 Task: 2.2.3 make all fields required for product rating
Action: Mouse moved to (40, 100)
Screenshot: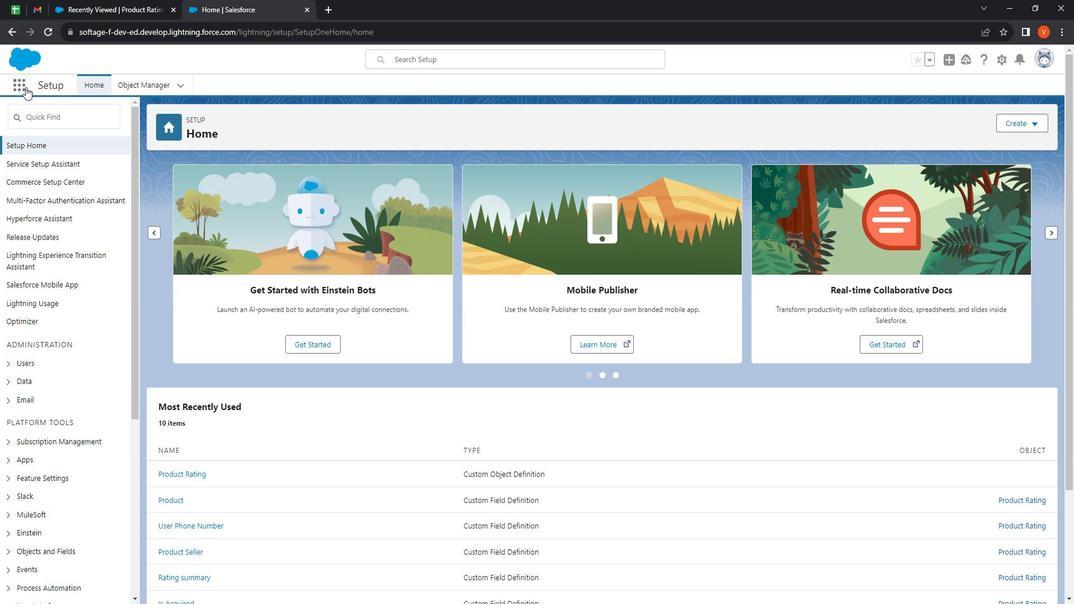 
Action: Mouse pressed left at (40, 100)
Screenshot: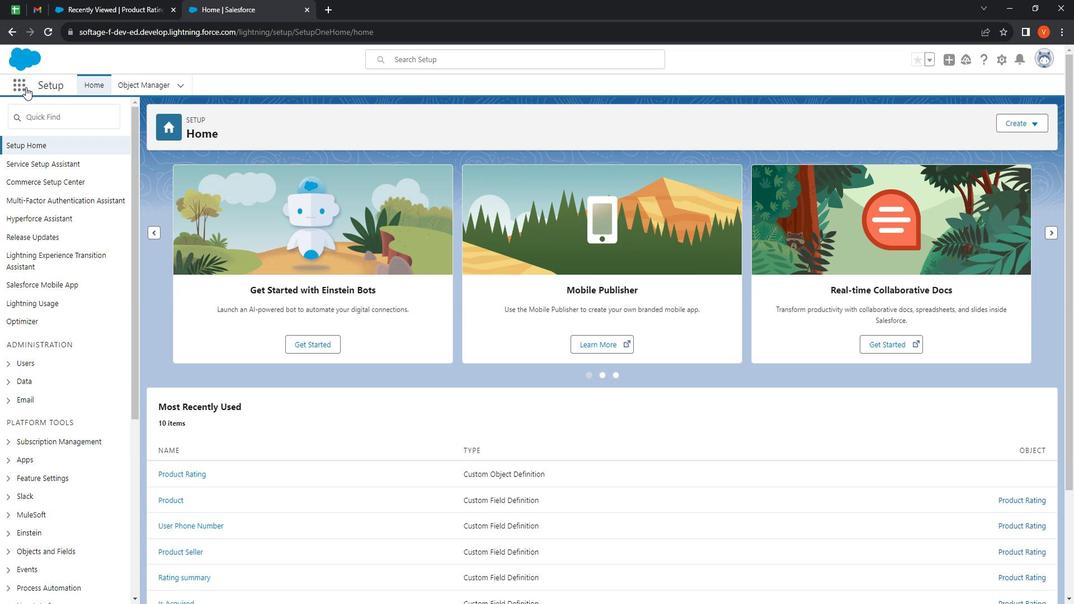 
Action: Mouse moved to (55, 294)
Screenshot: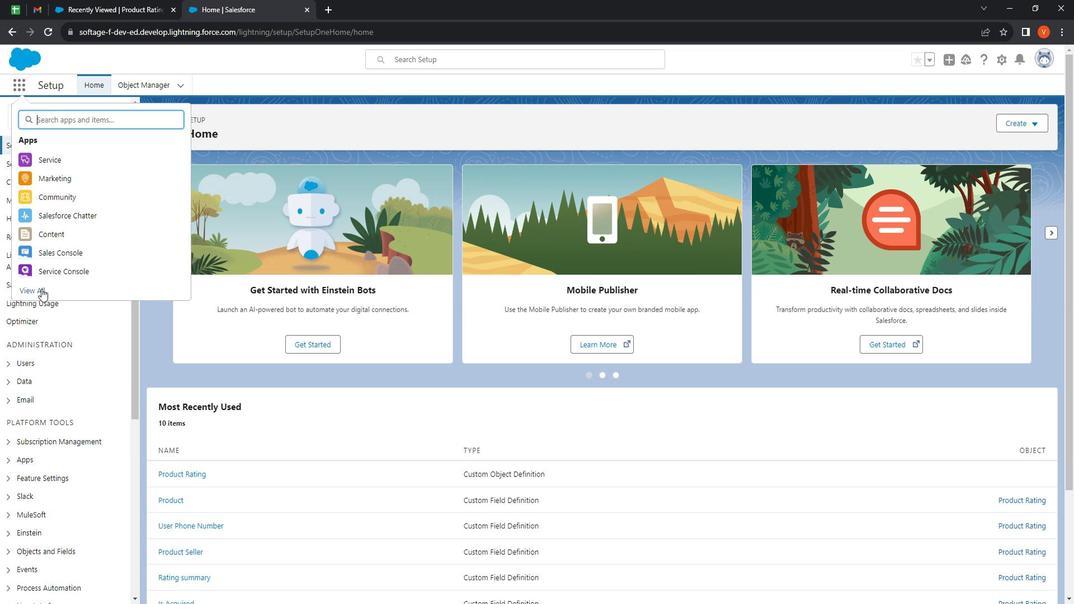 
Action: Mouse pressed left at (55, 294)
Screenshot: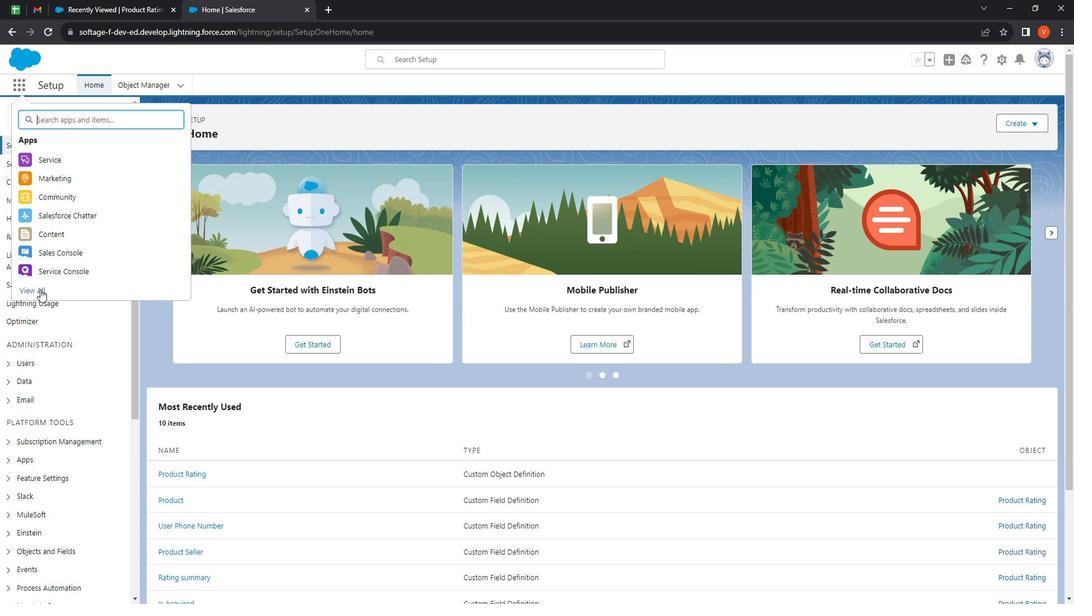 
Action: Mouse moved to (782, 419)
Screenshot: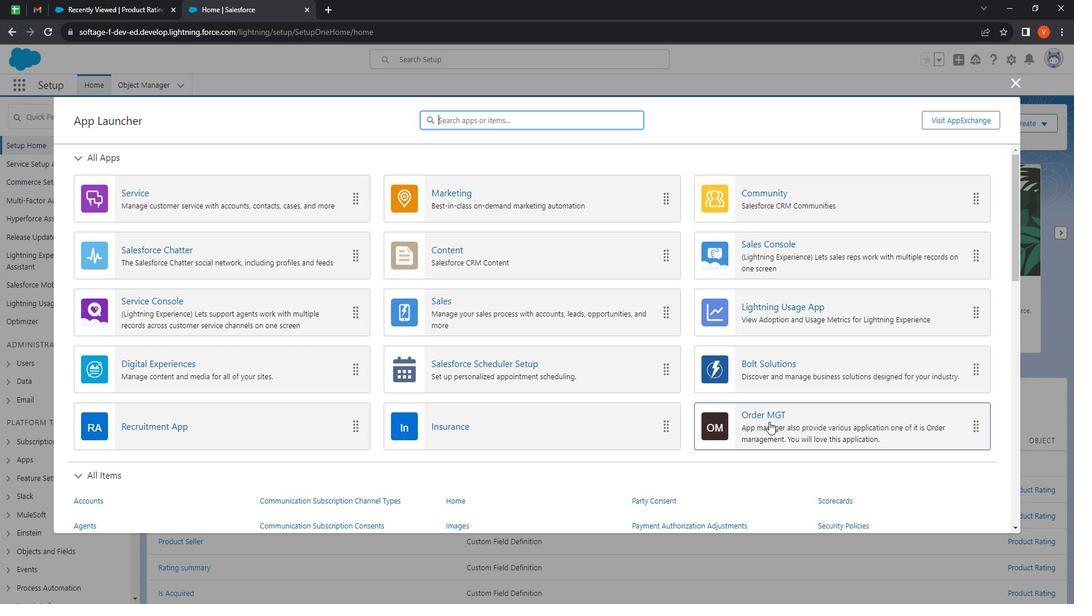 
Action: Mouse pressed left at (782, 419)
Screenshot: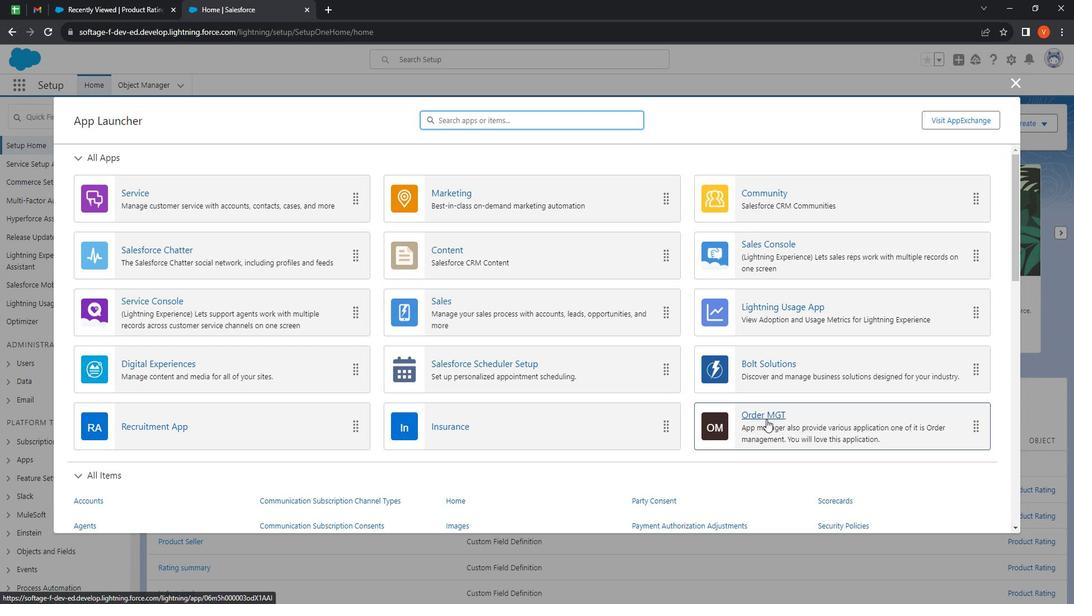 
Action: Mouse moved to (249, 99)
Screenshot: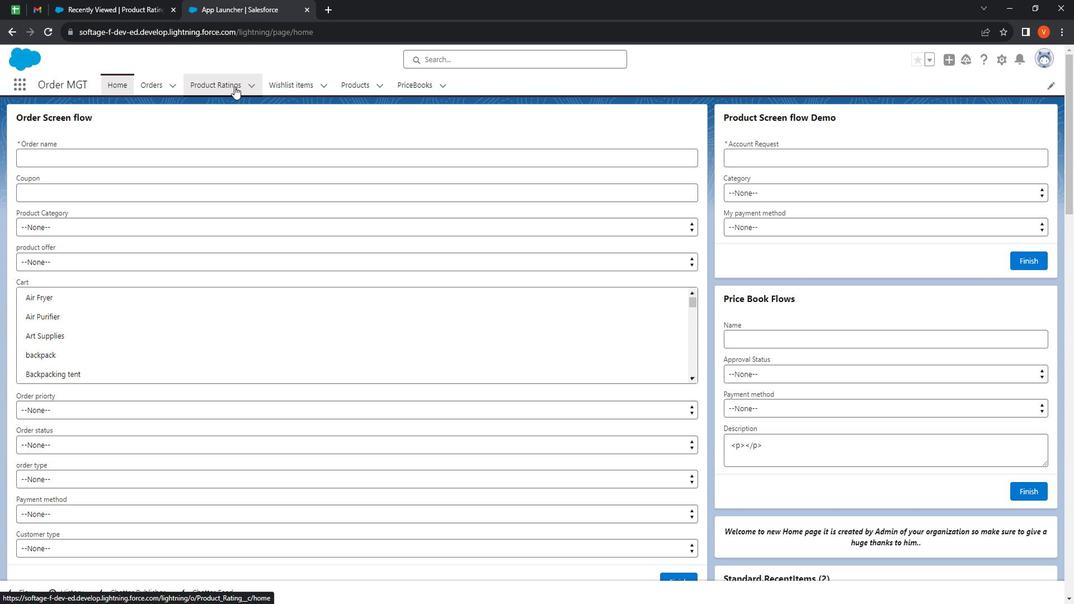 
Action: Mouse pressed left at (249, 99)
Screenshot: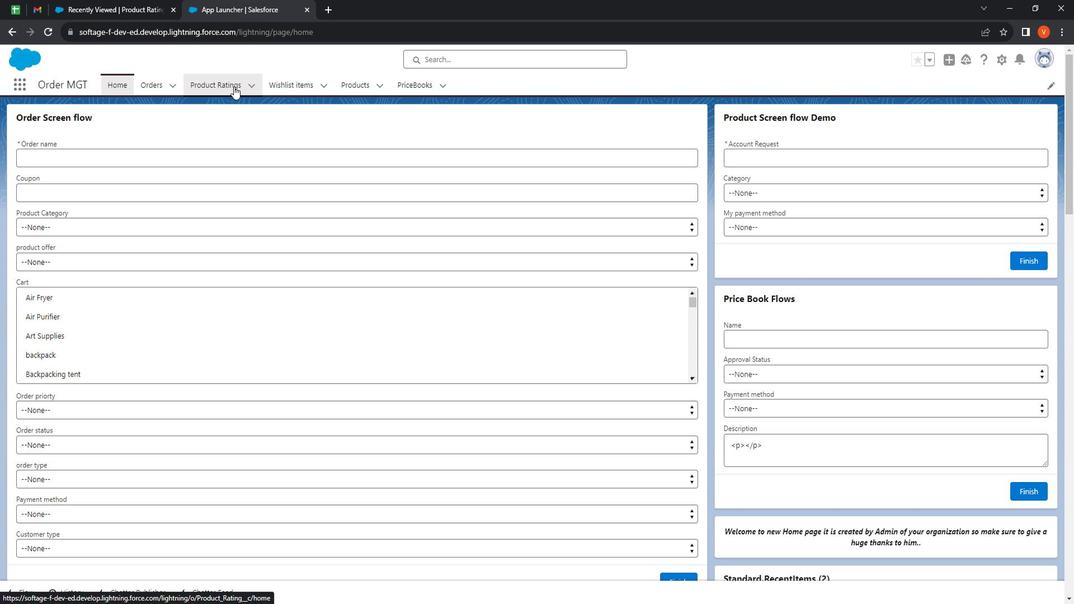 
Action: Mouse moved to (952, 133)
Screenshot: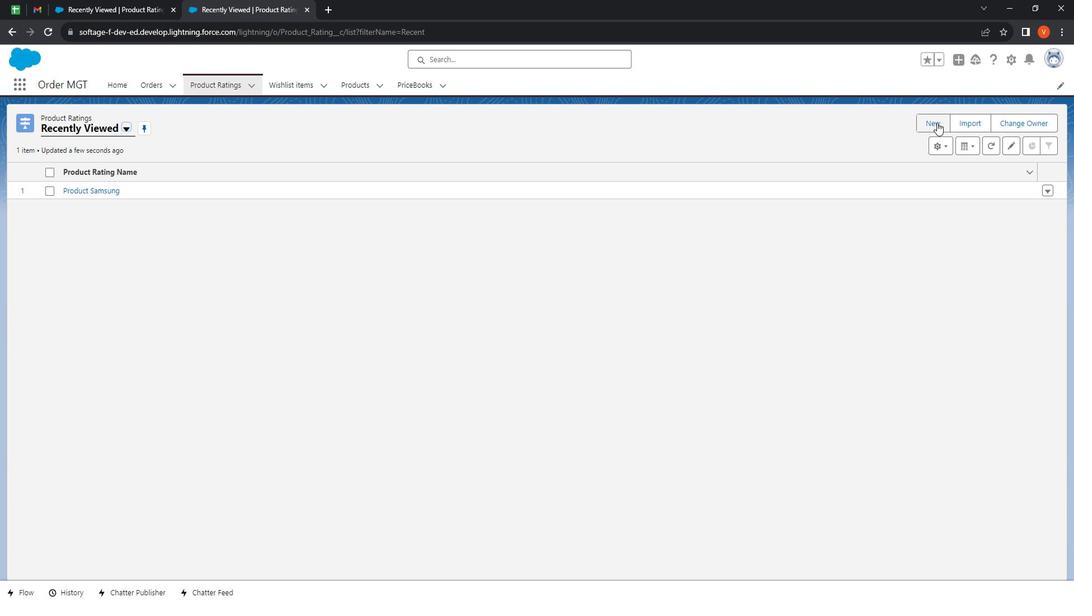
Action: Mouse pressed left at (952, 133)
Screenshot: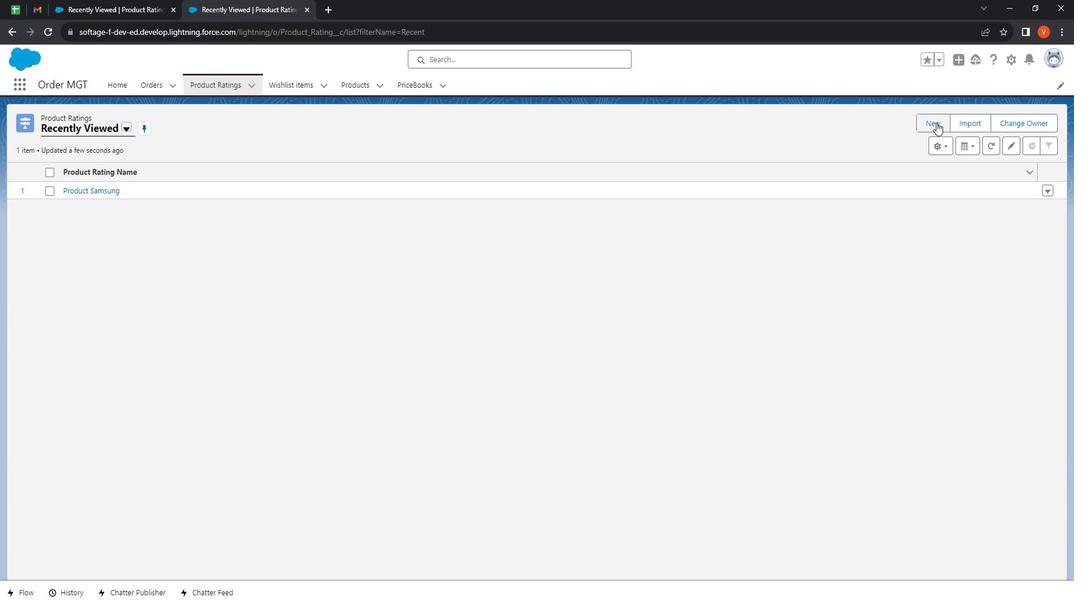 
Action: Mouse moved to (557, 477)
Screenshot: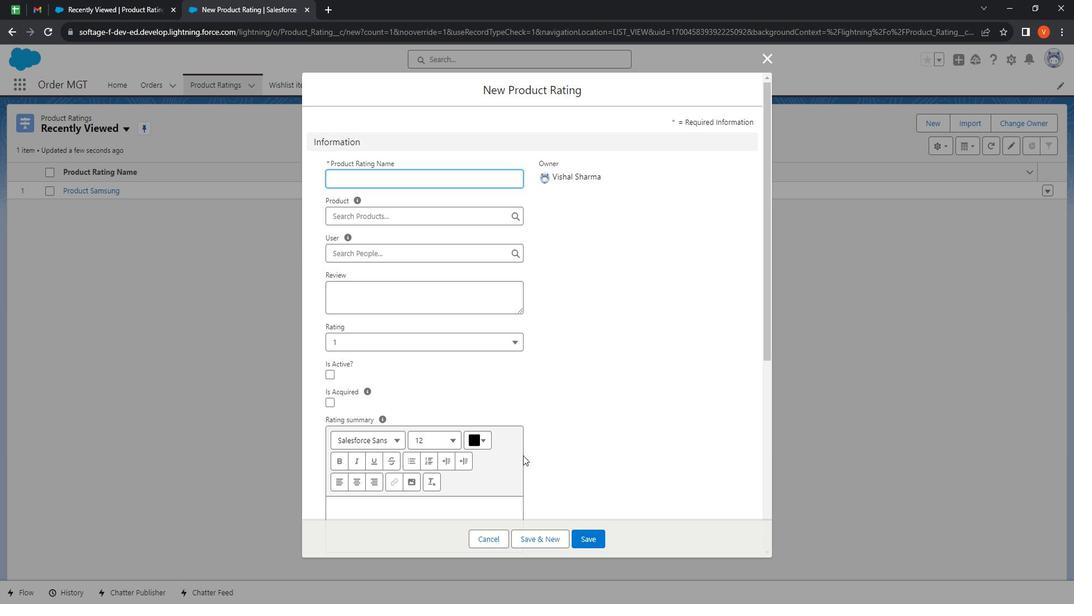 
Action: Mouse scrolled (557, 477) with delta (0, 0)
Screenshot: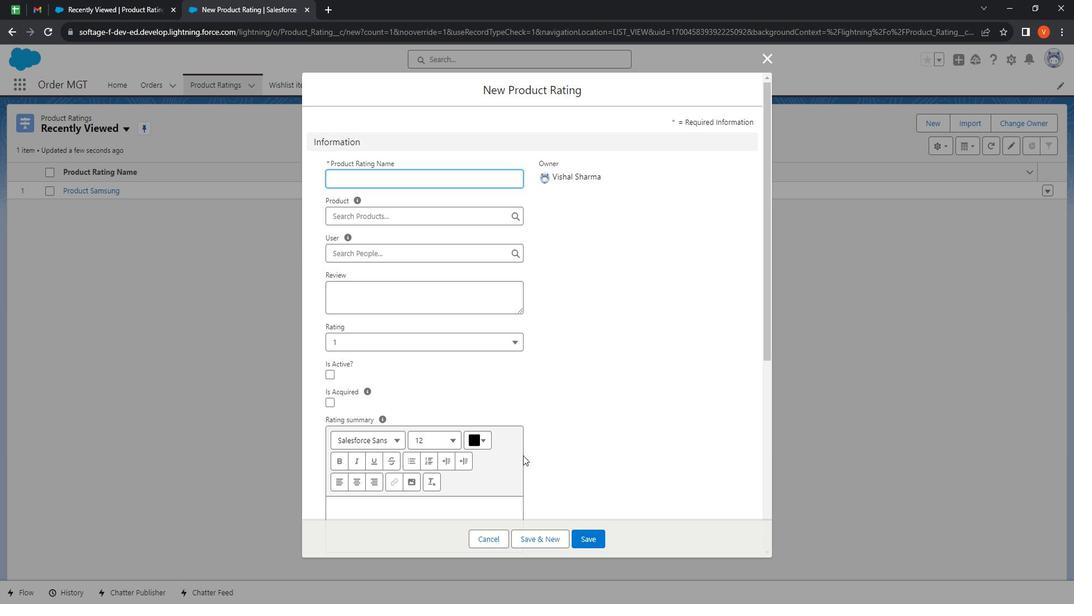 
Action: Mouse moved to (608, 532)
Screenshot: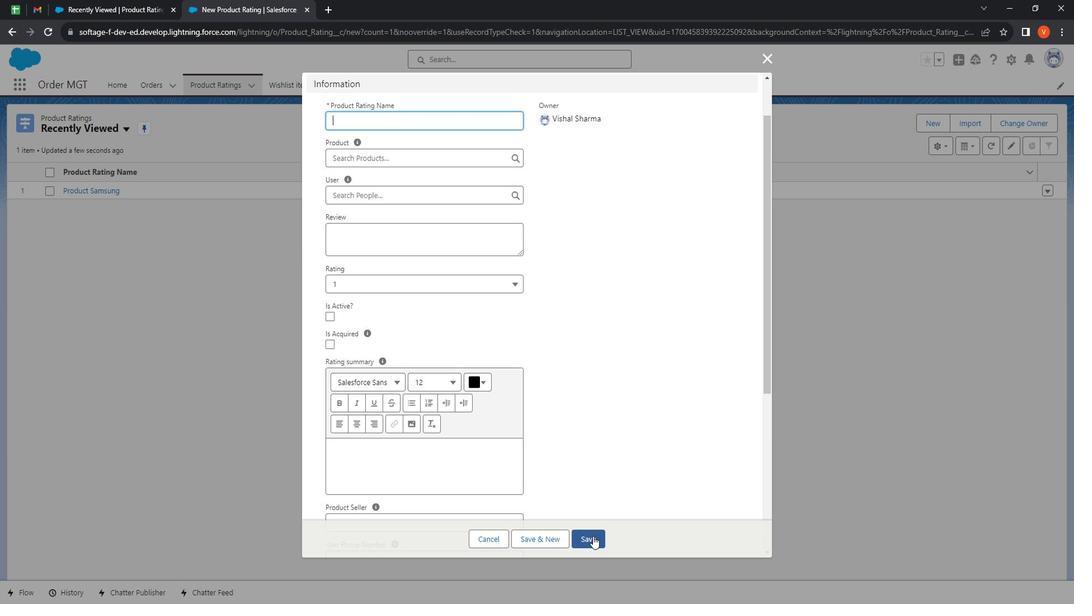 
Action: Mouse pressed left at (608, 532)
Screenshot: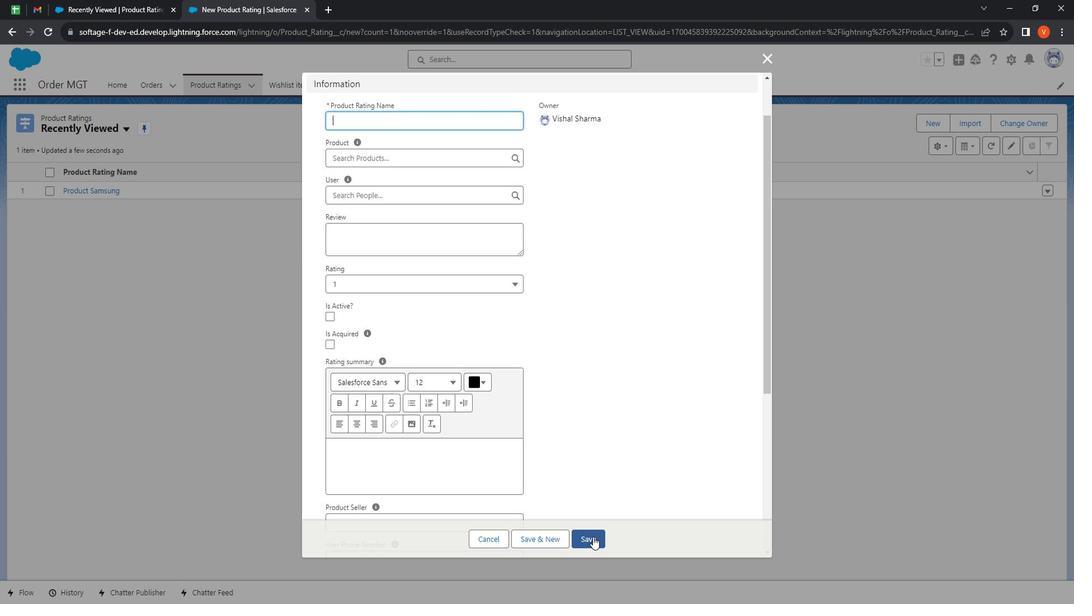 
Action: Mouse moved to (481, 294)
Screenshot: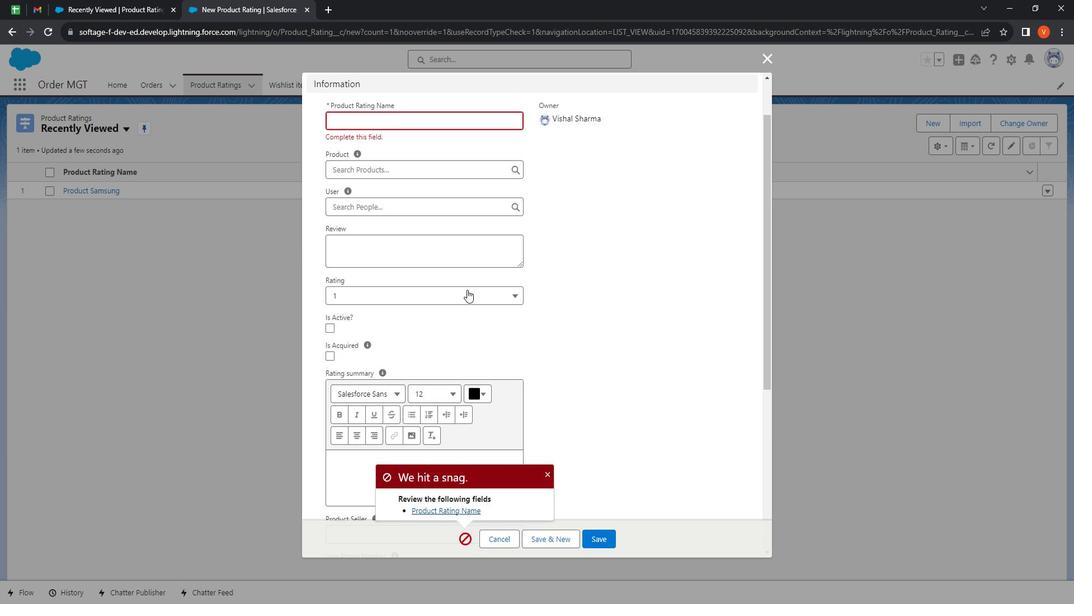 
Action: Mouse scrolled (481, 294) with delta (0, 0)
Screenshot: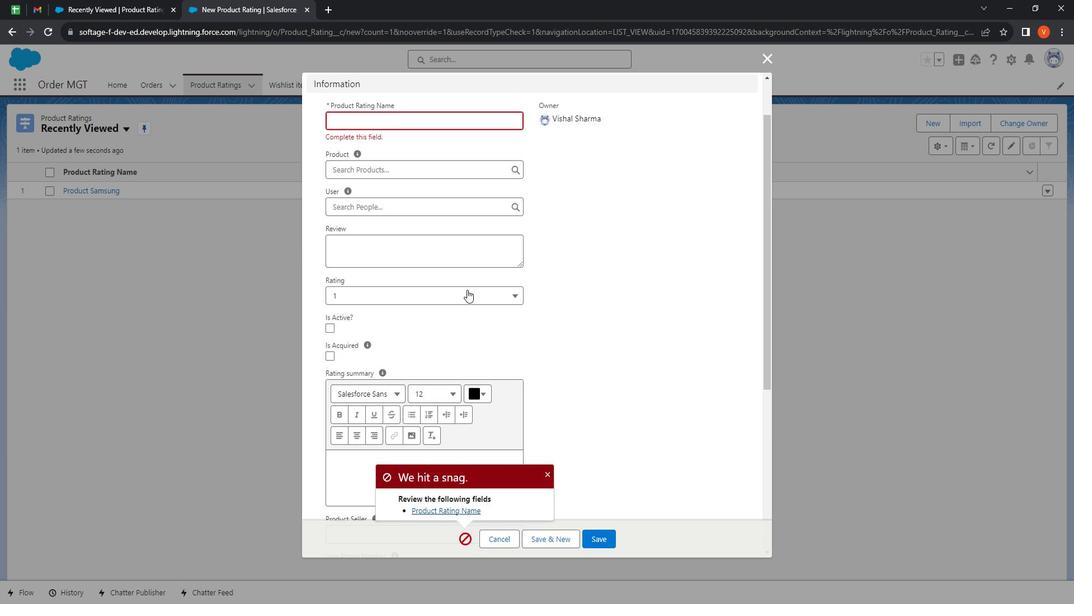 
Action: Mouse scrolled (481, 294) with delta (0, 0)
Screenshot: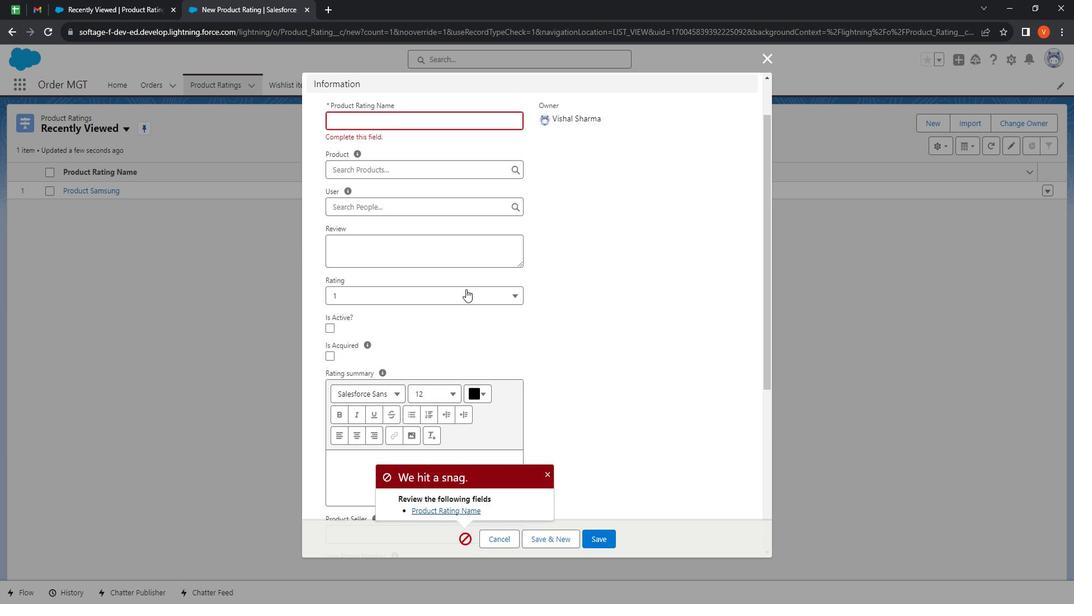
Action: Mouse scrolled (481, 294) with delta (0, 0)
Screenshot: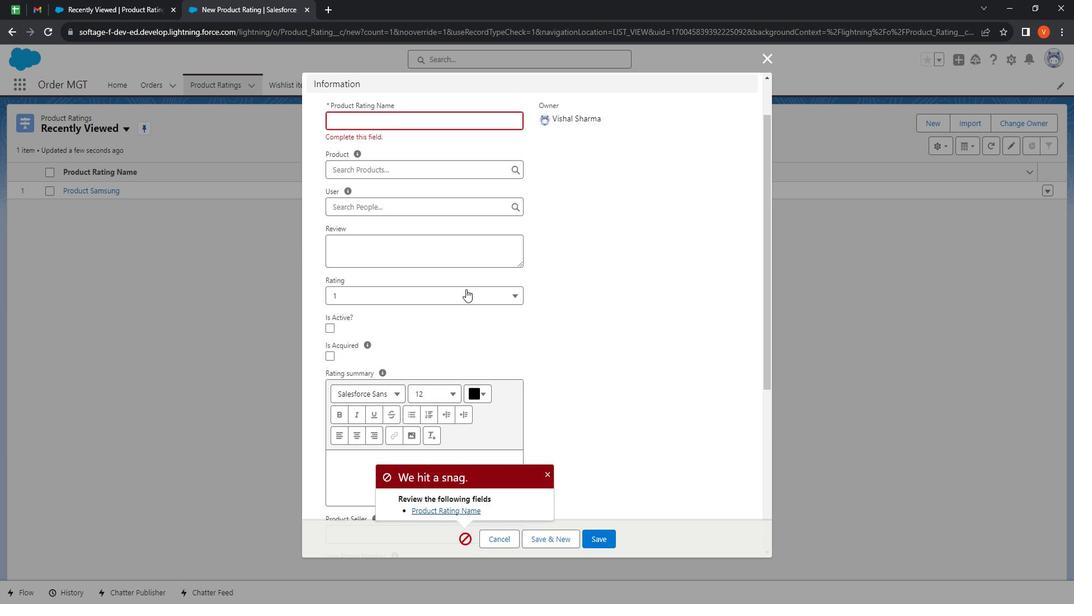 
Action: Mouse moved to (394, 189)
Screenshot: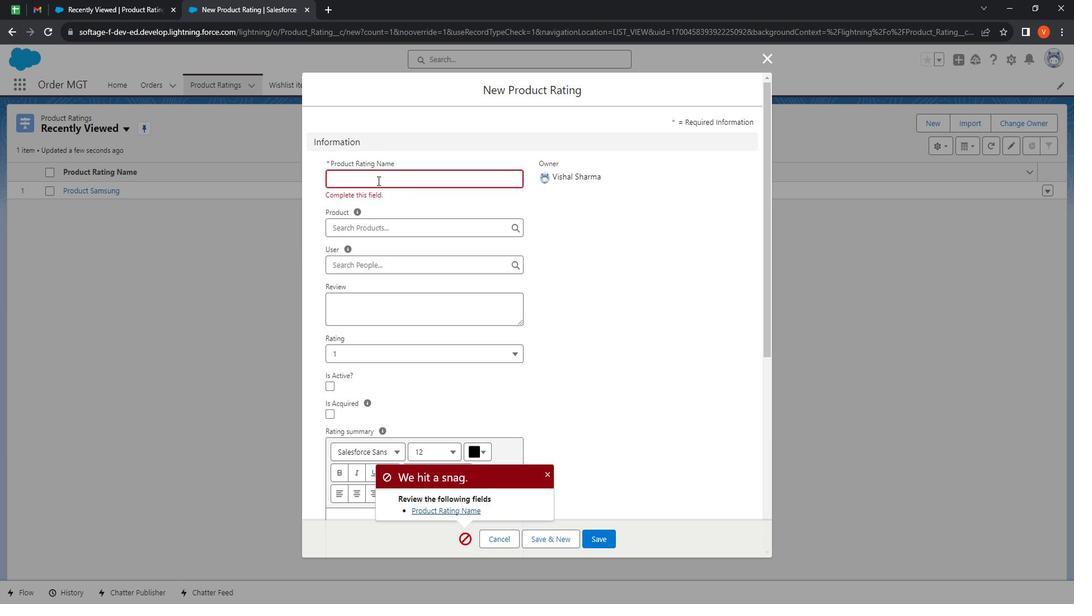 
Action: Mouse pressed left at (394, 189)
Screenshot: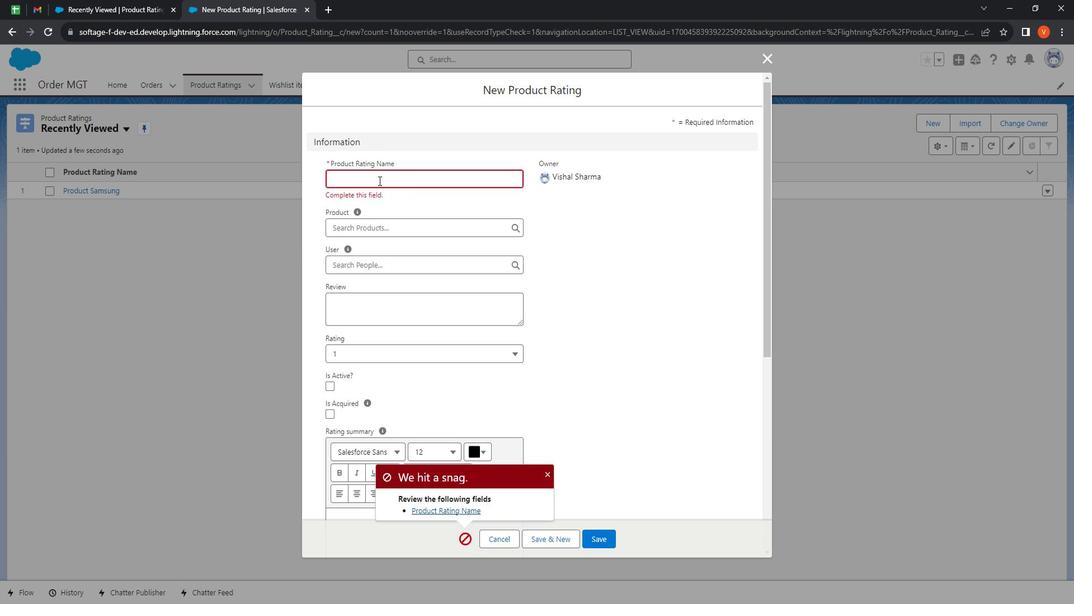 
Action: Mouse moved to (394, 188)
Screenshot: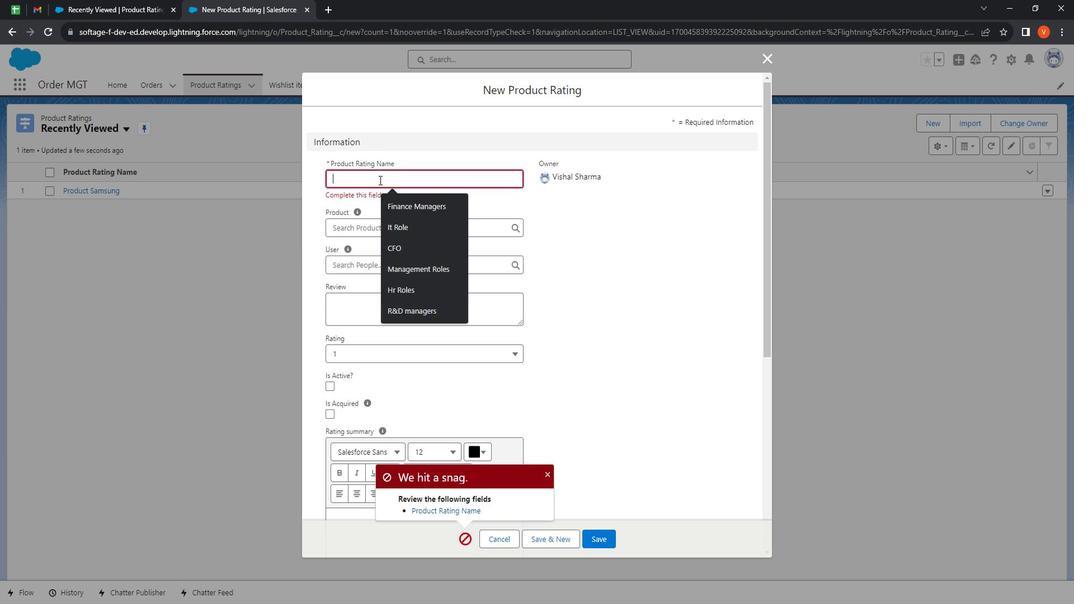
Action: Key pressed <Key.shift><Key.shift><Key.shift><Key.shift><Key.shift><Key.shift><Key.shift><Key.shift><Key.shift><Key.shift><Key.shift><Key.shift><Key.shift><Key.shift>Sam<Key.space><Key.shift><Key.shift><Key.shift><Key.shift>For<Key.space><Key.shift>Sons<Key.space>rating
Screenshot: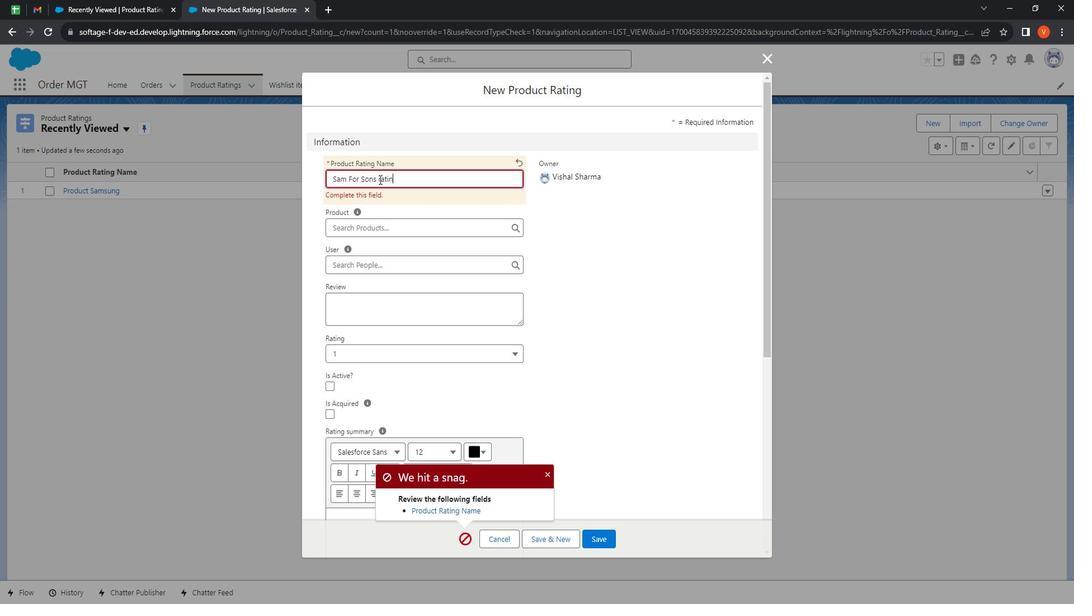 
Action: Mouse moved to (617, 543)
Screenshot: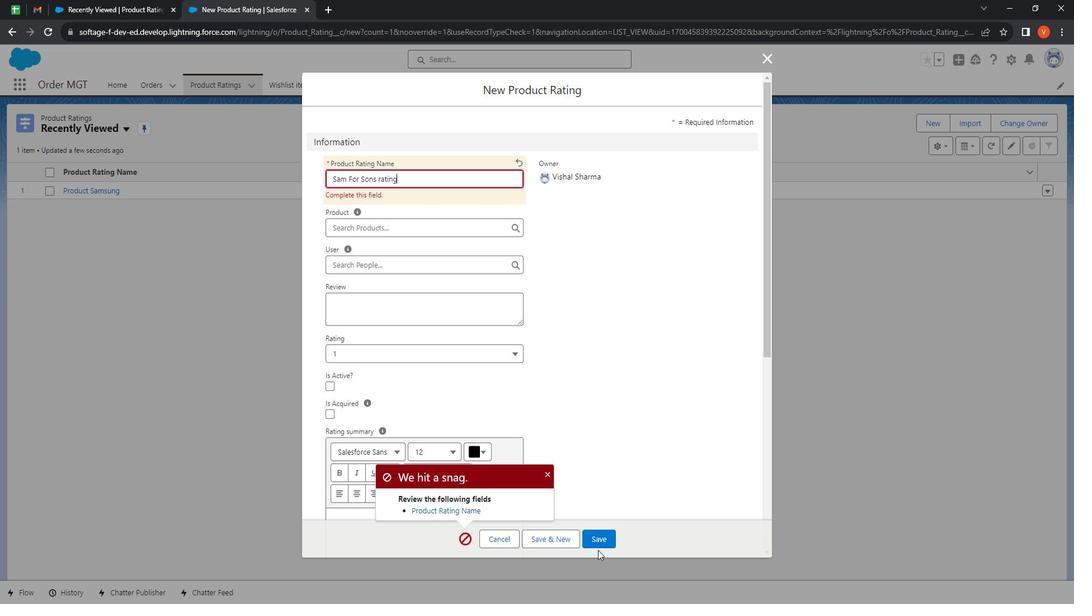 
Action: Mouse pressed left at (617, 543)
Screenshot: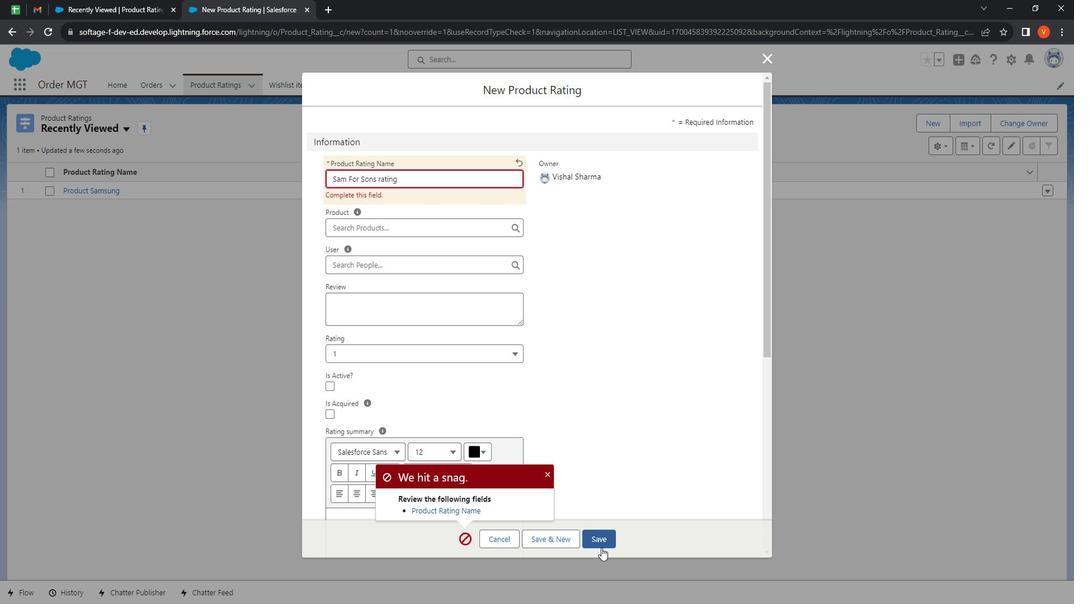 
Action: Mouse moved to (240, 102)
Screenshot: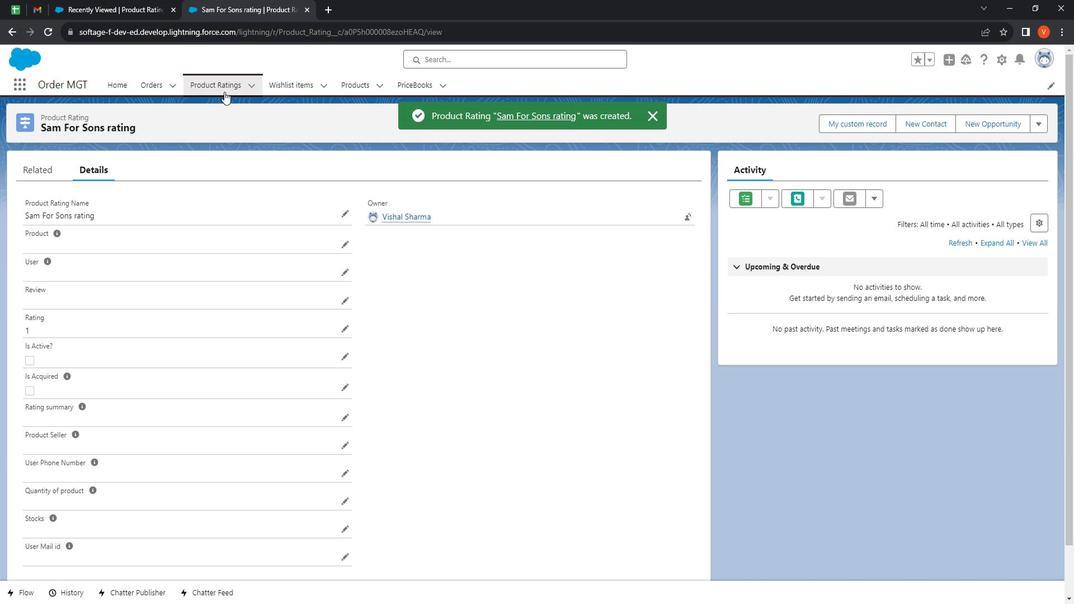 
Action: Mouse pressed left at (240, 102)
Screenshot: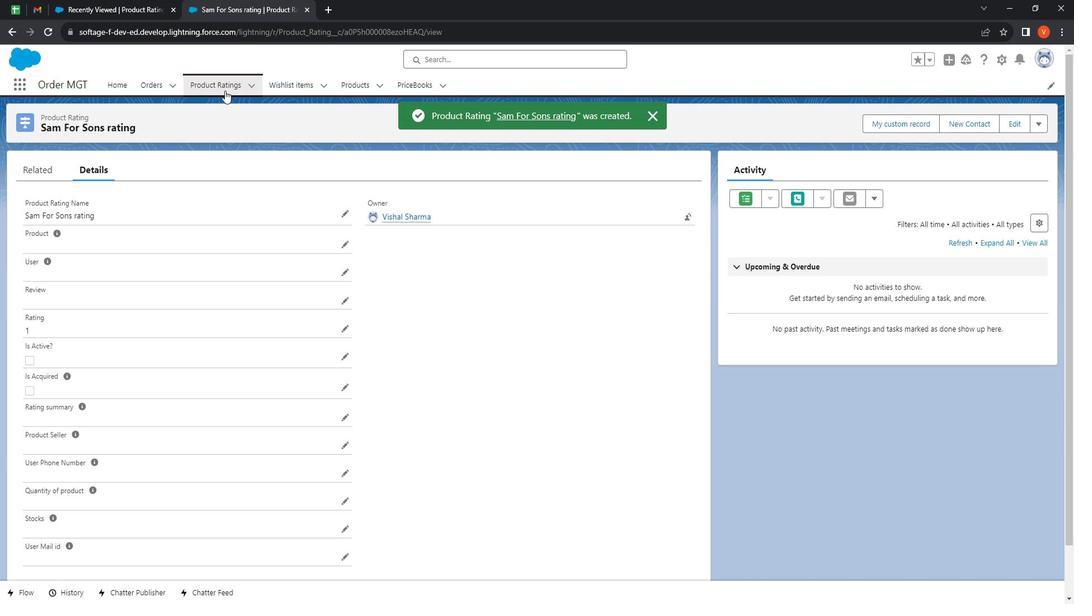 
Action: Mouse moved to (1029, 72)
Screenshot: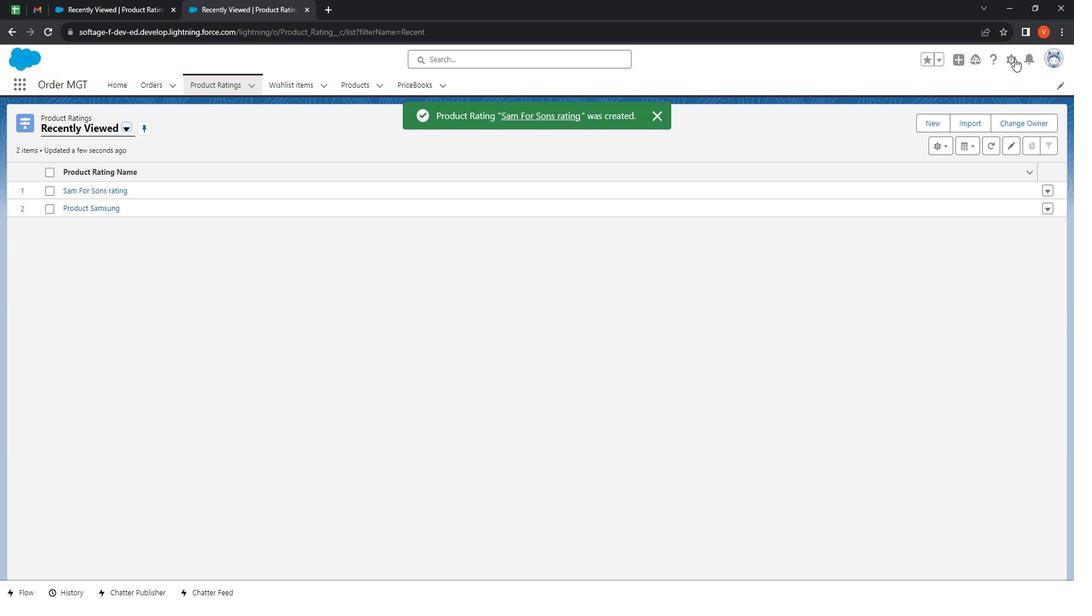 
Action: Mouse pressed left at (1029, 72)
Screenshot: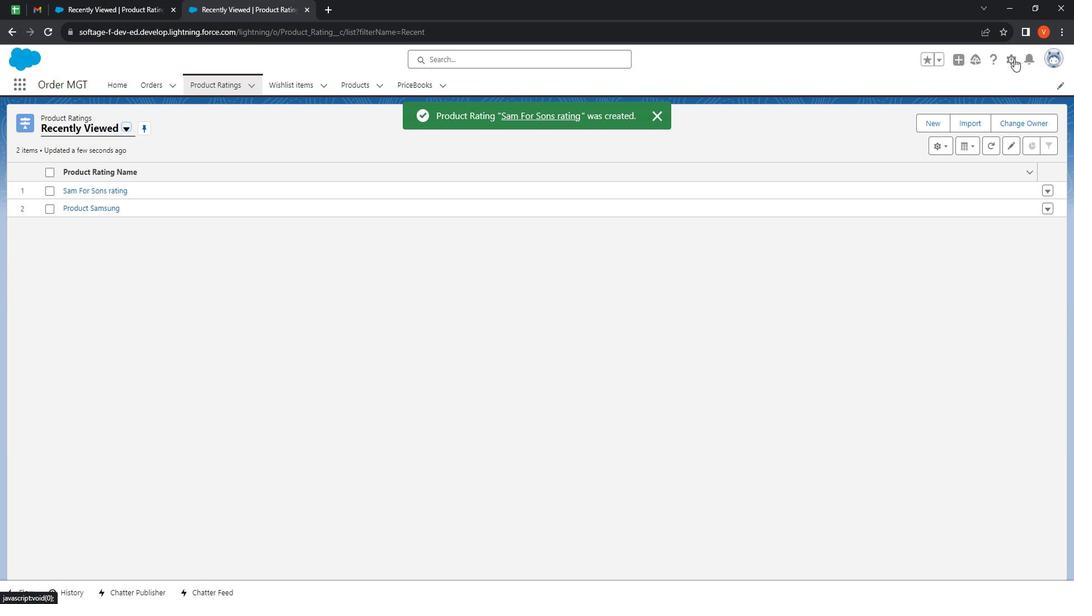 
Action: Mouse moved to (1001, 110)
Screenshot: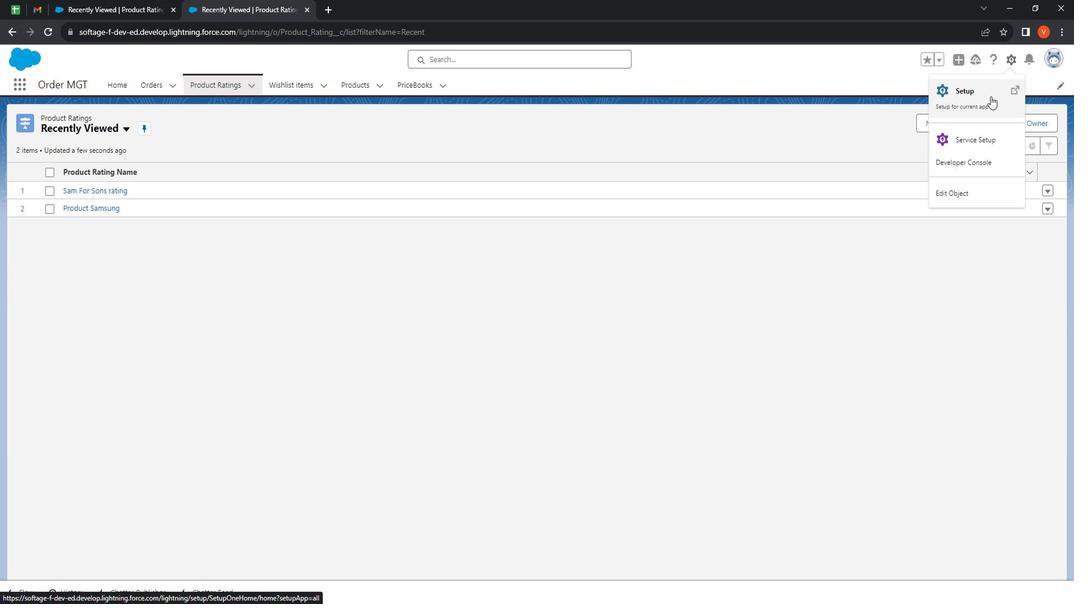 
Action: Mouse pressed left at (1001, 110)
Screenshot: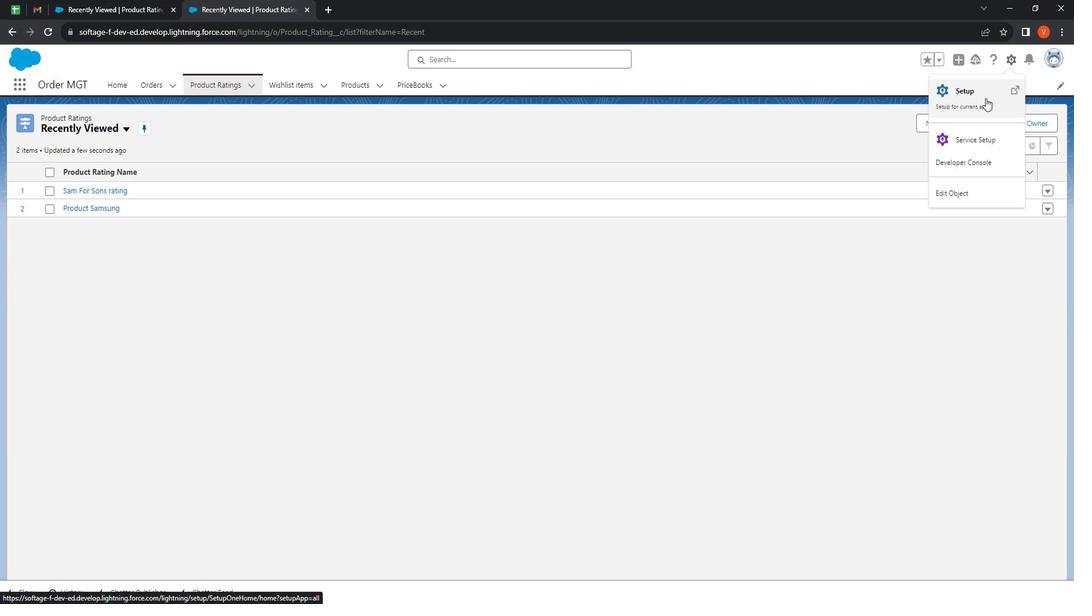 
Action: Mouse moved to (176, 96)
Screenshot: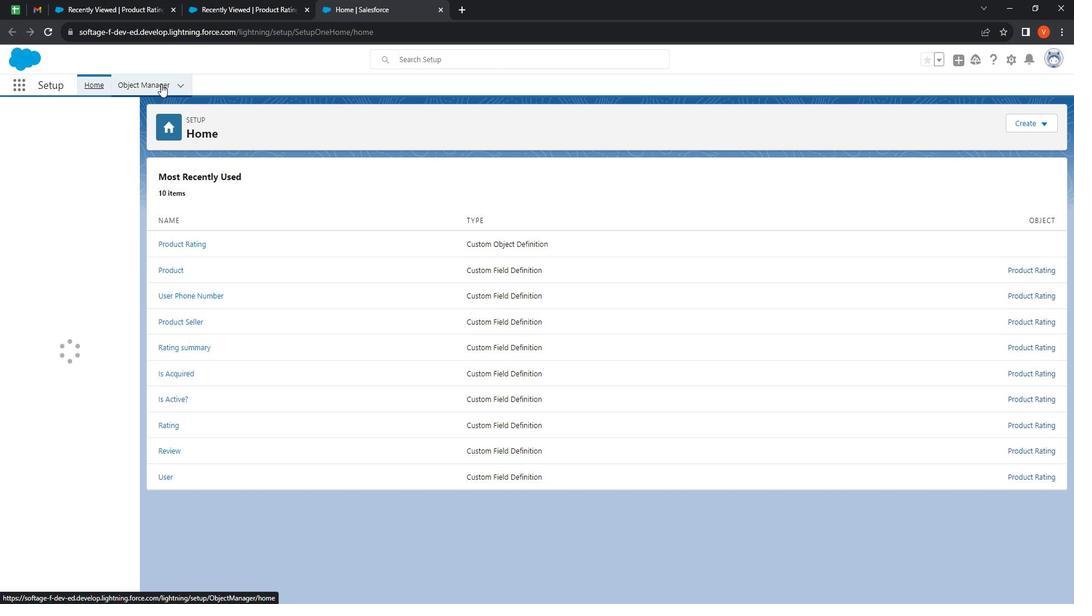 
Action: Mouse pressed left at (176, 96)
Screenshot: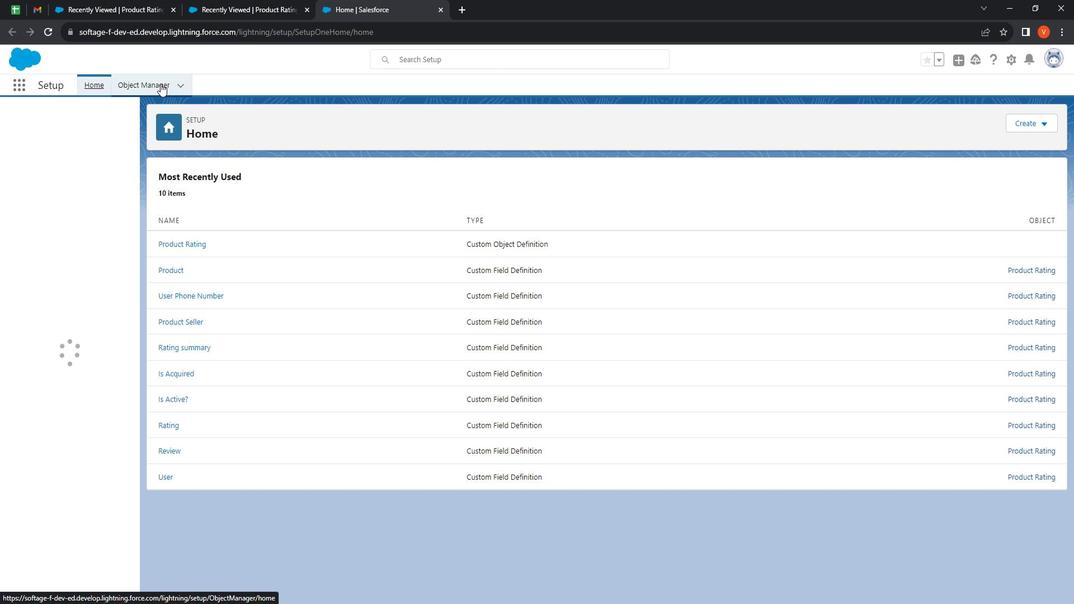 
Action: Mouse moved to (192, 288)
Screenshot: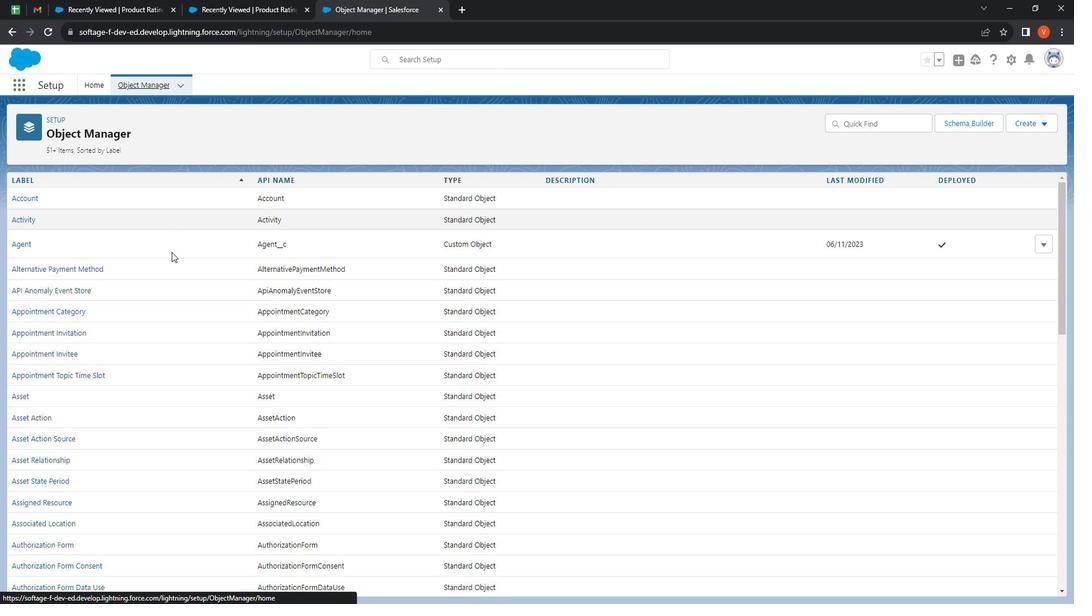 
Action: Mouse scrolled (192, 287) with delta (0, 0)
Screenshot: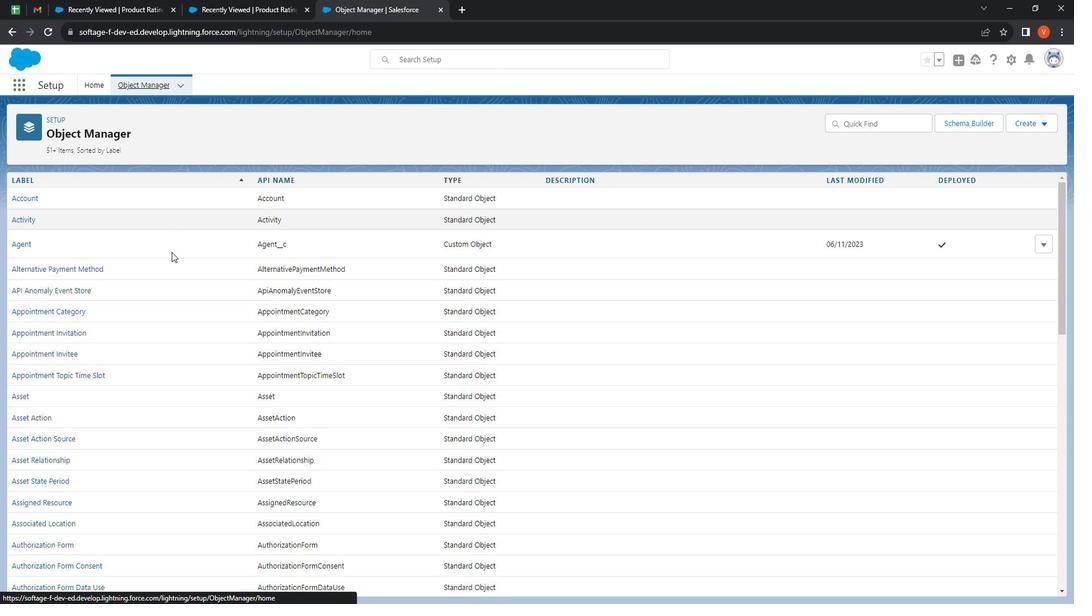
Action: Mouse moved to (193, 300)
Screenshot: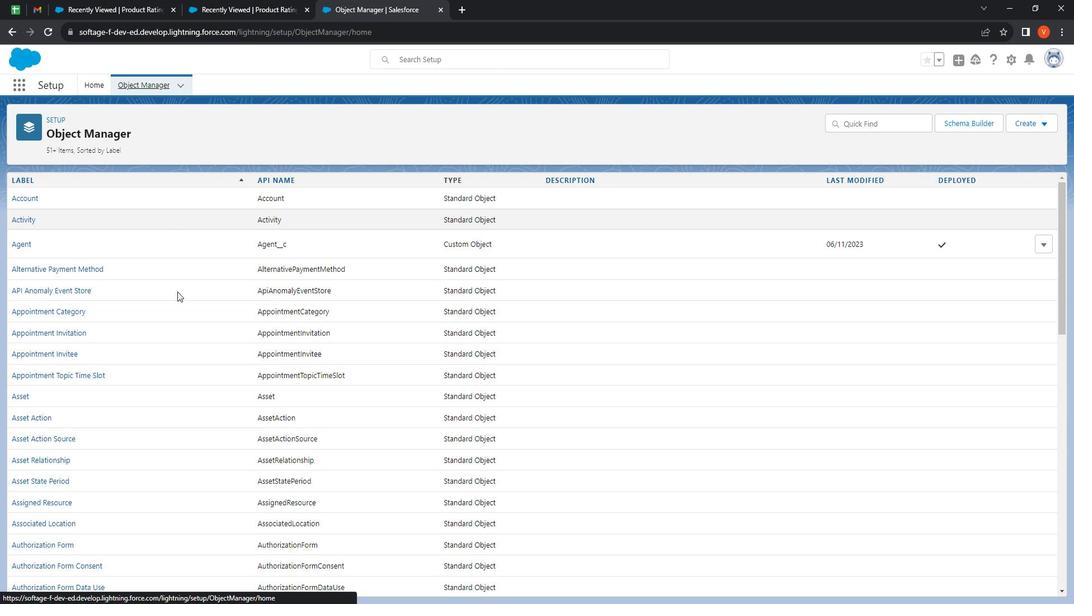 
Action: Mouse scrolled (193, 299) with delta (0, 0)
Screenshot: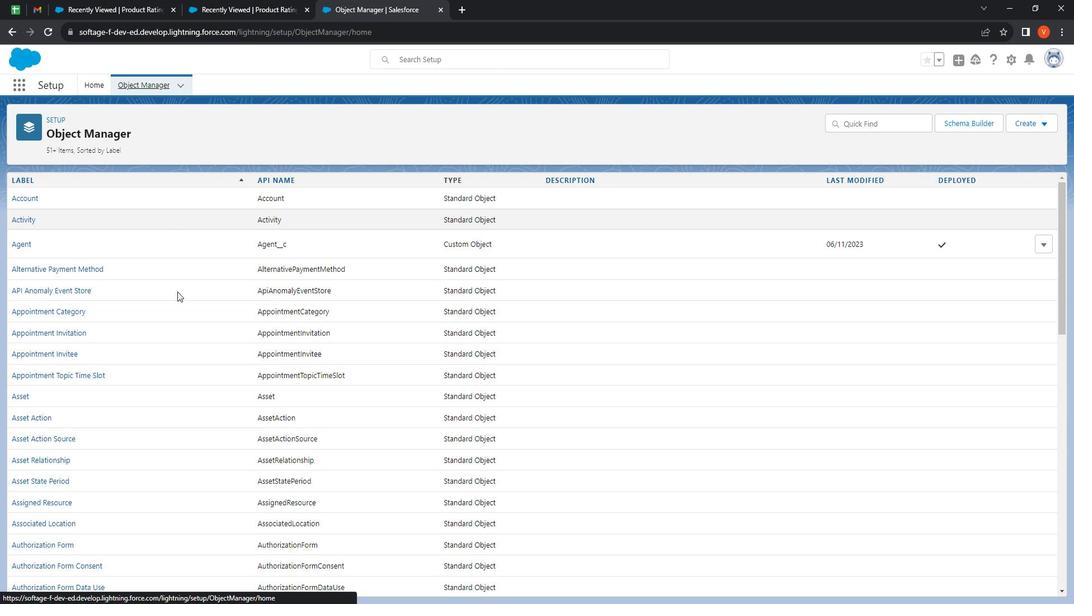 
Action: Mouse moved to (193, 309)
Screenshot: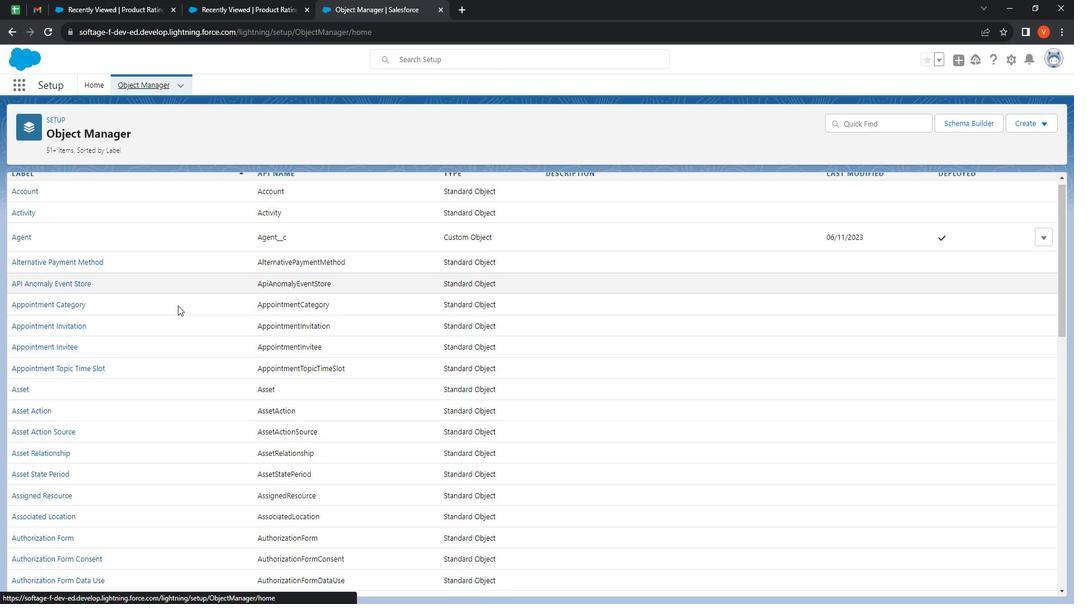 
Action: Mouse scrolled (193, 309) with delta (0, 0)
Screenshot: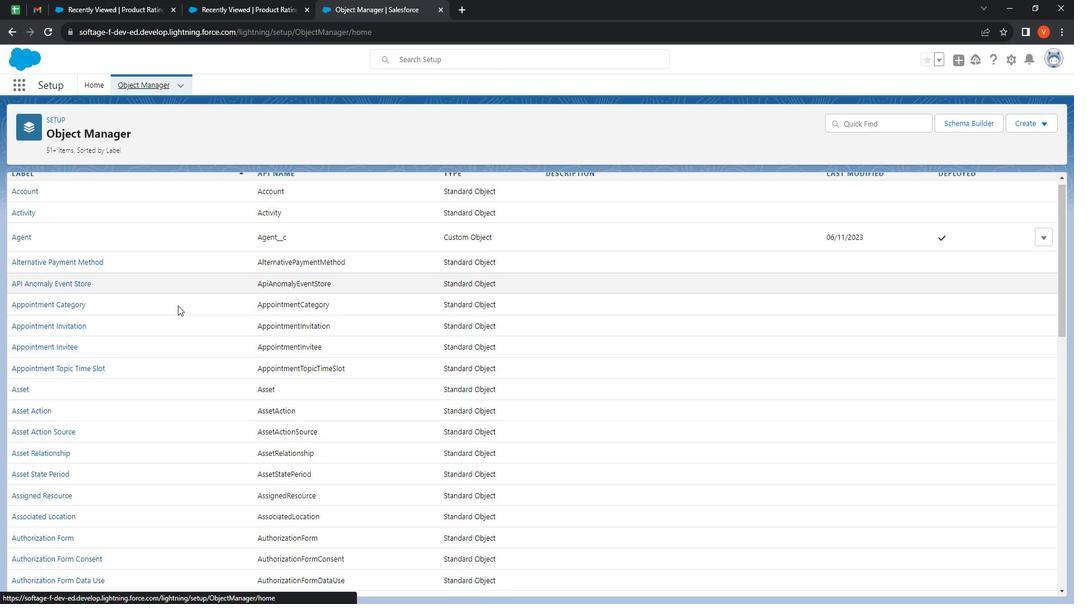 
Action: Mouse moved to (193, 312)
Screenshot: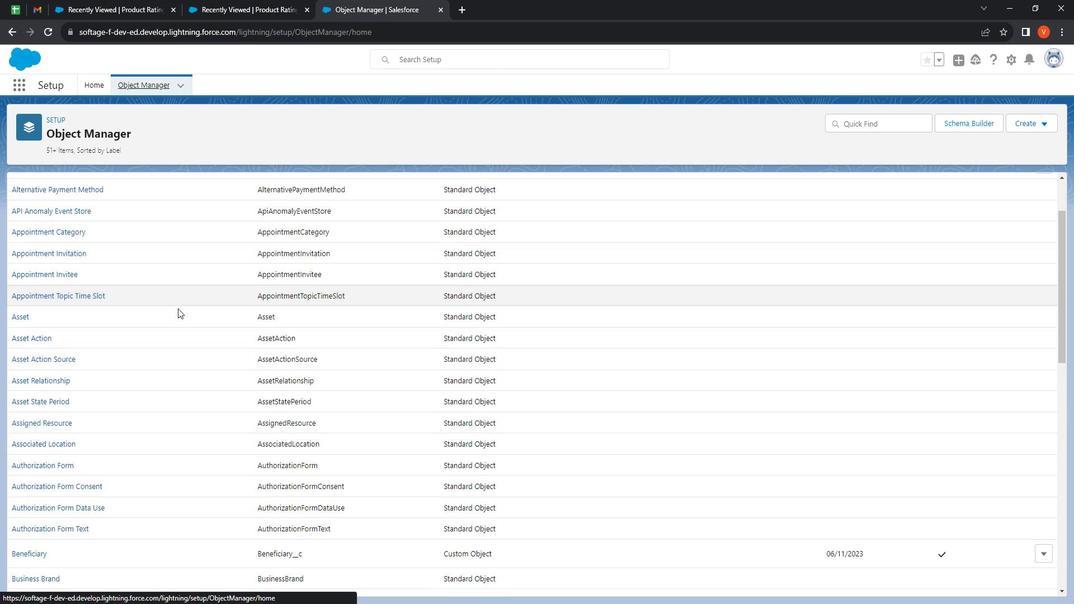 
Action: Mouse scrolled (193, 312) with delta (0, 0)
Screenshot: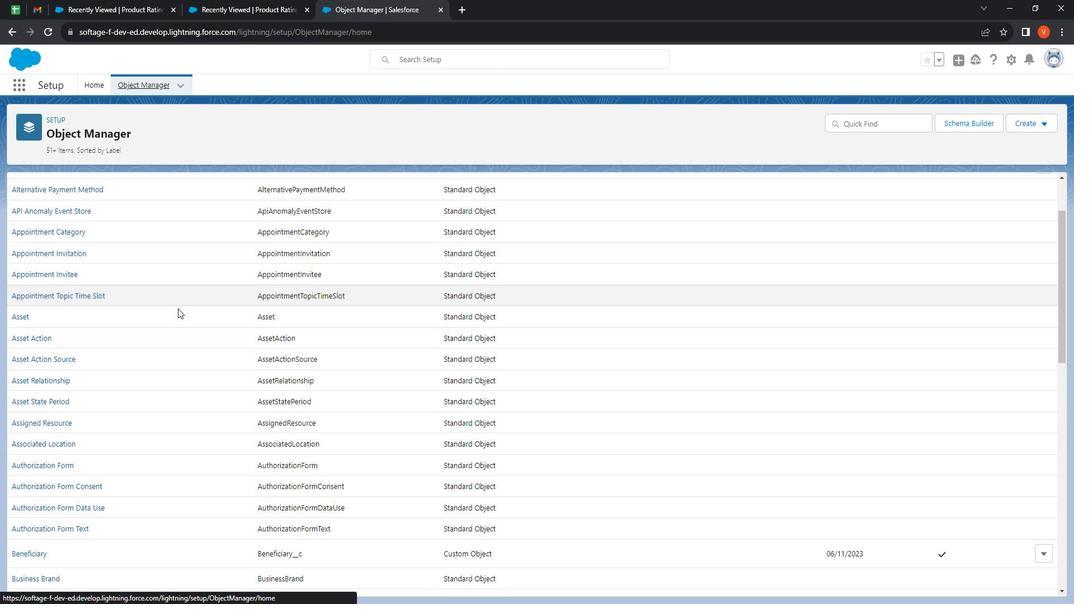 
Action: Mouse moved to (194, 313)
Screenshot: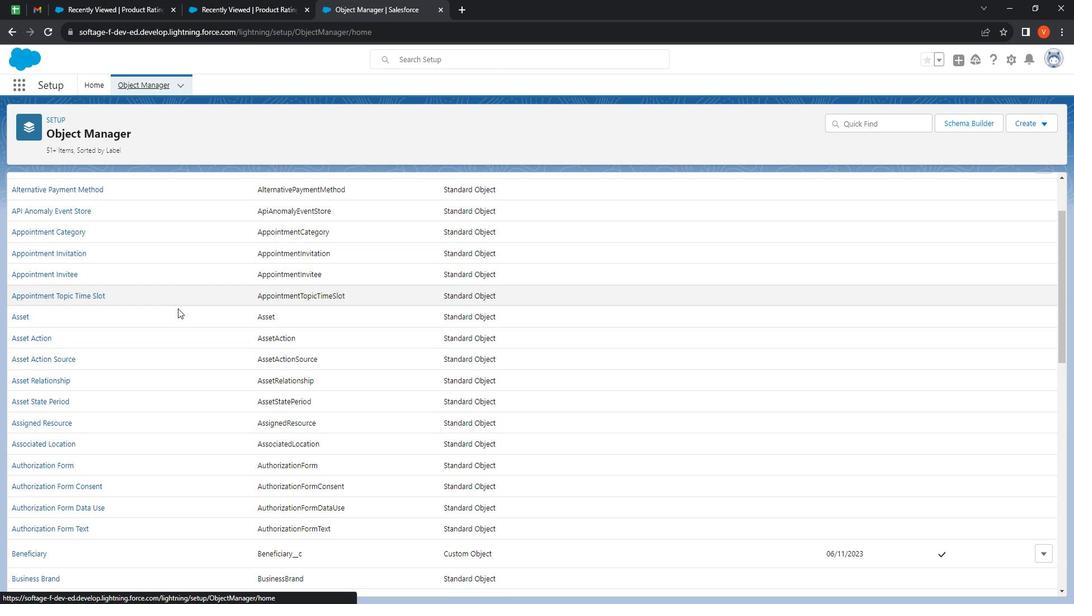 
Action: Mouse scrolled (194, 312) with delta (0, 0)
Screenshot: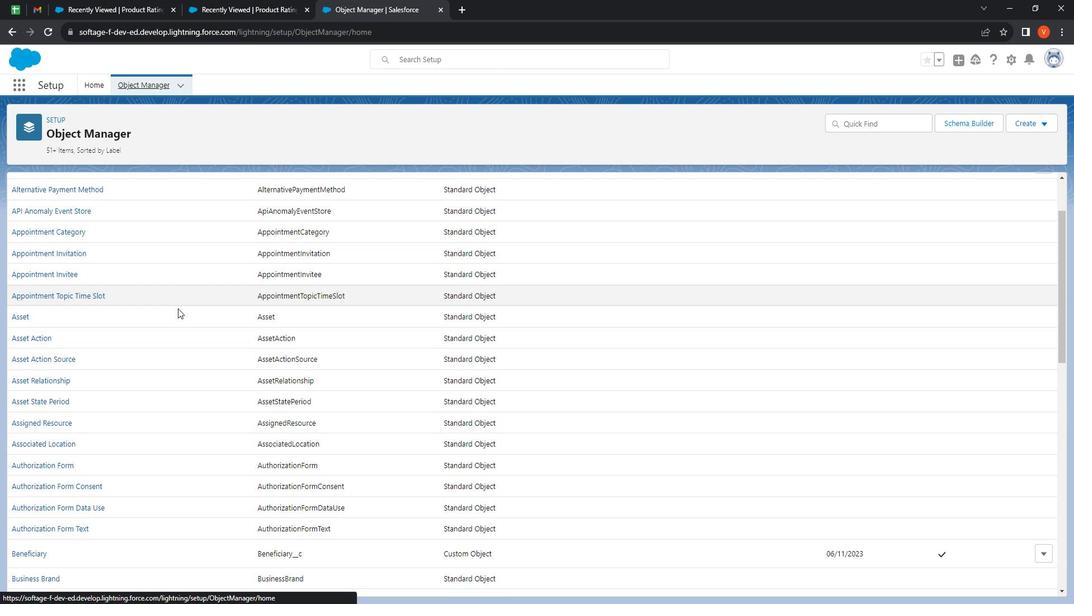 
Action: Mouse moved to (194, 313)
Screenshot: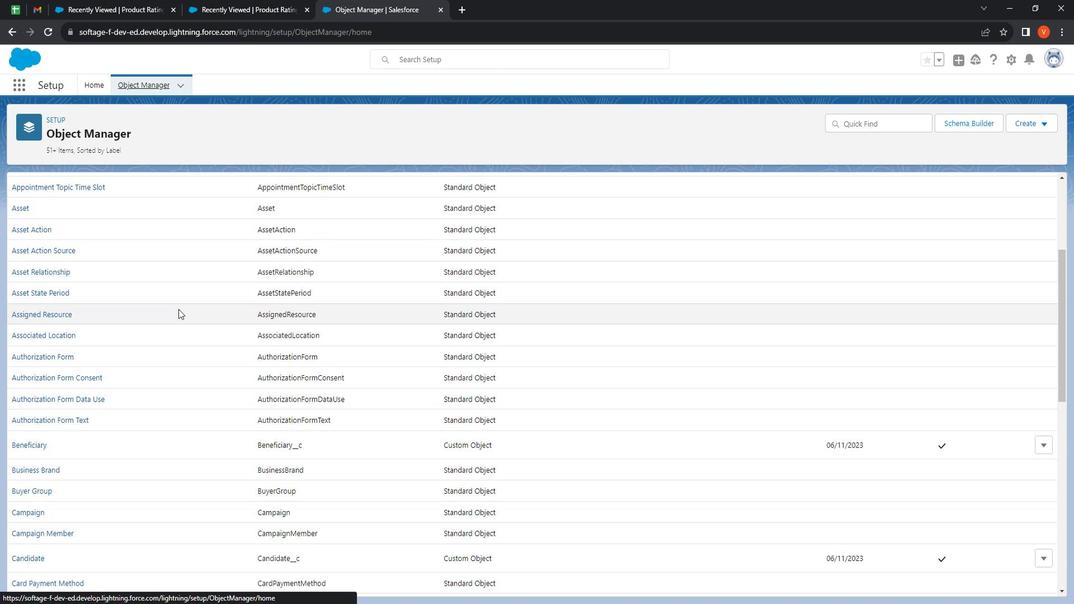 
Action: Mouse scrolled (194, 313) with delta (0, 0)
Screenshot: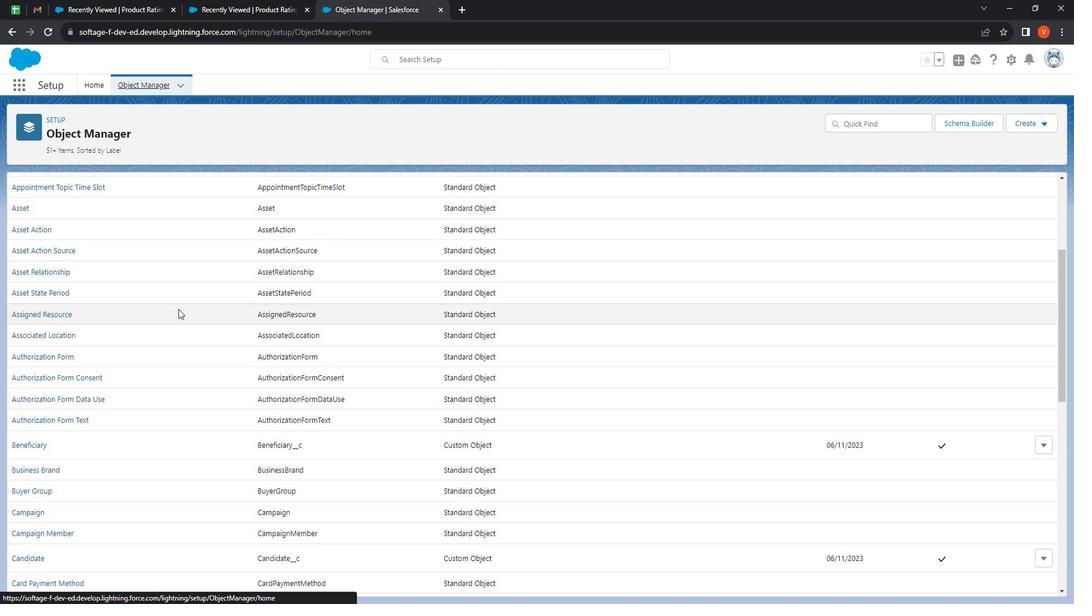 
Action: Mouse moved to (191, 319)
Screenshot: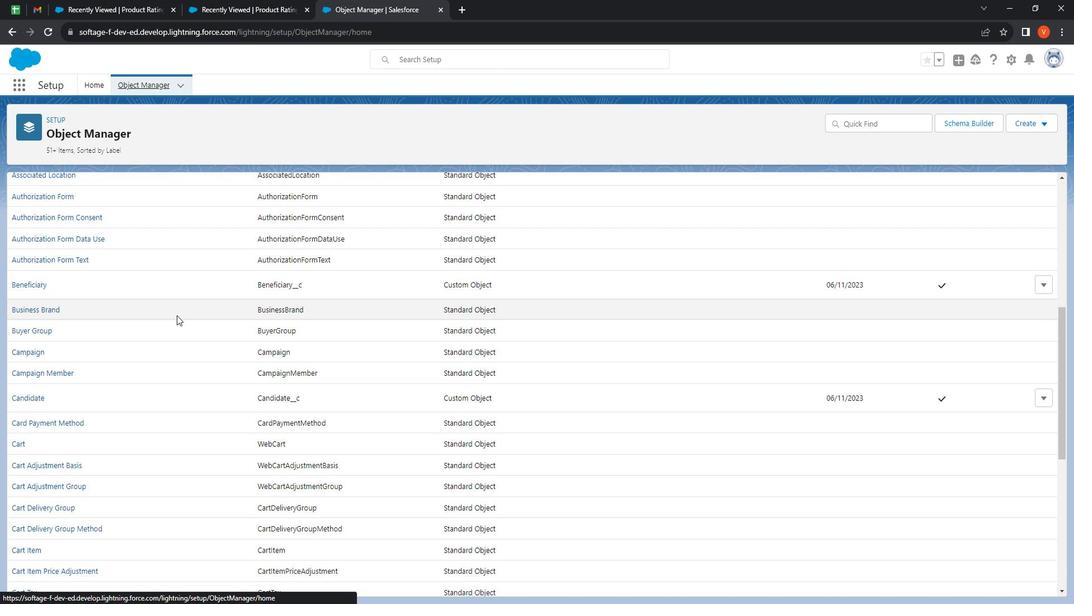 
Action: Mouse scrolled (191, 319) with delta (0, 0)
Screenshot: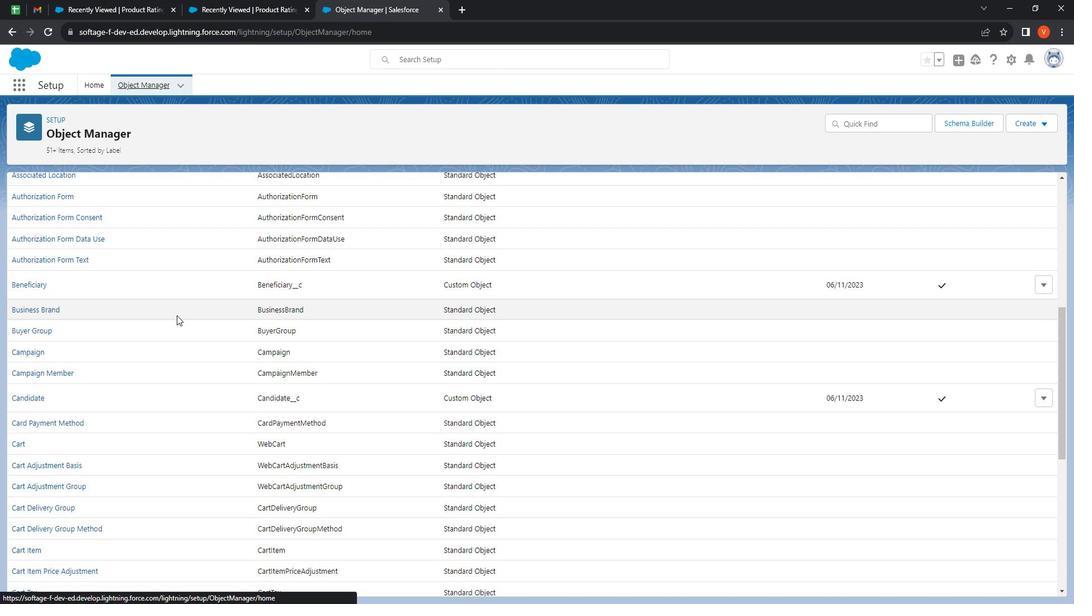 
Action: Mouse scrolled (191, 319) with delta (0, 0)
Screenshot: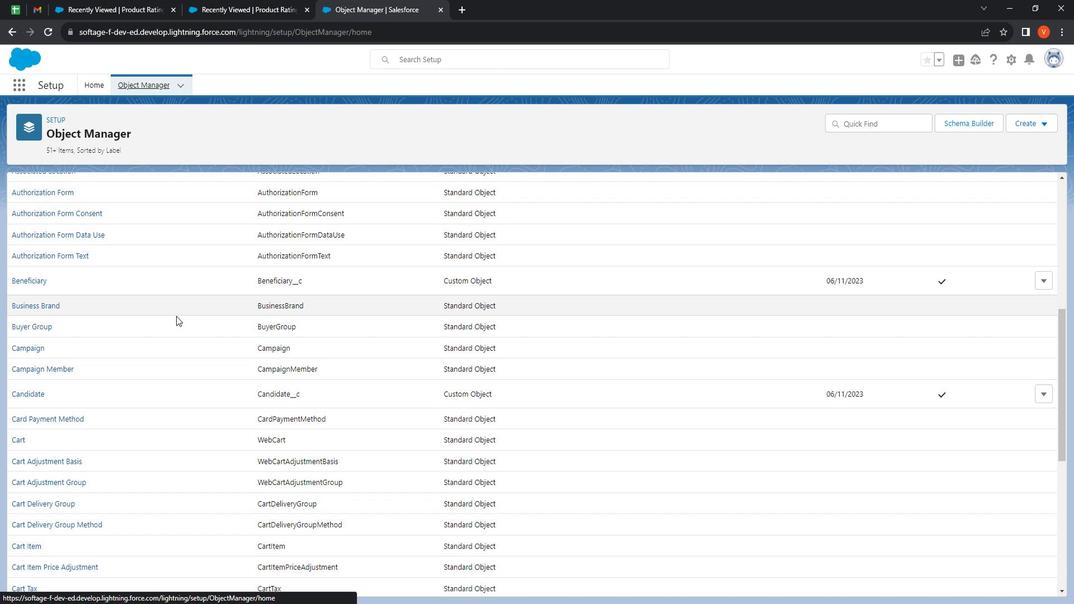 
Action: Mouse scrolled (191, 319) with delta (0, 0)
Screenshot: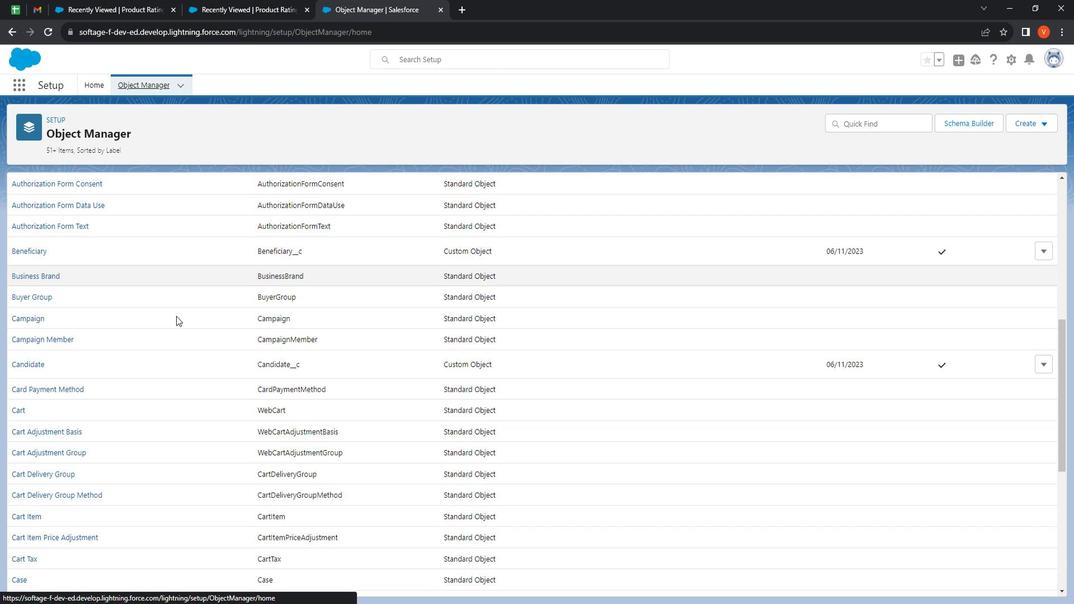 
Action: Mouse scrolled (191, 319) with delta (0, 0)
Screenshot: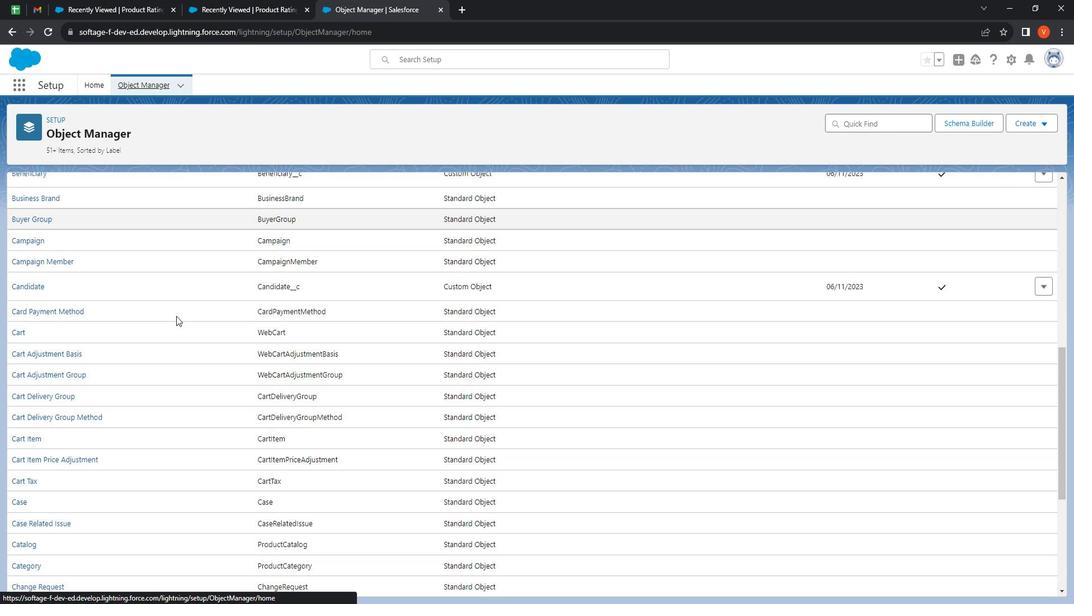 
Action: Mouse scrolled (191, 319) with delta (0, 0)
Screenshot: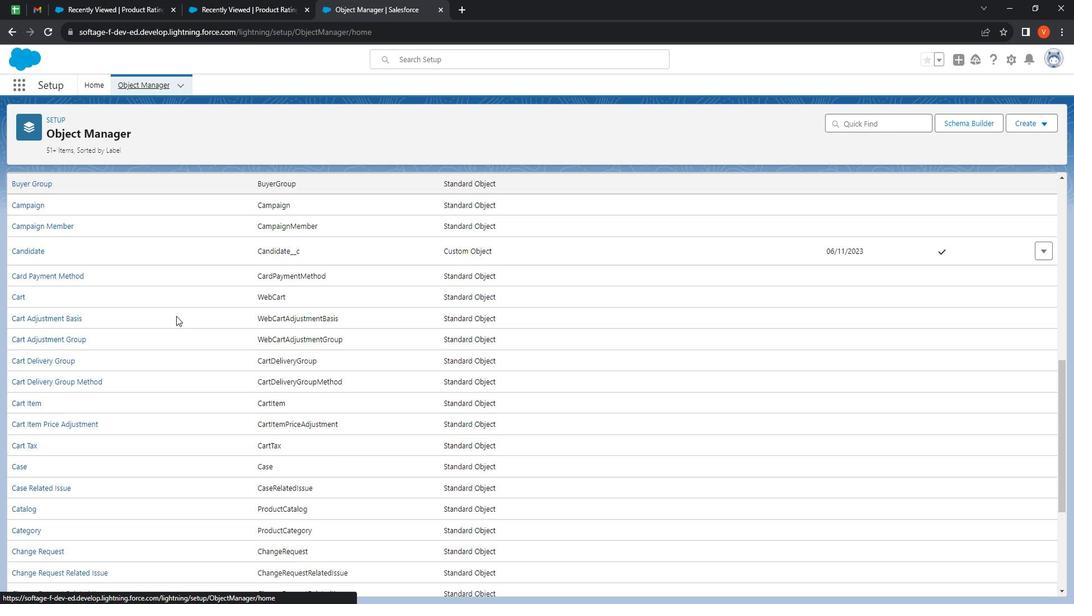 
Action: Mouse moved to (191, 321)
Screenshot: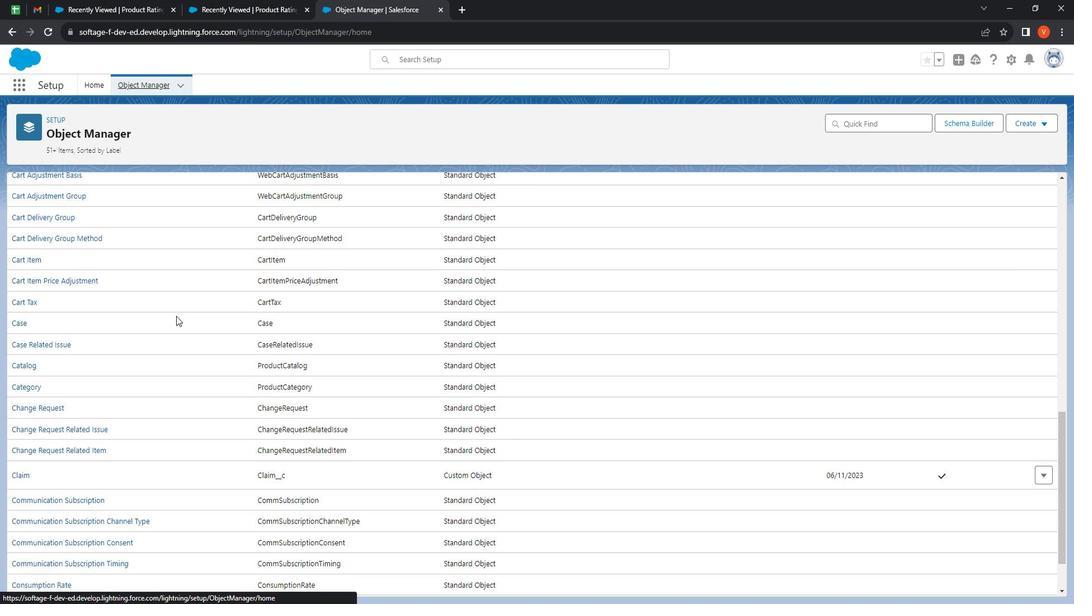 
Action: Mouse scrolled (191, 320) with delta (0, 0)
Screenshot: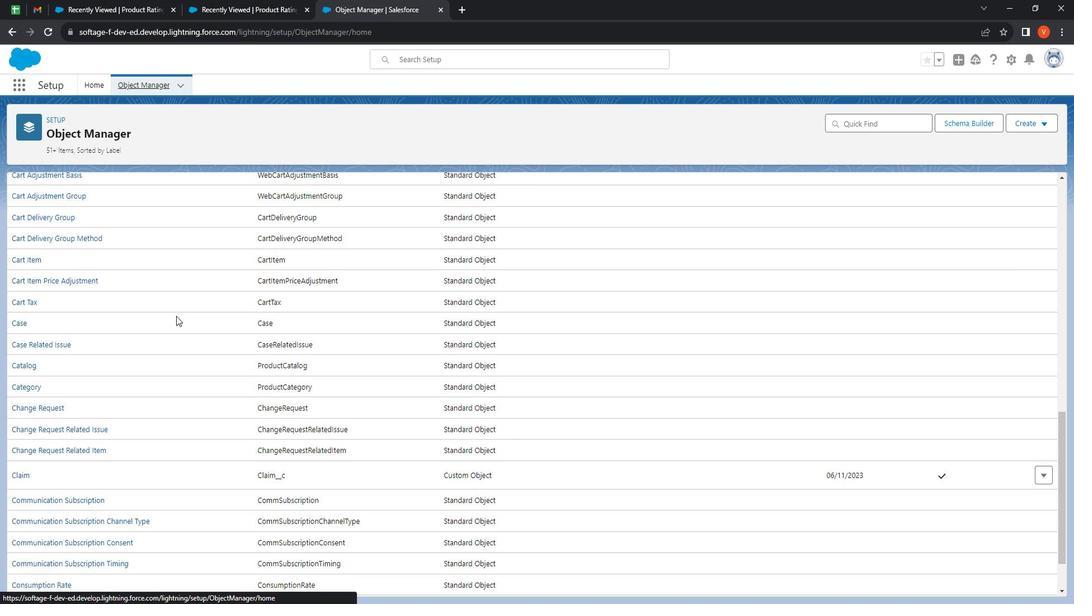 
Action: Mouse moved to (191, 322)
Screenshot: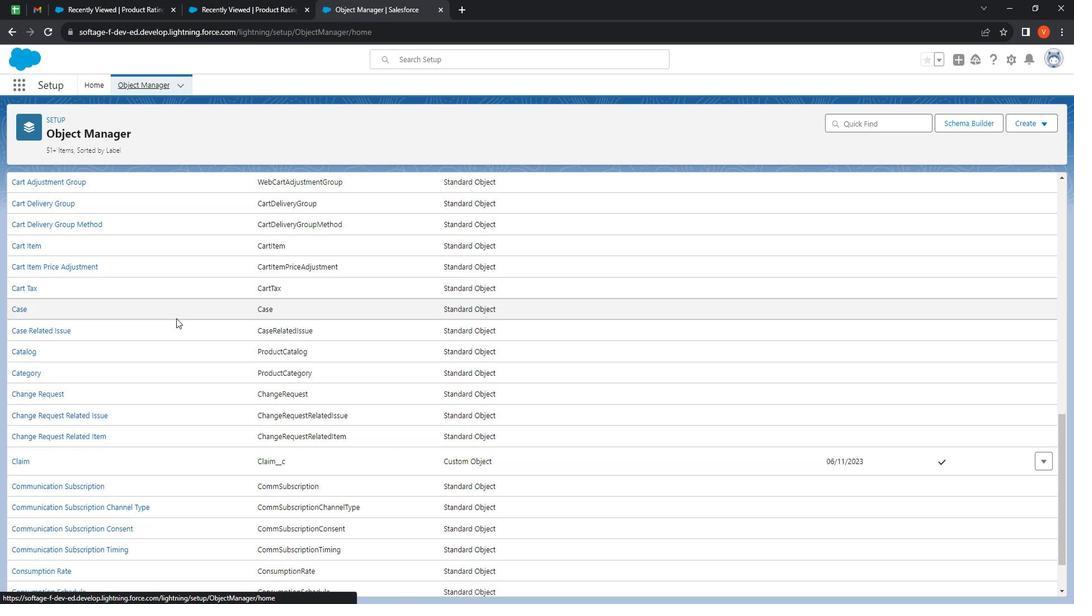 
Action: Mouse scrolled (191, 321) with delta (0, 0)
Screenshot: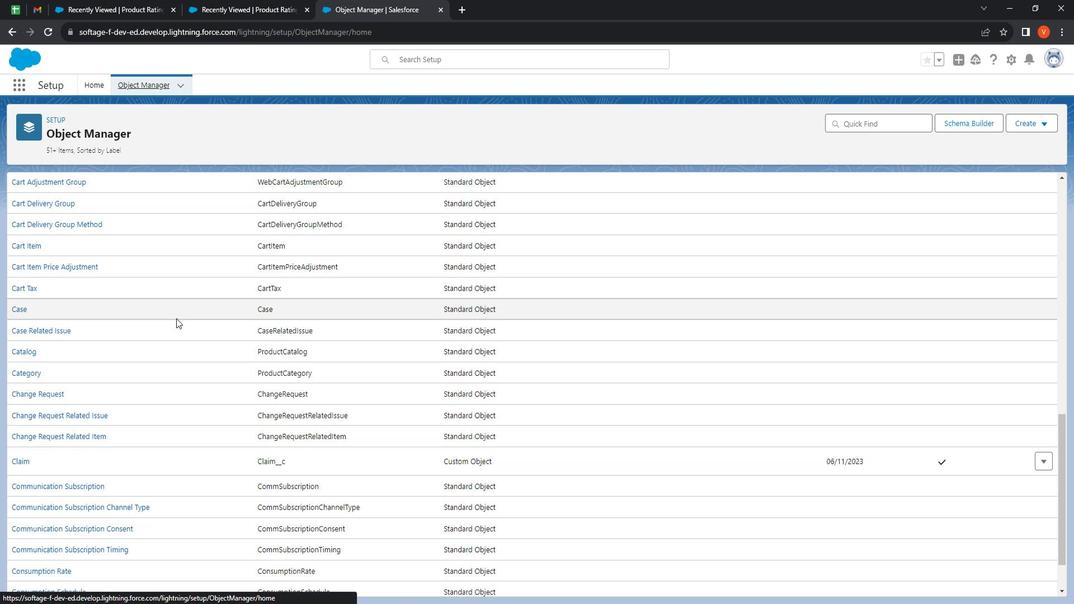 
Action: Mouse moved to (191, 323)
Screenshot: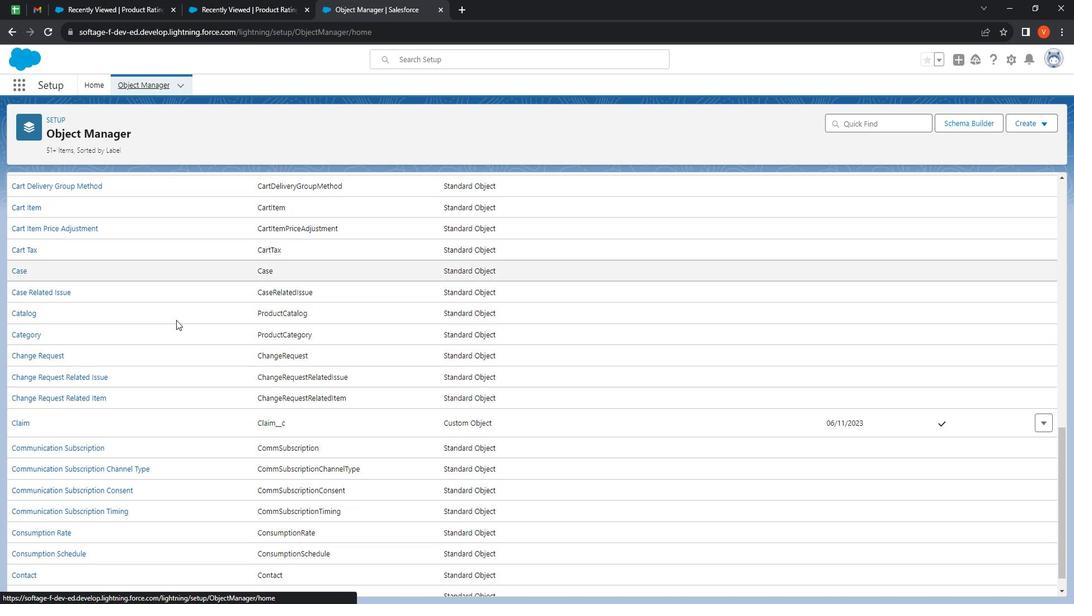 
Action: Mouse scrolled (191, 323) with delta (0, 0)
Screenshot: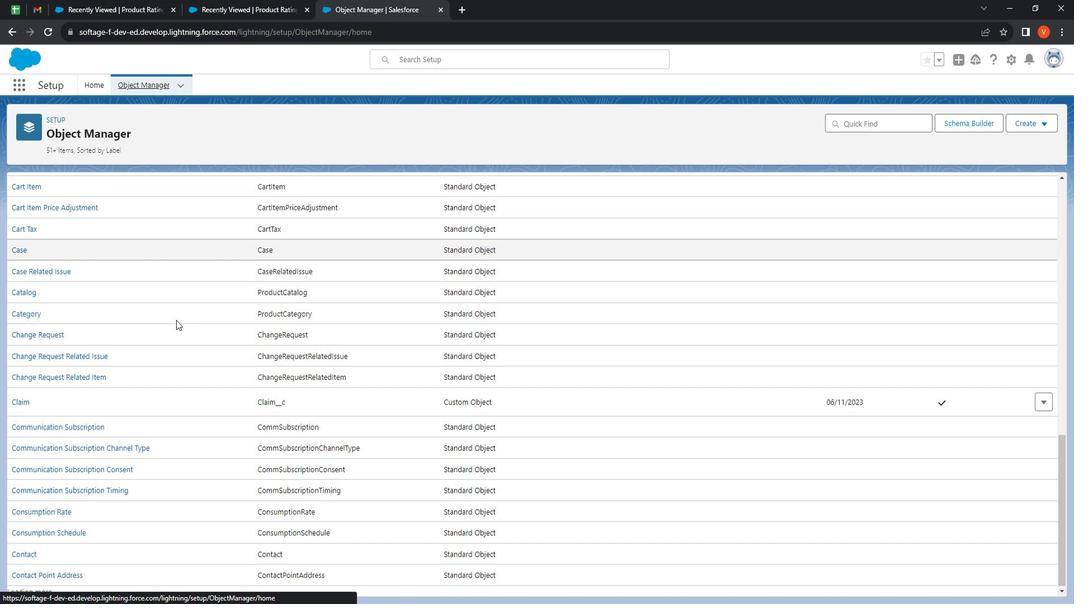 
Action: Mouse moved to (192, 325)
Screenshot: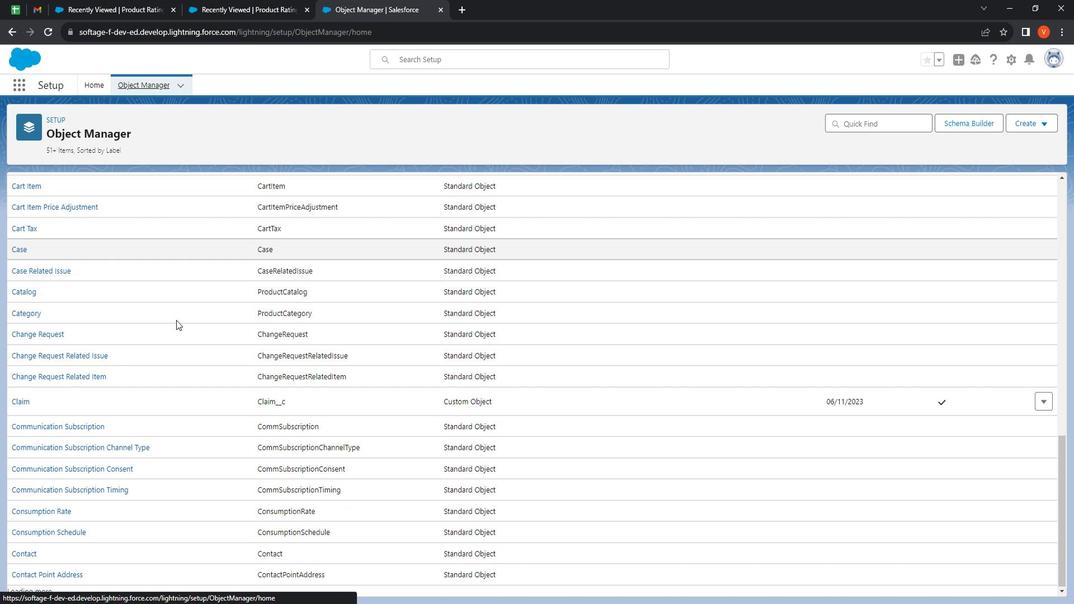 
Action: Mouse scrolled (192, 324) with delta (0, 0)
Screenshot: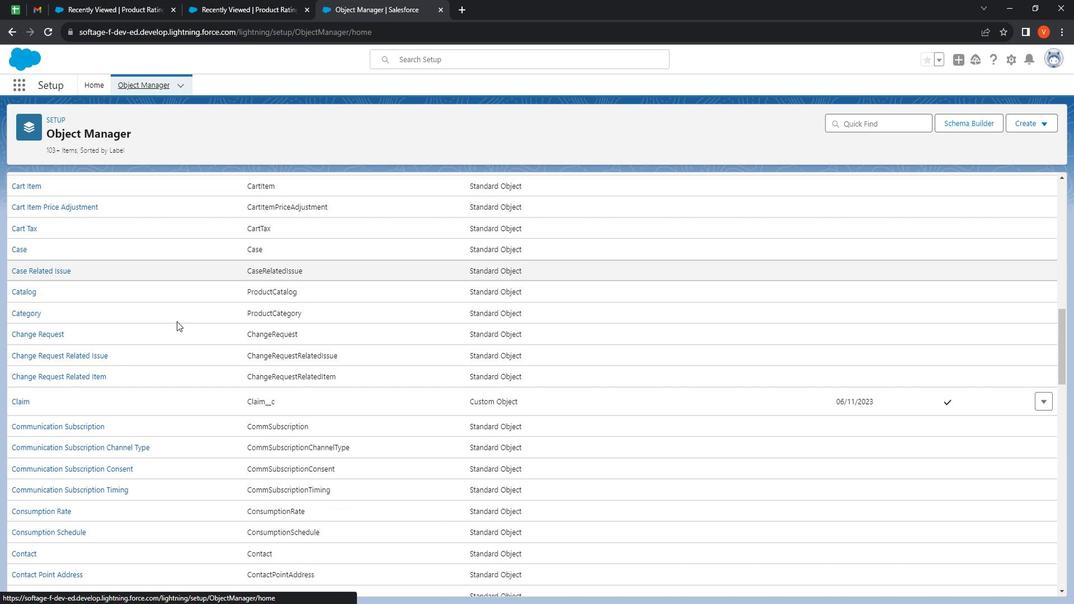 
Action: Mouse moved to (192, 325)
Screenshot: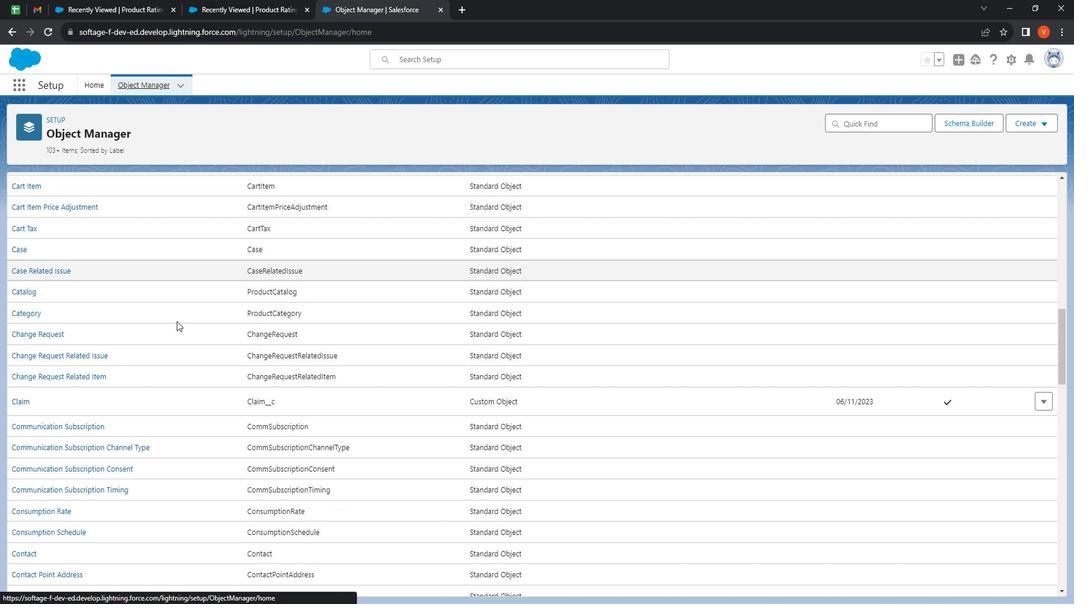 
Action: Mouse scrolled (192, 325) with delta (0, 0)
Screenshot: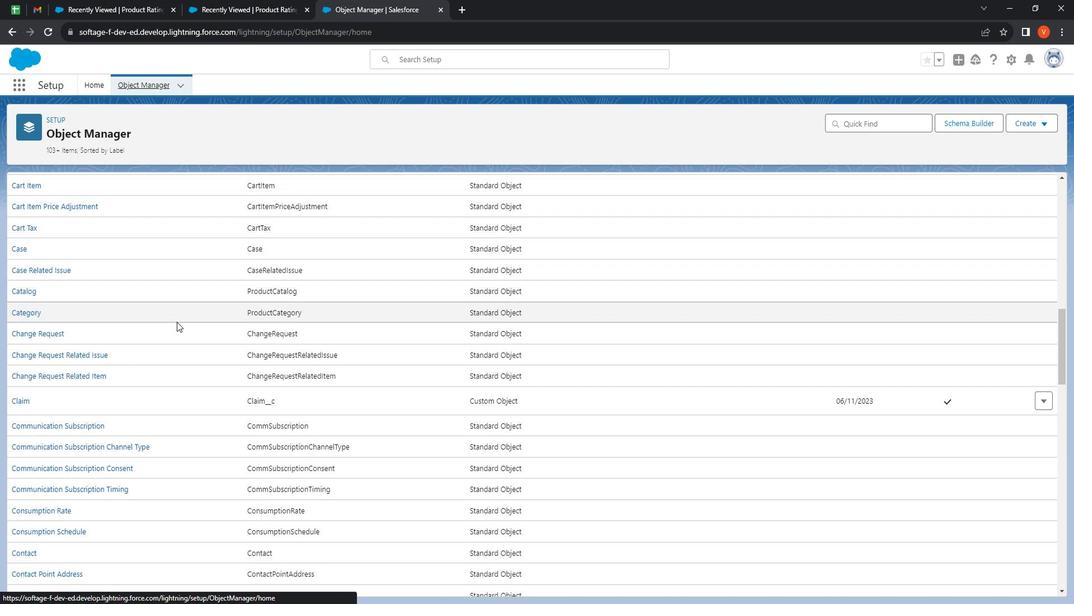 
Action: Mouse scrolled (192, 325) with delta (0, 0)
Screenshot: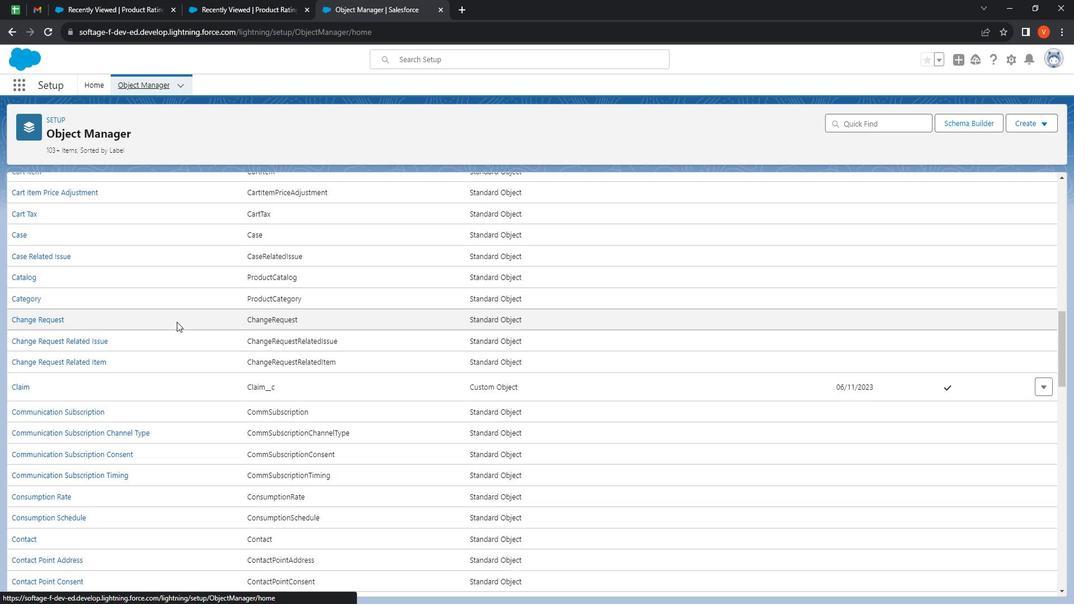 
Action: Mouse scrolled (192, 325) with delta (0, 0)
Screenshot: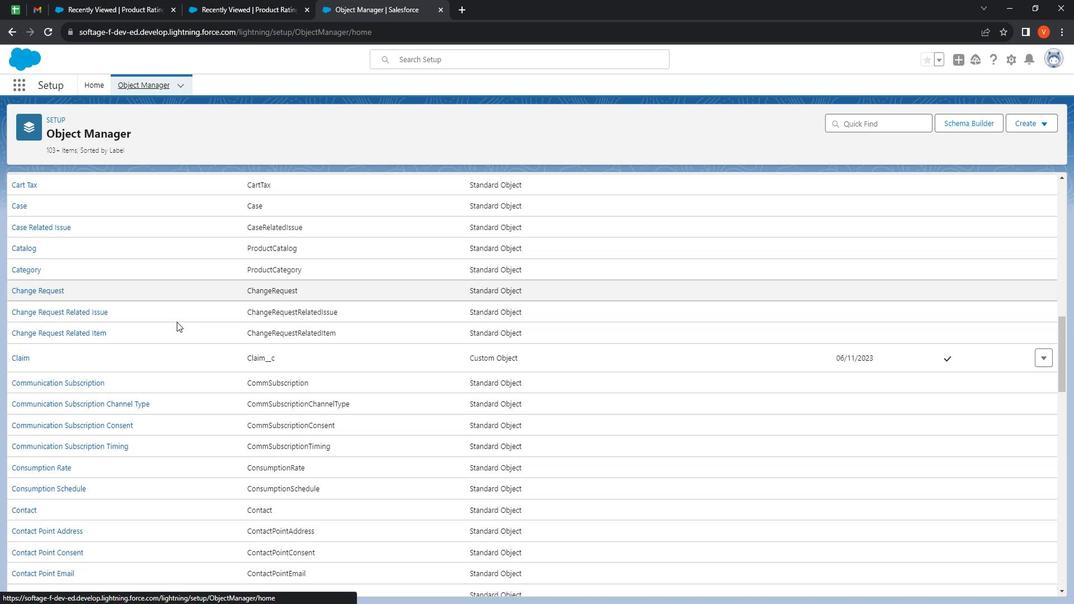 
Action: Mouse scrolled (192, 325) with delta (0, 0)
Screenshot: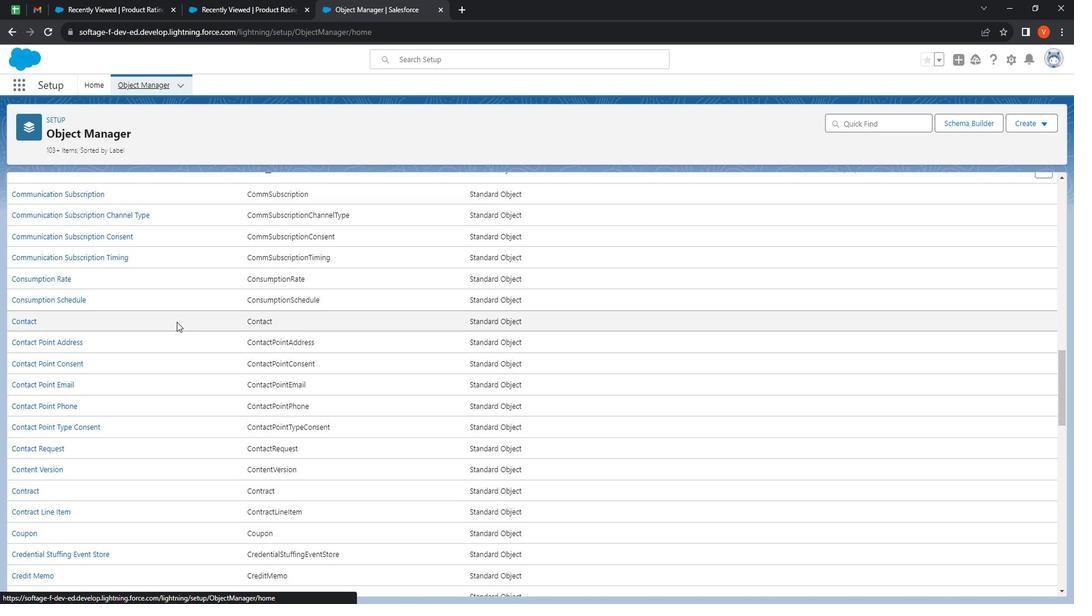 
Action: Mouse moved to (191, 325)
Screenshot: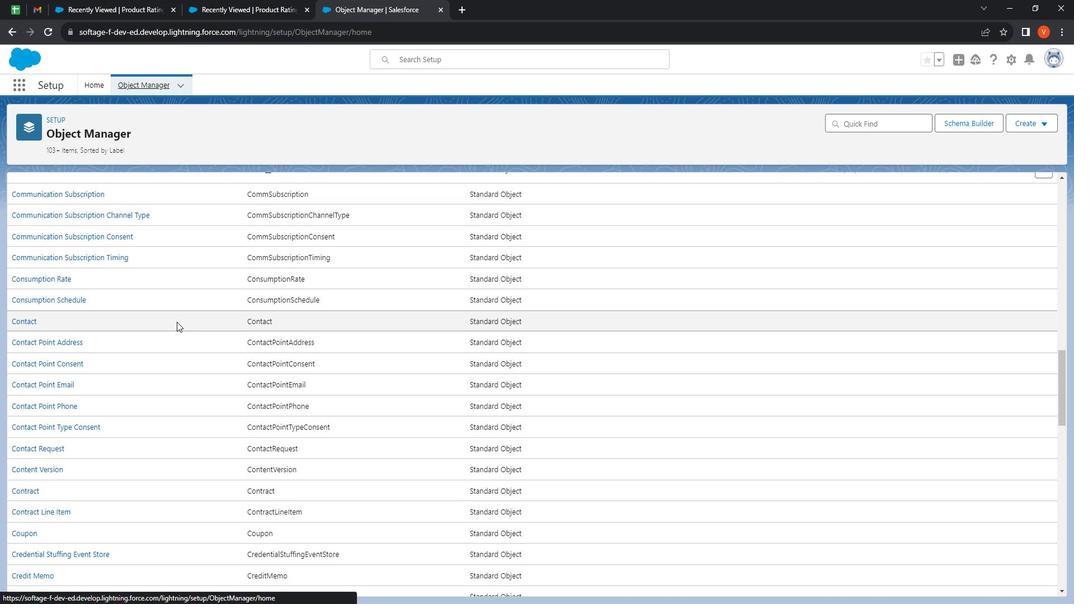 
Action: Mouse scrolled (191, 325) with delta (0, 0)
Screenshot: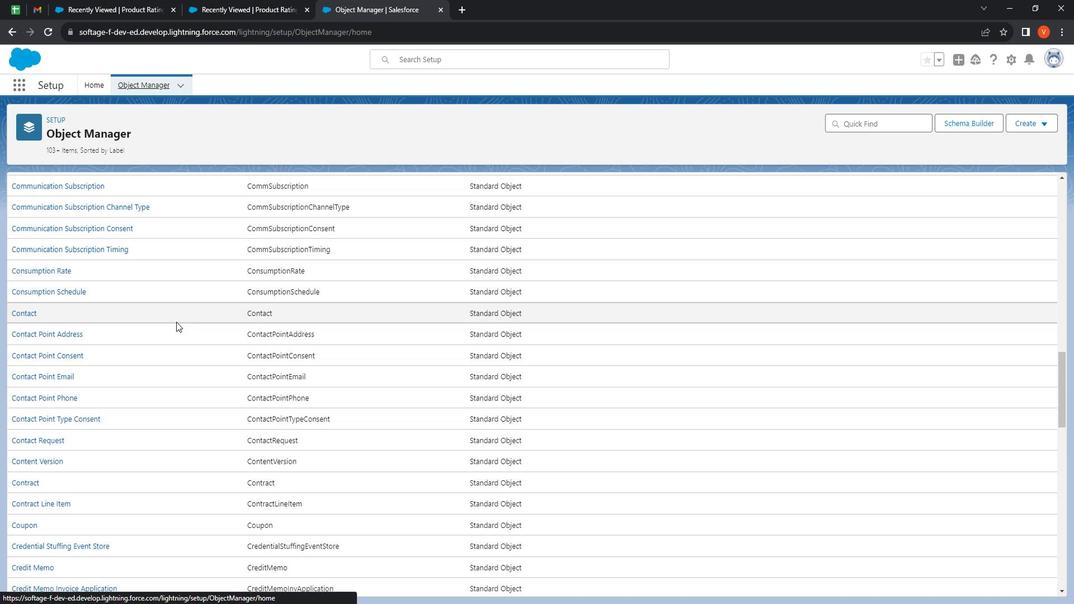 
Action: Mouse moved to (191, 327)
Screenshot: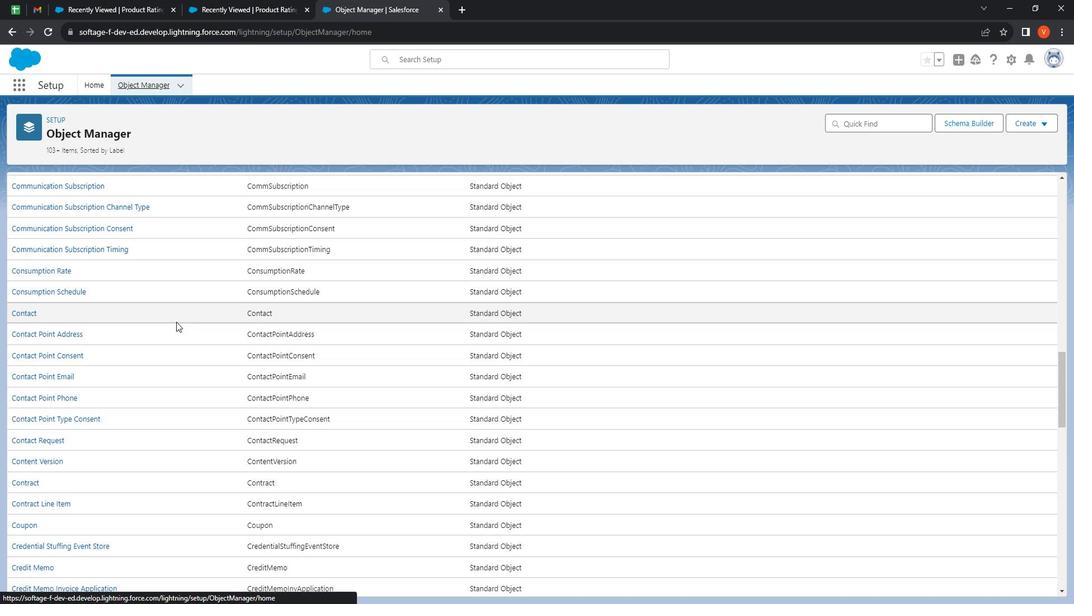 
Action: Mouse scrolled (191, 326) with delta (0, 0)
Screenshot: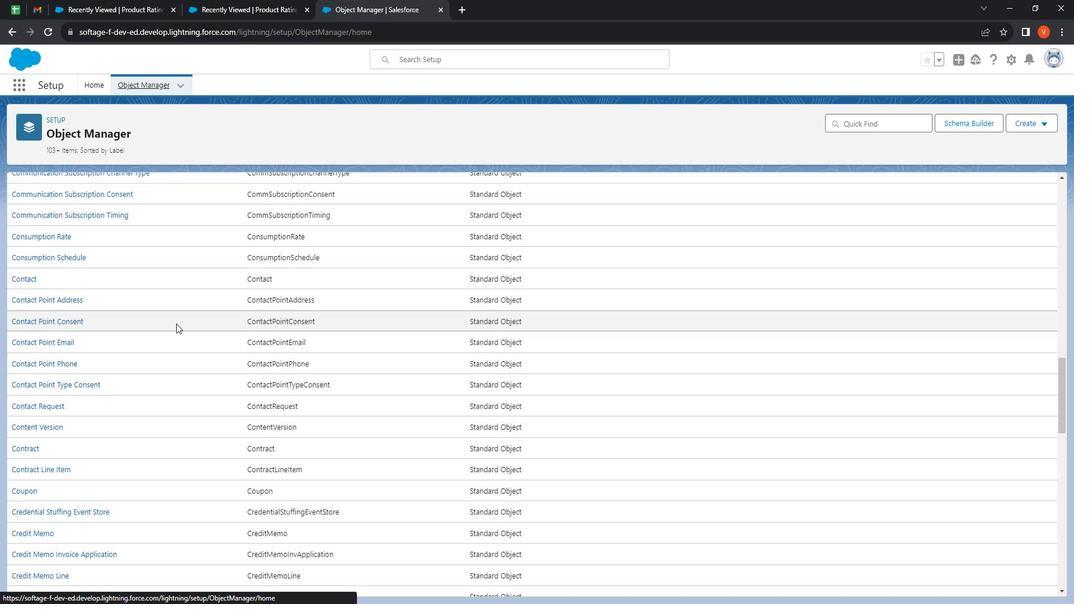 
Action: Mouse scrolled (191, 326) with delta (0, 0)
Screenshot: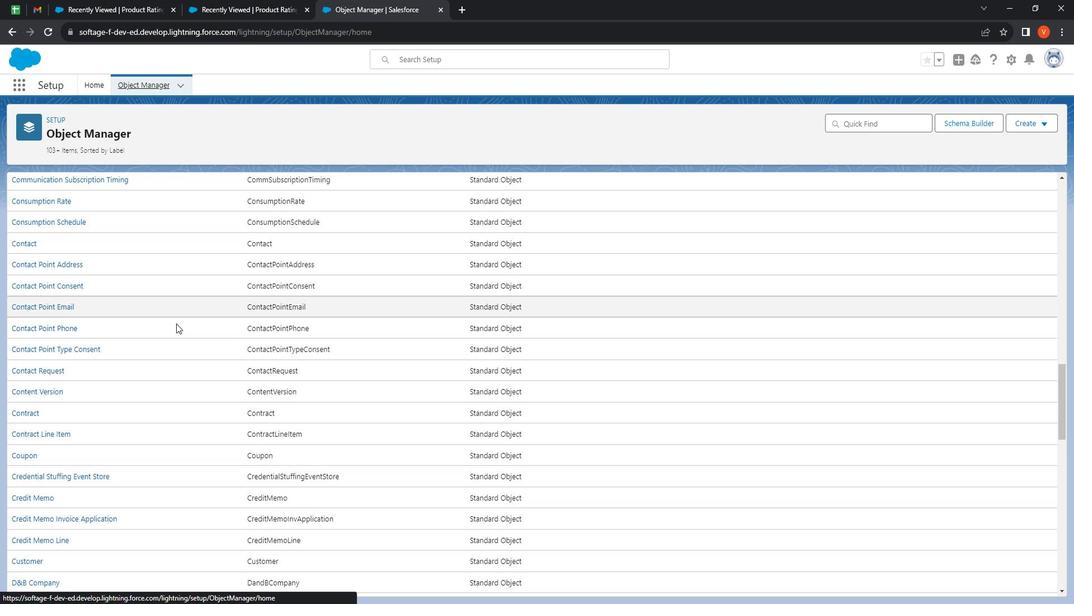 
Action: Mouse scrolled (191, 326) with delta (0, 0)
Screenshot: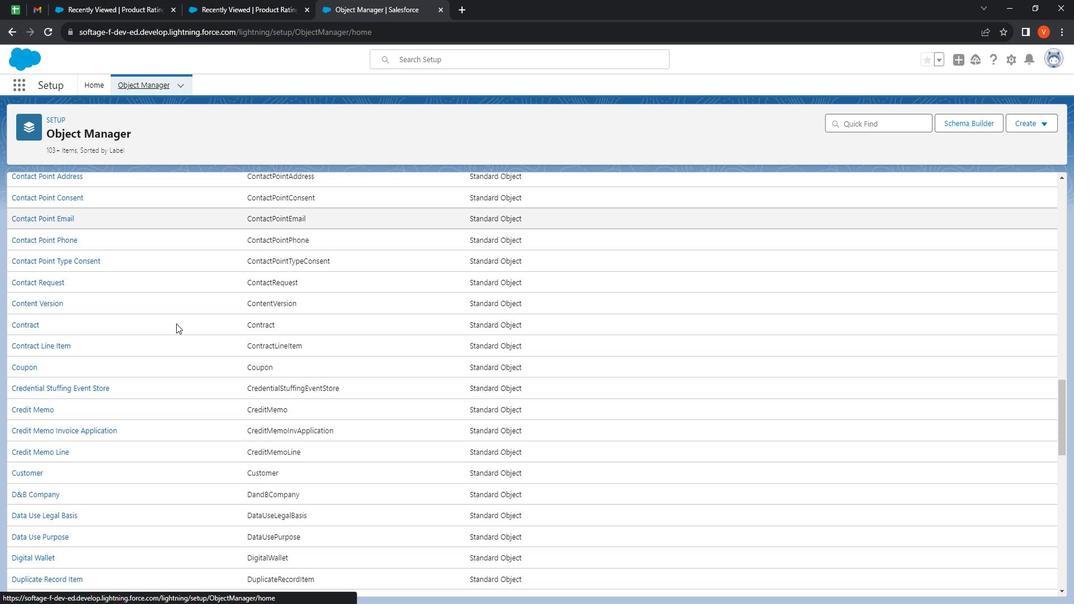 
Action: Mouse scrolled (191, 326) with delta (0, 0)
Screenshot: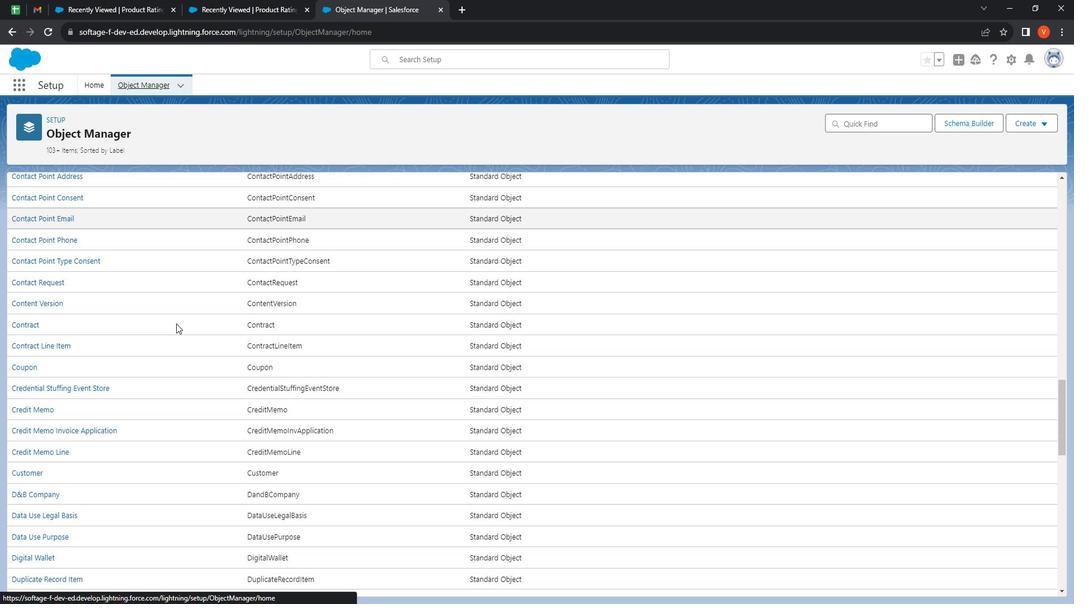 
Action: Mouse scrolled (191, 326) with delta (0, 0)
Screenshot: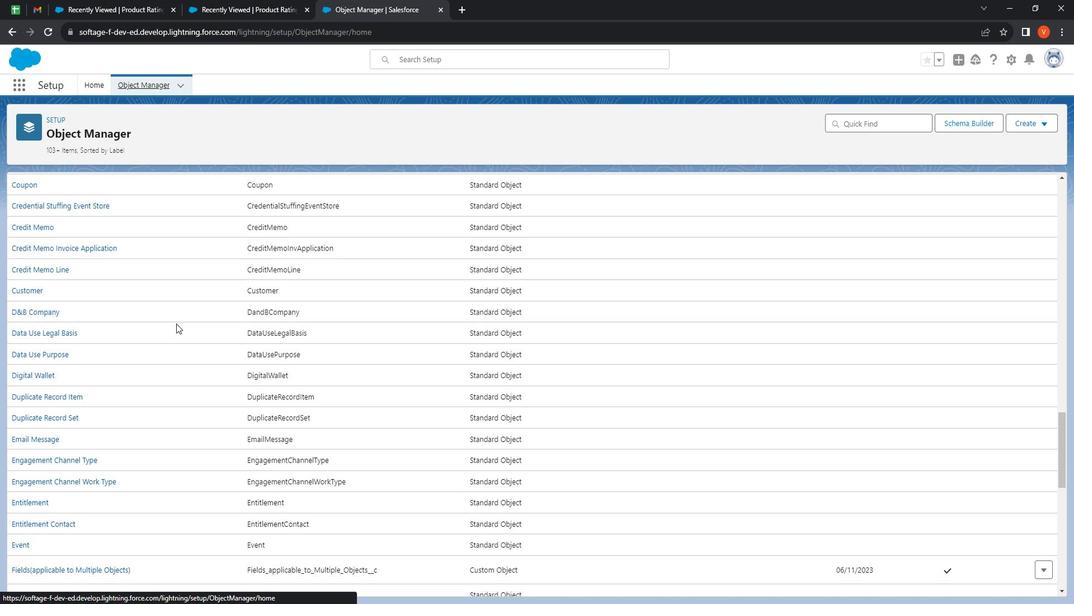 
Action: Mouse scrolled (191, 326) with delta (0, 0)
Screenshot: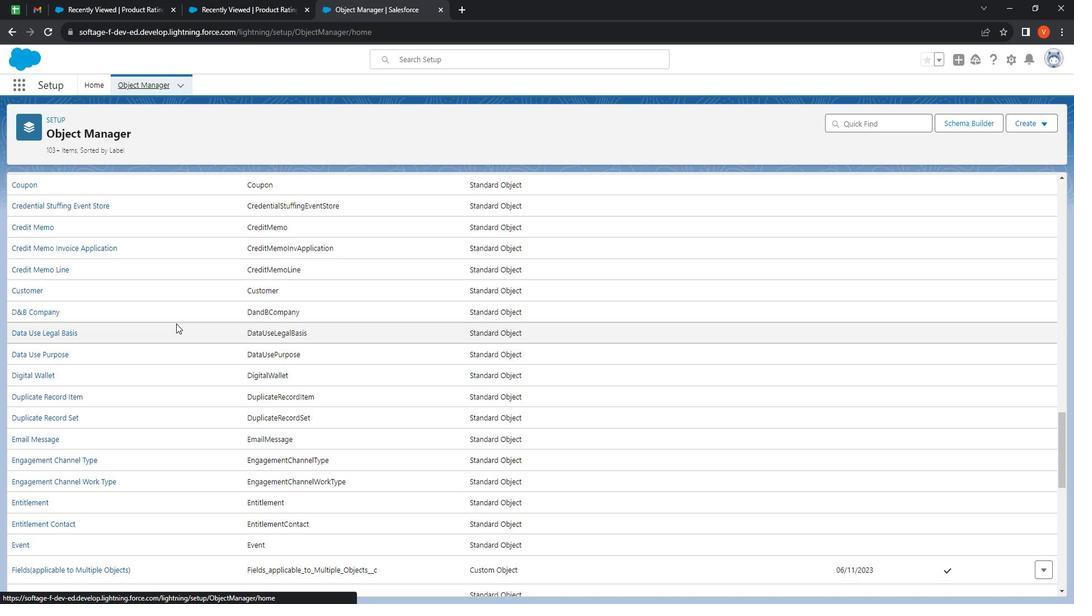 
Action: Mouse scrolled (191, 326) with delta (0, 0)
Screenshot: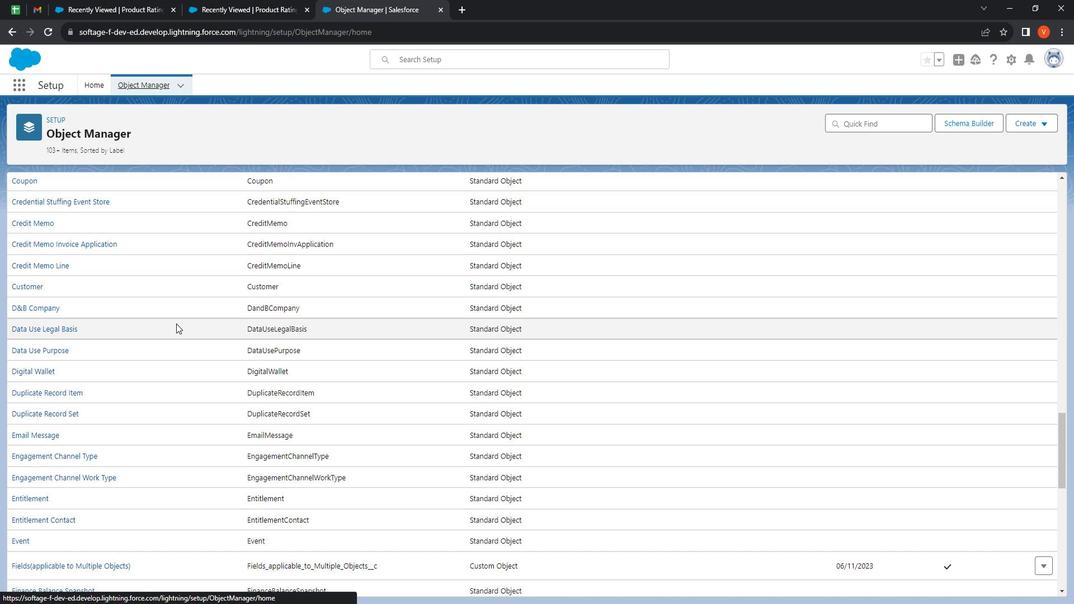 
Action: Mouse scrolled (191, 326) with delta (0, 0)
Screenshot: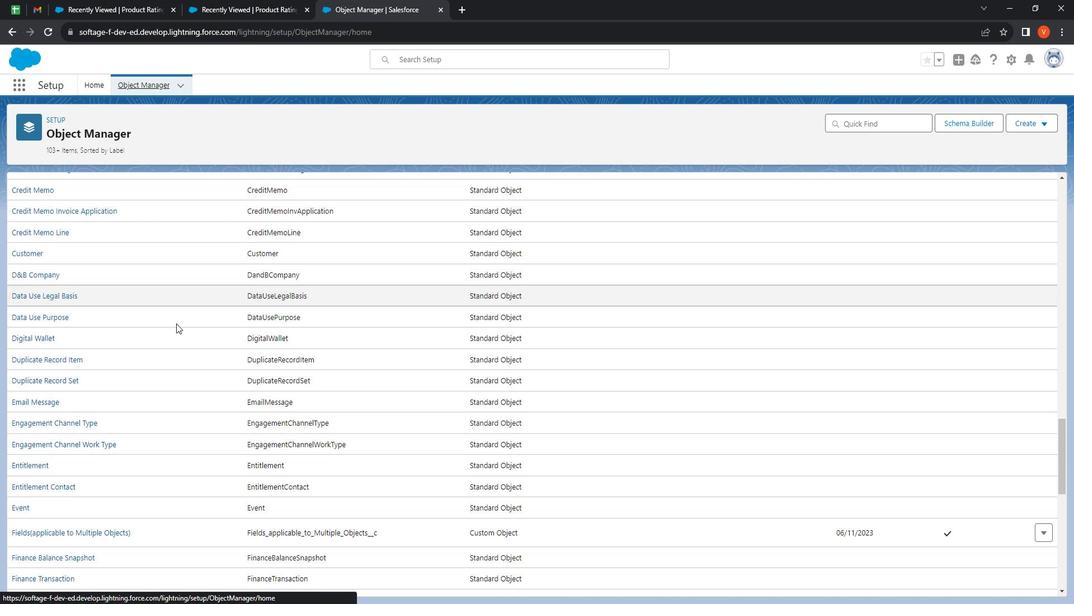 
Action: Mouse scrolled (191, 326) with delta (0, 0)
Screenshot: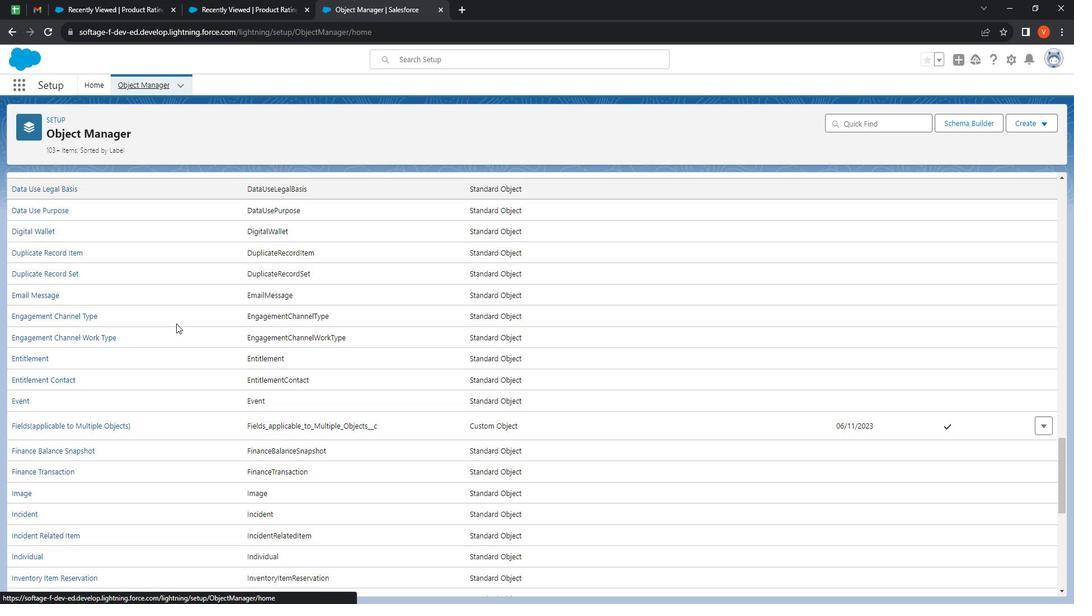 
Action: Mouse moved to (191, 327)
Screenshot: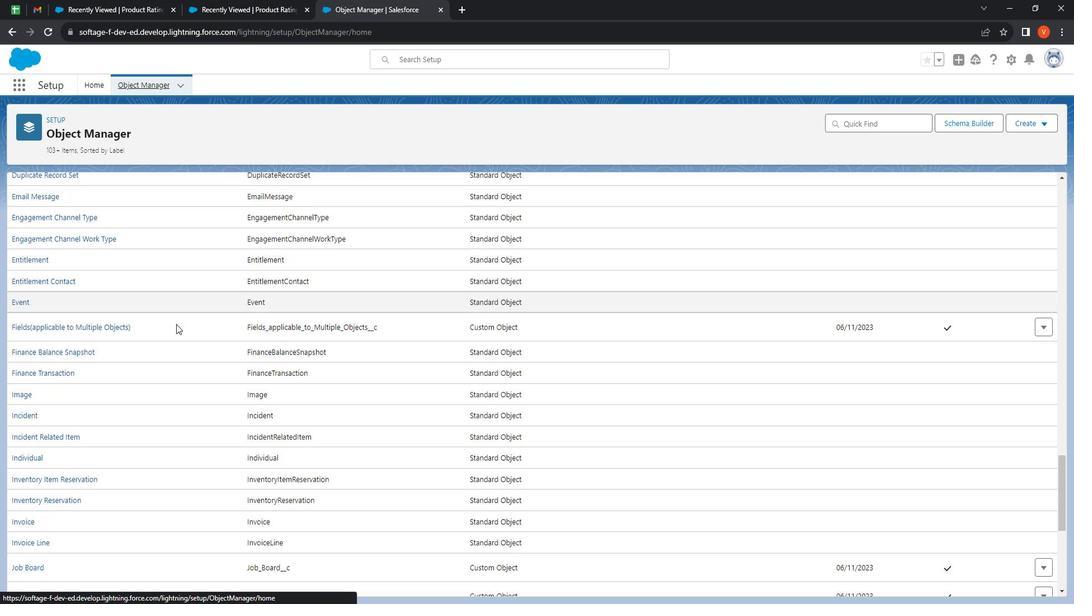 
Action: Mouse scrolled (191, 327) with delta (0, 0)
Screenshot: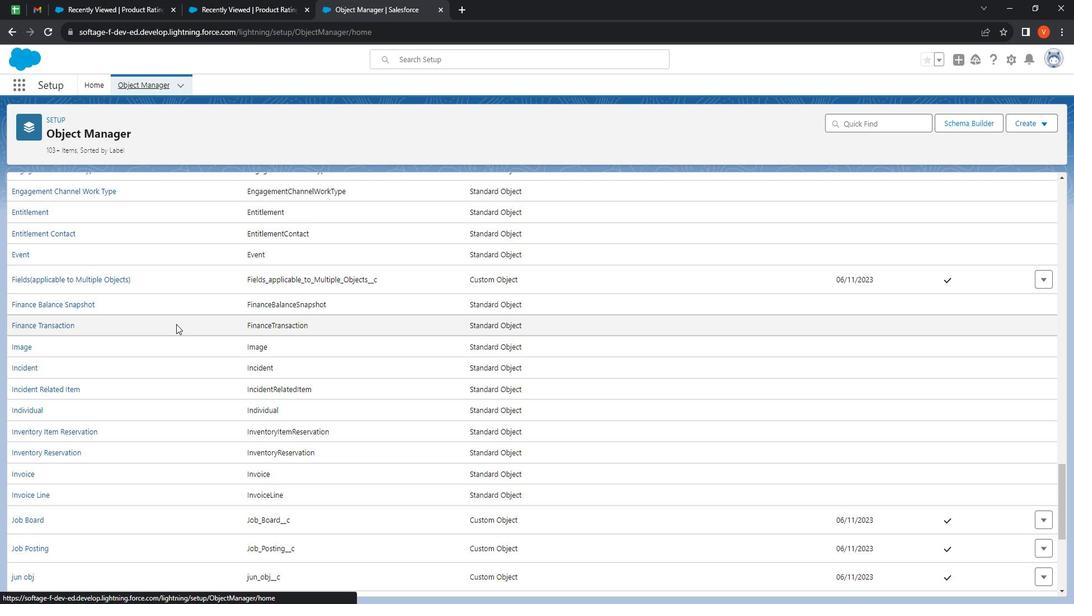 
Action: Mouse moved to (191, 328)
Screenshot: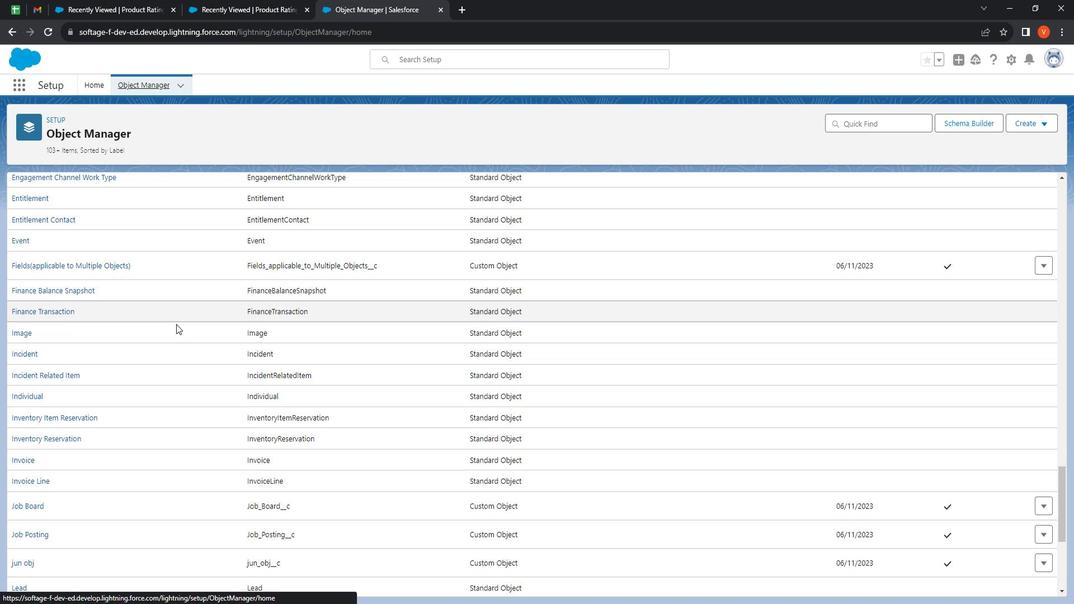 
Action: Mouse scrolled (191, 327) with delta (0, 0)
Screenshot: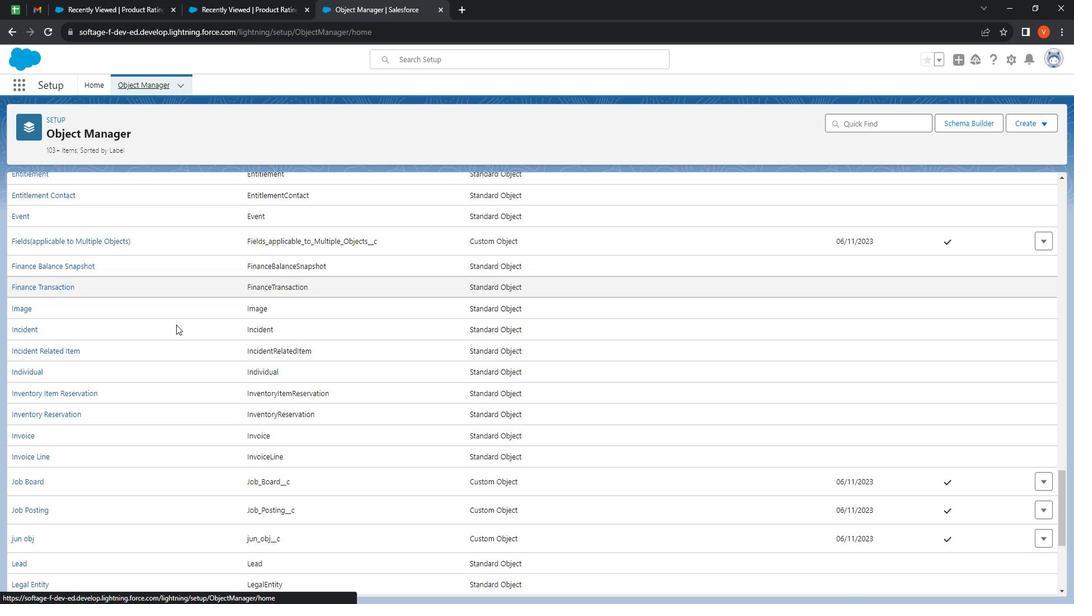 
Action: Mouse moved to (191, 328)
Screenshot: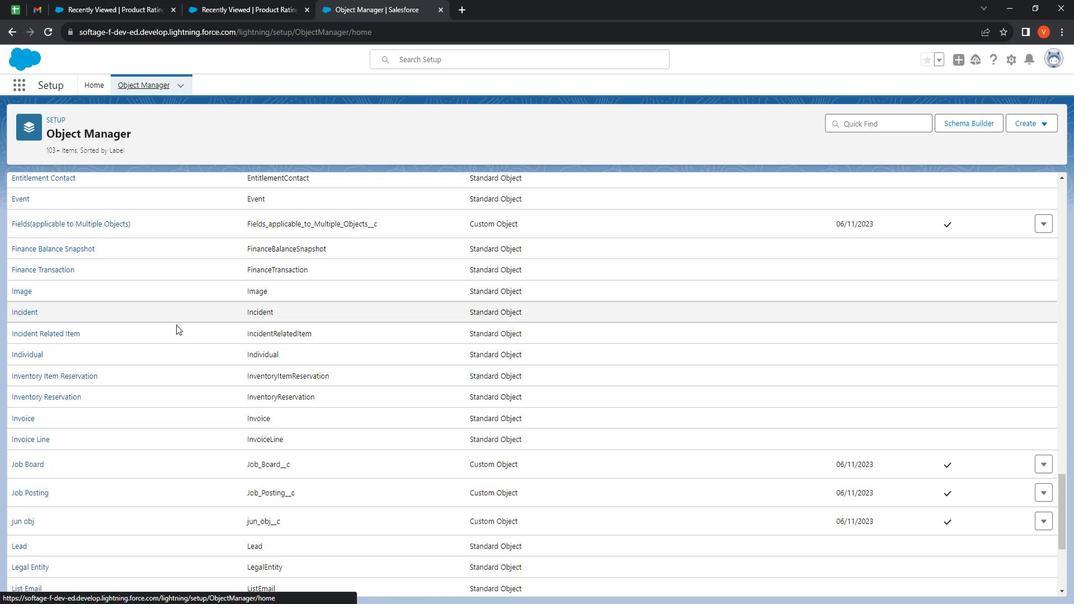 
Action: Mouse scrolled (191, 328) with delta (0, 0)
Screenshot: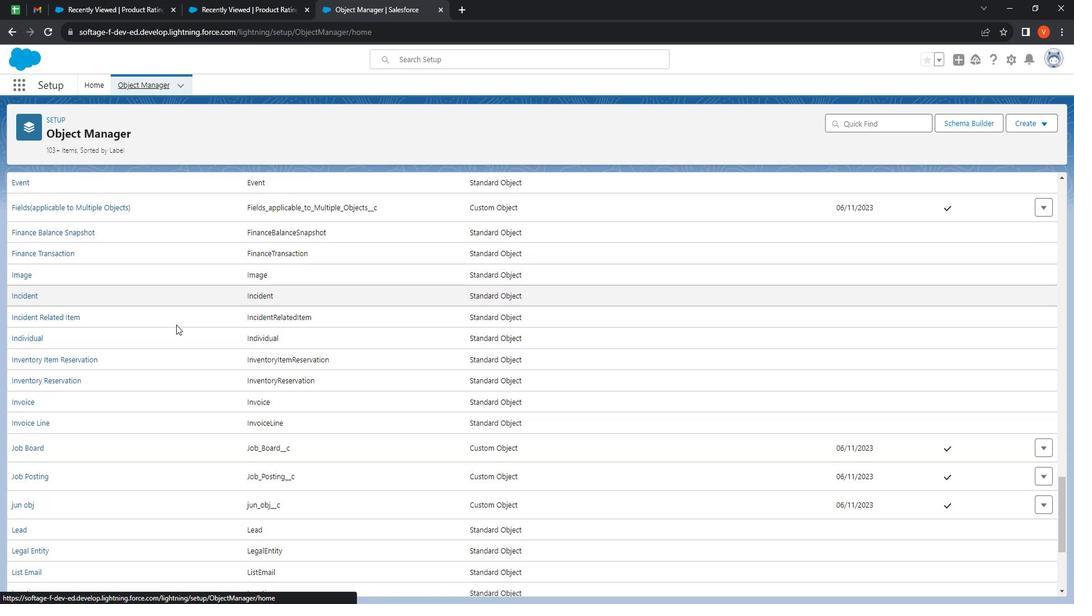 
Action: Mouse moved to (191, 329)
Screenshot: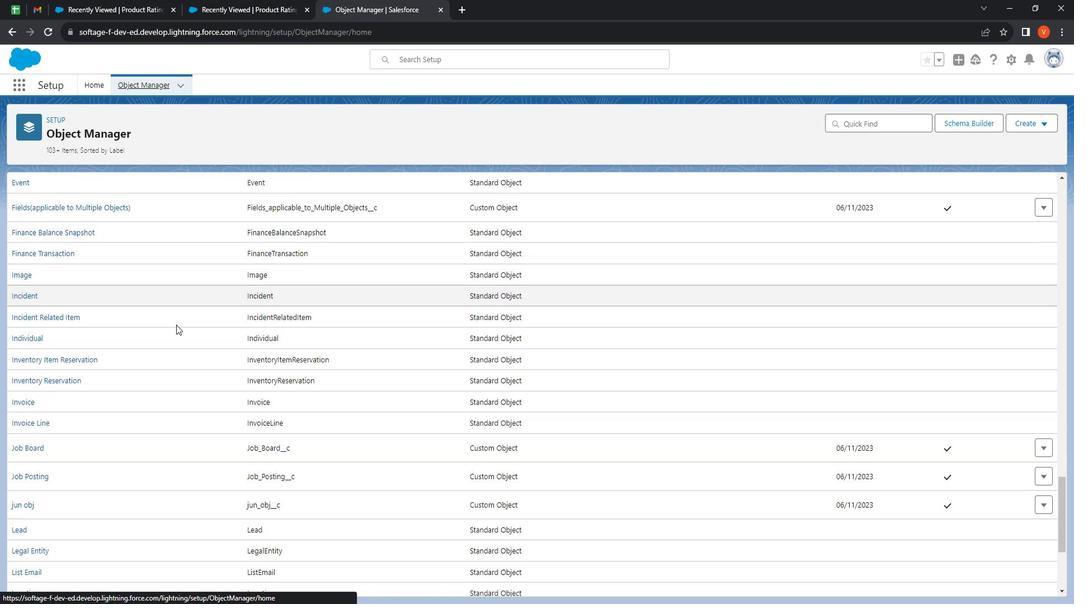 
Action: Mouse scrolled (191, 328) with delta (0, 0)
Screenshot: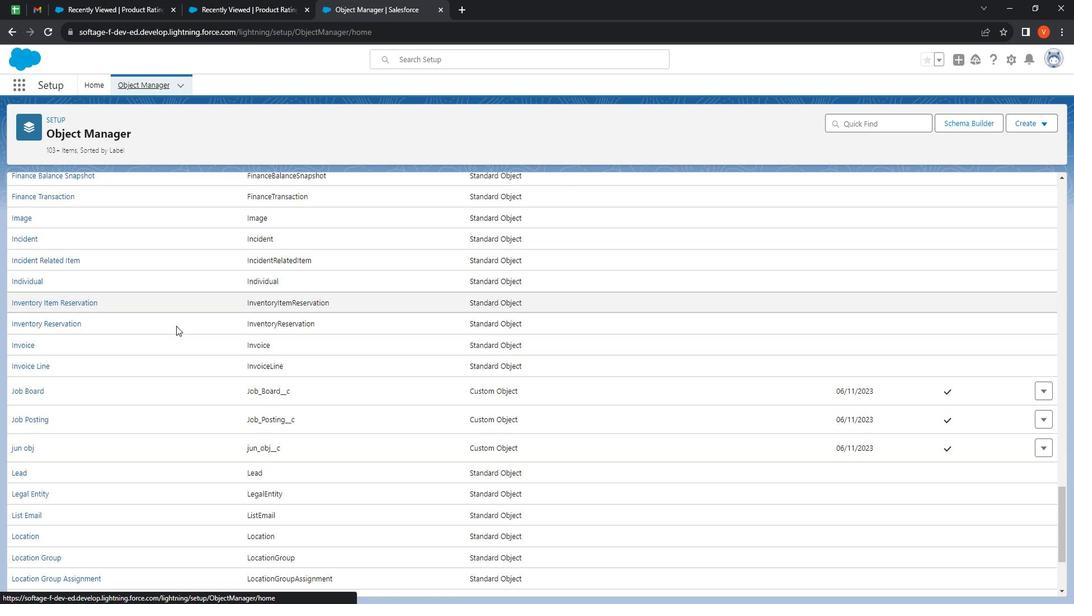 
Action: Mouse moved to (191, 330)
Screenshot: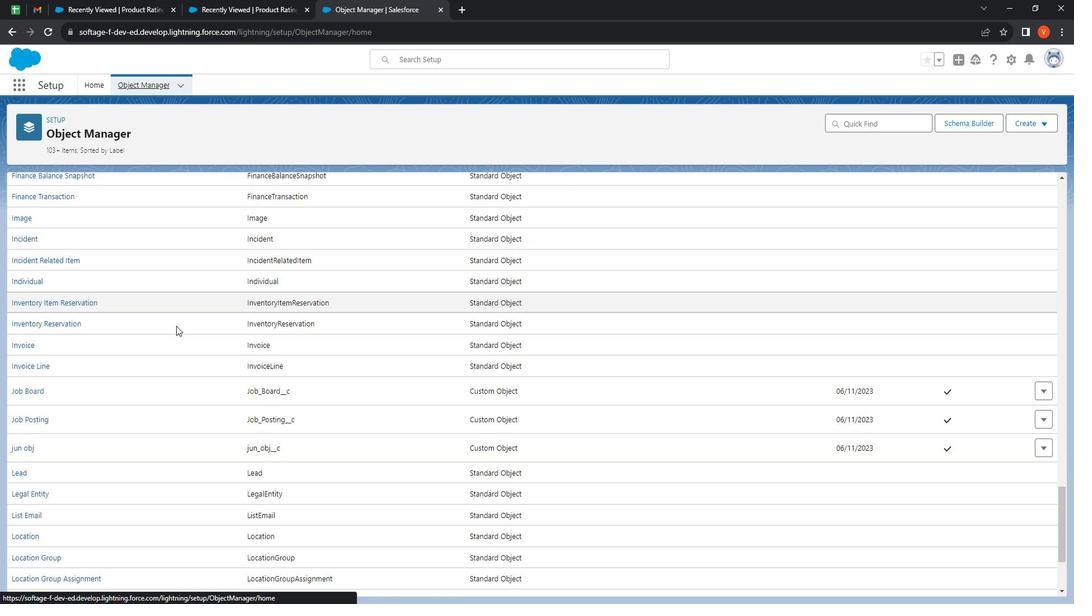 
Action: Mouse scrolled (191, 329) with delta (0, 0)
Screenshot: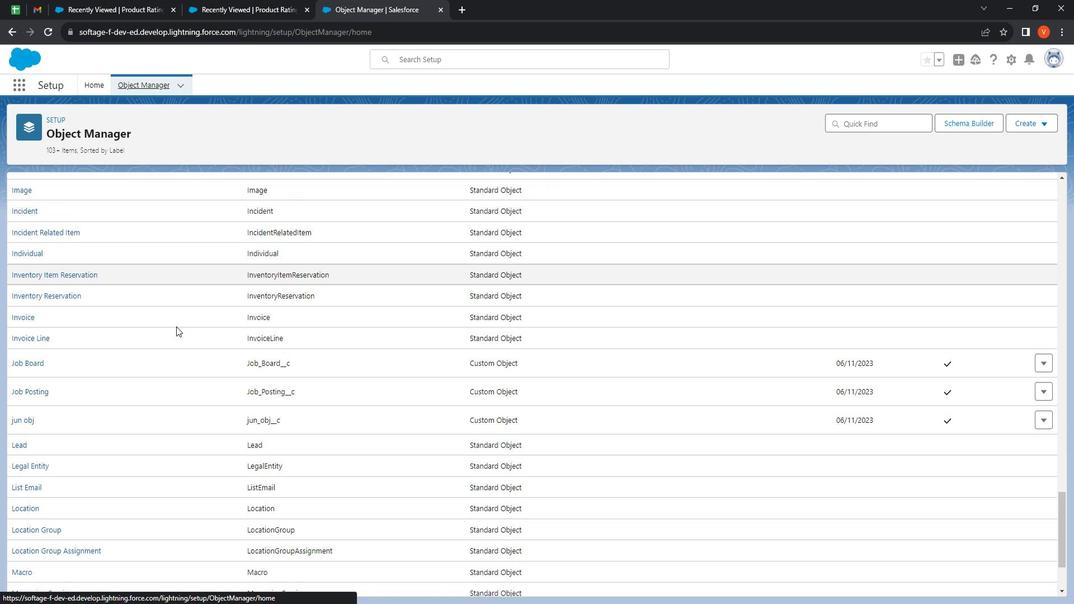 
Action: Mouse moved to (190, 333)
Screenshot: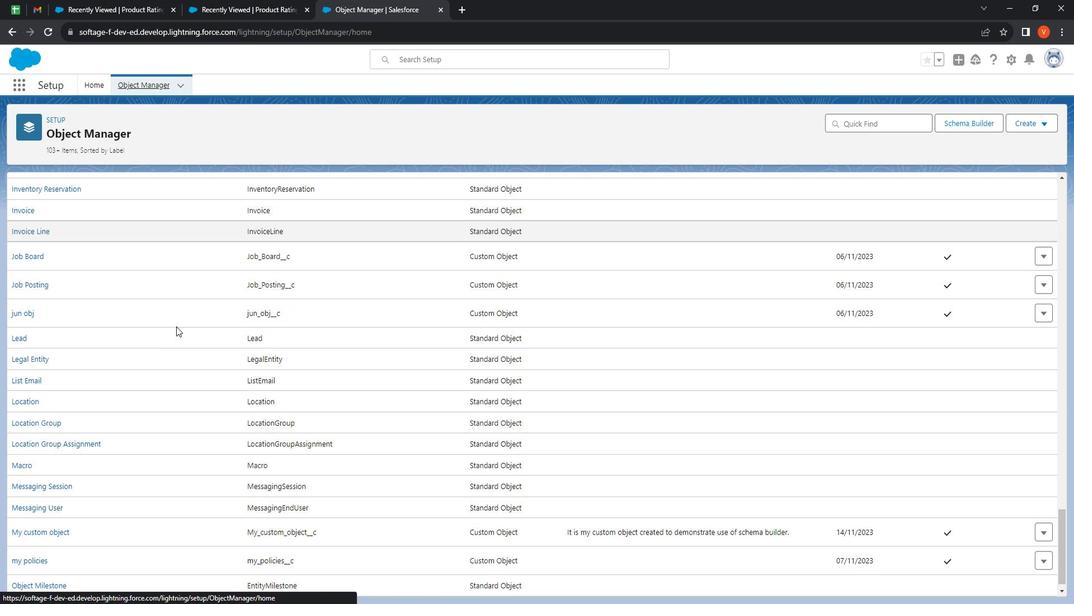
Action: Mouse scrolled (190, 332) with delta (0, 0)
Screenshot: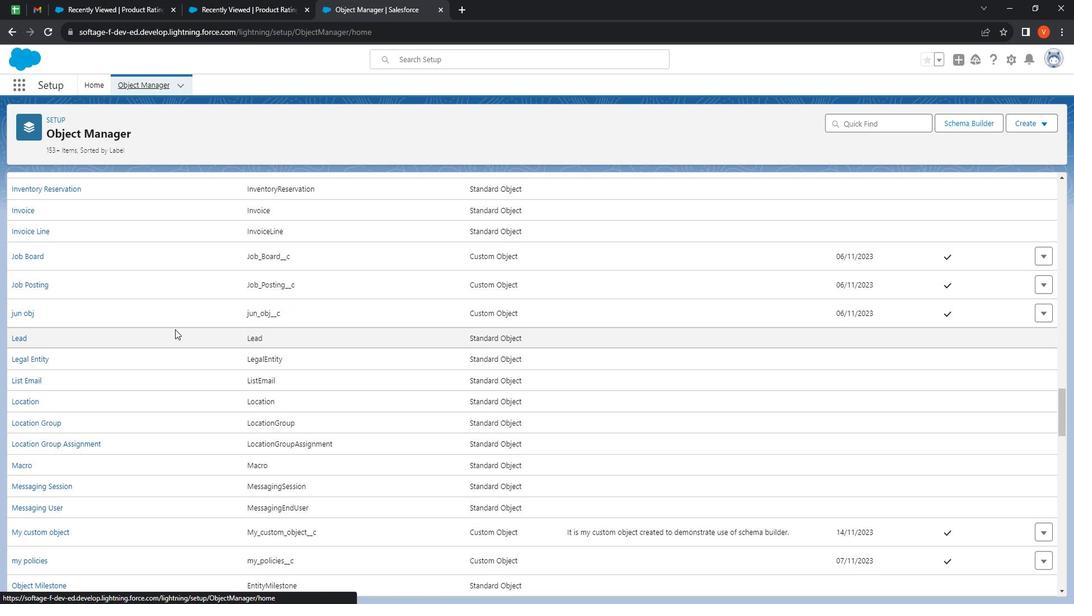 
Action: Mouse moved to (190, 334)
Screenshot: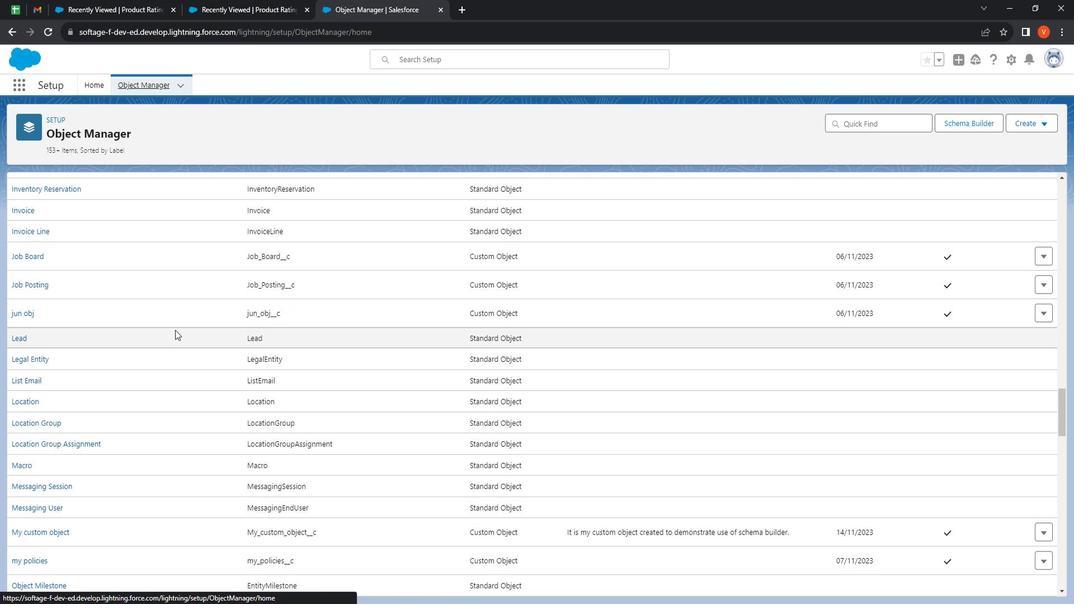 
Action: Mouse scrolled (190, 333) with delta (0, 0)
Screenshot: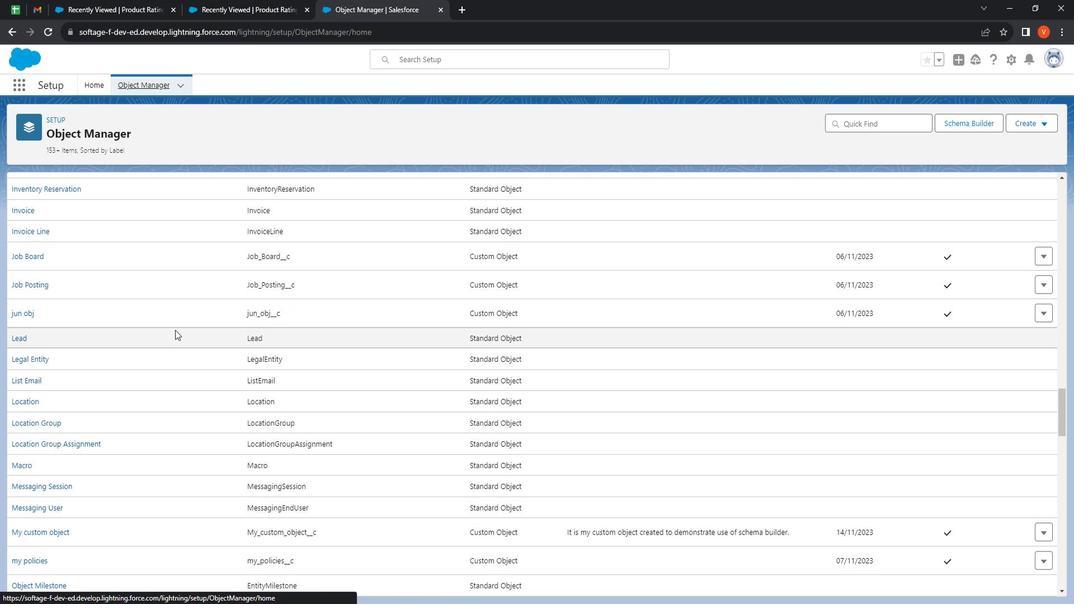 
Action: Mouse scrolled (190, 333) with delta (0, 0)
Screenshot: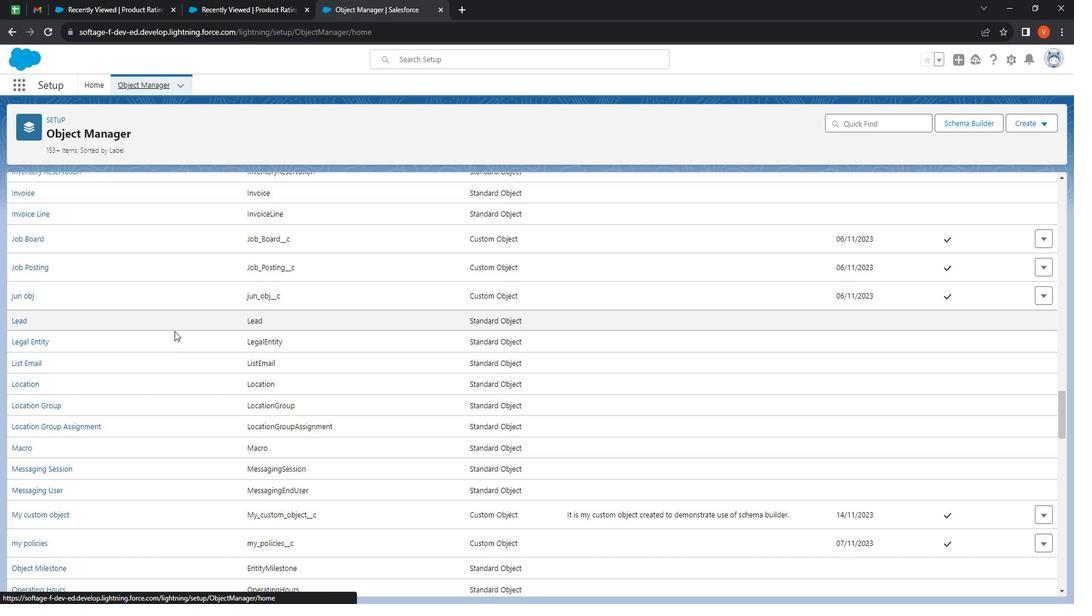 
Action: Mouse moved to (189, 333)
Screenshot: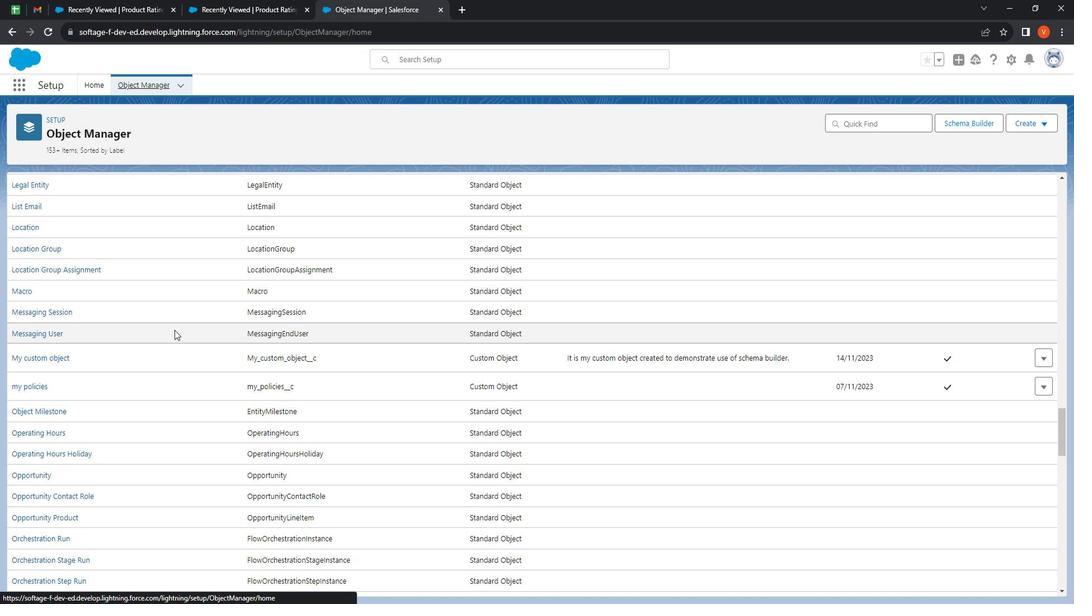 
Action: Mouse scrolled (189, 332) with delta (0, 0)
Screenshot: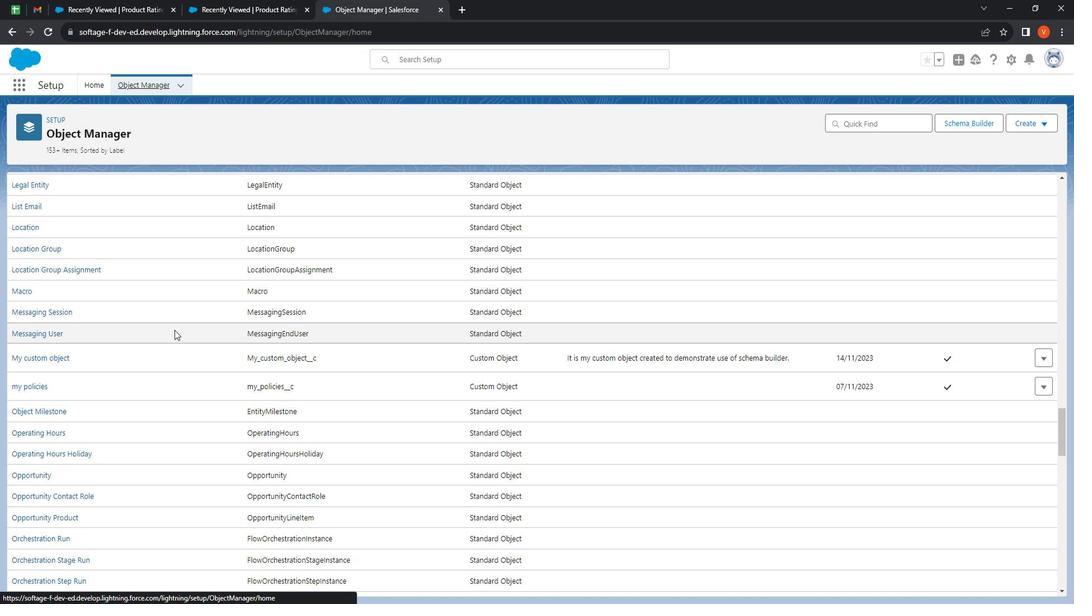 
Action: Mouse moved to (187, 336)
Screenshot: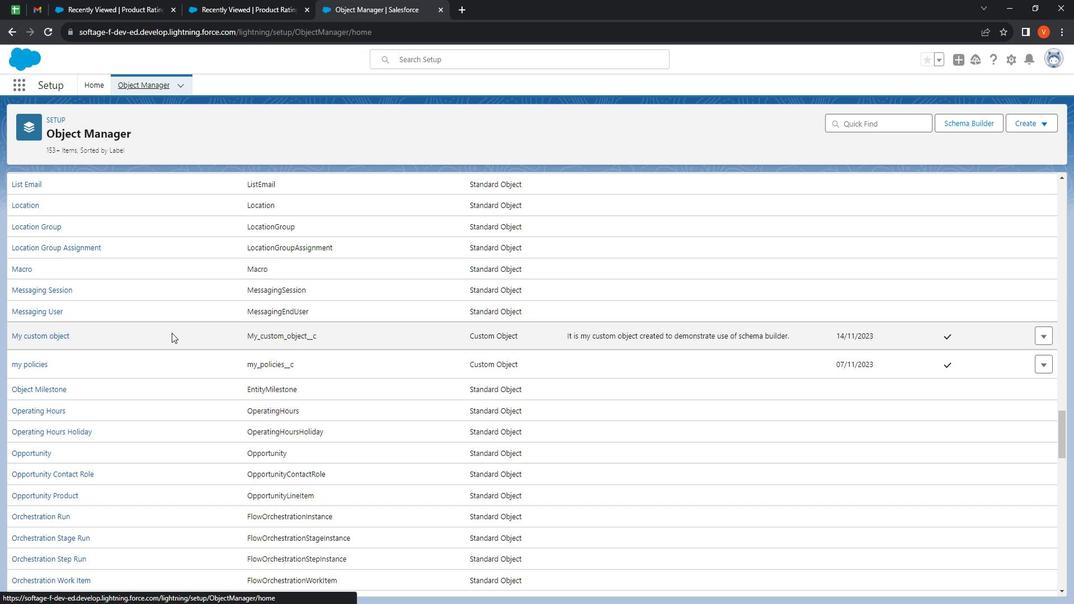 
Action: Mouse scrolled (187, 336) with delta (0, 0)
Screenshot: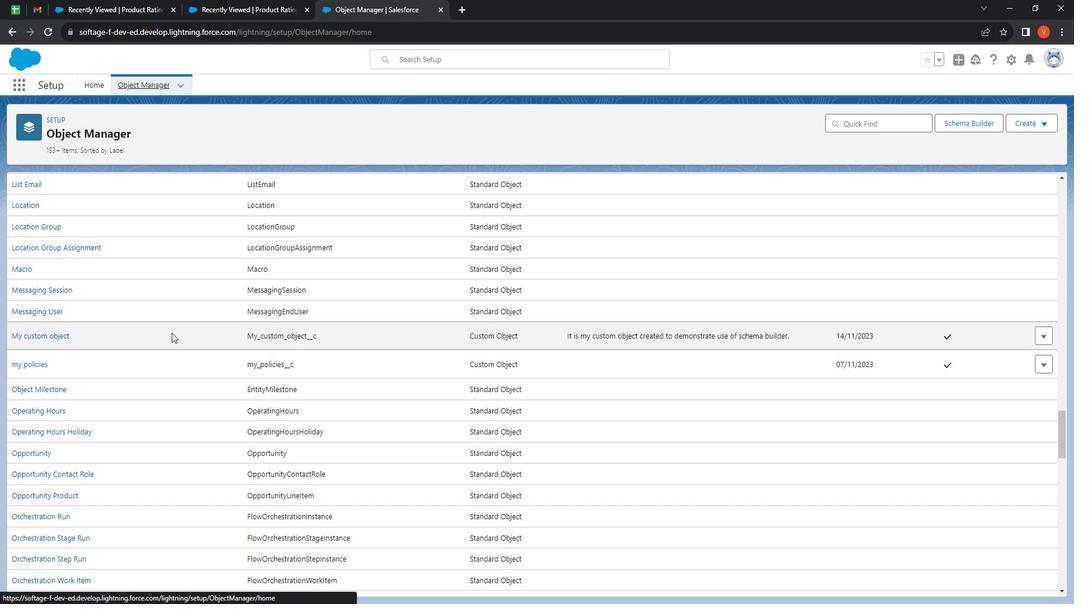 
Action: Mouse moved to (186, 339)
Screenshot: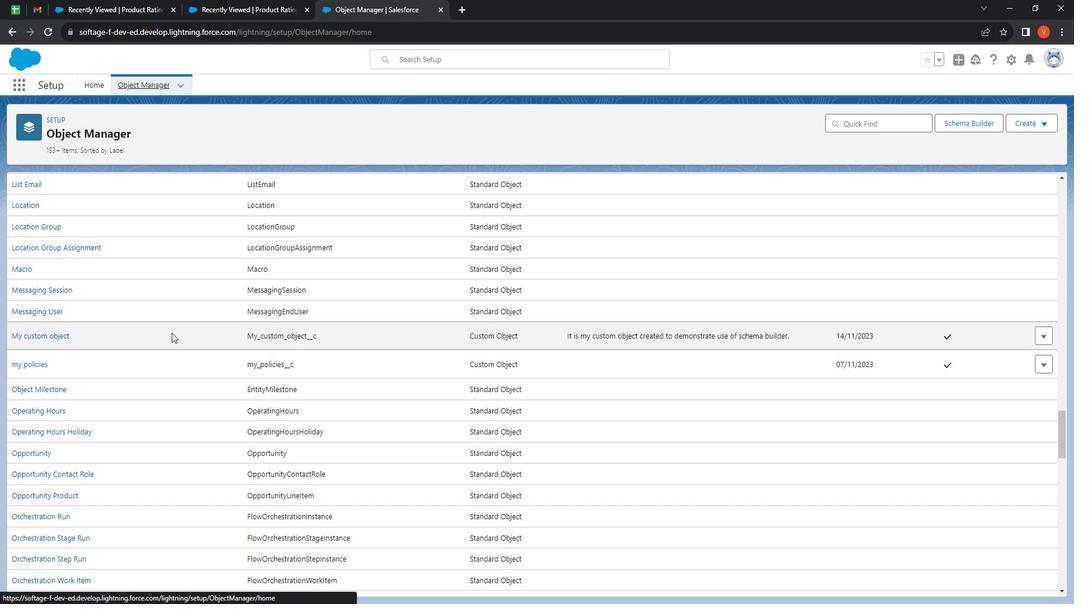 
Action: Mouse scrolled (186, 338) with delta (0, 0)
Screenshot: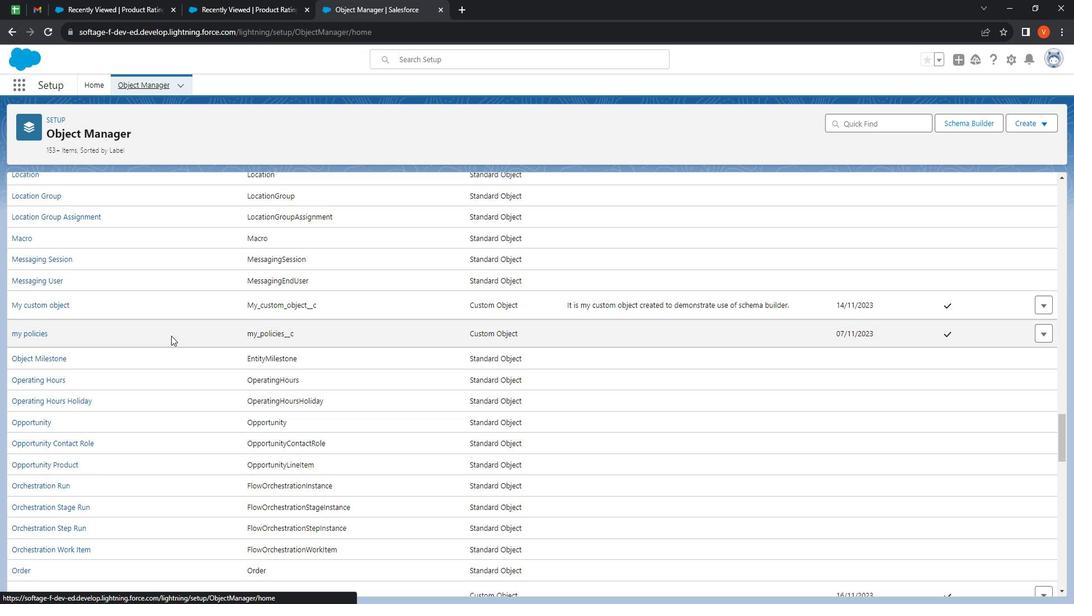
Action: Mouse moved to (186, 340)
Screenshot: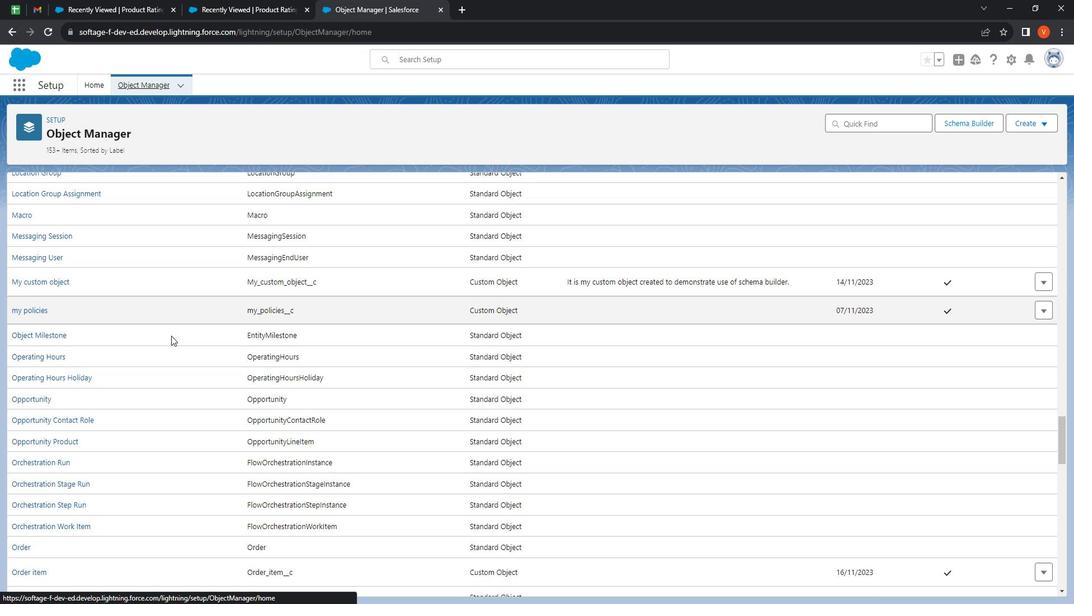 
Action: Mouse scrolled (186, 339) with delta (0, 0)
Screenshot: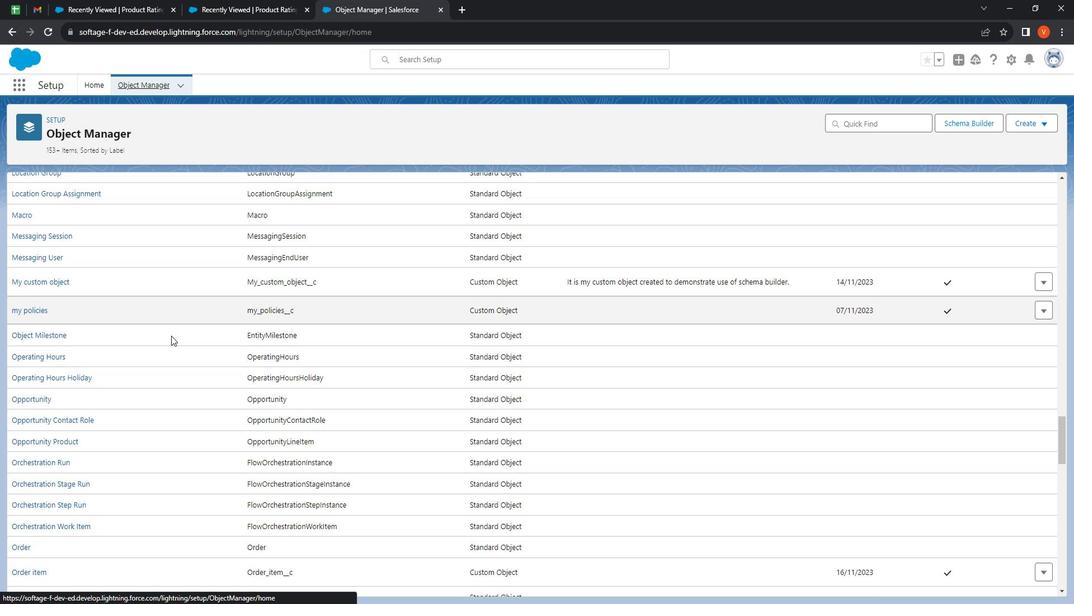 
Action: Mouse moved to (178, 350)
Screenshot: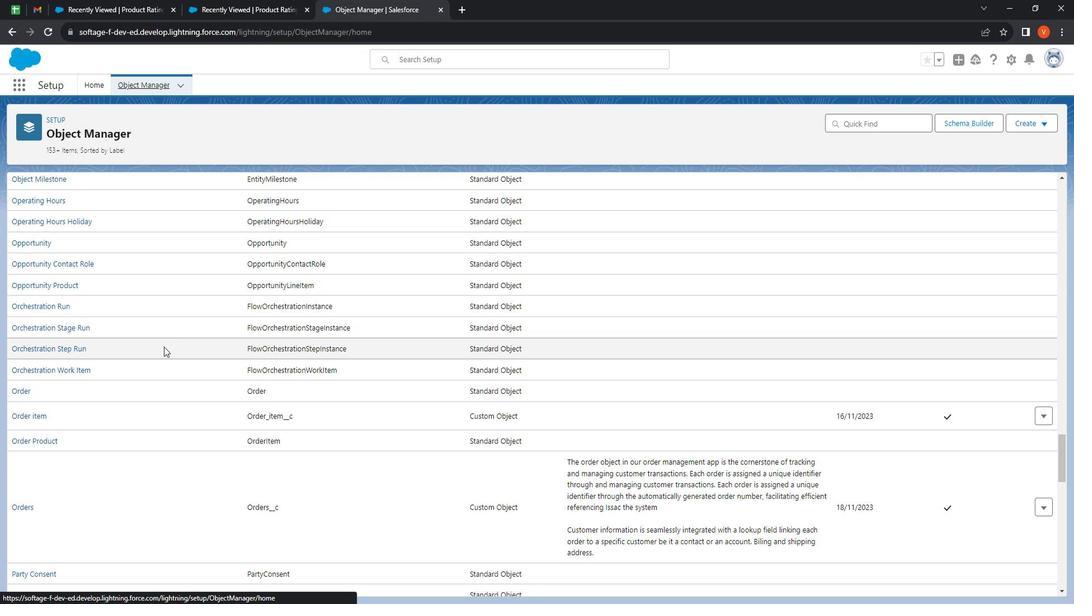 
Action: Mouse scrolled (178, 350) with delta (0, 0)
Screenshot: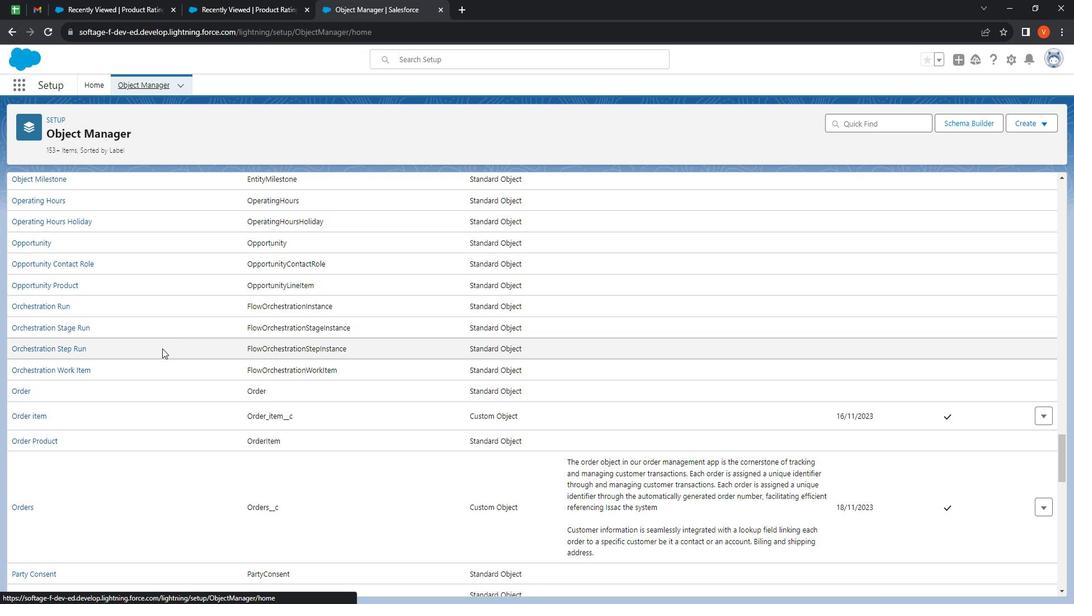 
Action: Mouse moved to (174, 358)
Screenshot: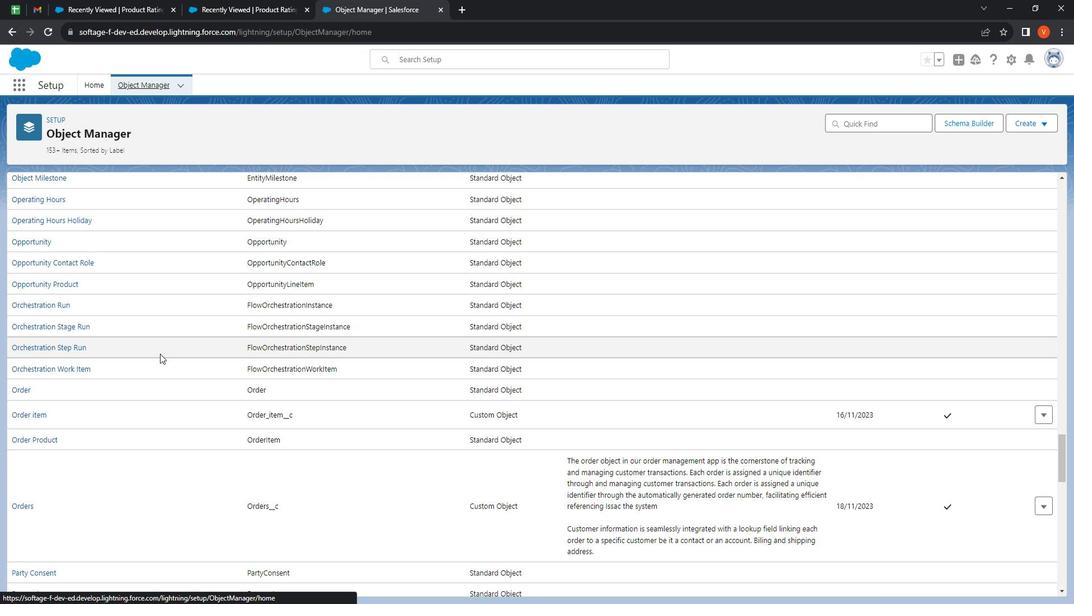 
Action: Mouse scrolled (174, 358) with delta (0, 0)
Screenshot: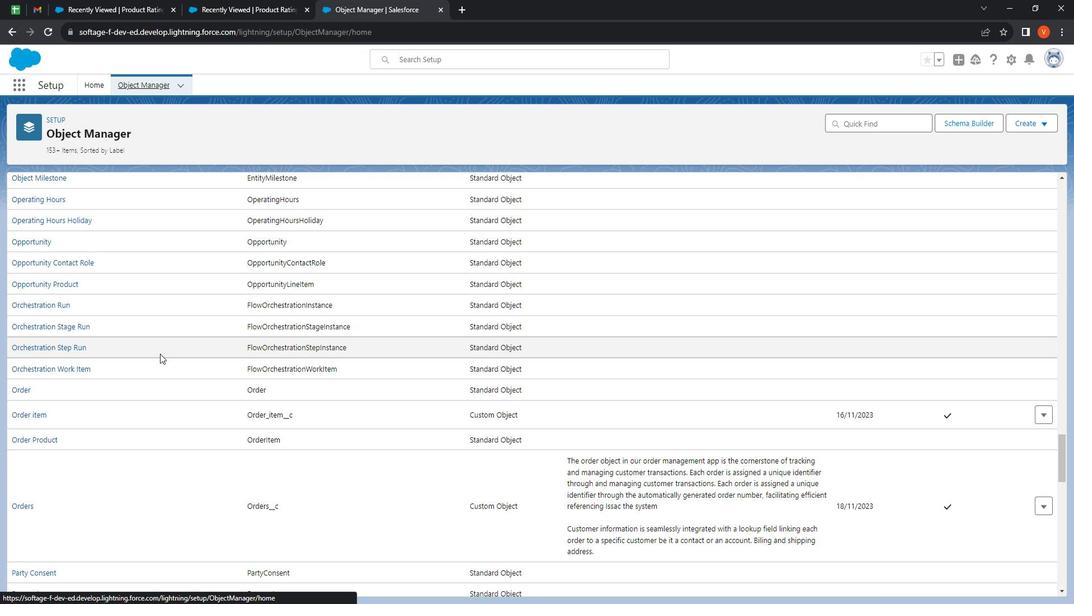 
Action: Mouse moved to (166, 365)
Screenshot: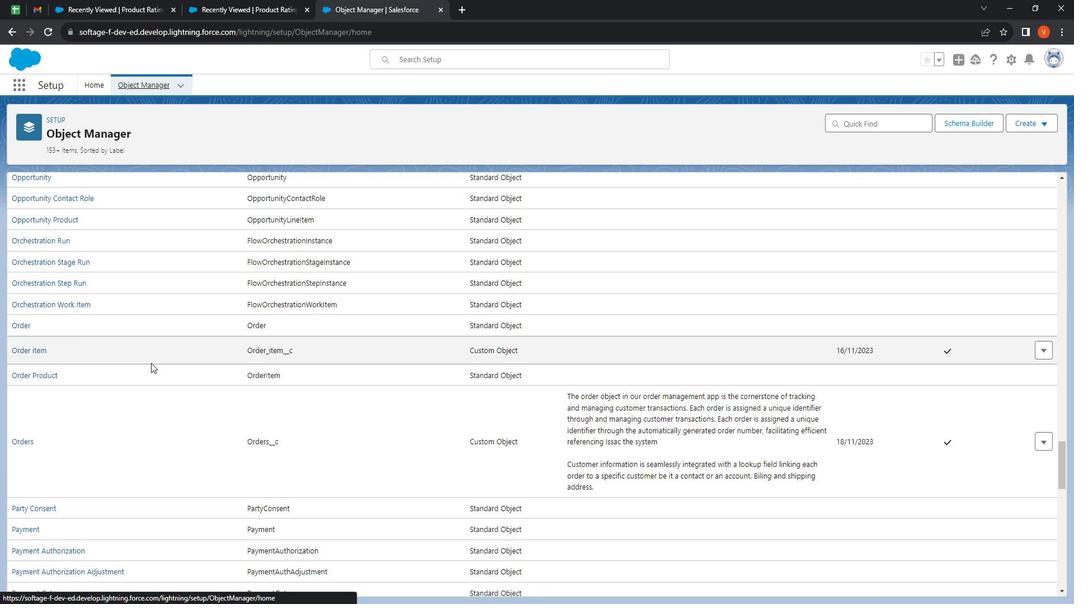
Action: Mouse scrolled (166, 364) with delta (0, 0)
Screenshot: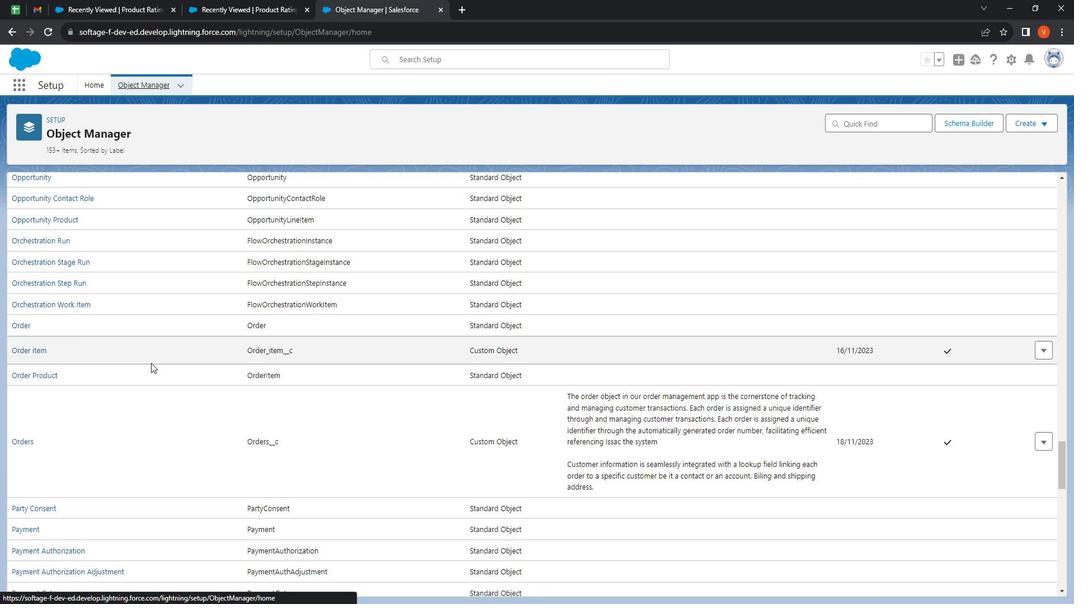 
Action: Mouse moved to (156, 368)
Screenshot: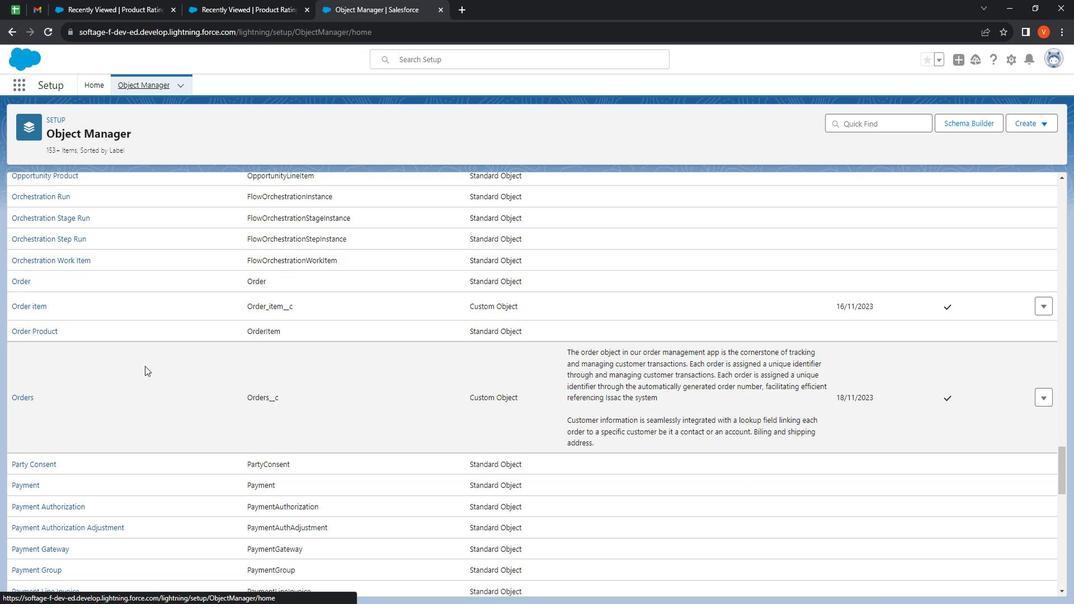 
Action: Mouse scrolled (156, 367) with delta (0, 0)
Screenshot: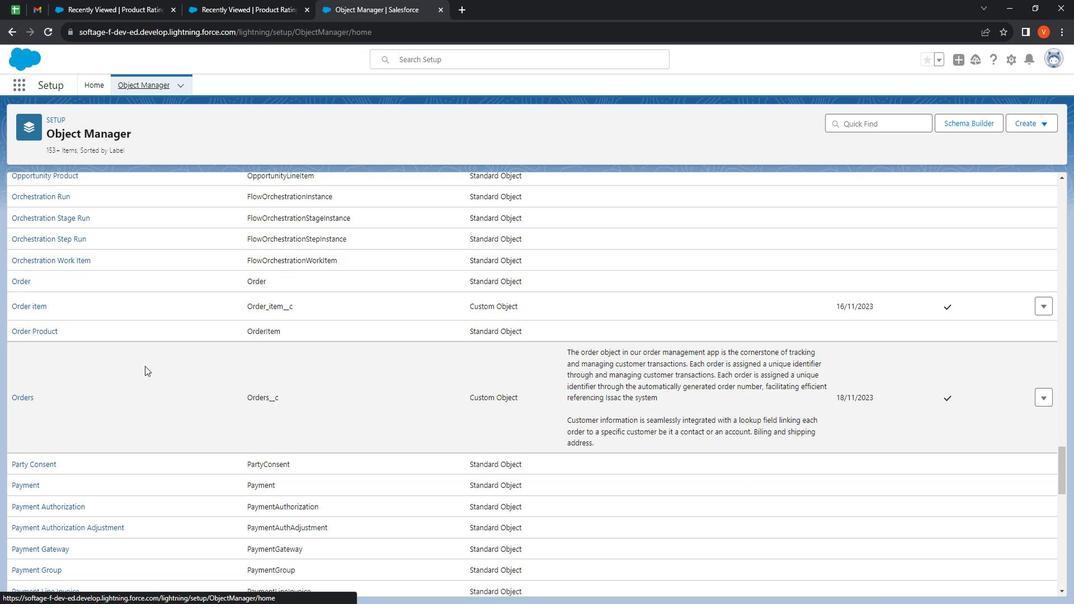 
Action: Mouse moved to (149, 369)
Screenshot: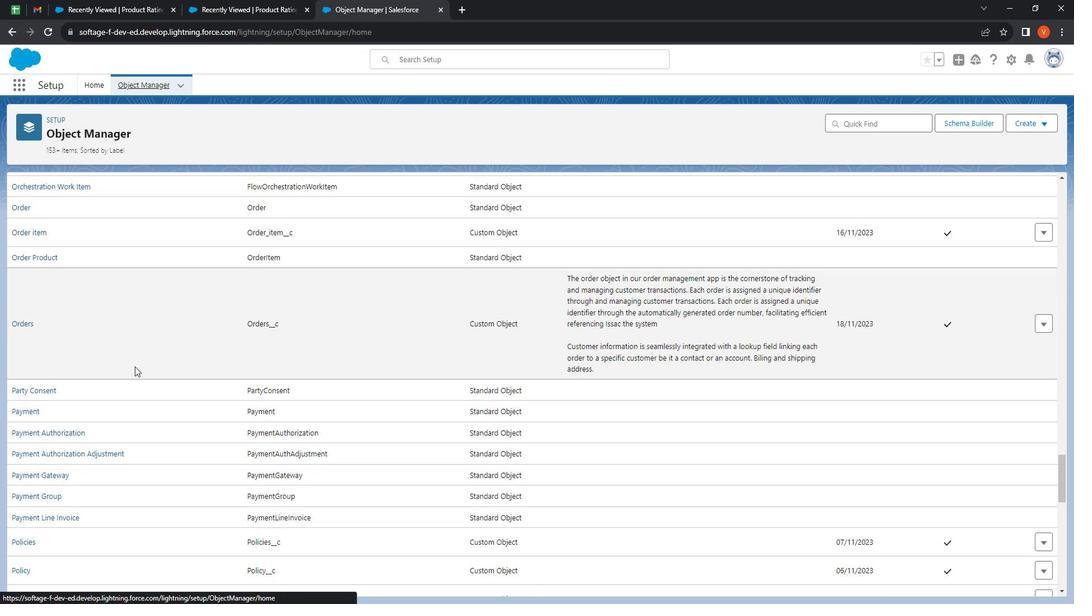 
Action: Mouse scrolled (149, 368) with delta (0, 0)
Screenshot: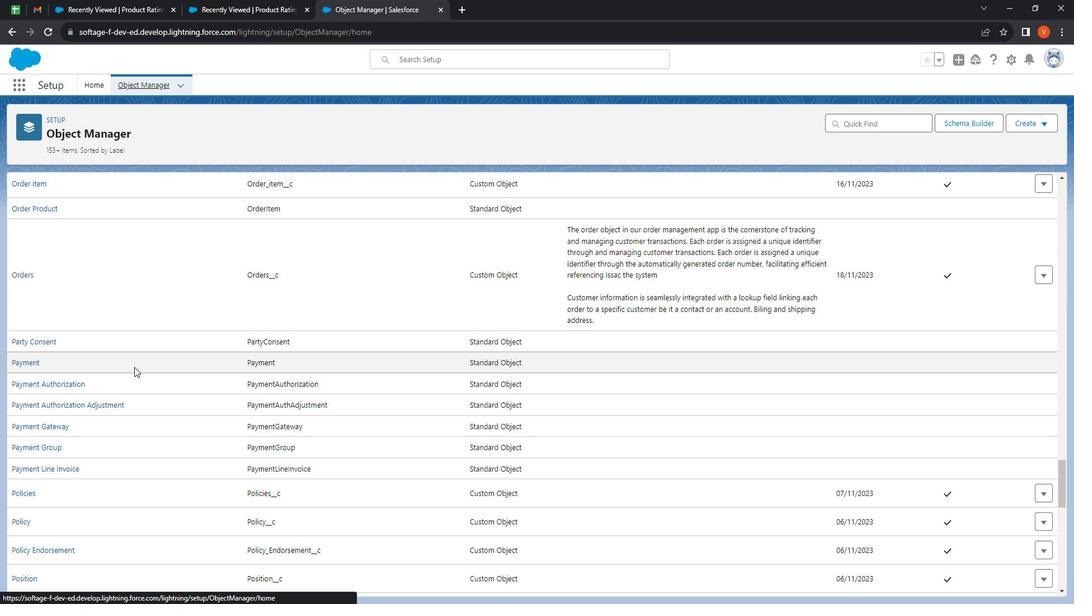 
Action: Mouse moved to (149, 370)
Screenshot: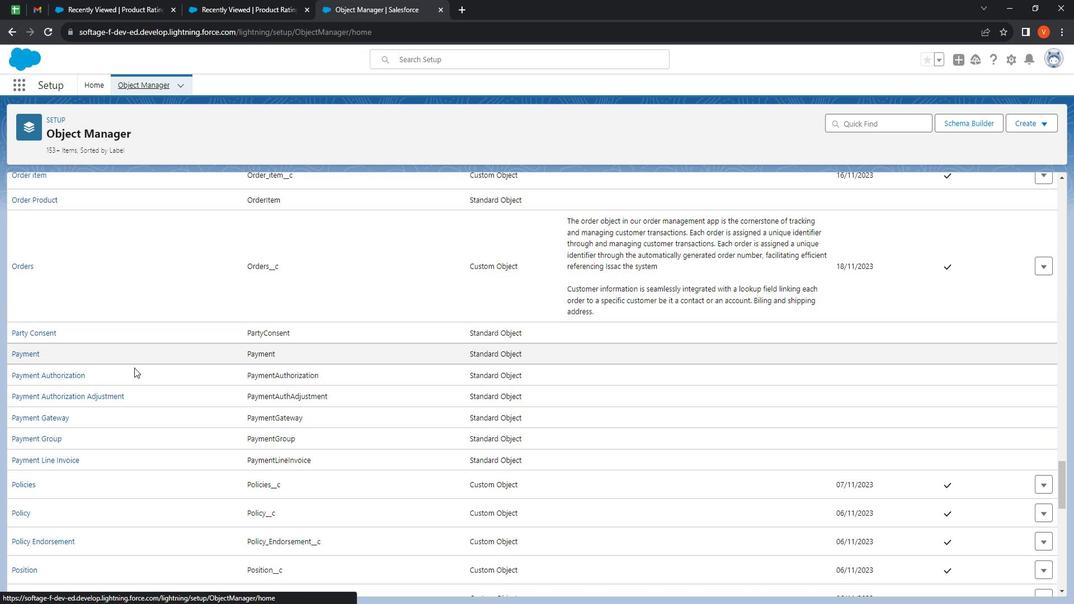 
Action: Mouse scrolled (149, 369) with delta (0, 0)
Screenshot: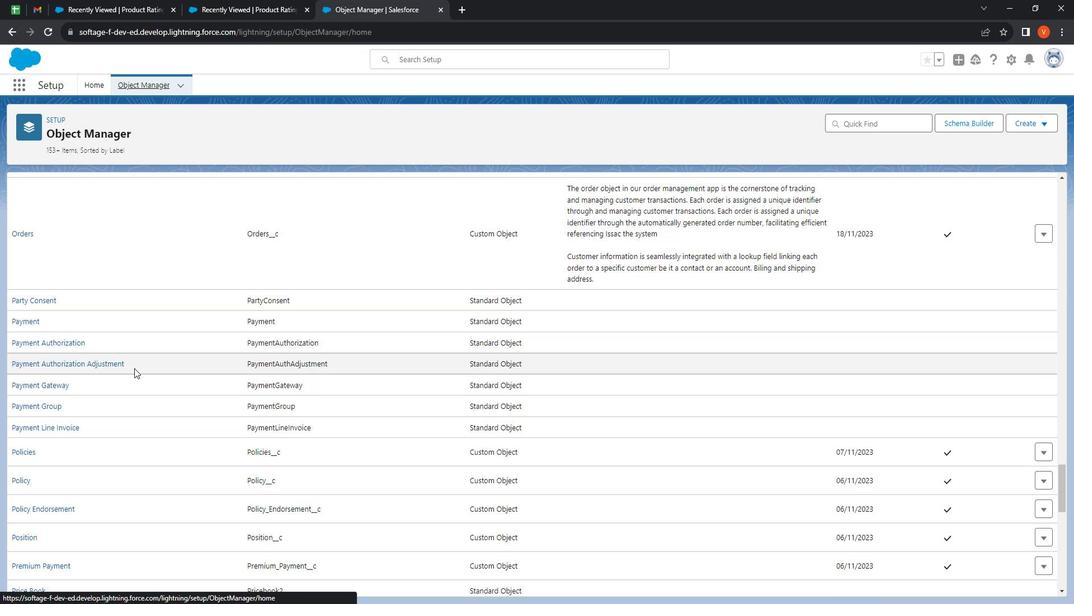 
Action: Mouse scrolled (149, 369) with delta (0, 0)
Screenshot: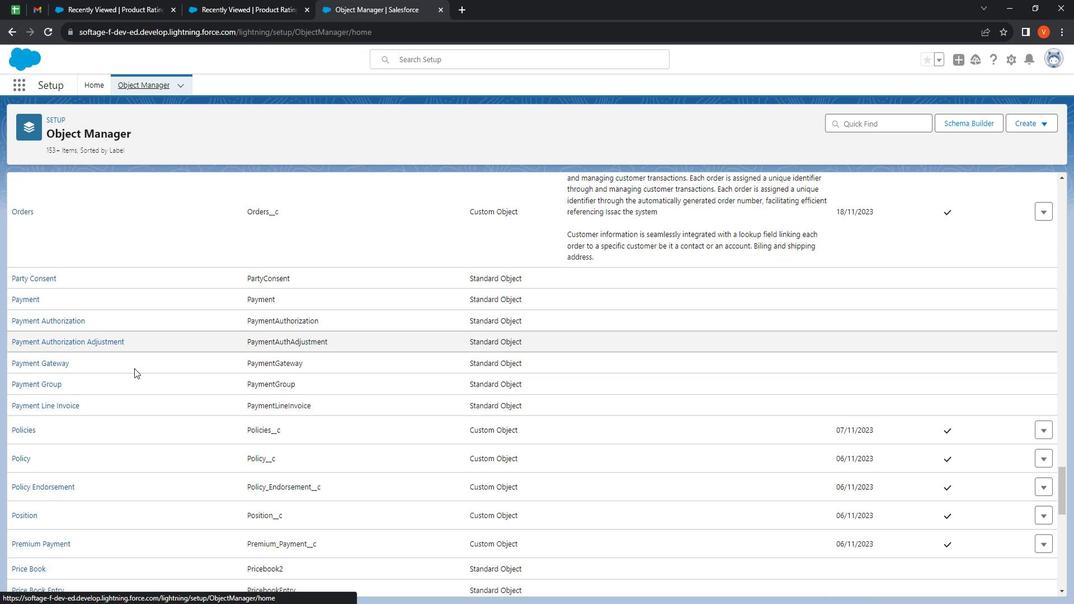
Action: Mouse scrolled (149, 369) with delta (0, 0)
Screenshot: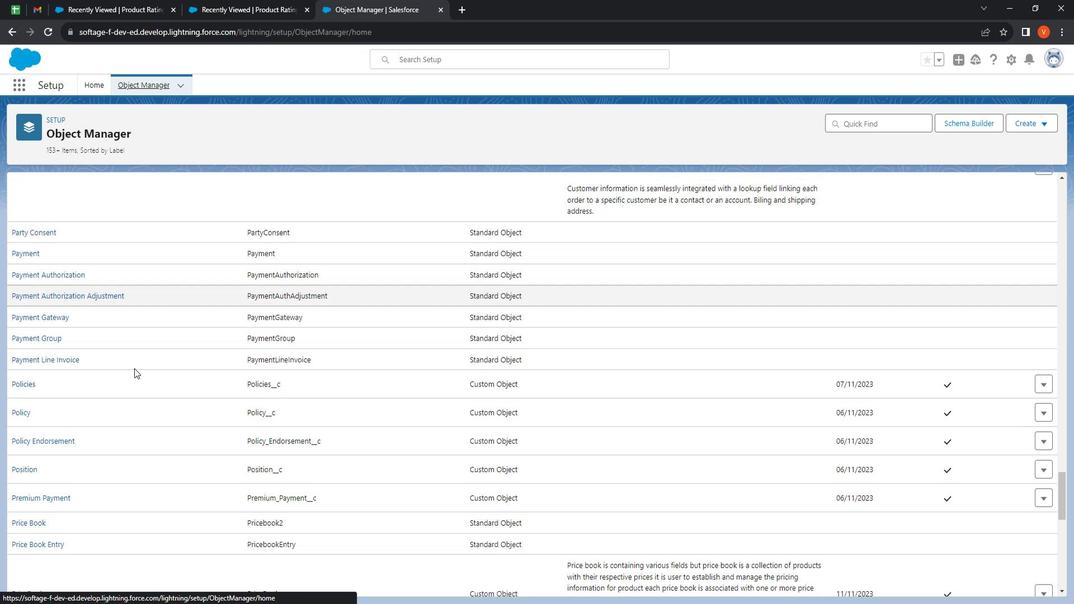 
Action: Mouse scrolled (149, 369) with delta (0, 0)
Screenshot: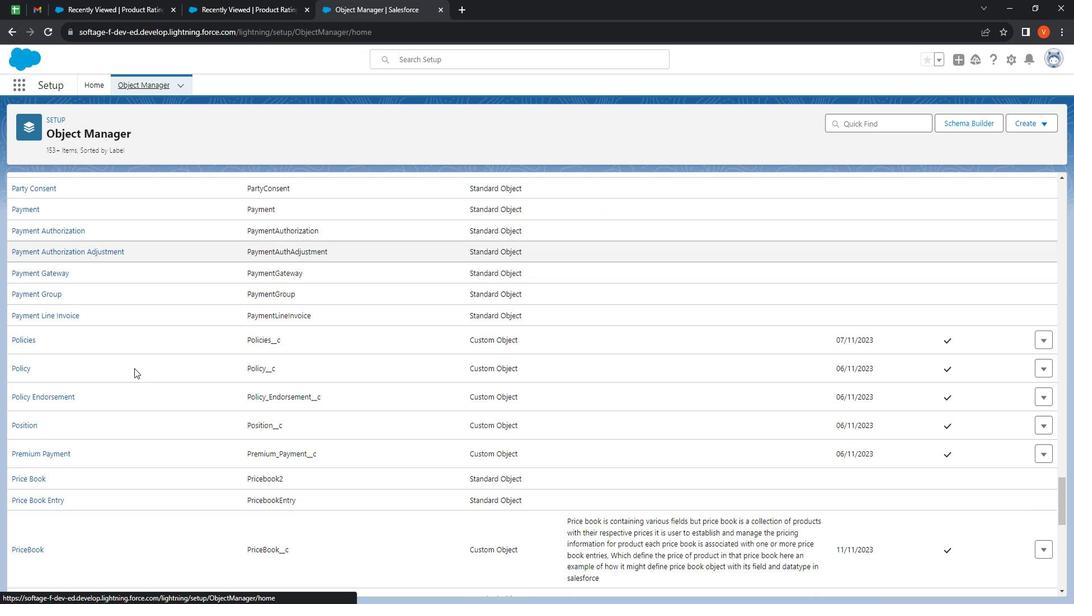
Action: Mouse moved to (149, 378)
Screenshot: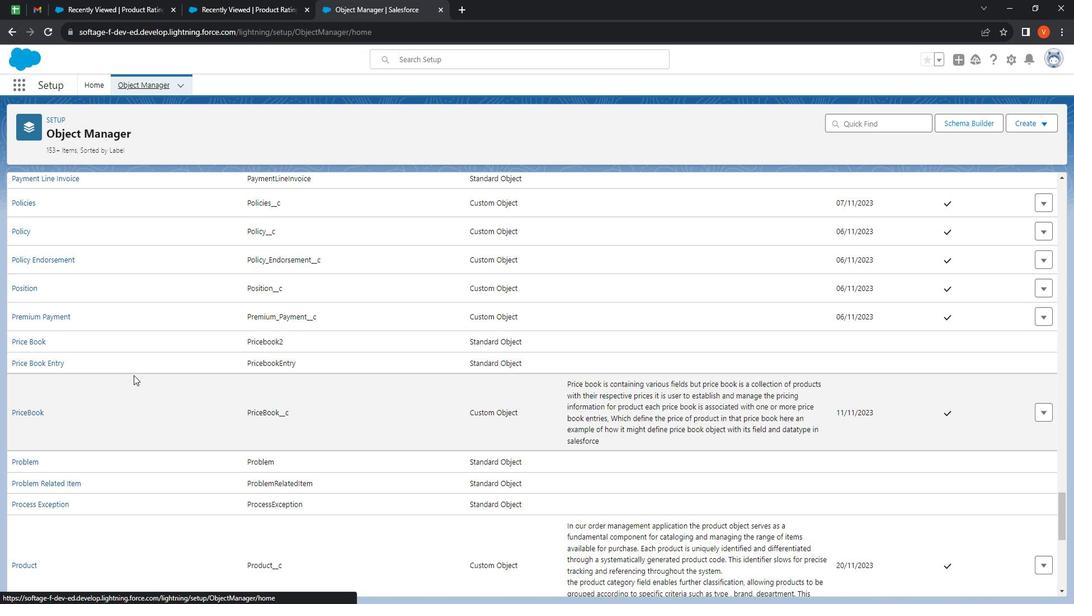 
Action: Mouse scrolled (149, 377) with delta (0, 0)
Screenshot: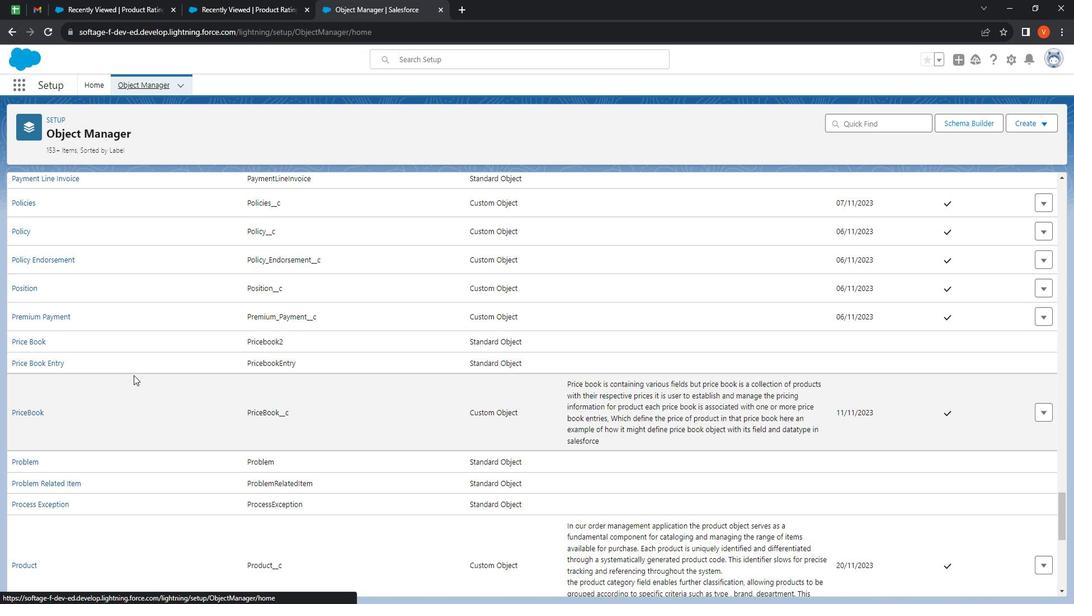 
Action: Mouse moved to (147, 385)
Screenshot: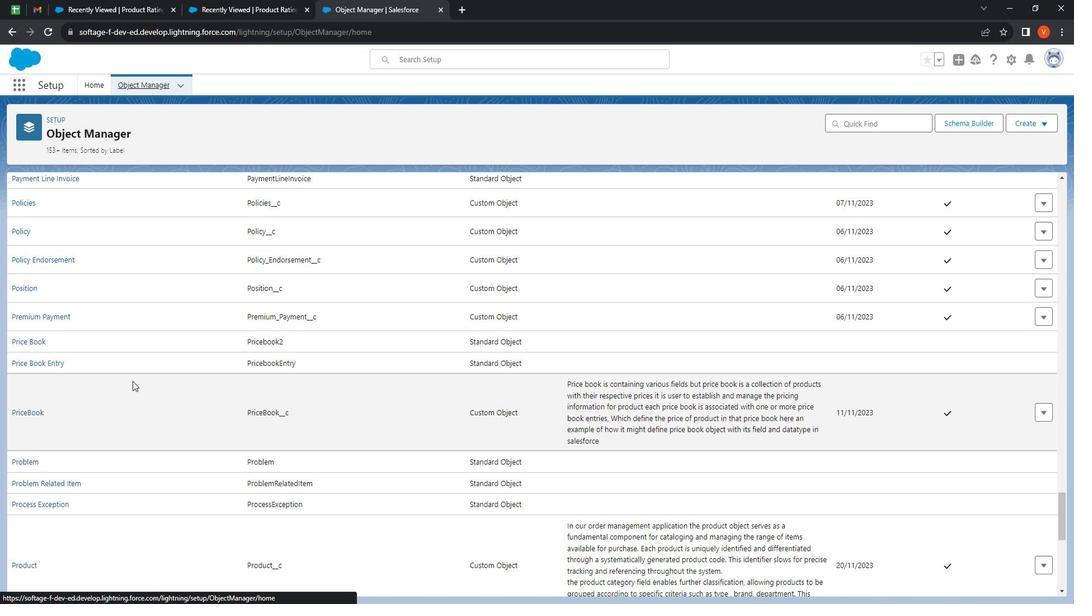 
Action: Mouse scrolled (147, 385) with delta (0, 0)
Screenshot: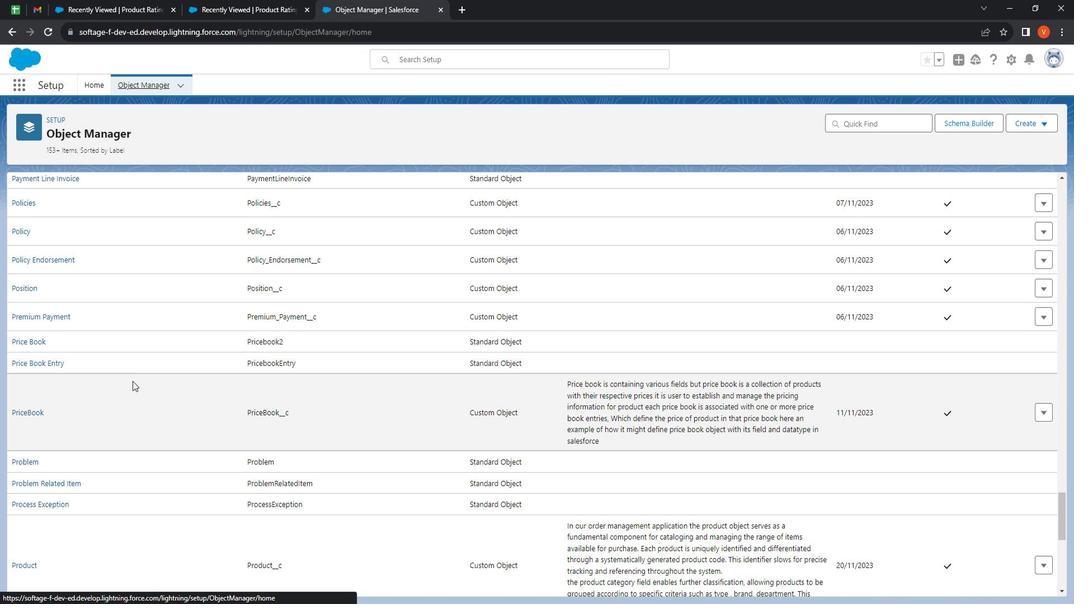 
Action: Mouse moved to (146, 391)
Screenshot: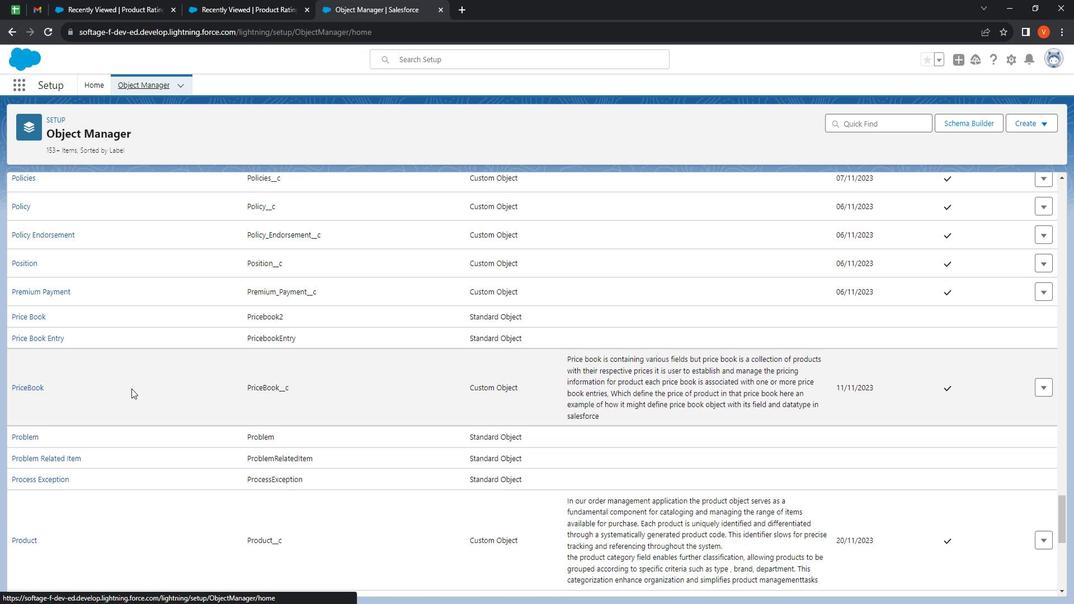 
Action: Mouse scrolled (146, 390) with delta (0, 0)
Screenshot: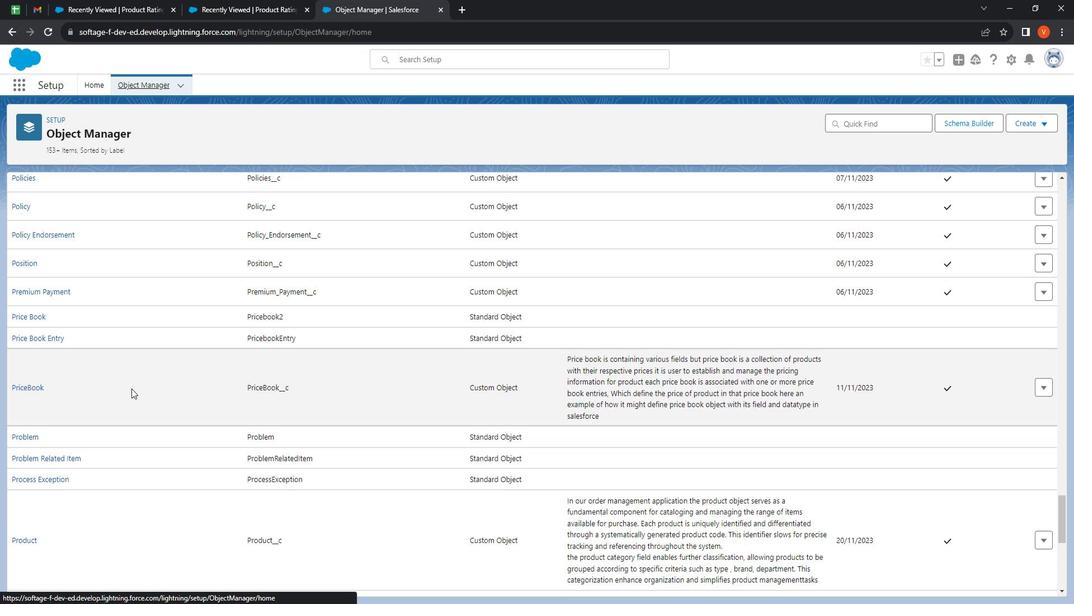 
Action: Mouse moved to (146, 391)
Screenshot: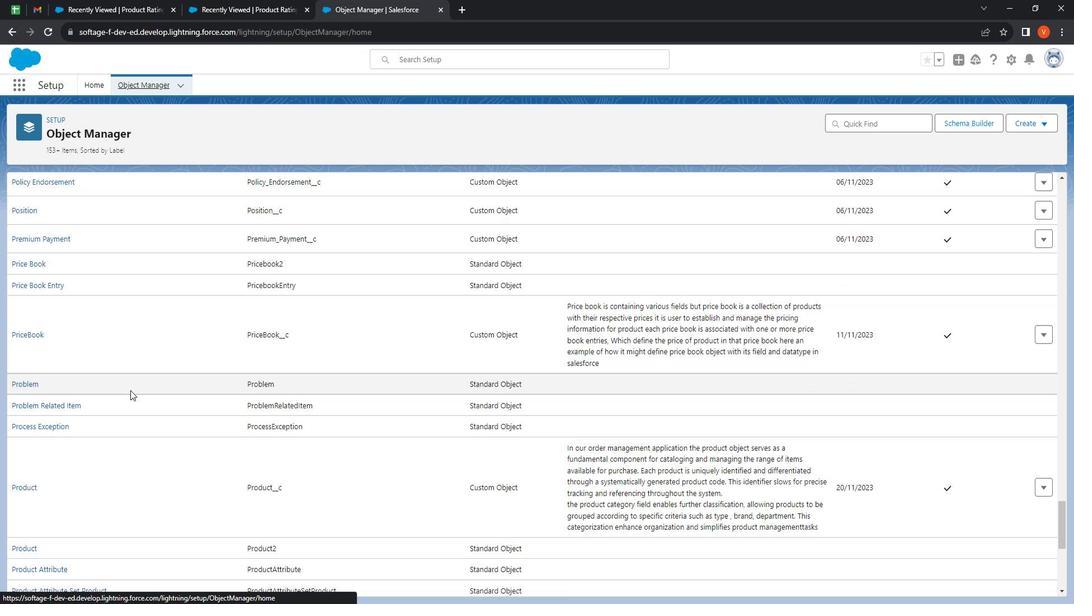 
Action: Mouse scrolled (146, 391) with delta (0, 0)
Screenshot: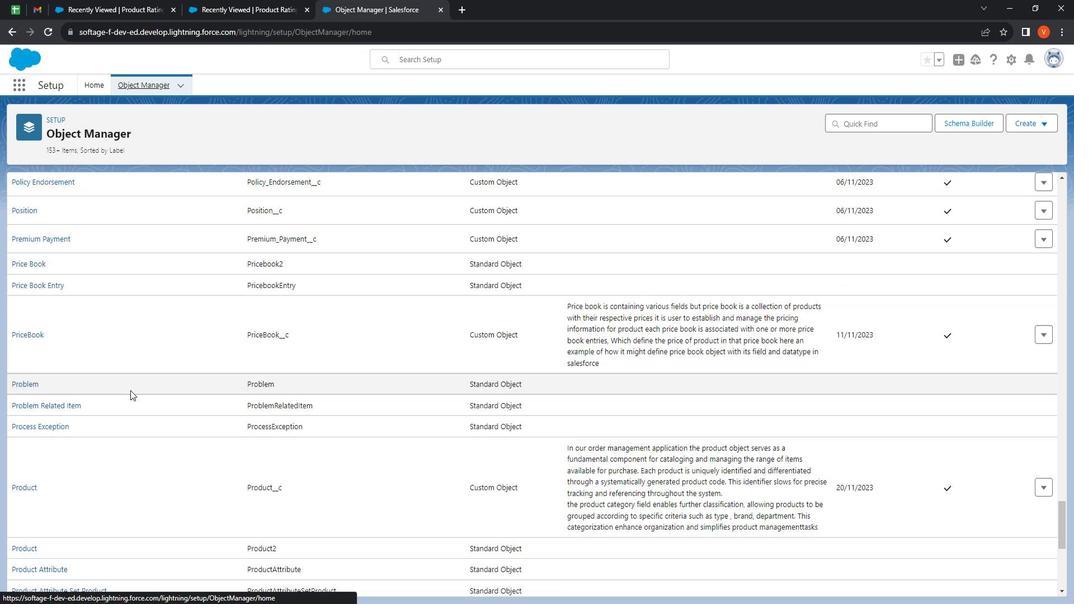 
Action: Mouse moved to (145, 392)
Screenshot: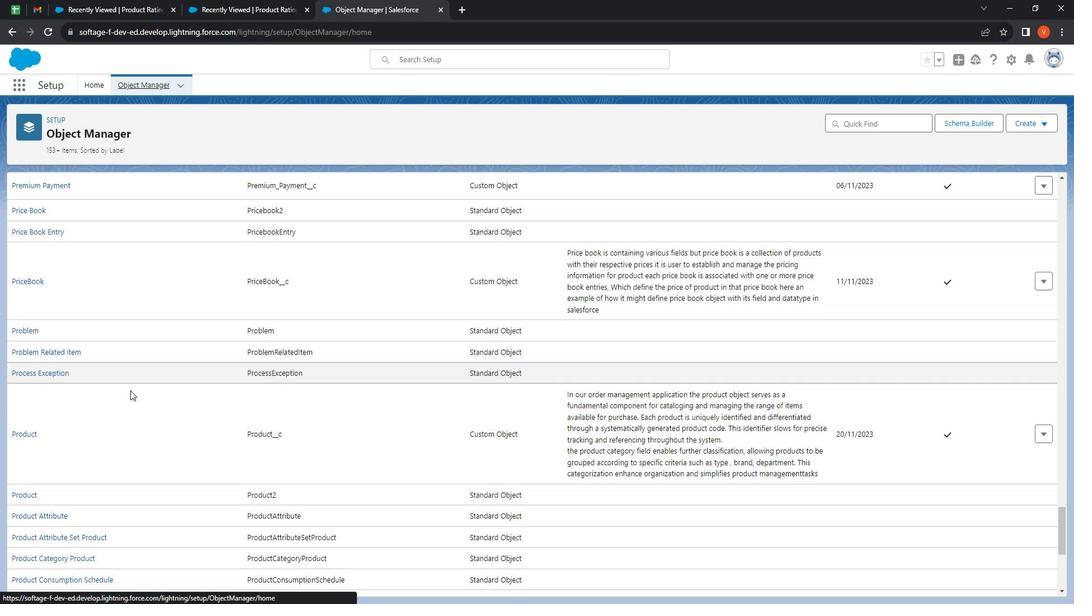 
Action: Mouse scrolled (145, 392) with delta (0, 0)
Screenshot: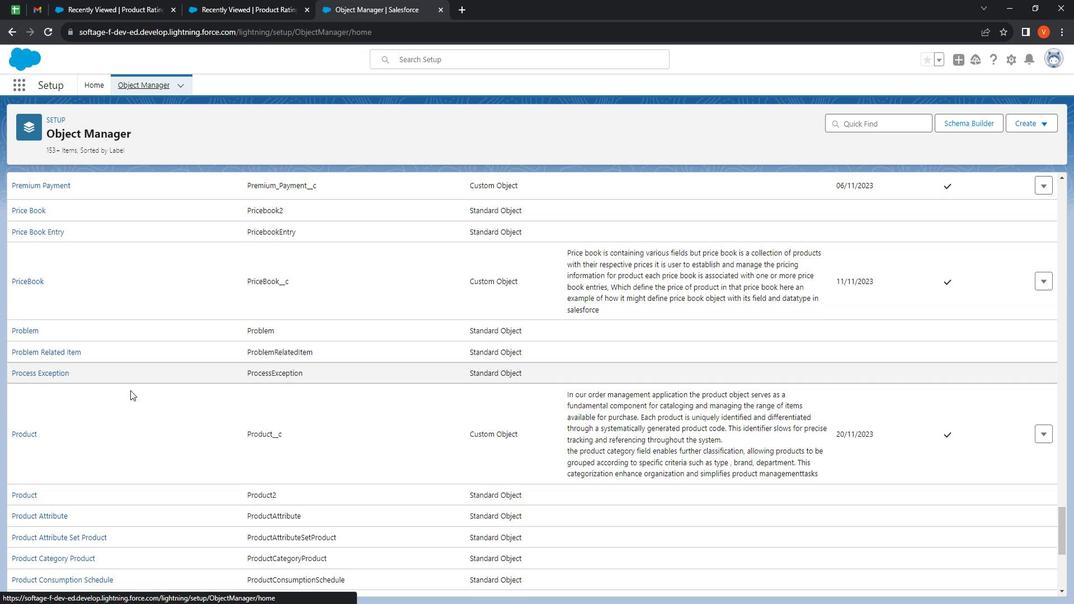 
Action: Mouse moved to (70, 357)
Screenshot: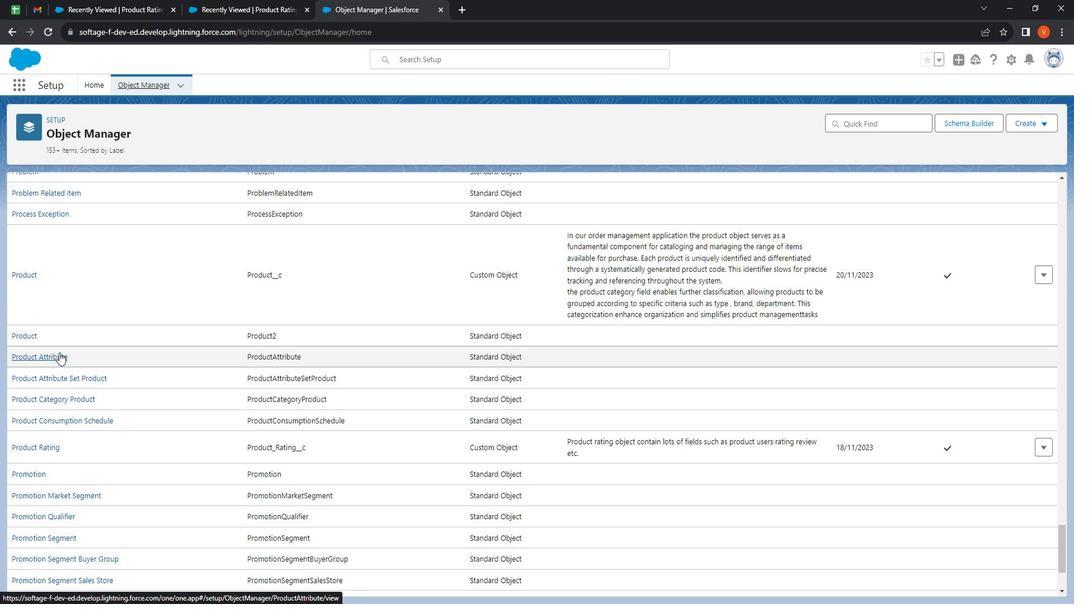 
Action: Mouse scrolled (70, 356) with delta (0, 0)
Screenshot: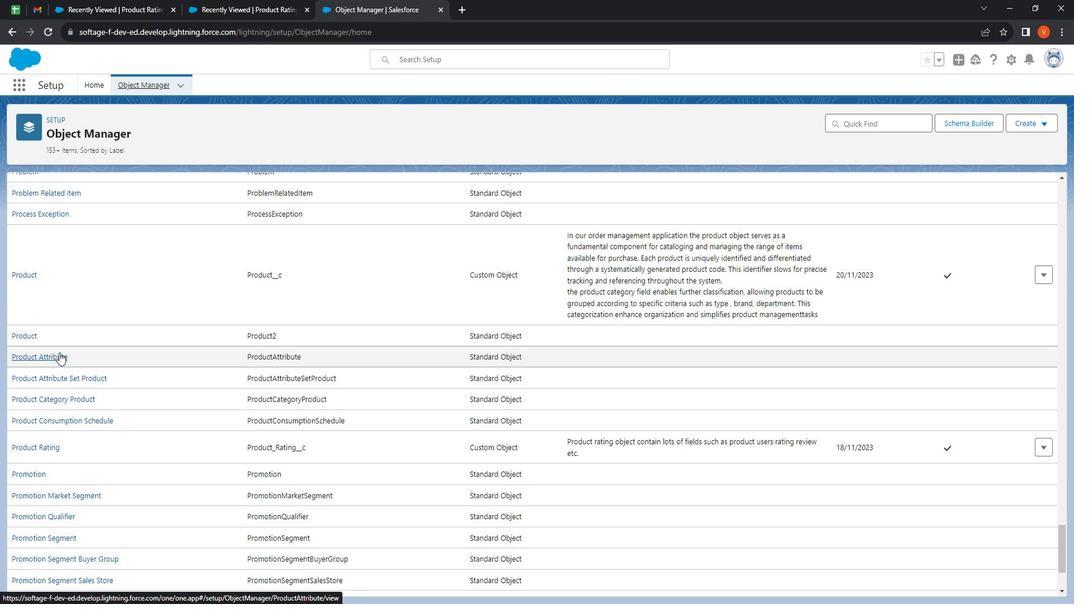 
Action: Mouse moved to (58, 388)
Screenshot: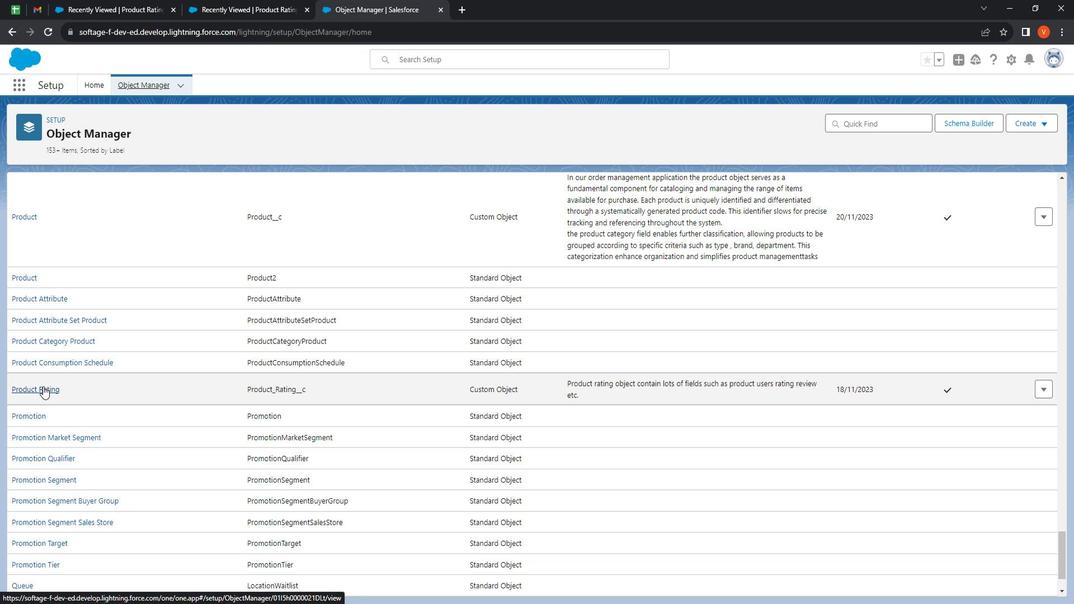 
Action: Mouse pressed left at (58, 388)
Screenshot: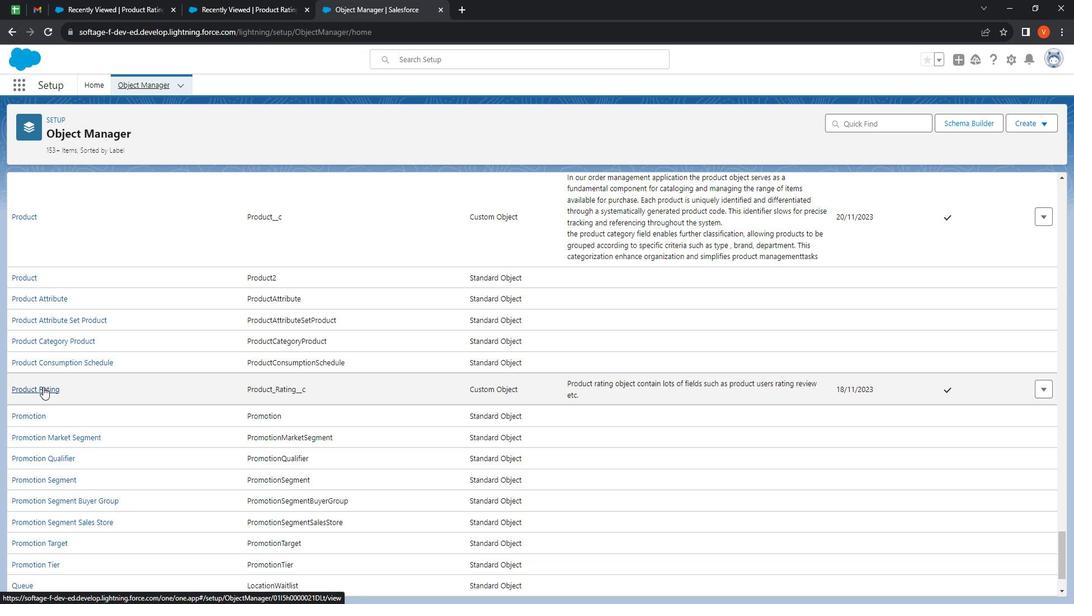 
Action: Mouse moved to (69, 203)
Screenshot: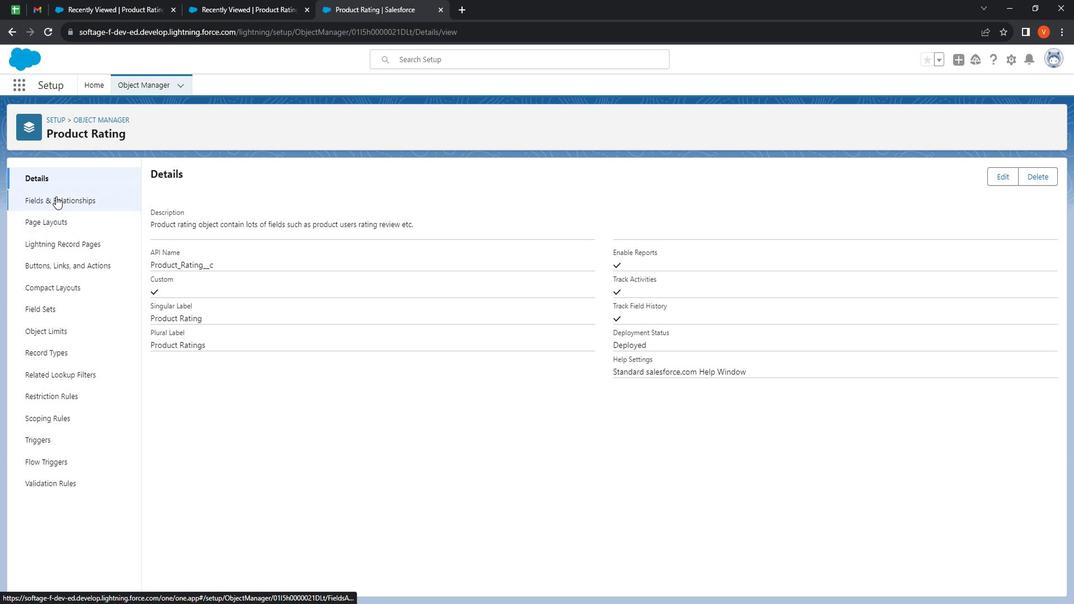 
Action: Mouse pressed left at (69, 203)
Screenshot: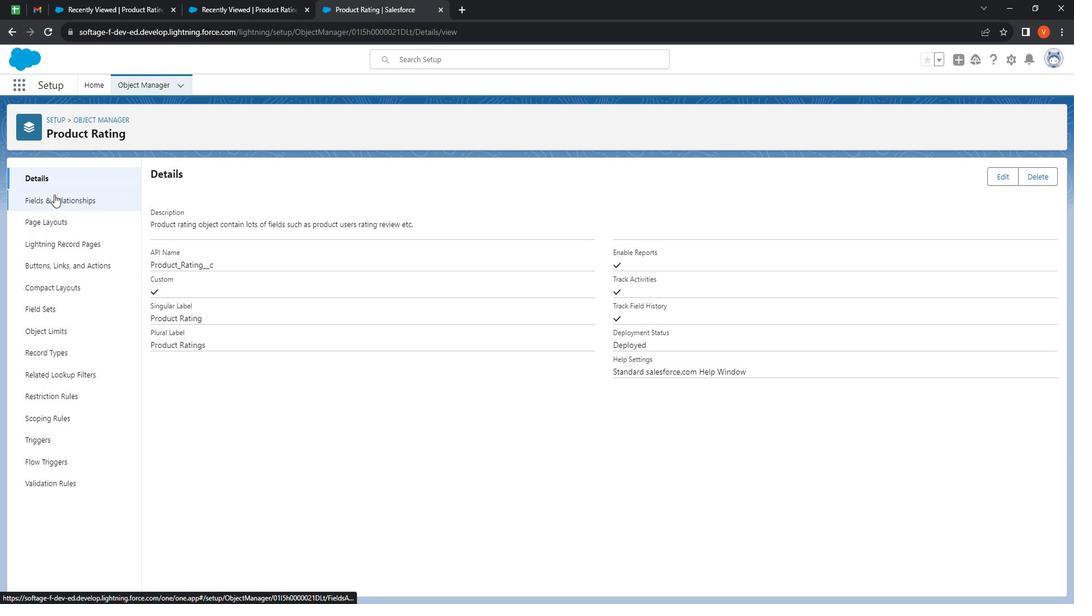 
Action: Mouse moved to (225, 511)
Screenshot: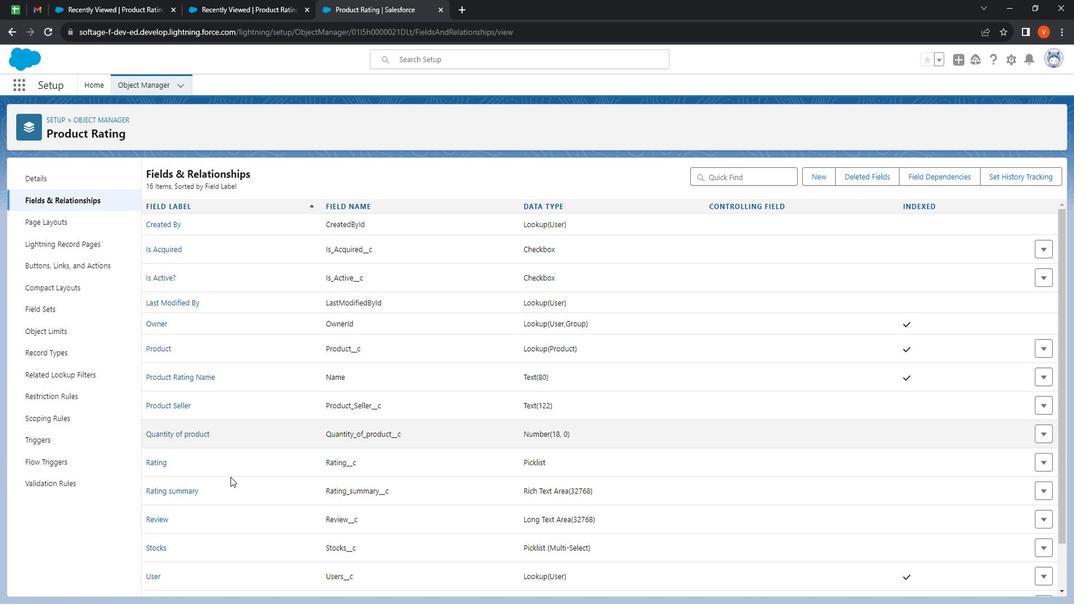
Action: Mouse scrolled (225, 511) with delta (0, 0)
Screenshot: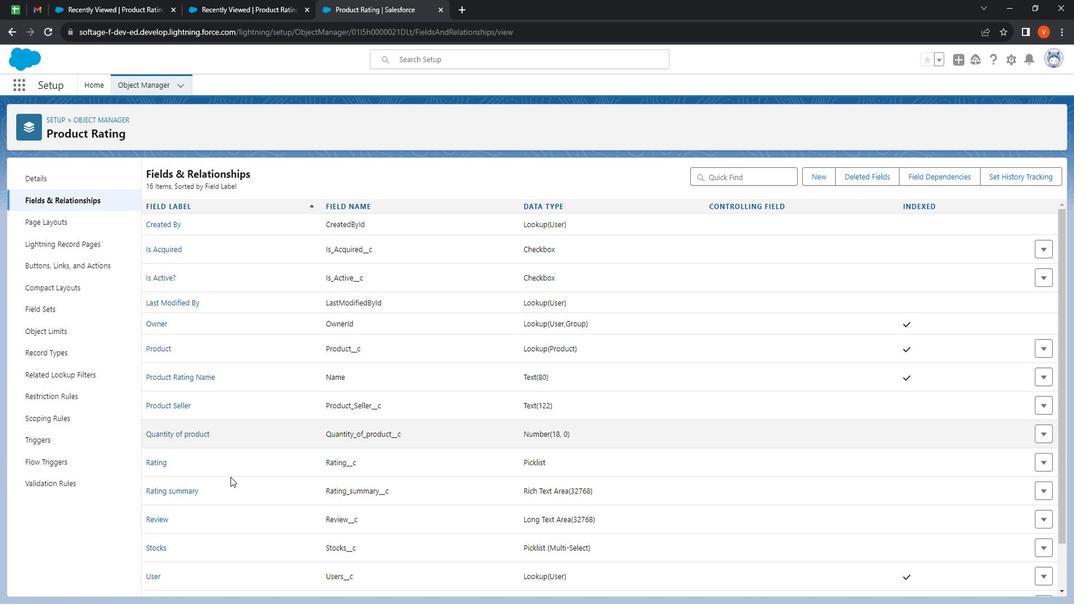 
Action: Mouse moved to (222, 515)
Screenshot: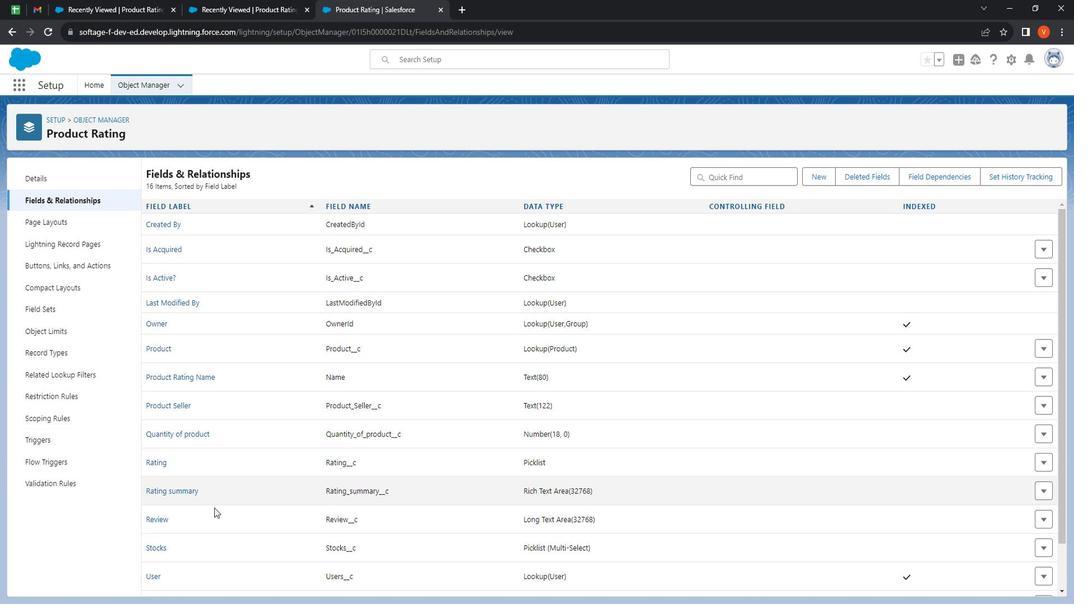 
Action: Mouse scrolled (222, 515) with delta (0, 0)
Screenshot: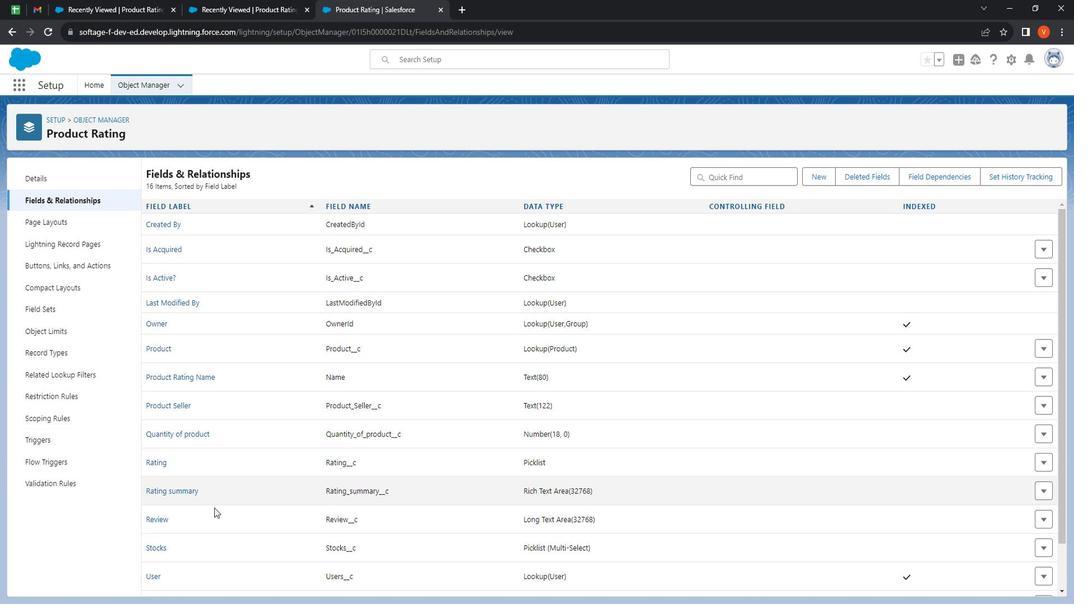 
Action: Mouse moved to (222, 516)
Screenshot: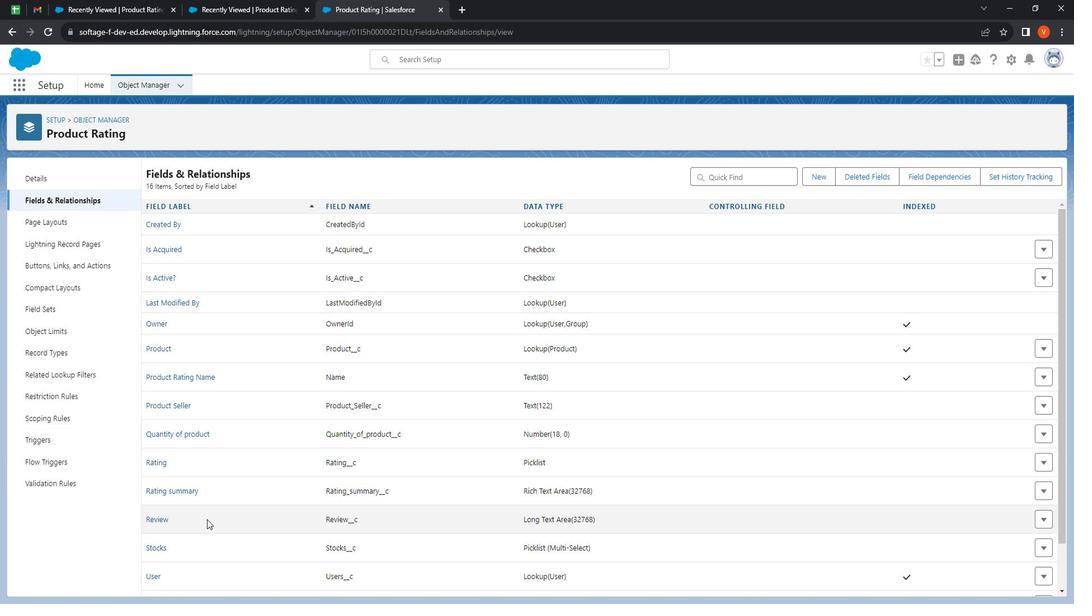 
Action: Mouse scrolled (222, 515) with delta (0, 0)
Screenshot: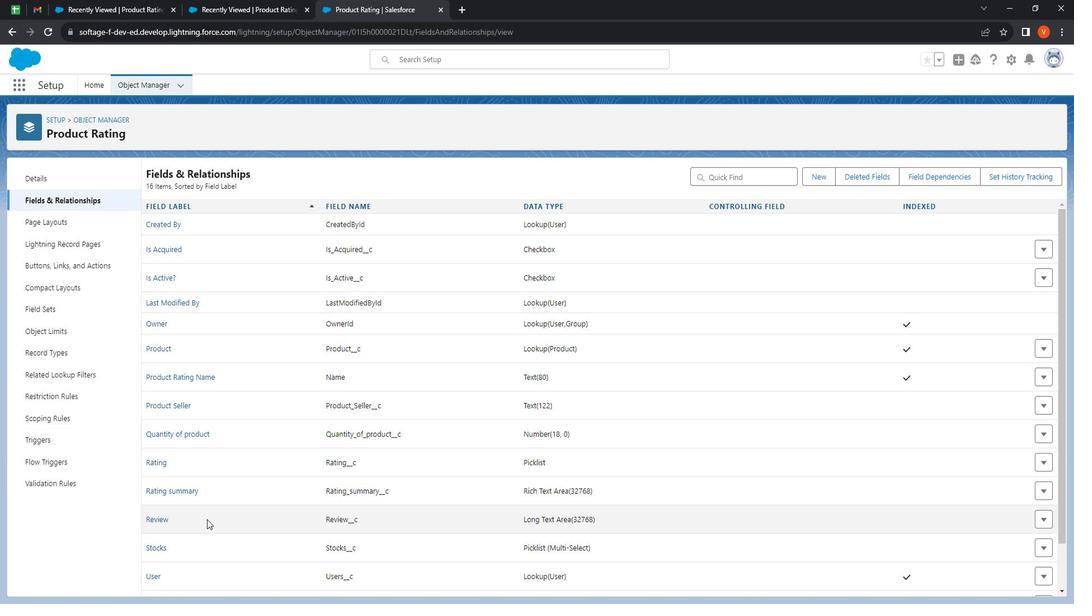 
Action: Mouse moved to (220, 517)
Screenshot: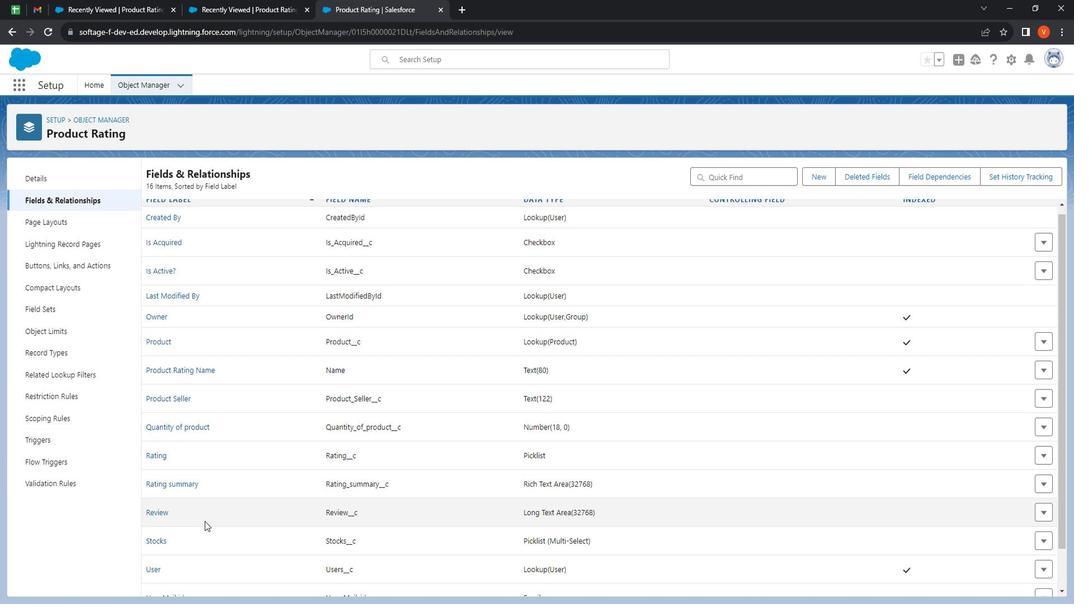 
Action: Mouse scrolled (220, 516) with delta (0, 0)
Screenshot: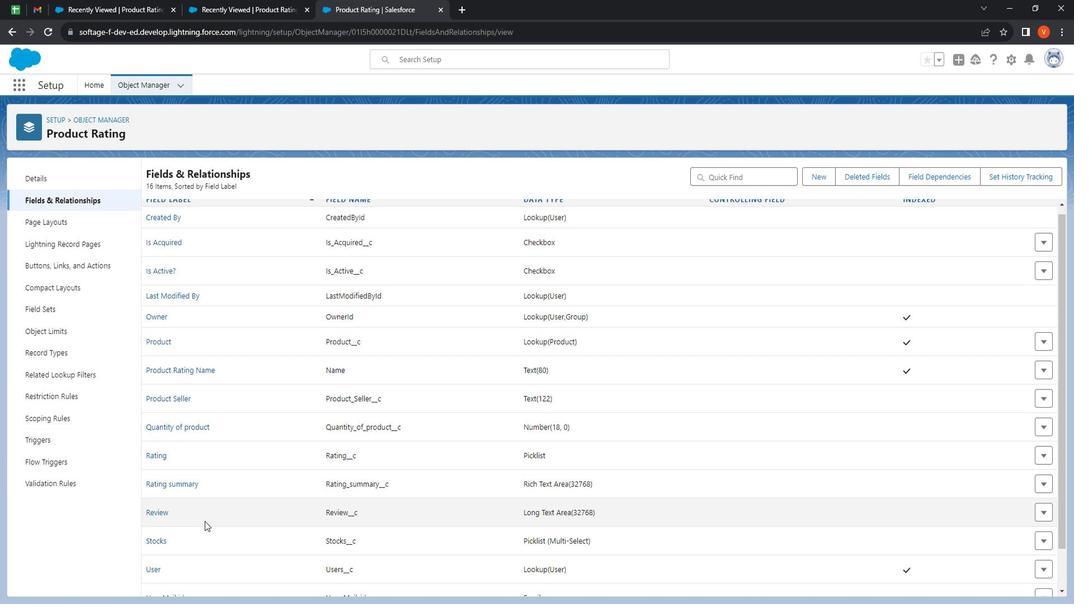 
Action: Mouse moved to (218, 520)
Screenshot: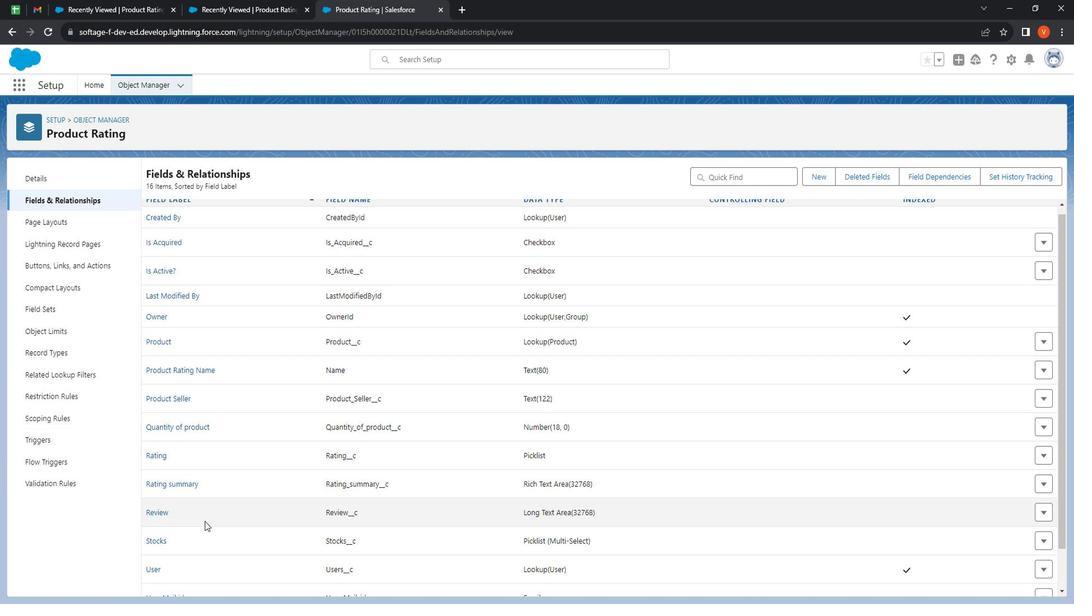 
Action: Mouse scrolled (218, 520) with delta (0, 0)
Screenshot: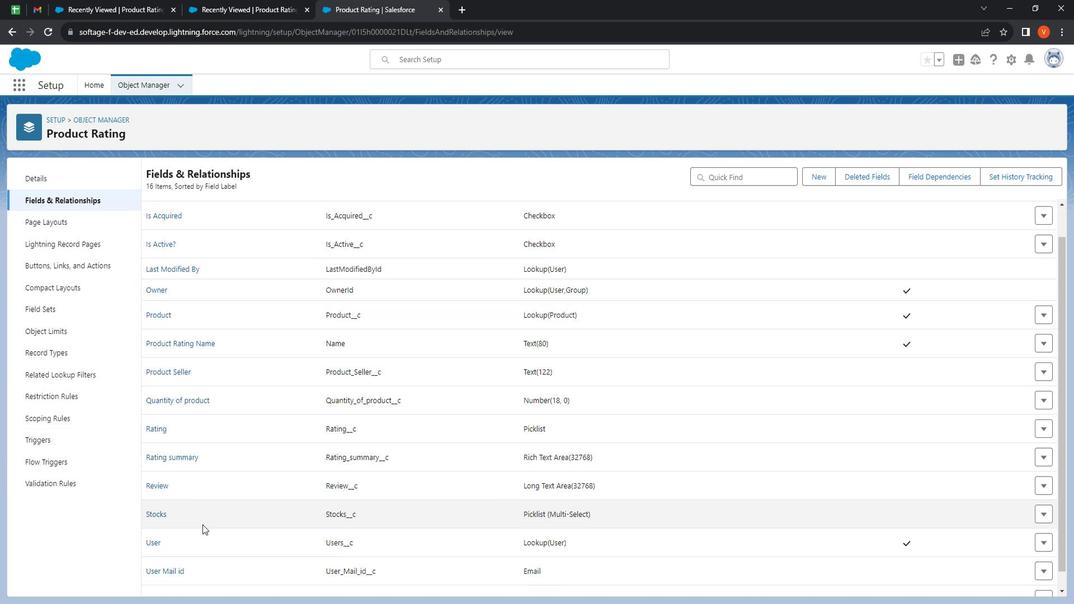 
Action: Mouse moved to (73, 478)
Screenshot: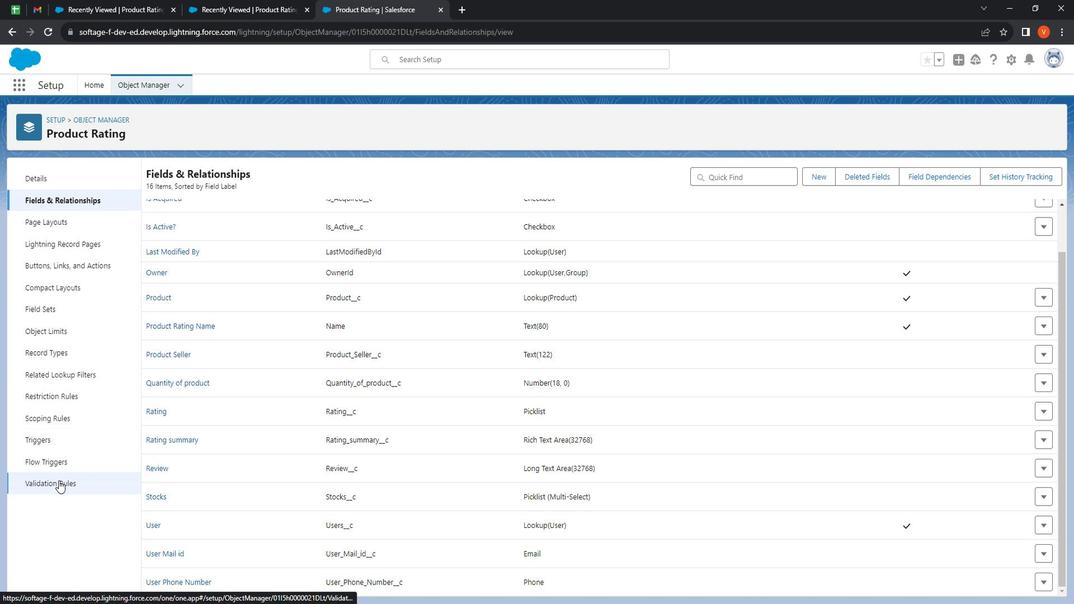 
Action: Mouse pressed left at (73, 478)
Screenshot: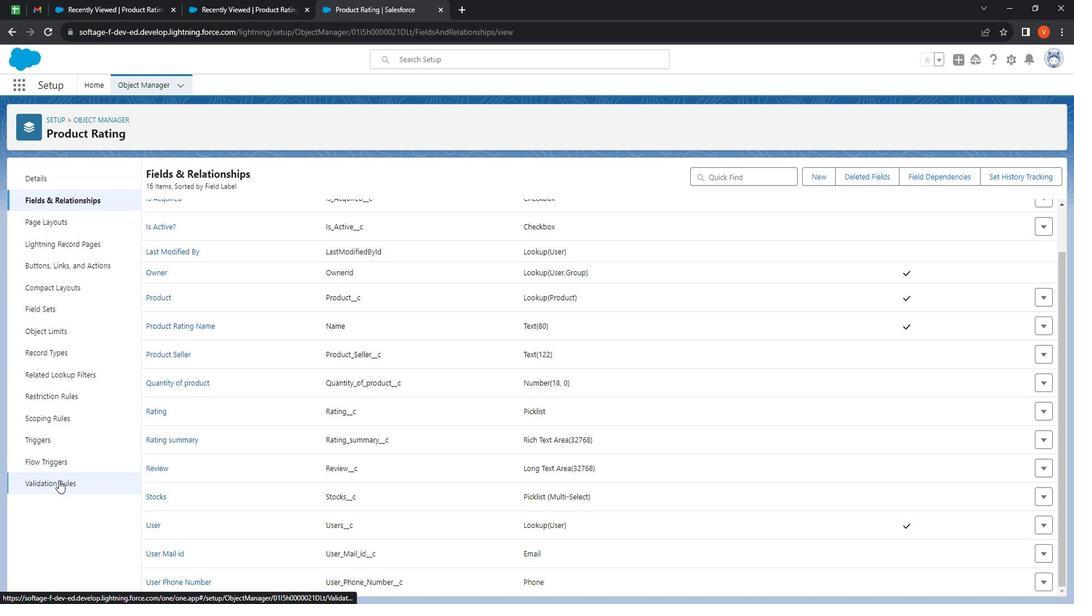 
Action: Mouse moved to (1076, 179)
Screenshot: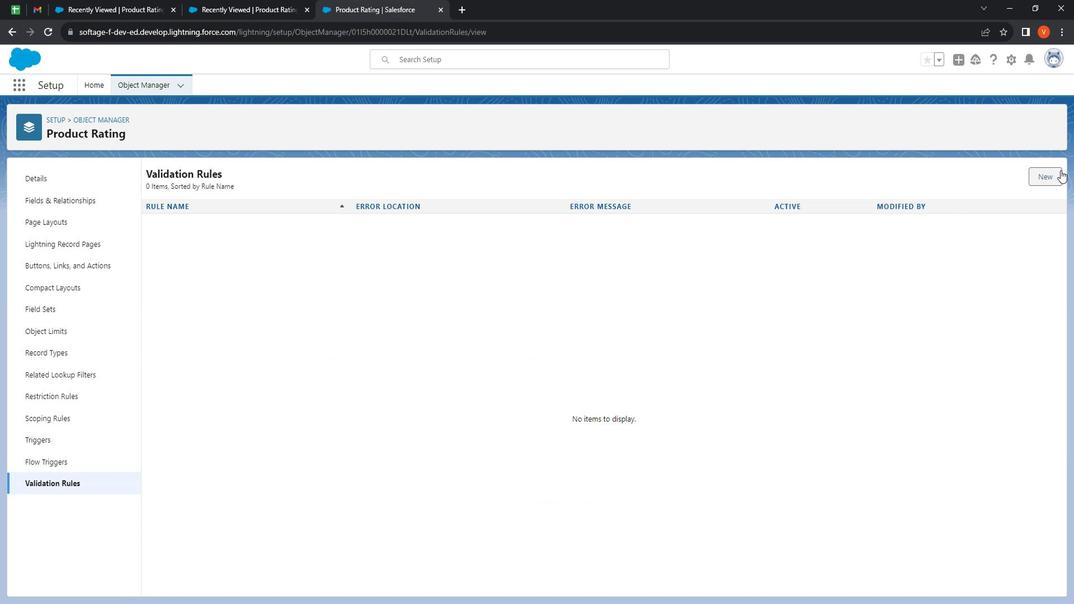 
Action: Mouse pressed left at (1076, 179)
Screenshot: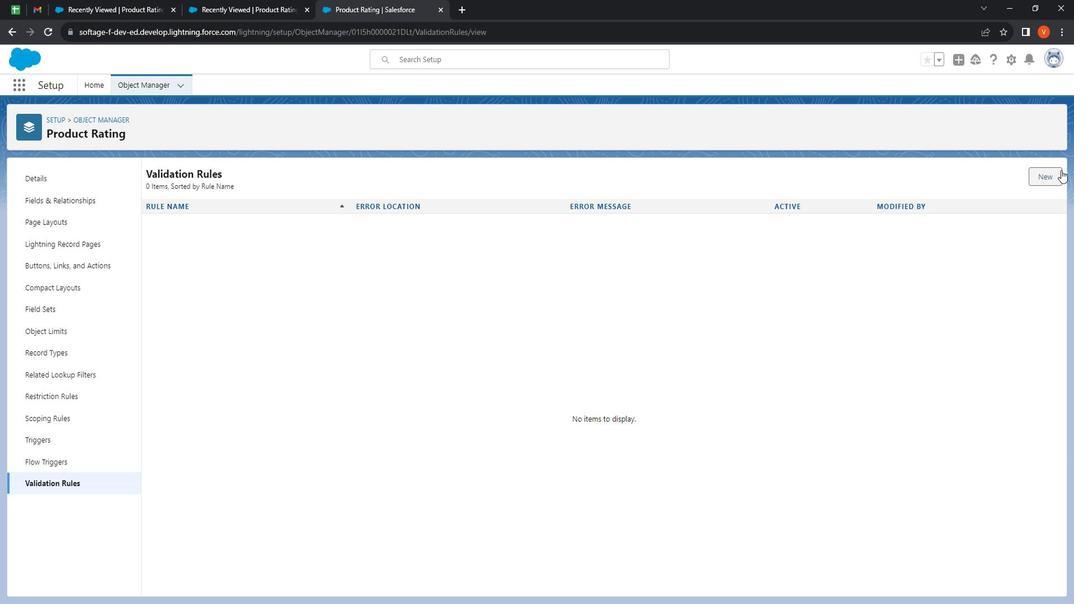 
Action: Mouse moved to (486, 393)
Screenshot: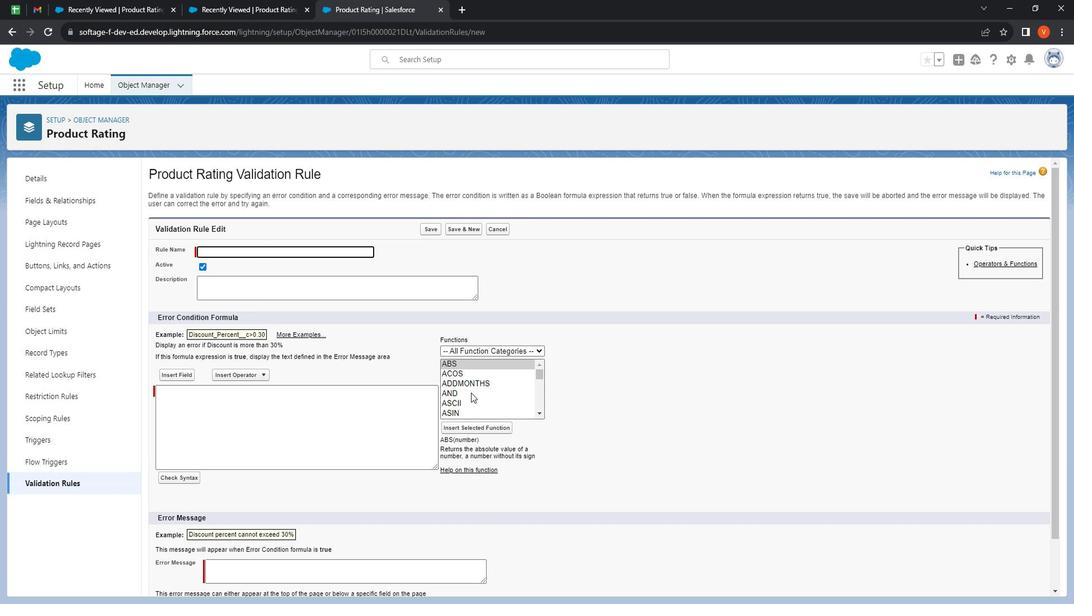 
Action: Mouse pressed left at (486, 393)
Screenshot: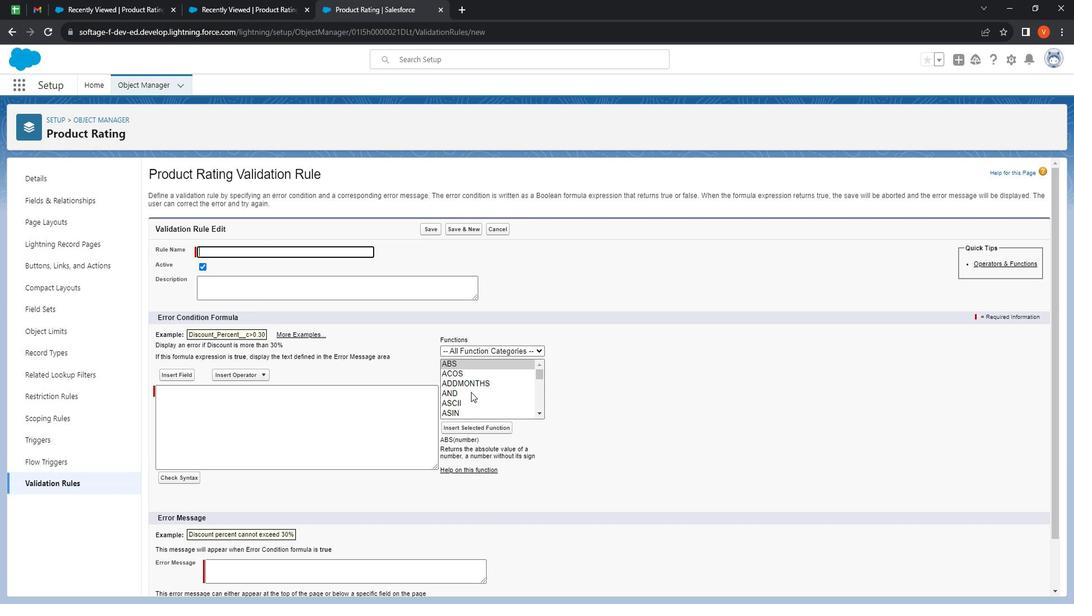 
Action: Mouse moved to (455, 401)
Screenshot: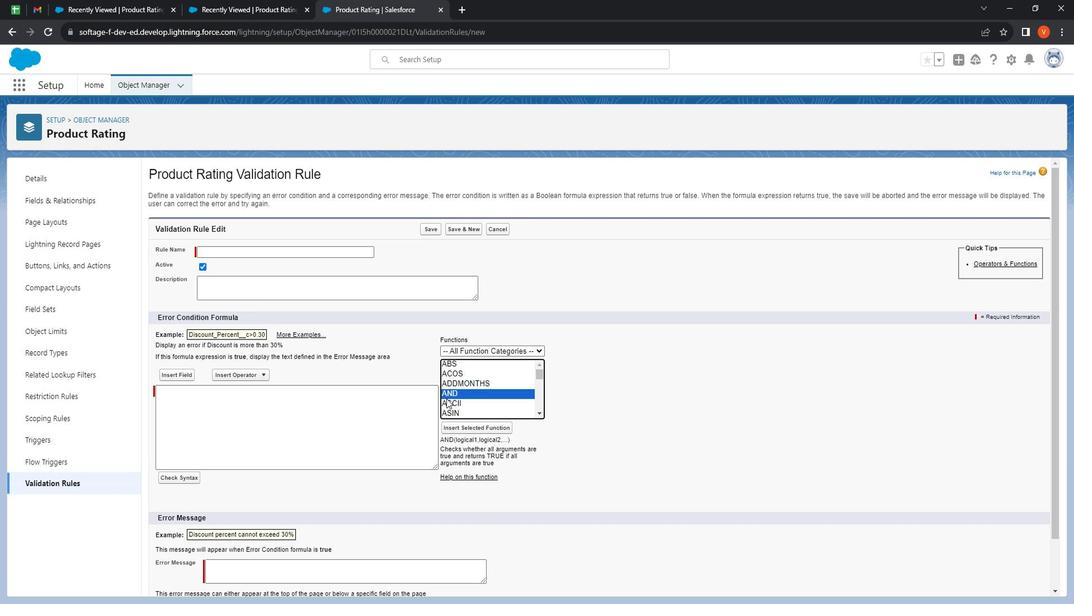 
Action: Key pressed <Key.down><Key.down><Key.down><Key.down><Key.down><Key.down><Key.down><Key.down><Key.down><Key.down><Key.down><Key.down><Key.down><Key.down><Key.down><Key.down><Key.down><Key.down><Key.down><Key.down><Key.down><Key.down><Key.down><Key.down><Key.down><Key.down><Key.down><Key.down><Key.down><Key.down><Key.down><Key.down>
Screenshot: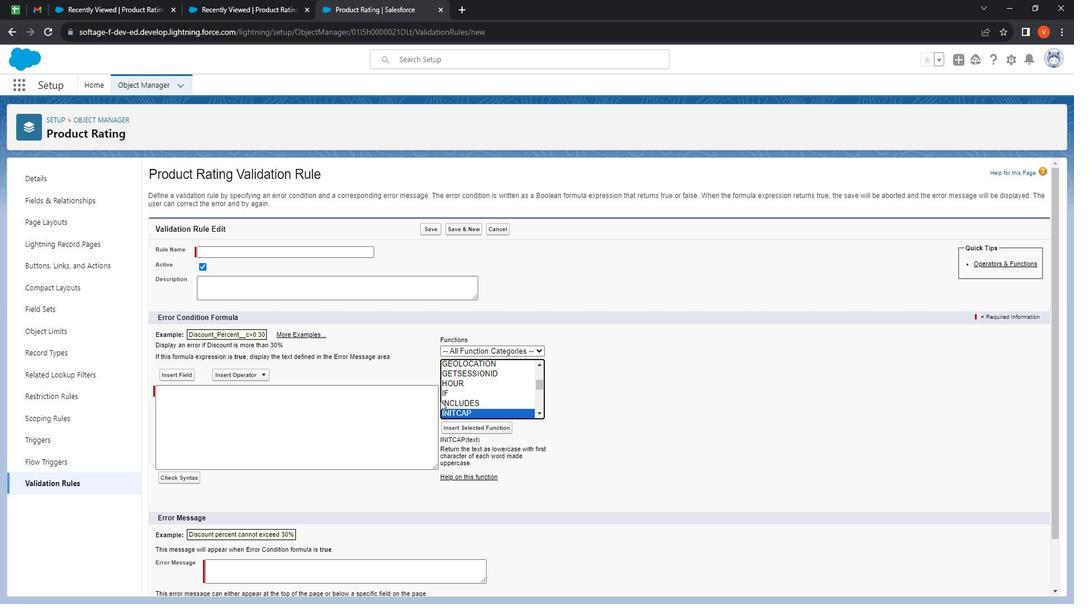
Action: Mouse moved to (475, 426)
Screenshot: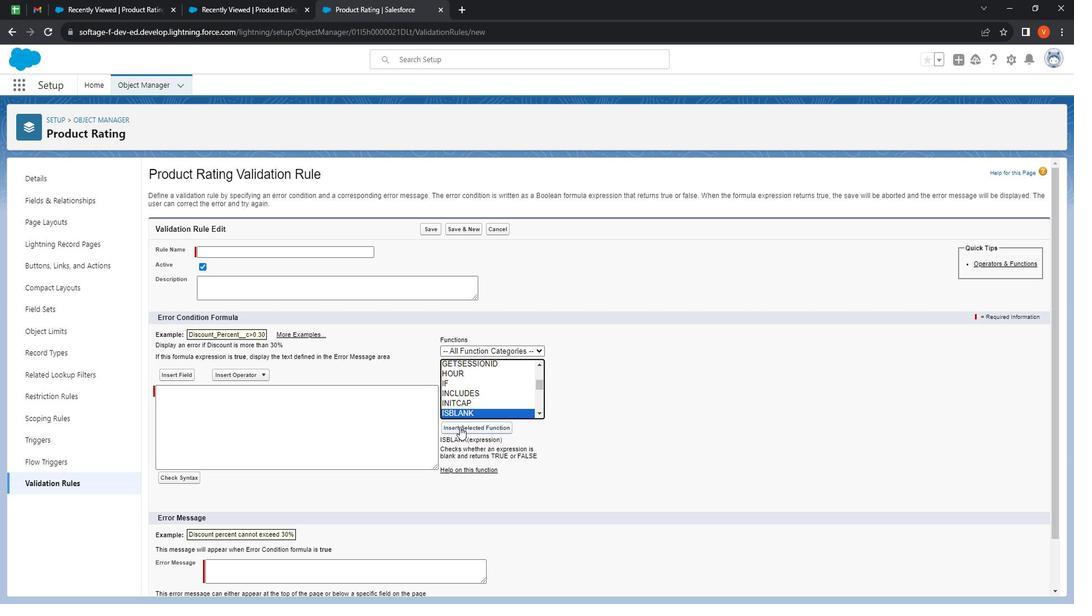 
Action: Mouse pressed left at (475, 426)
Screenshot: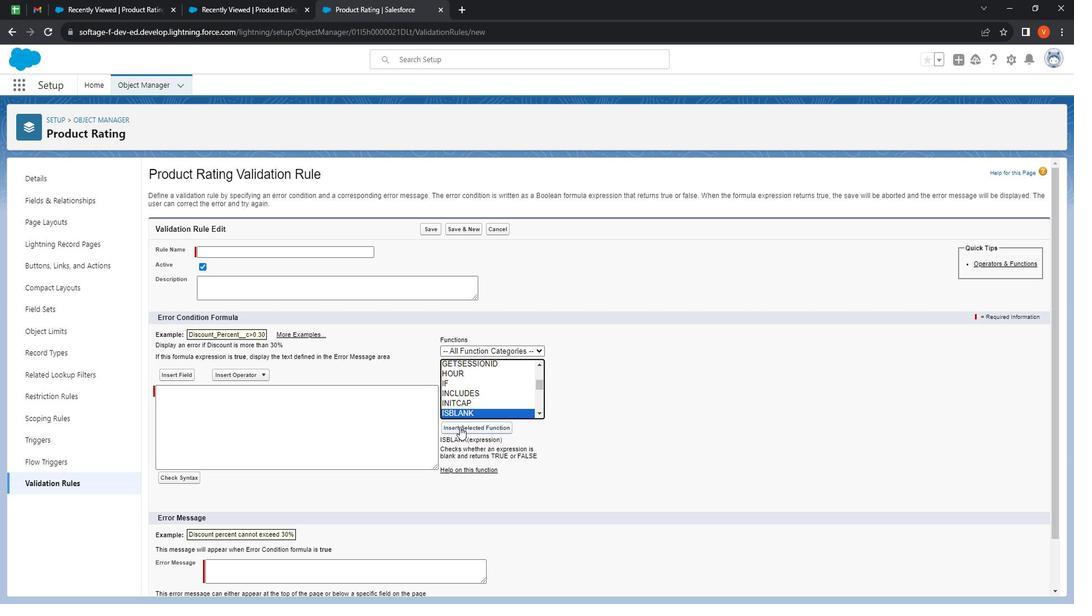
Action: Mouse moved to (229, 396)
Screenshot: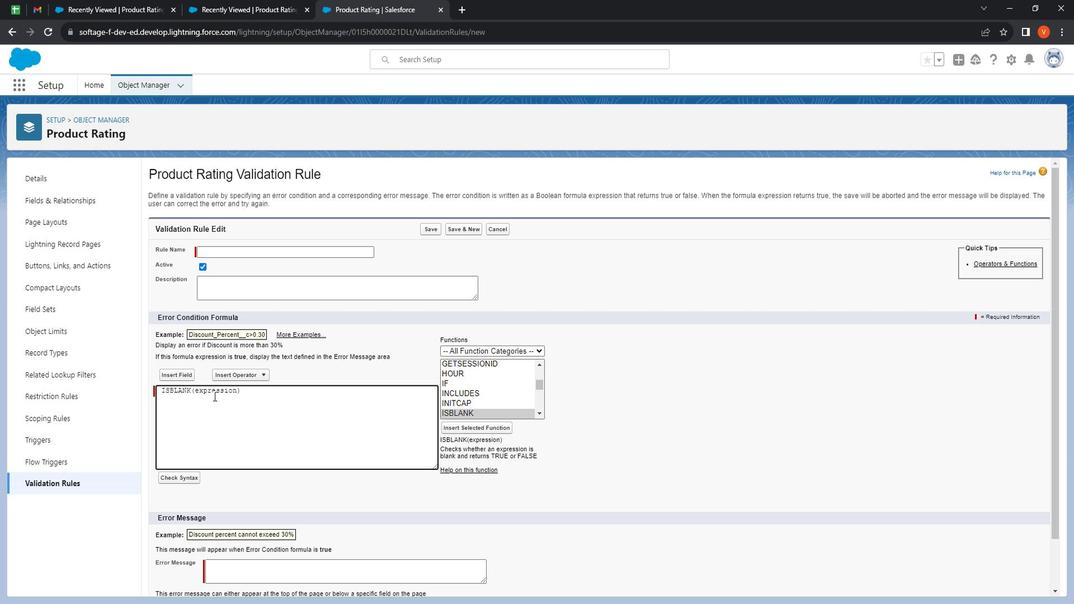 
Action: Mouse pressed left at (229, 396)
Screenshot: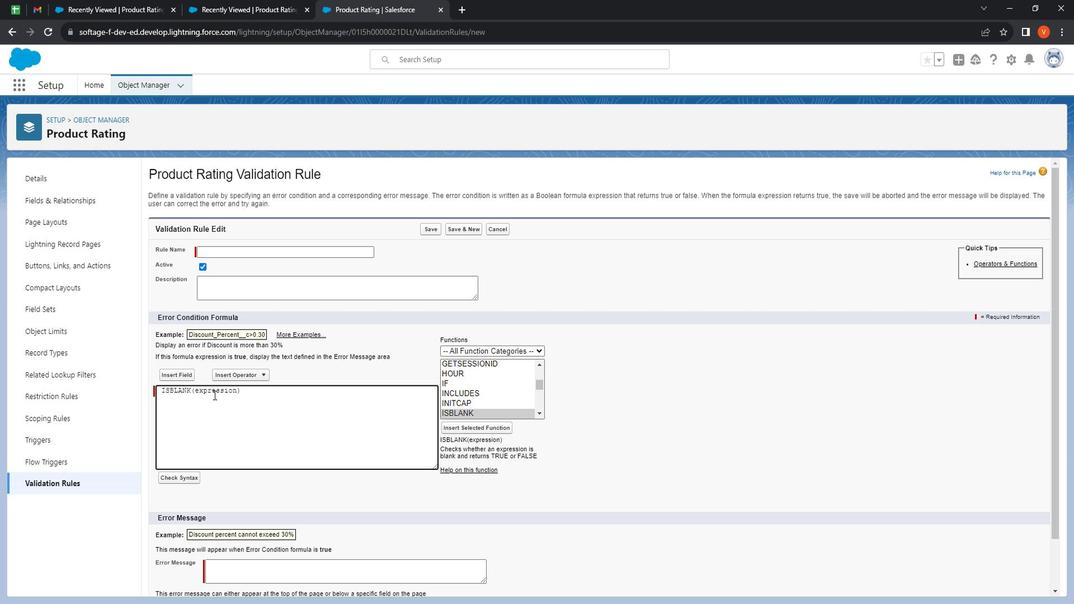 
Action: Mouse pressed left at (229, 396)
Screenshot: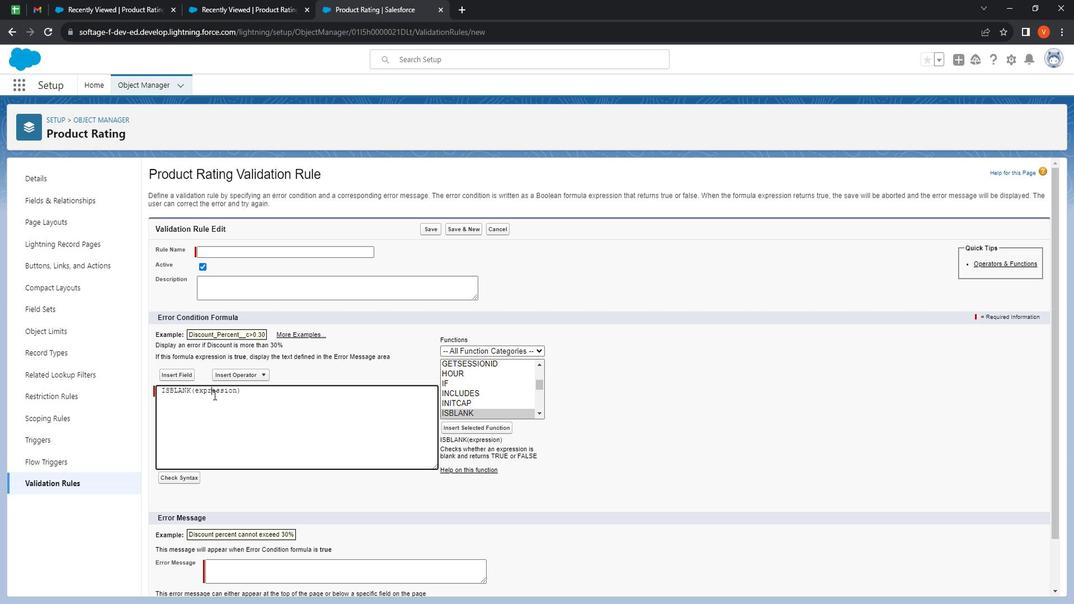 
Action: Mouse moved to (196, 376)
Screenshot: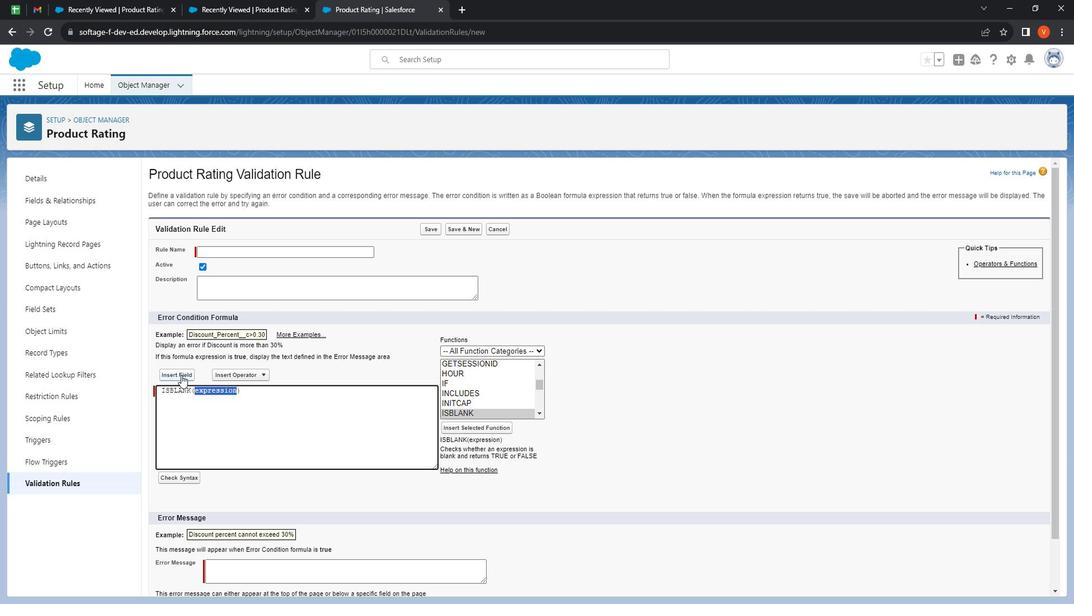 
Action: Mouse pressed left at (196, 376)
Screenshot: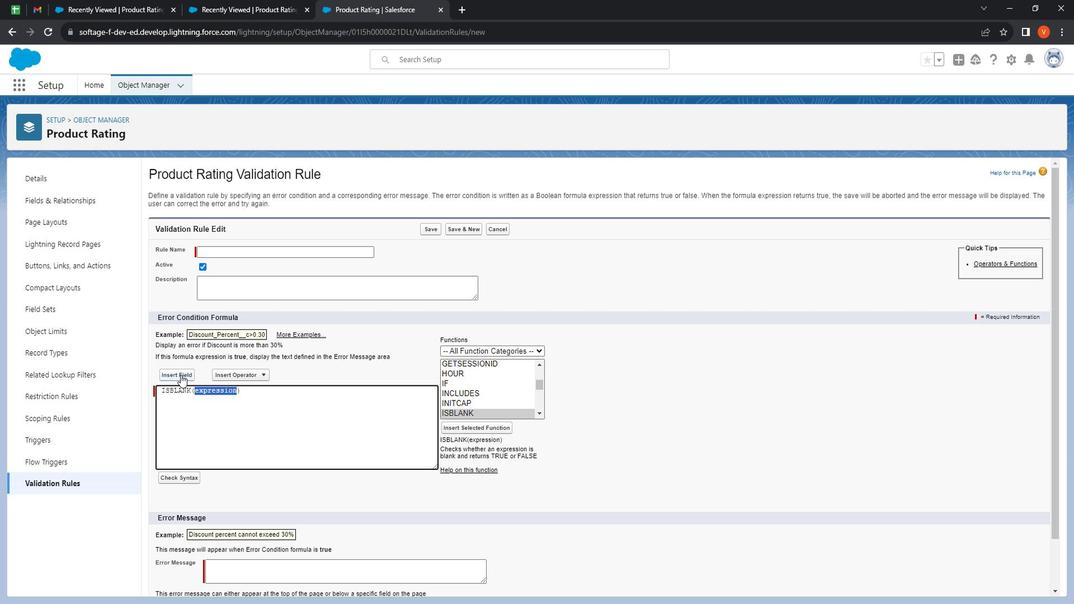 
Action: Mouse moved to (521, 356)
Screenshot: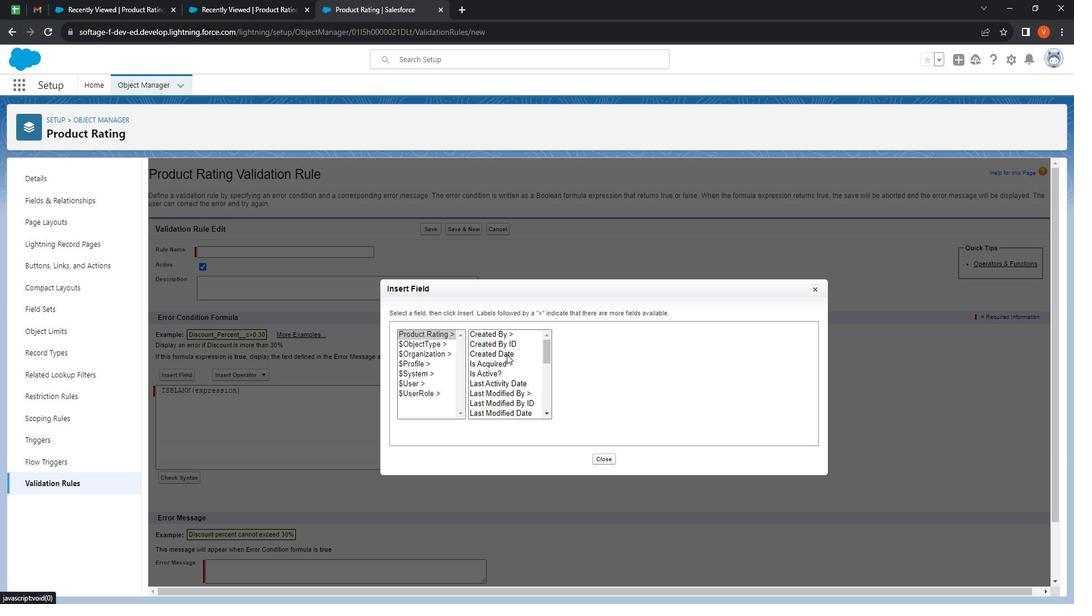 
Action: Mouse pressed left at (521, 356)
Screenshot: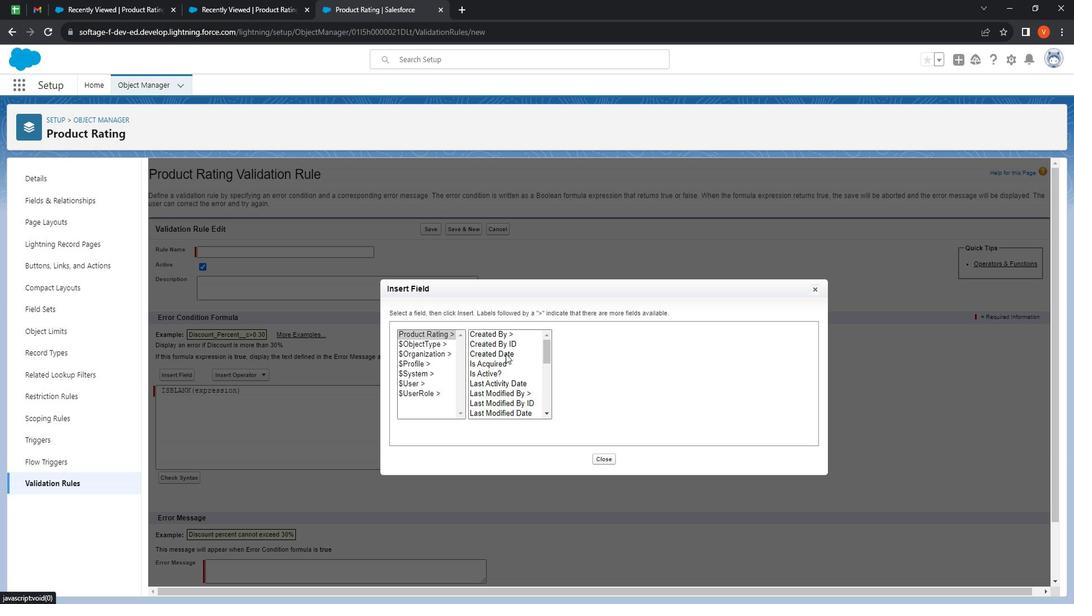 
Action: Mouse moved to (516, 356)
Screenshot: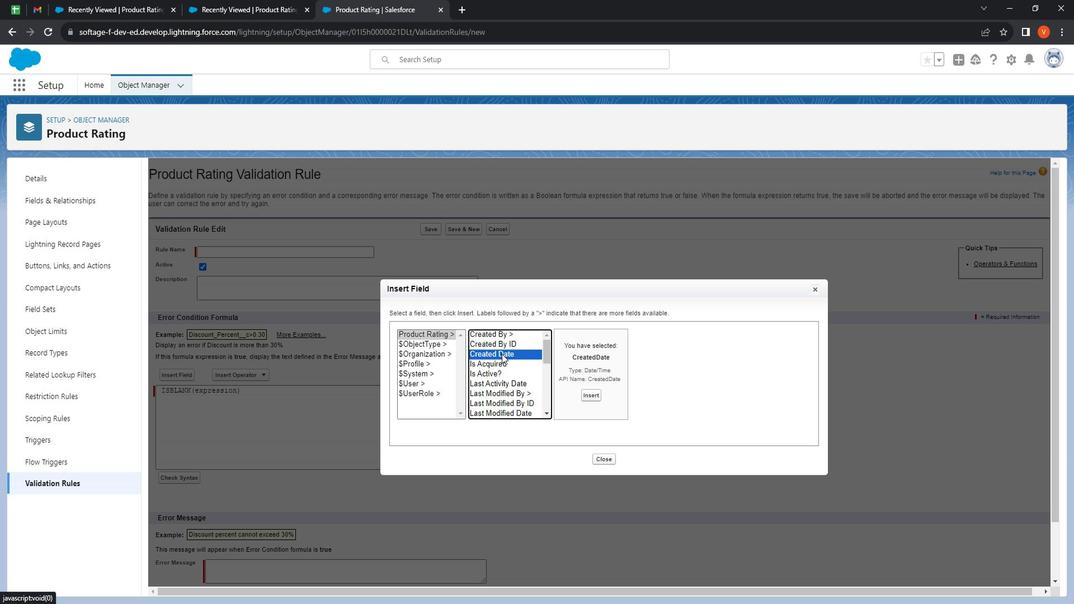 
Action: Key pressed <Key.down><Key.down><Key.down><Key.down><Key.down><Key.down><Key.down><Key.down><Key.down><Key.down><Key.down><Key.down><Key.down>
Screenshot: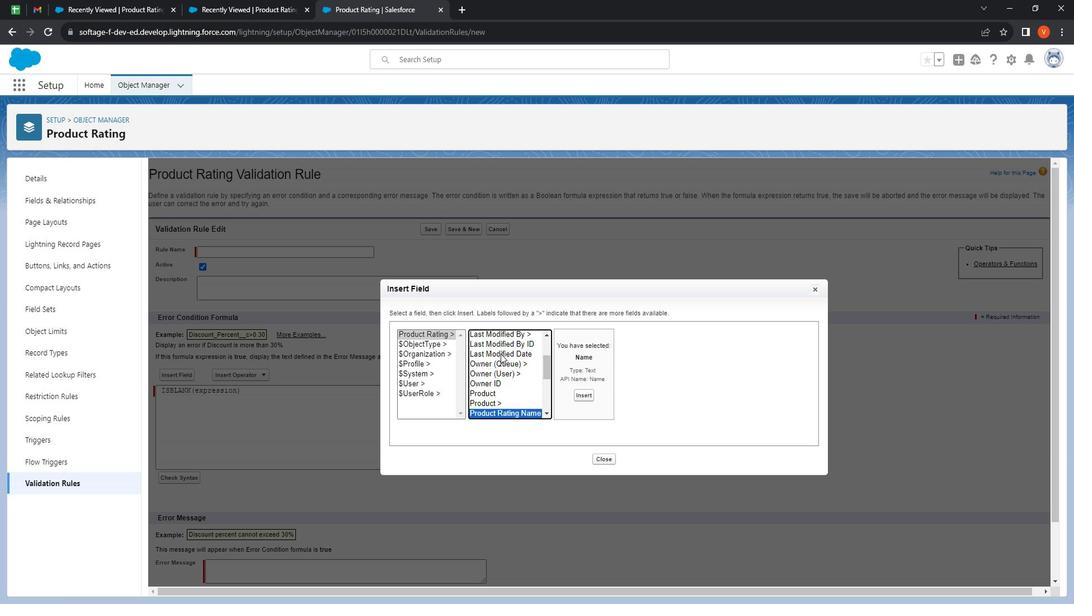 
Action: Mouse moved to (617, 399)
Screenshot: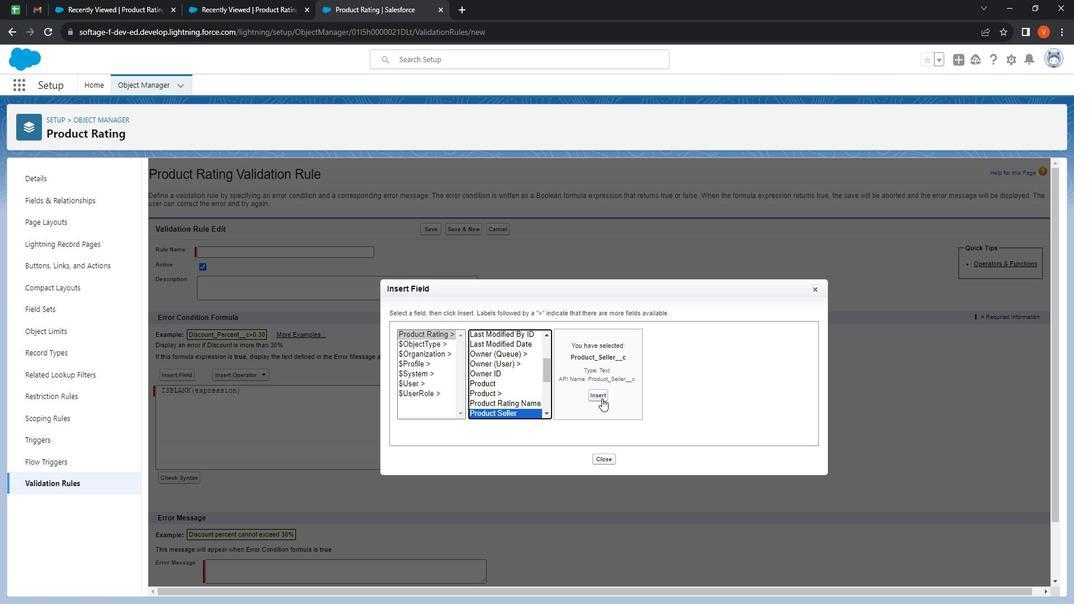 
Action: Mouse pressed left at (617, 399)
Screenshot: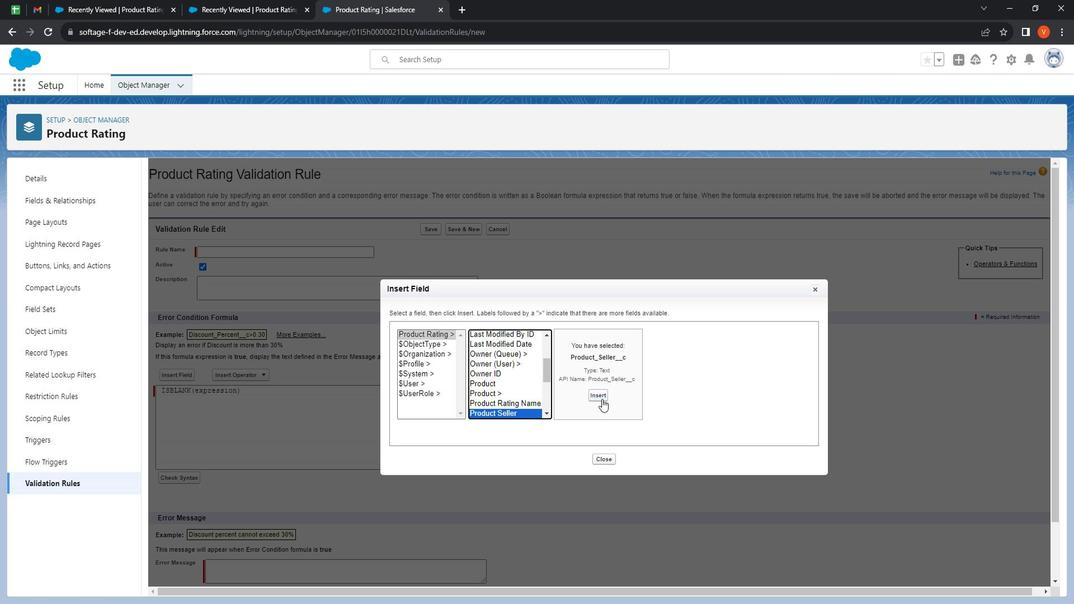
Action: Mouse moved to (313, 392)
Screenshot: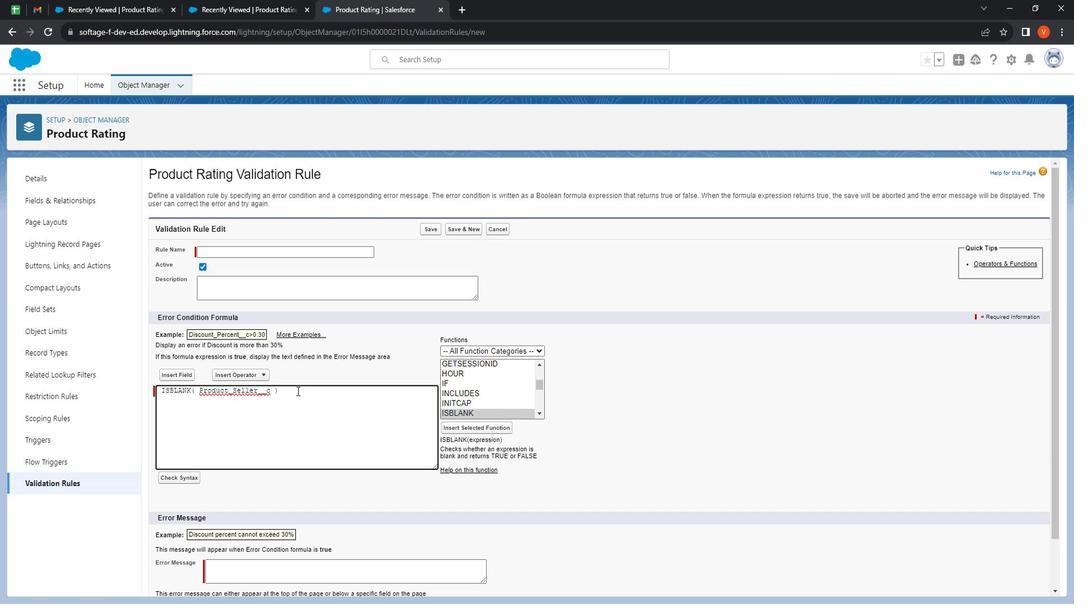 
Action: Mouse pressed left at (313, 392)
Screenshot: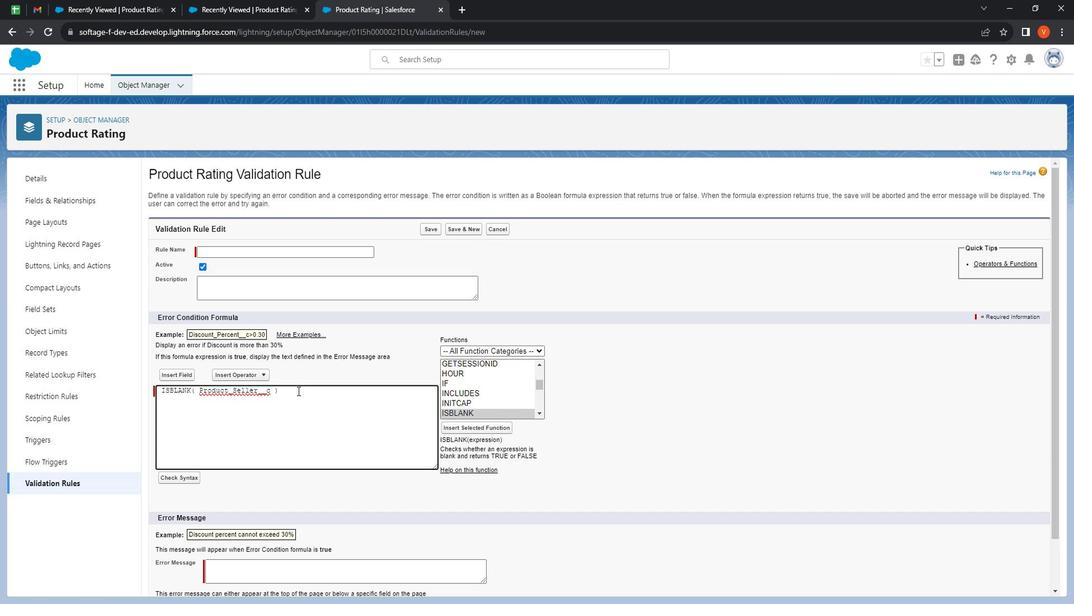 
Action: Mouse moved to (195, 477)
Screenshot: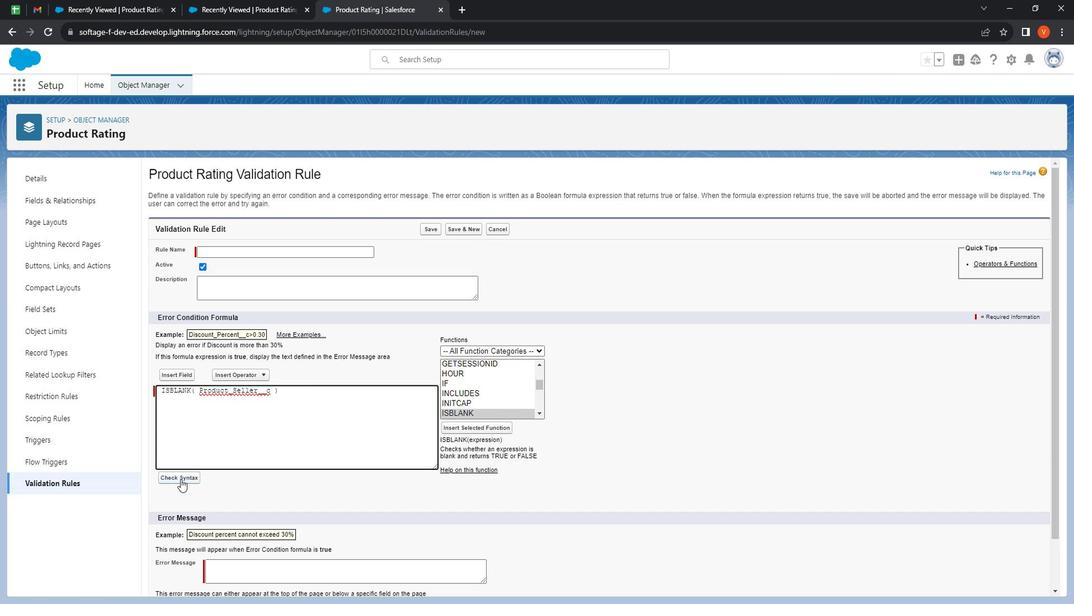 
Action: Mouse pressed left at (195, 477)
Screenshot: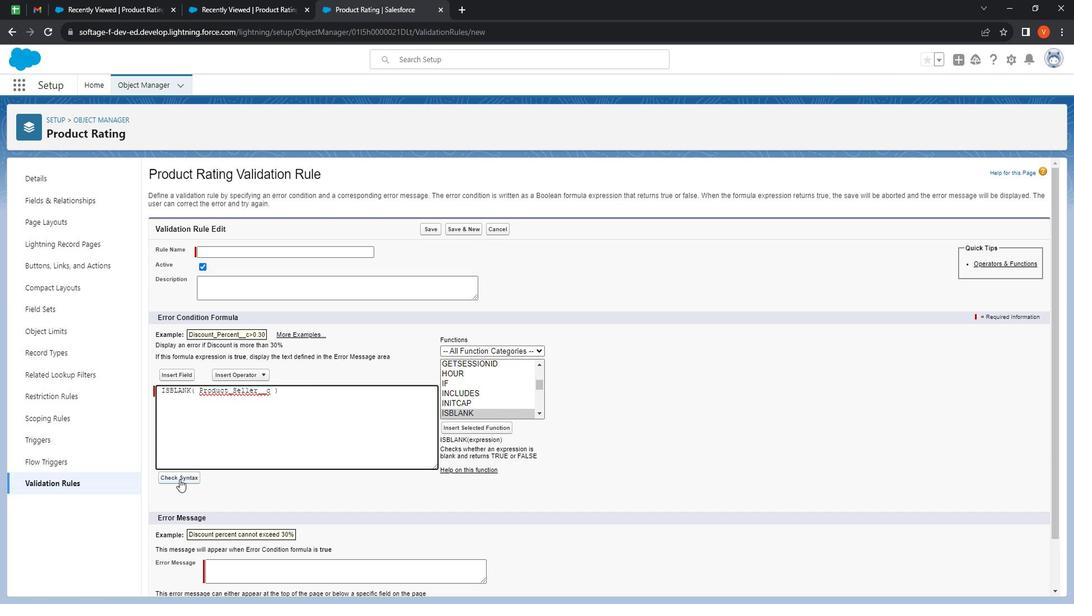 
Action: Mouse moved to (280, 477)
Screenshot: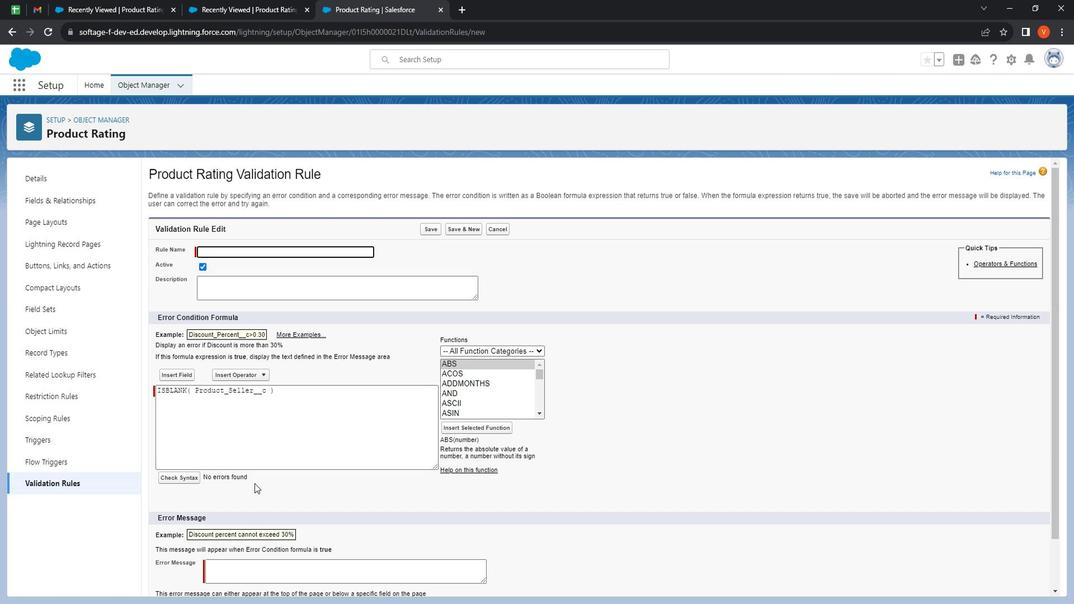 
Action: Mouse pressed left at (280, 477)
Screenshot: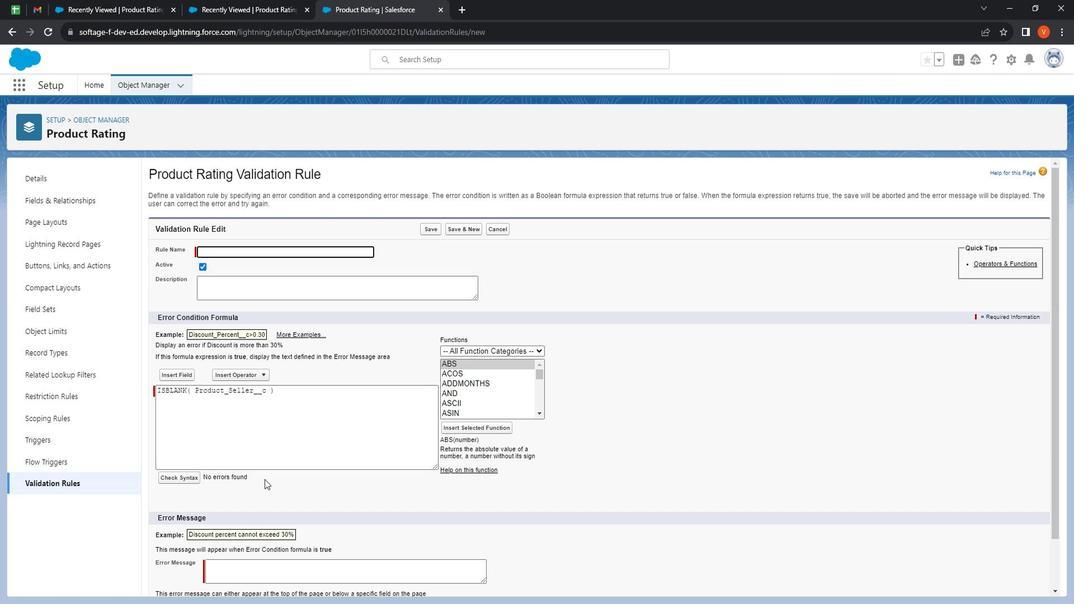 
Action: Mouse moved to (323, 251)
Screenshot: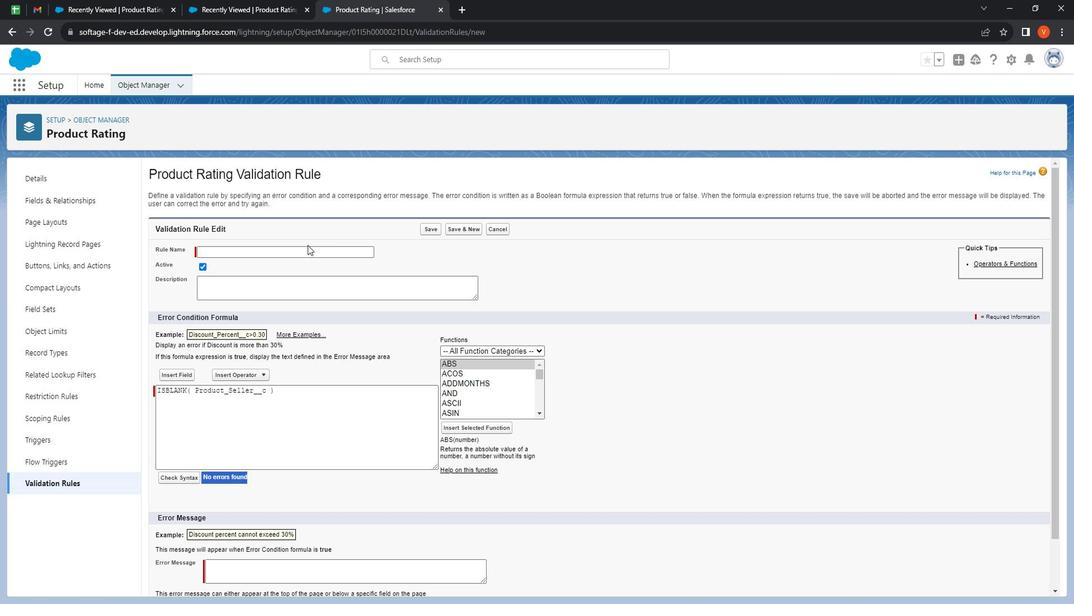 
Action: Mouse pressed left at (323, 251)
Screenshot: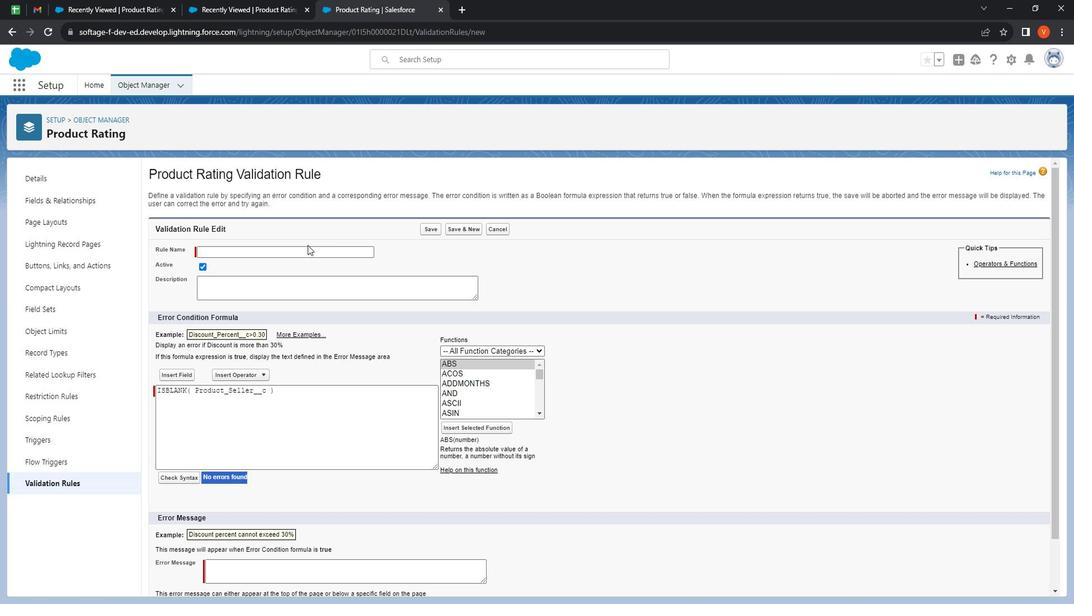 
Action: Mouse moved to (317, 260)
Screenshot: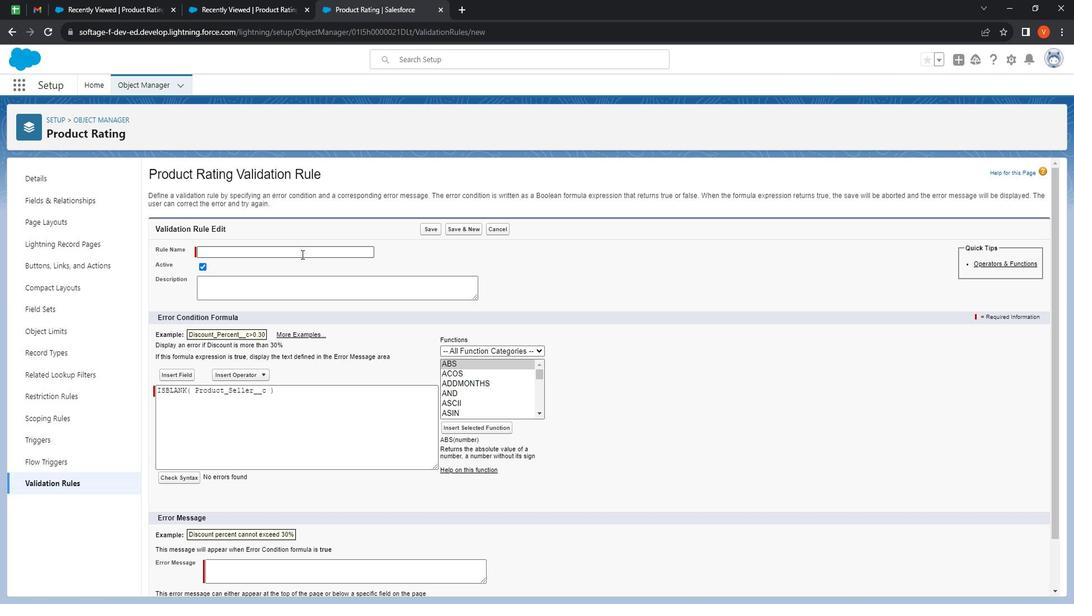 
Action: Mouse pressed left at (317, 260)
Screenshot: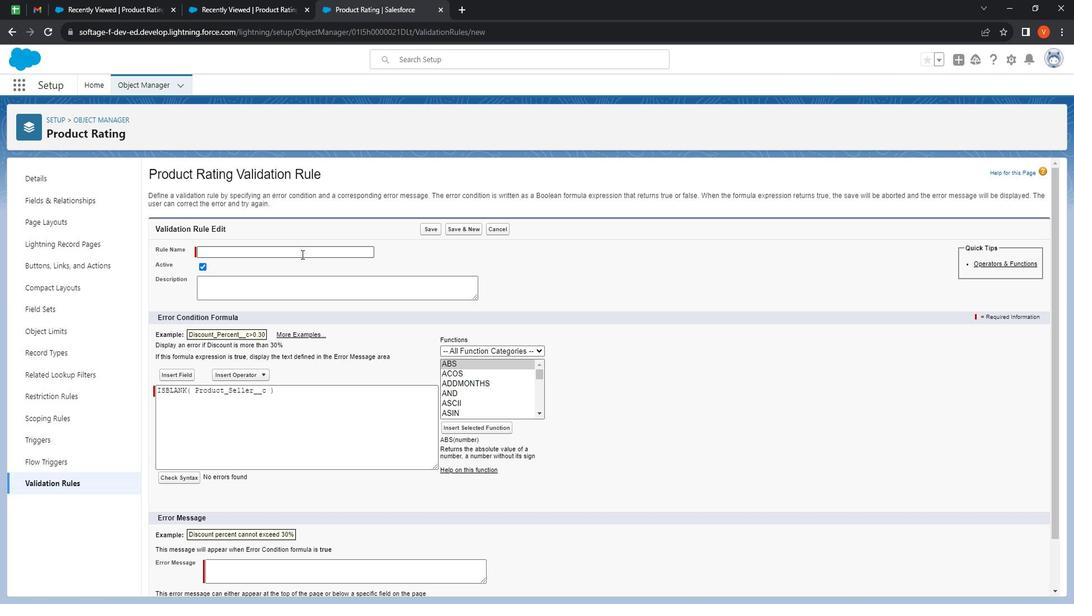 
Action: Key pressed <Key.shift><Key.shift><Key.shift><Key.shift><Key.shift><Key.shift><Key.shift><Key.shift><Key.shift>Product<Key.space><Key.shift>Seller<Key.space><Key.shift>Validation<Key.space><Key.shift>Rule
Screenshot: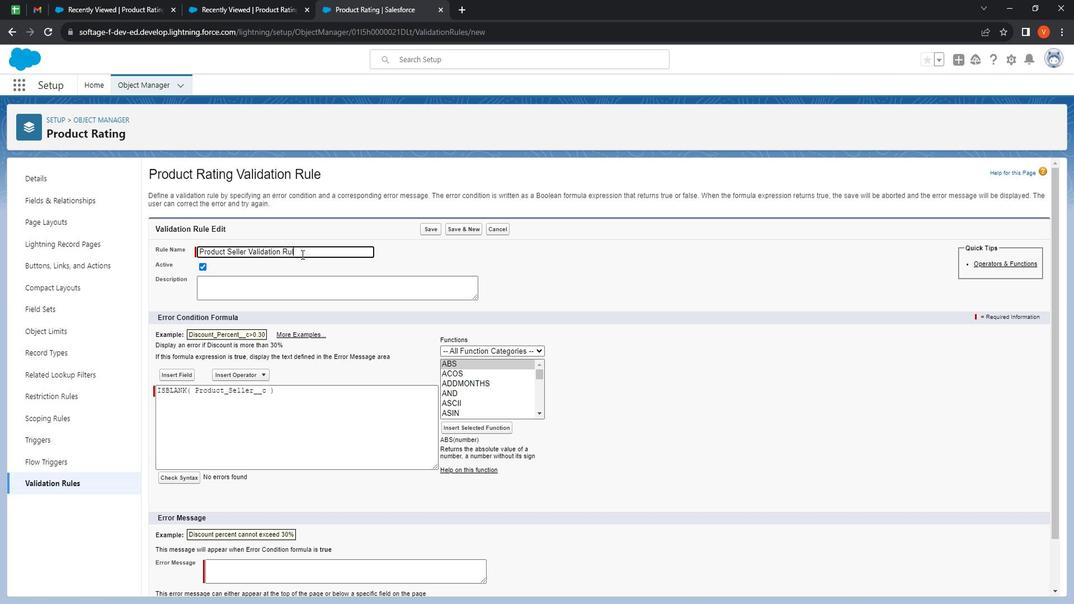 
Action: Mouse moved to (294, 297)
Screenshot: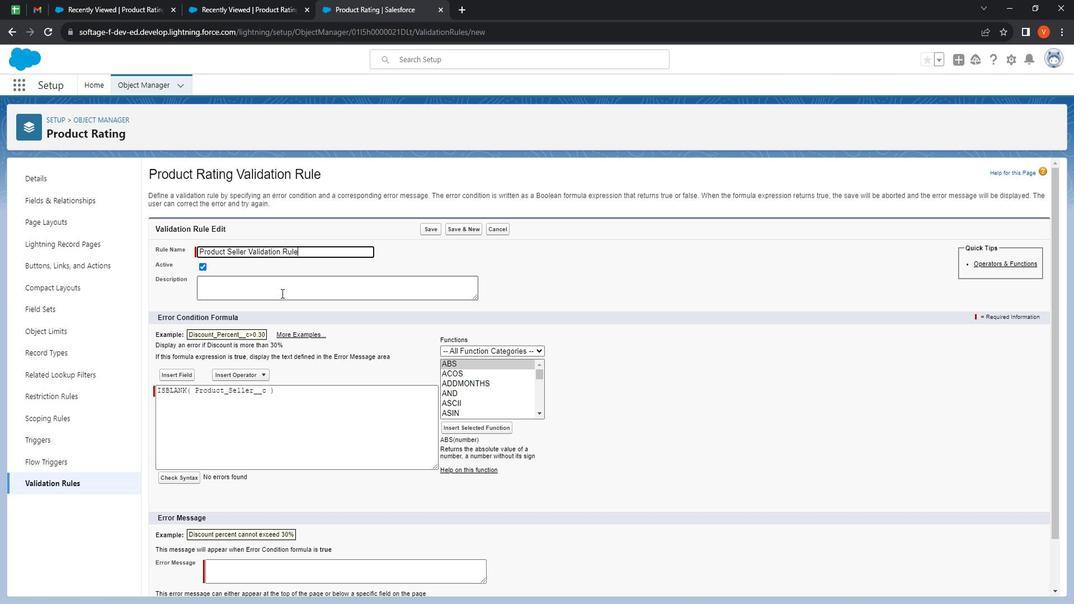
Action: Mouse pressed left at (294, 297)
Screenshot: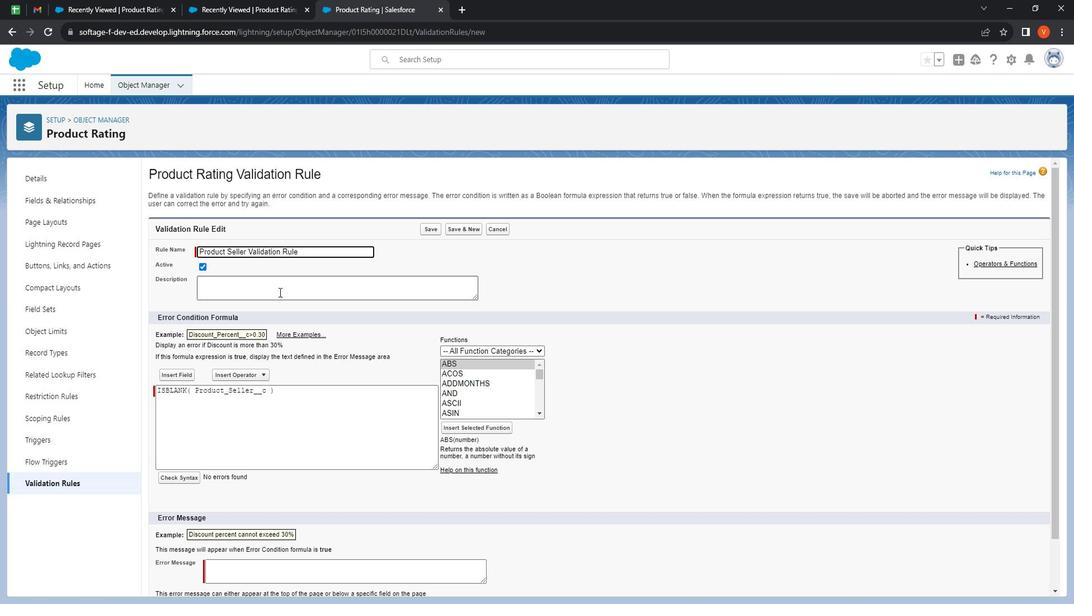 
Action: Key pressed <Key.shift><Key.shift><Key.shift><Key.shift><Key.shift><Key.shift><Key.shift><Key.shift><Key.shift><Key.shift><Key.shift><Key.shift><Key.shift><Key.shift><Key.shift><Key.shift><Key.shift><Key.shift><Key.shift><Key.shift><Key.shift><Key.shift><Key.shift><Key.shift><Key.shift><Key.shift><Key.shift><Key.shift><Key.shift><Key.shift><Key.shift><Key.shift>A<Key.space>validation
Screenshot: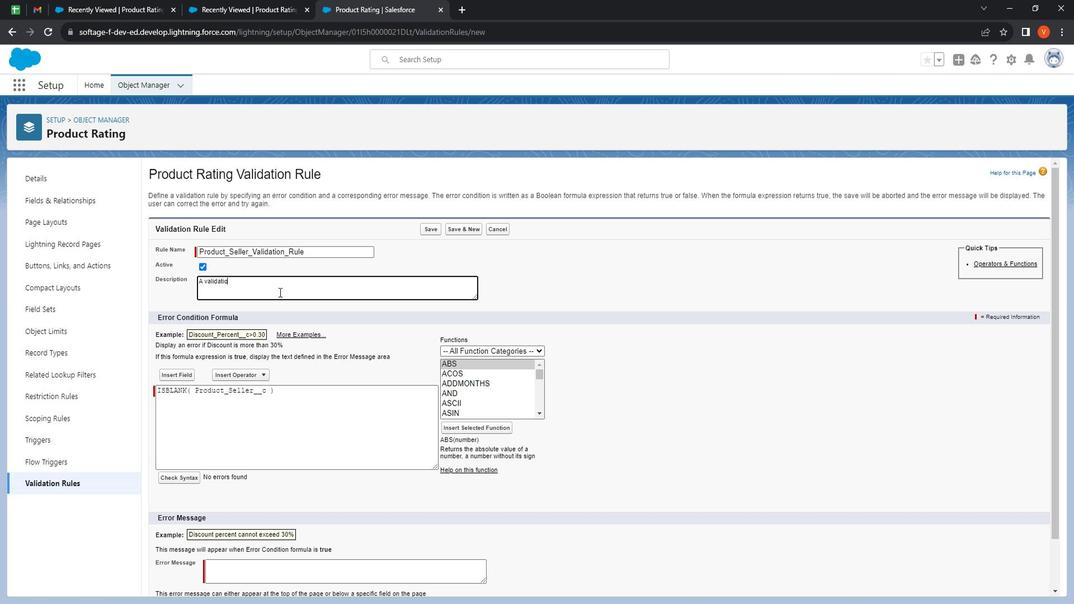 
Action: Mouse moved to (273, 289)
Screenshot: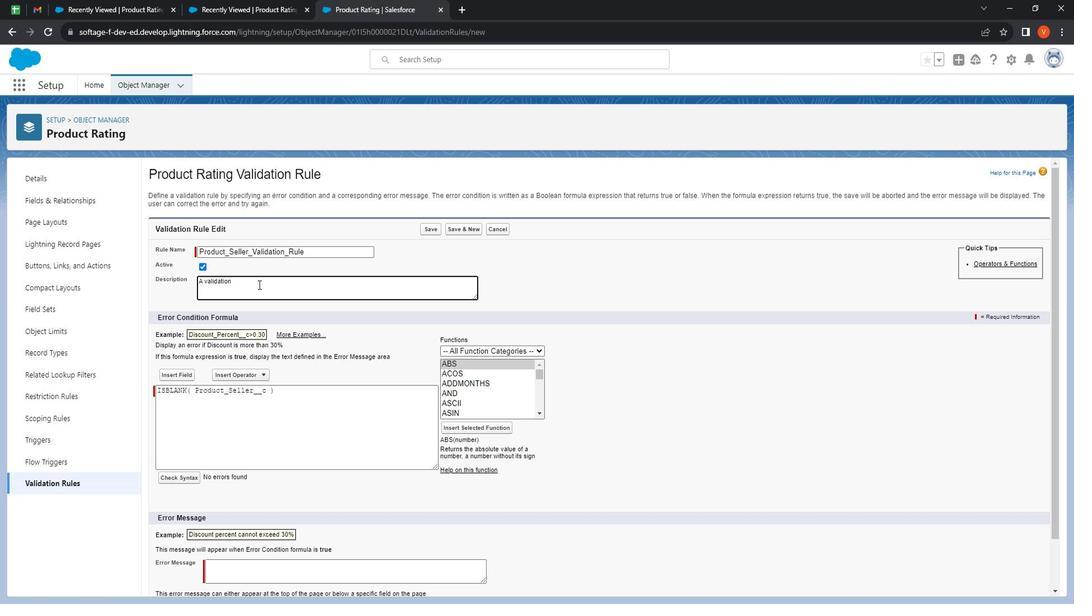 
Action: Key pressed <Key.space><Key.shift>Rule<Key.space>is<Key.space>a<Key.space>critera<Key.backspace>ia<Key.space>applied<Key.space>to<Key.space>a<Key.space>data<Key.space>entered<Key.space>into<Key.space>a<Key.space>system<Key.space>to<Key.space>ensure<Key.space>its<Key.space>accuracy<Key.space>and<Key.space>consistency<Key.space><Key.backspace>.<Key.space><Key.shift>It<Key.space>helps<Key.space>maintain<Key.space>data<Key.space>integrity<Key.space>by<Key.space>preventing<Key.space>invalid<Key.space>or<Key.space>in<Key.space>aoo<Key.backspace><Key.backspace>ppropriate<Key.space>a<Key.backspace>entries<Key.space><Key.backspace>.<Key.space><Key.shift>typically<Key.space>implemented<Key.space>in<Key.space>database<Key.space>or<Key.space>software<Key.space>application<Key.space>these<Key.space>rules<Key.space>define<Key.space>acceptable<Key.space>input<Key.space>conditions<Key.space>and<Key.space>rejected<Key.space>data<Key.space>that<Key.space>fa<Key.backspace><Key.backspace><Key.backspace><Key.backspace>.
Screenshot: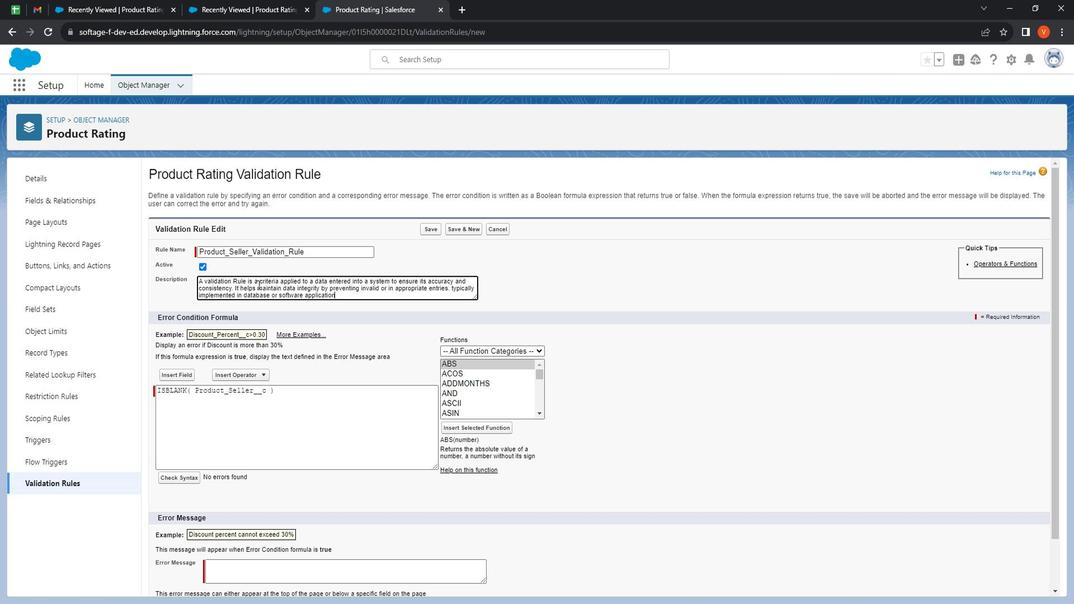 
Action: Mouse moved to (201, 482)
Screenshot: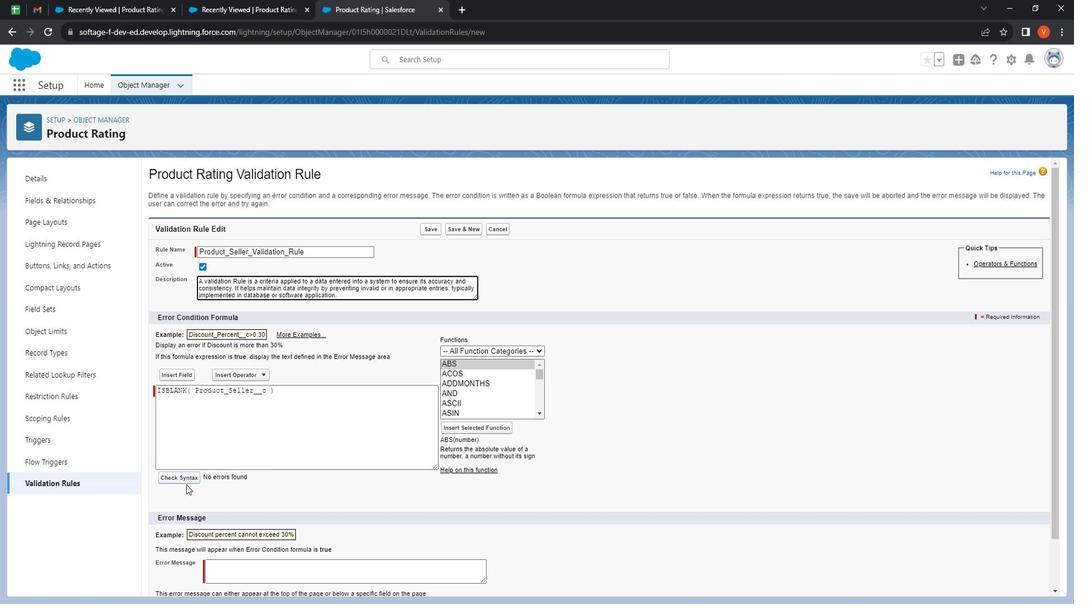 
Action: Mouse pressed left at (201, 482)
Screenshot: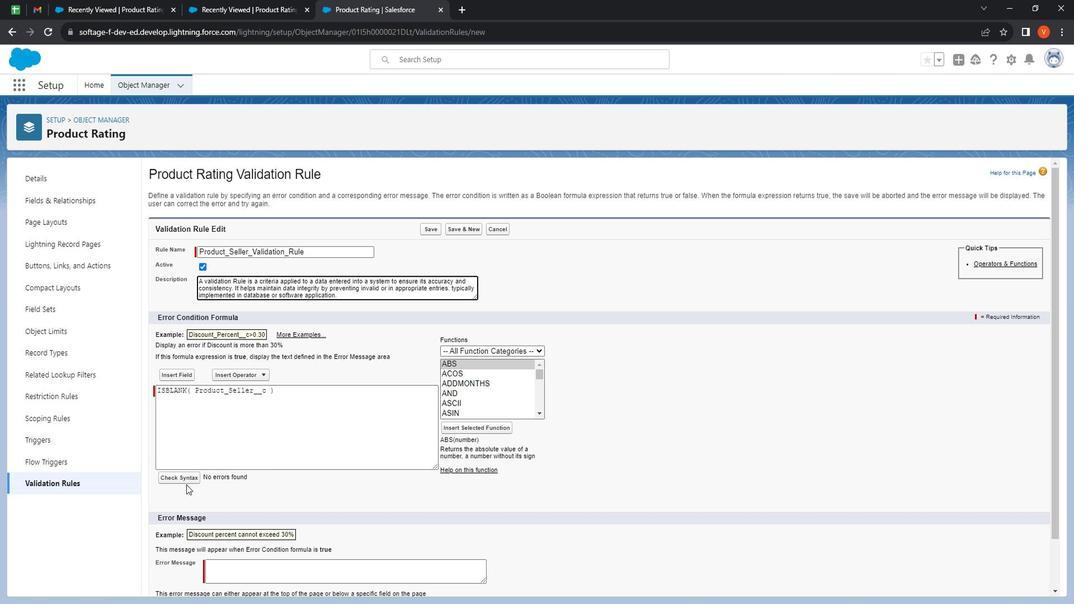 
Action: Mouse moved to (201, 476)
Screenshot: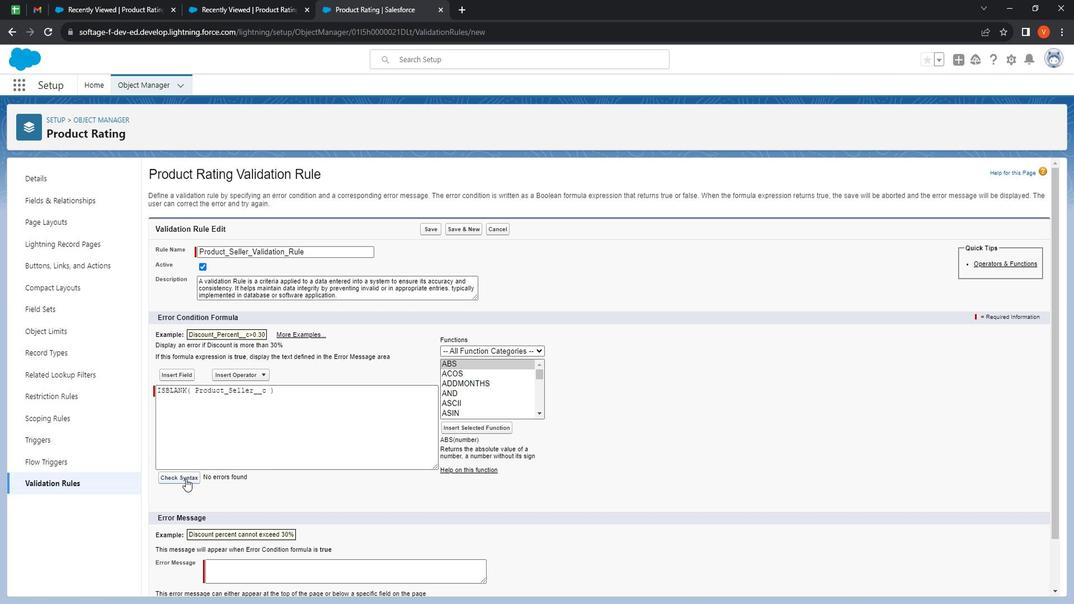 
Action: Mouse pressed left at (201, 476)
Screenshot: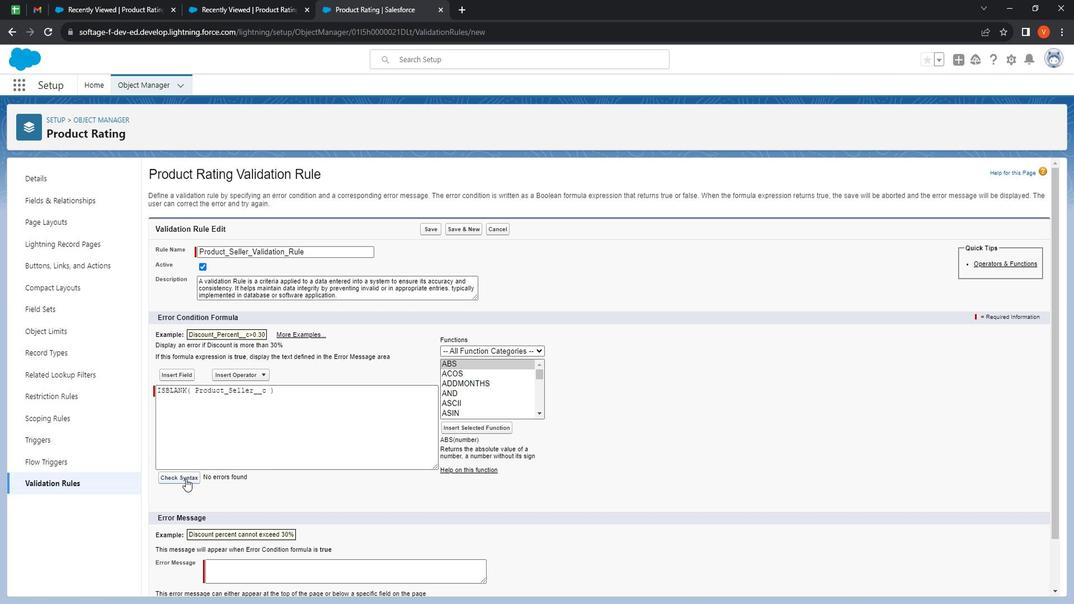 
Action: Mouse moved to (413, 400)
Screenshot: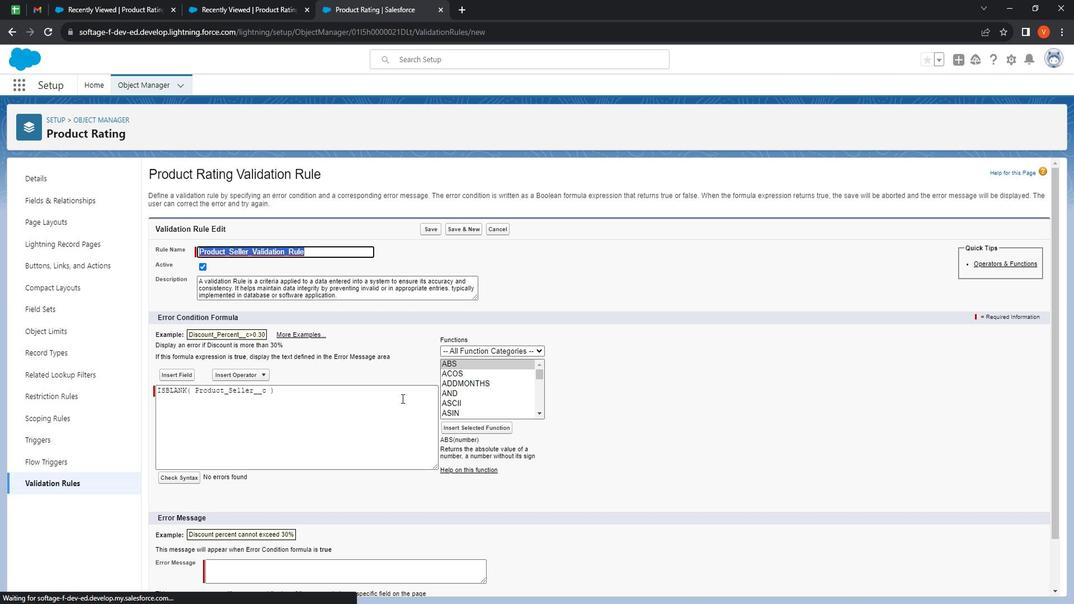 
Action: Mouse scrolled (413, 399) with delta (0, 0)
Screenshot: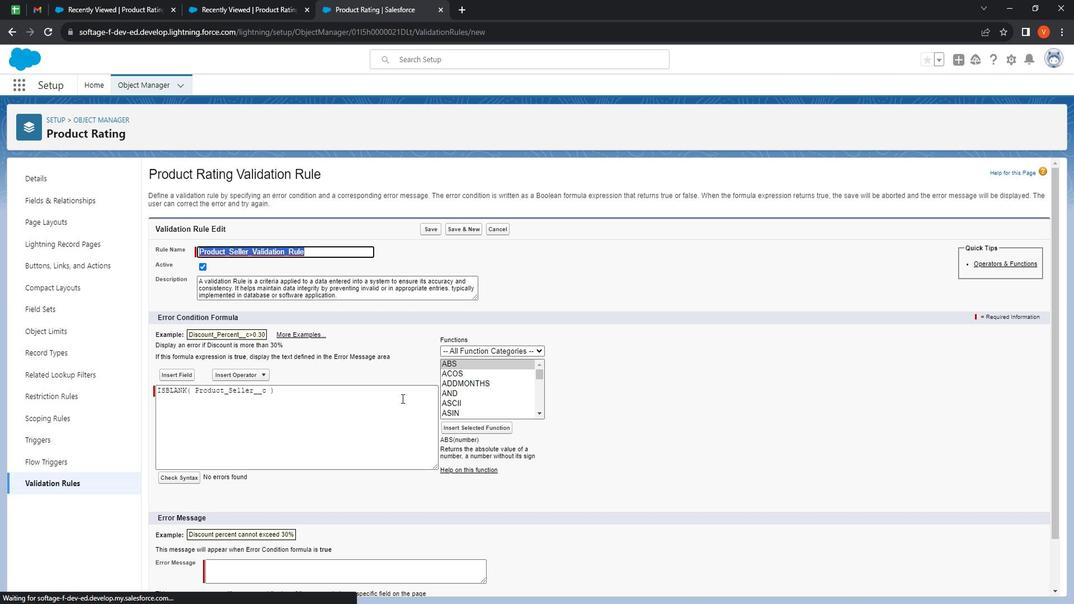 
Action: Mouse moved to (407, 404)
Screenshot: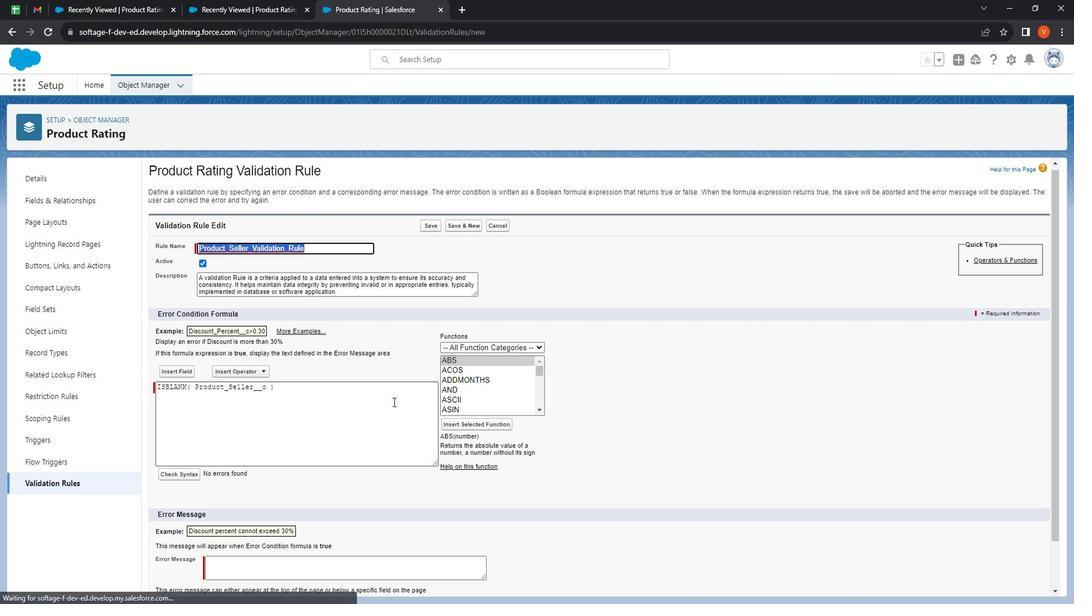 
Action: Mouse scrolled (407, 403) with delta (0, 0)
Screenshot: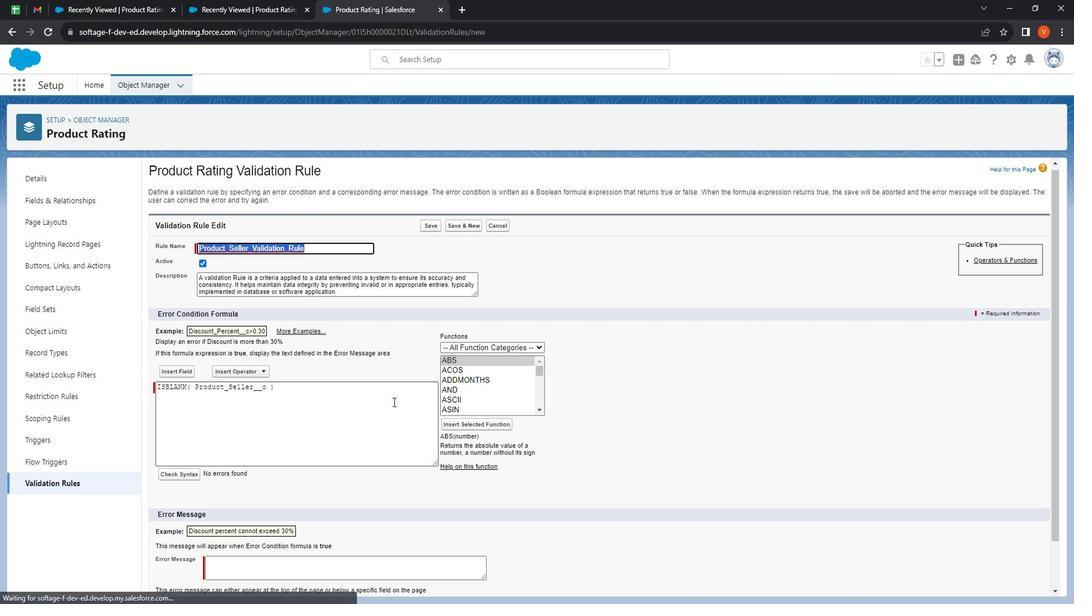 
Action: Mouse moved to (406, 405)
Screenshot: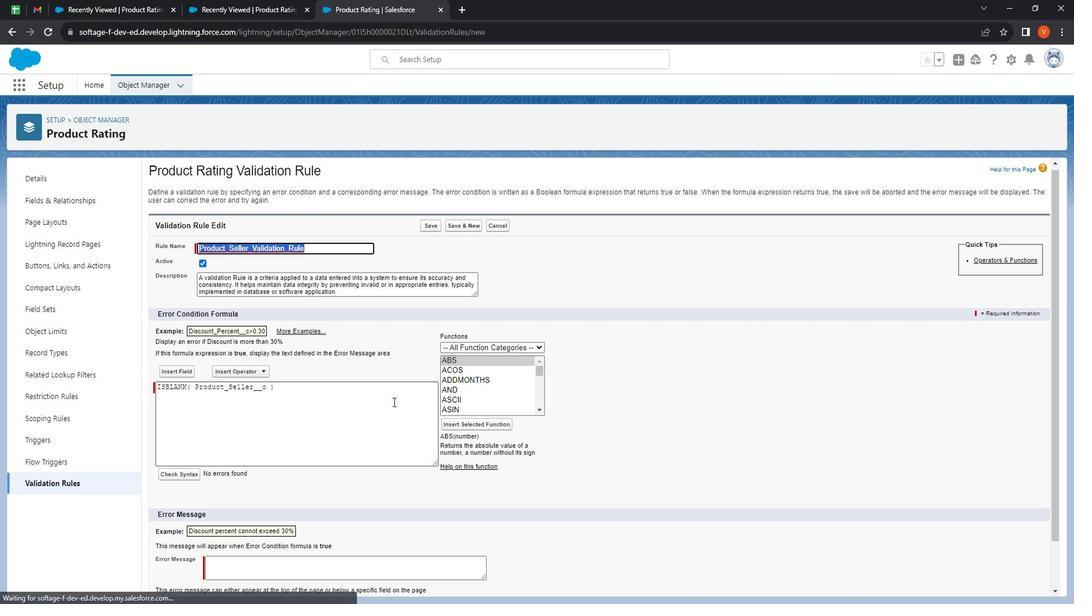 
Action: Mouse scrolled (406, 404) with delta (0, 0)
Screenshot: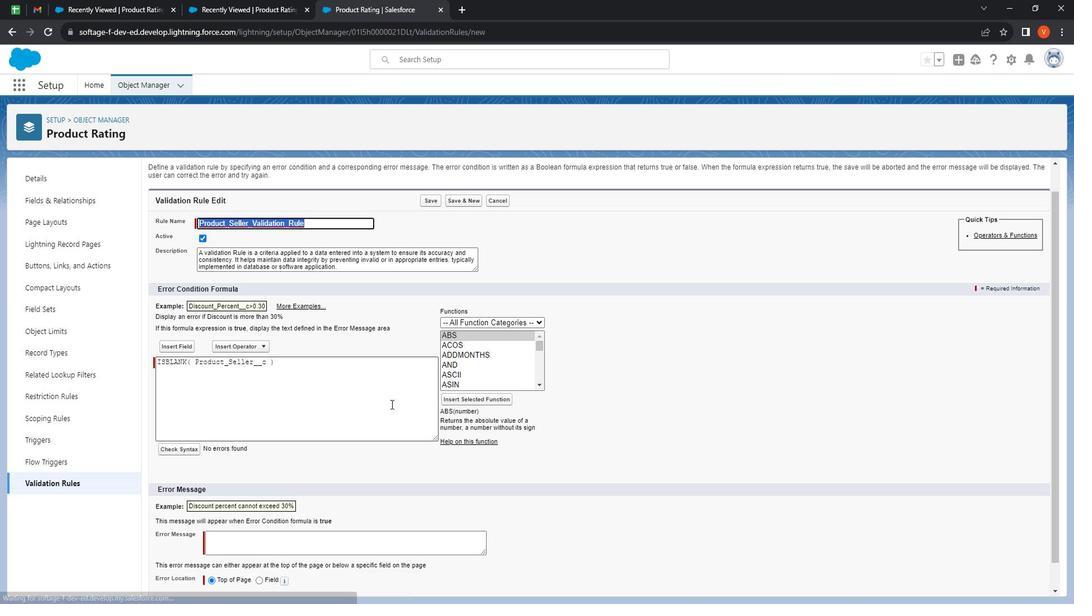 
Action: Mouse scrolled (406, 404) with delta (0, 0)
Screenshot: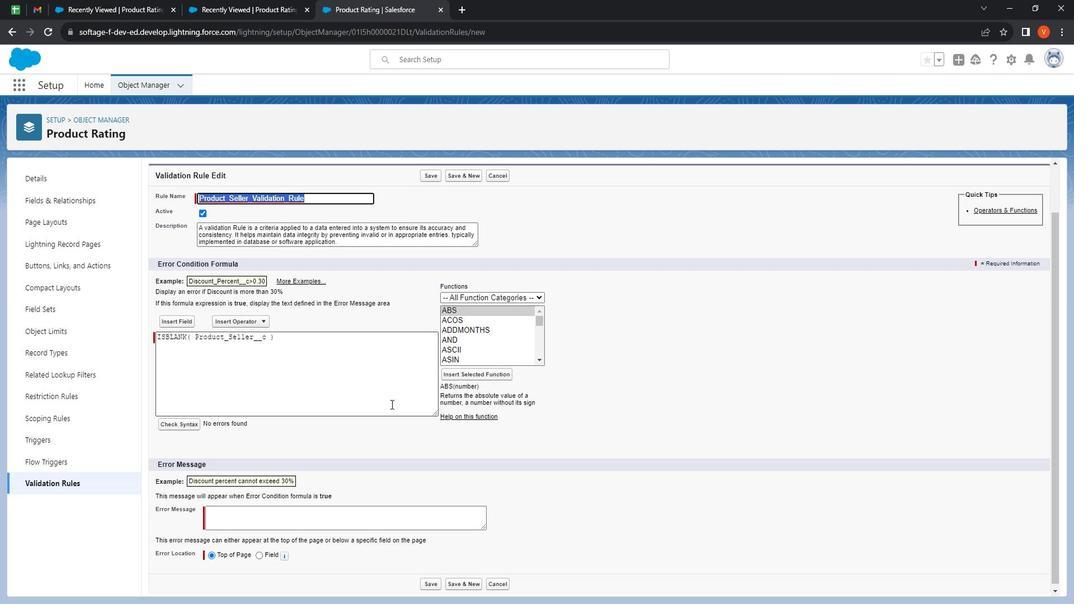 
Action: Mouse moved to (271, 514)
Screenshot: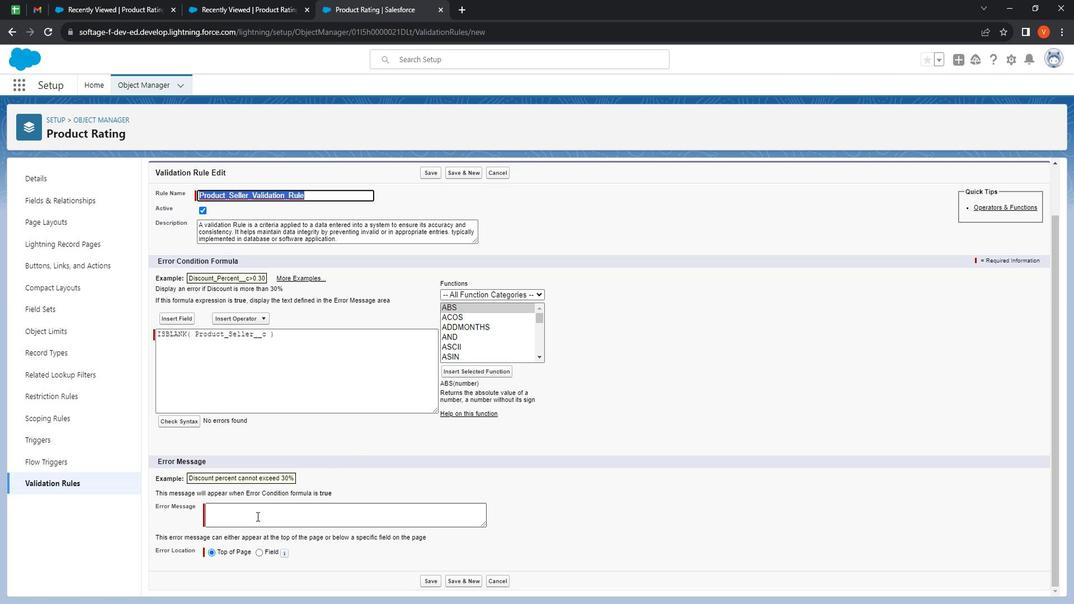 
Action: Mouse pressed left at (271, 514)
Screenshot: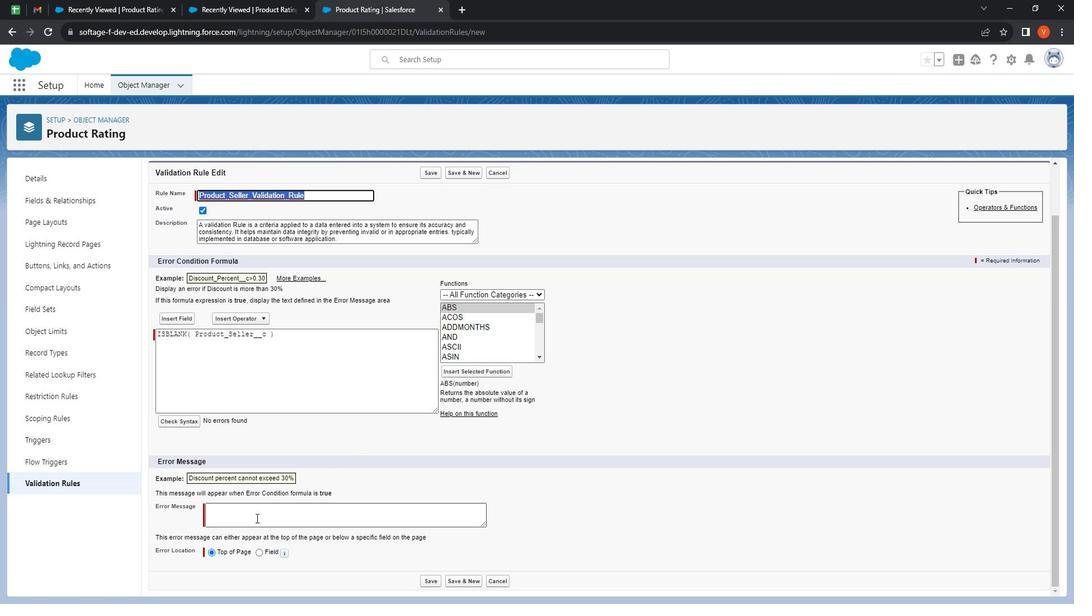 
Action: Mouse moved to (272, 509)
Screenshot: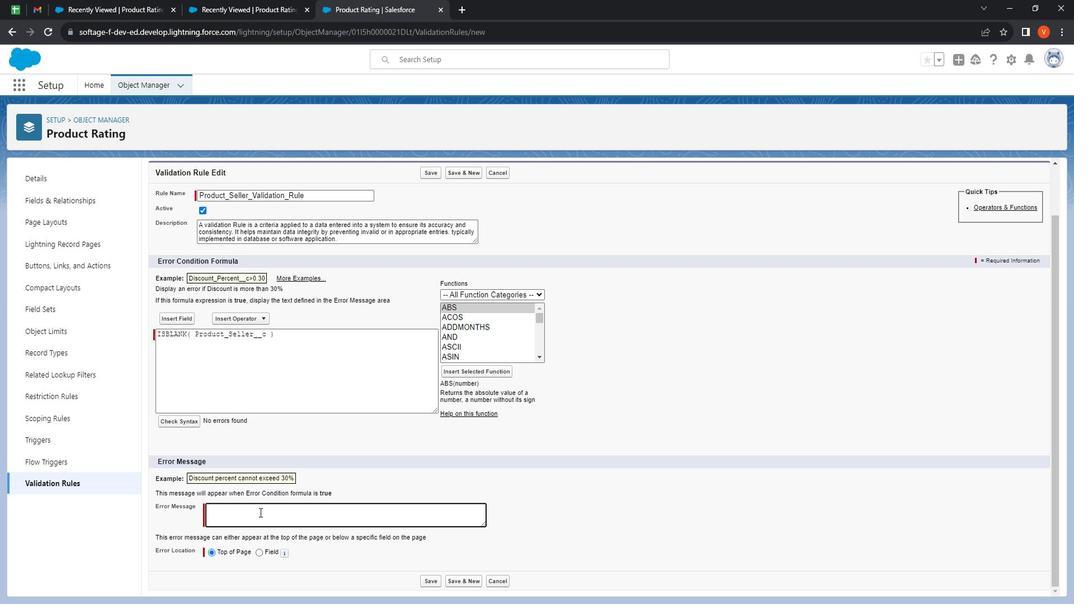 
Action: Key pressed <Key.shift><Key.shift><Key.shift><Key.shift><Key.shift><Key.shift><Key.shift><Key.shift><Key.shift><Key.shift><Key.shift><Key.shift><Key.shift><Key.shift><Key.shift><Key.shift><Key.shift><Key.shift><Key.shift><Key.shift><Key.shift><Key.shift><Key.shift><Key.shift><Key.shift><Key.shift><Key.shift><Key.shift><Key.shift><Key.shift><Key.shift><Key.shift><Key.shift><Key.shift><Key.shift><Key.shift><Key.shift><Key.shift><Key.shift><Key.shift><Key.shift><Key.shift><Key.shift><Key.shift><Key.shift><Key.shift><Key.shift><Key.shift>Product<Key.space><Key.shift>Seller<Key.space>is<Key.space>required<Key.space>field<Key.space>please<Key.space>fill<Key.space>it<Key.space>up
Screenshot: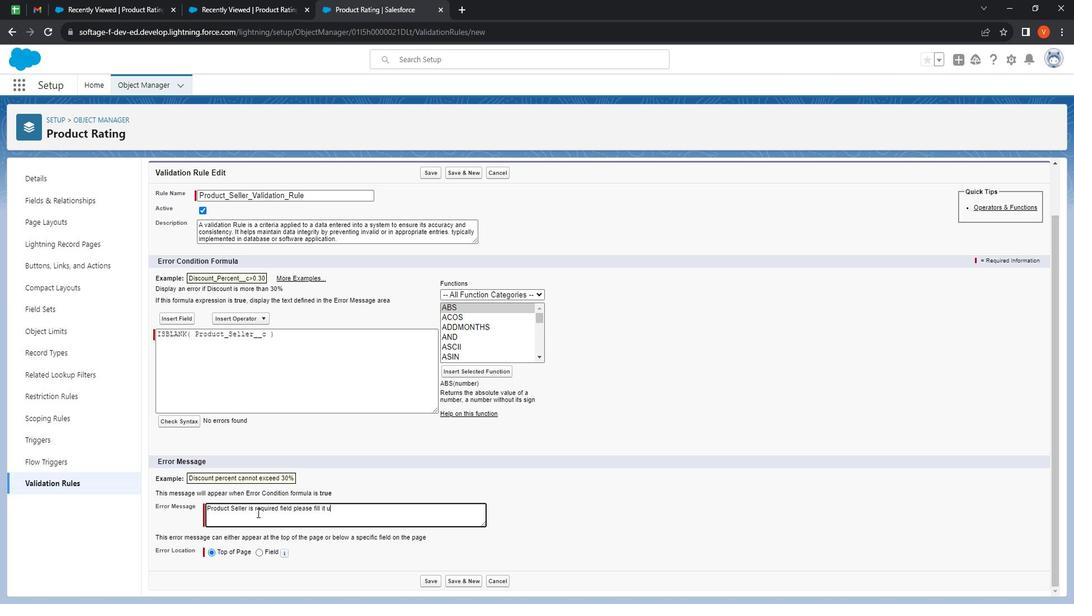 
Action: Mouse moved to (443, 578)
Screenshot: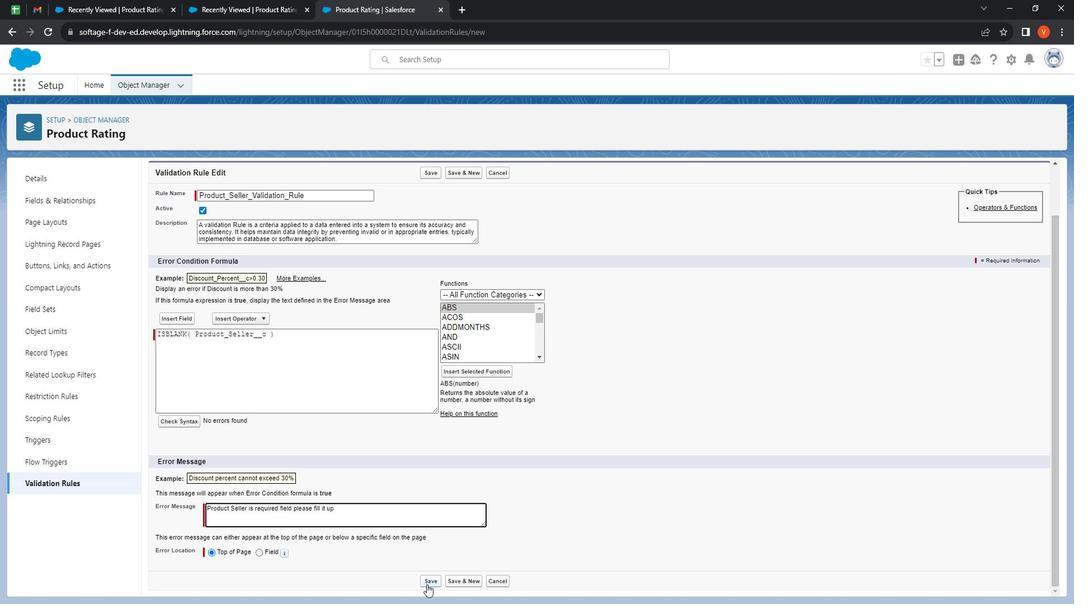 
Action: Mouse pressed left at (443, 578)
Screenshot: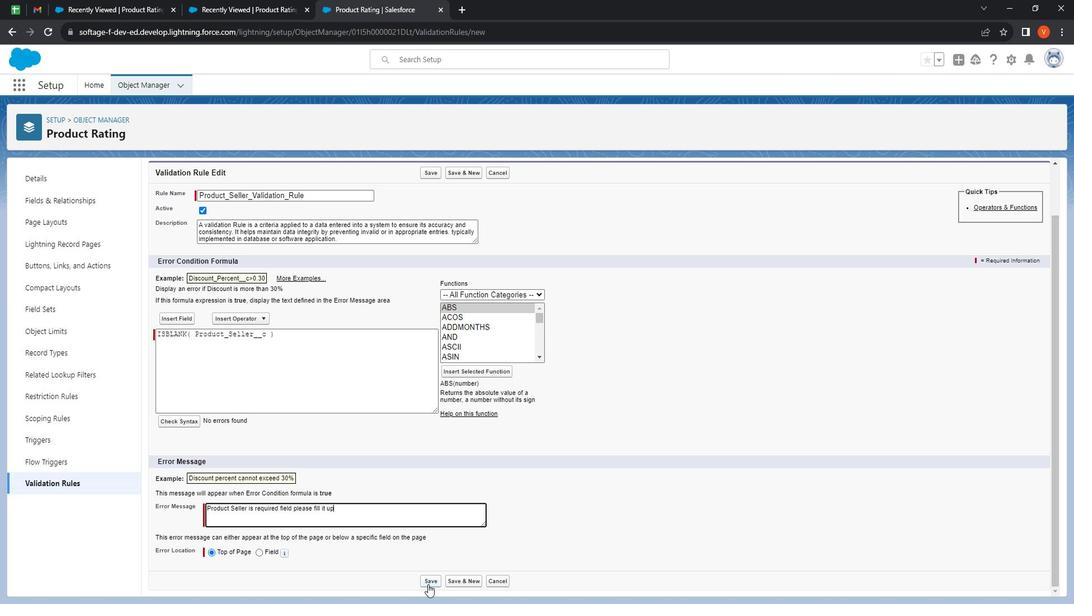 
Action: Mouse moved to (82, 196)
Screenshot: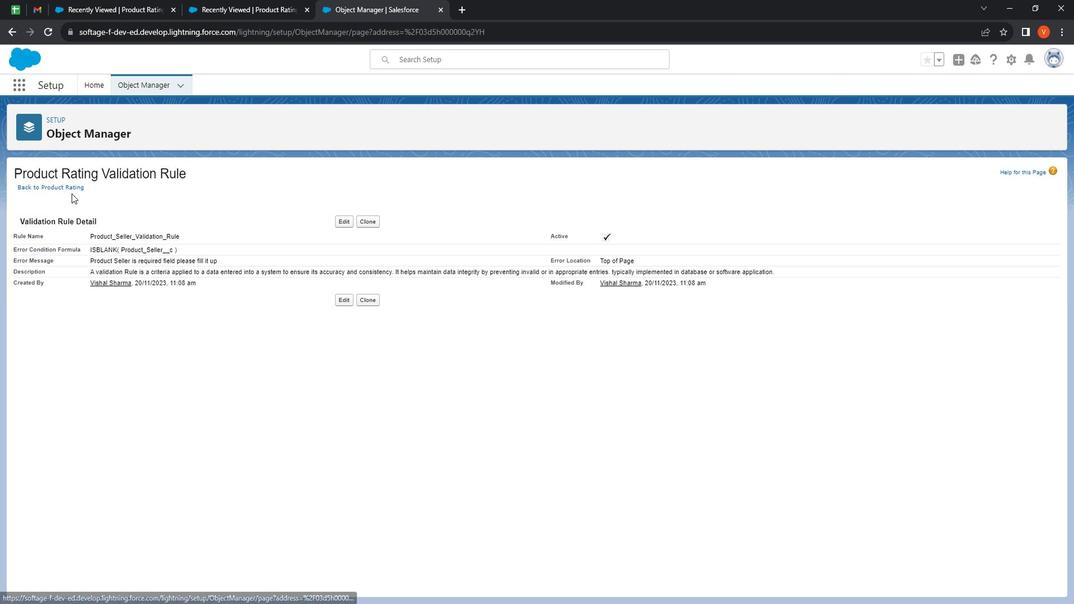
Action: Mouse pressed left at (82, 196)
Screenshot: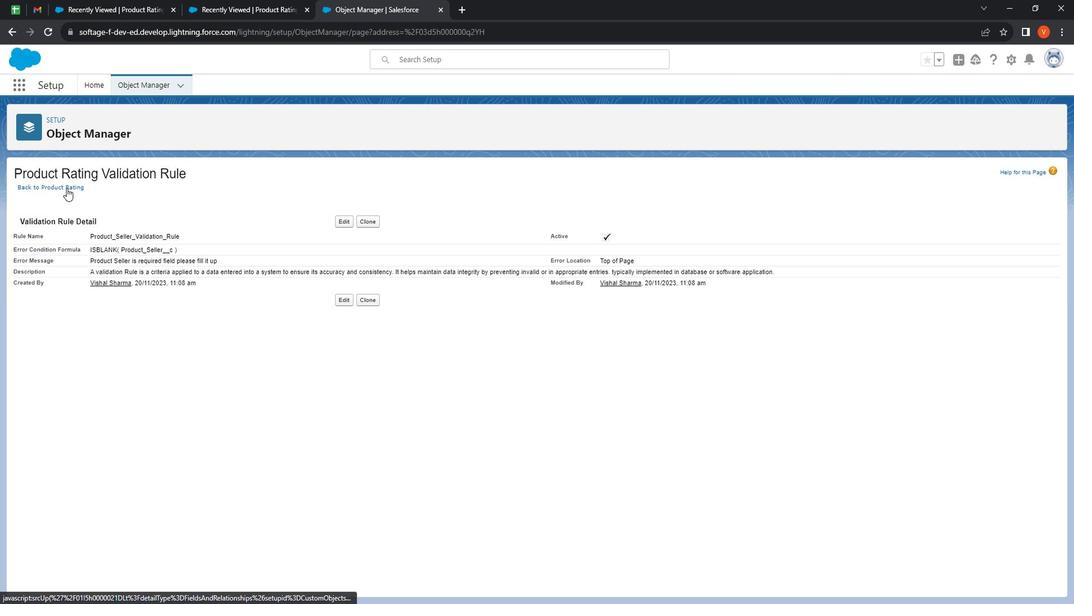 
Action: Mouse moved to (90, 478)
Screenshot: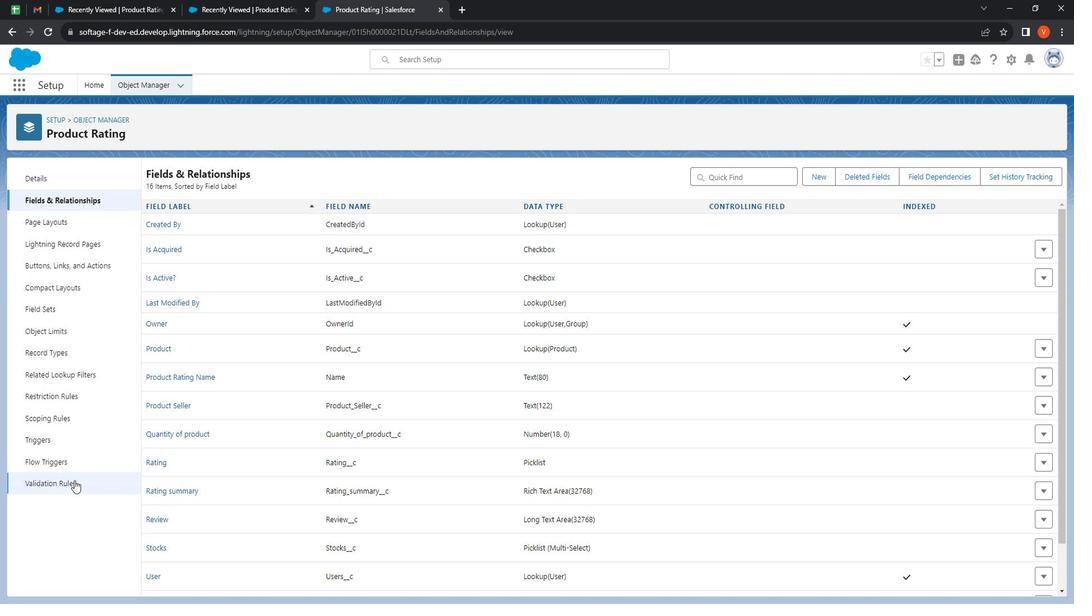 
Action: Mouse pressed left at (90, 478)
Screenshot: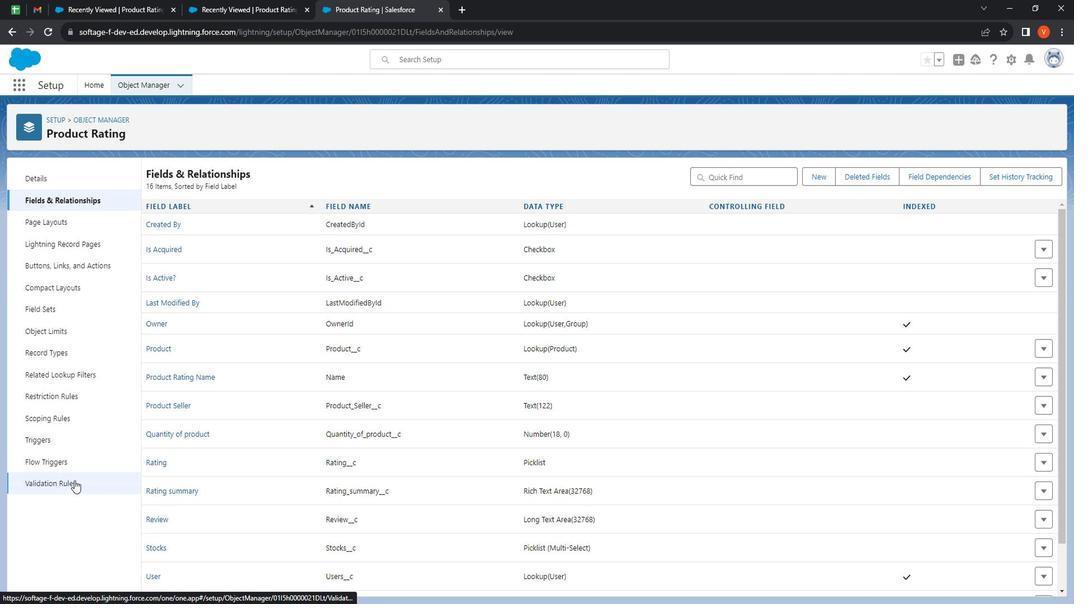 
Action: Mouse moved to (1052, 185)
Screenshot: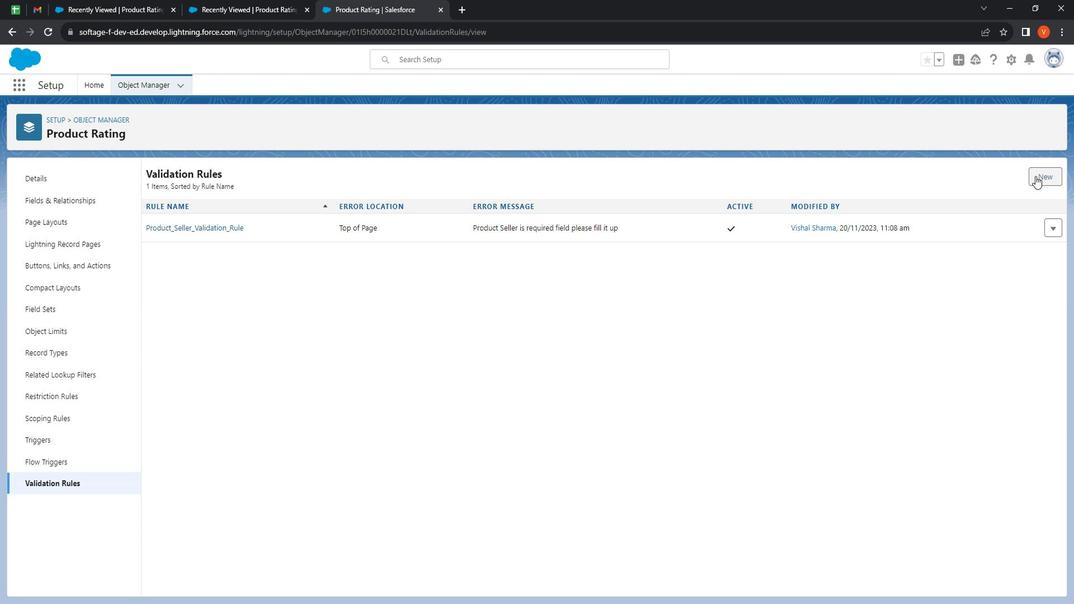 
Action: Mouse pressed left at (1052, 185)
Screenshot: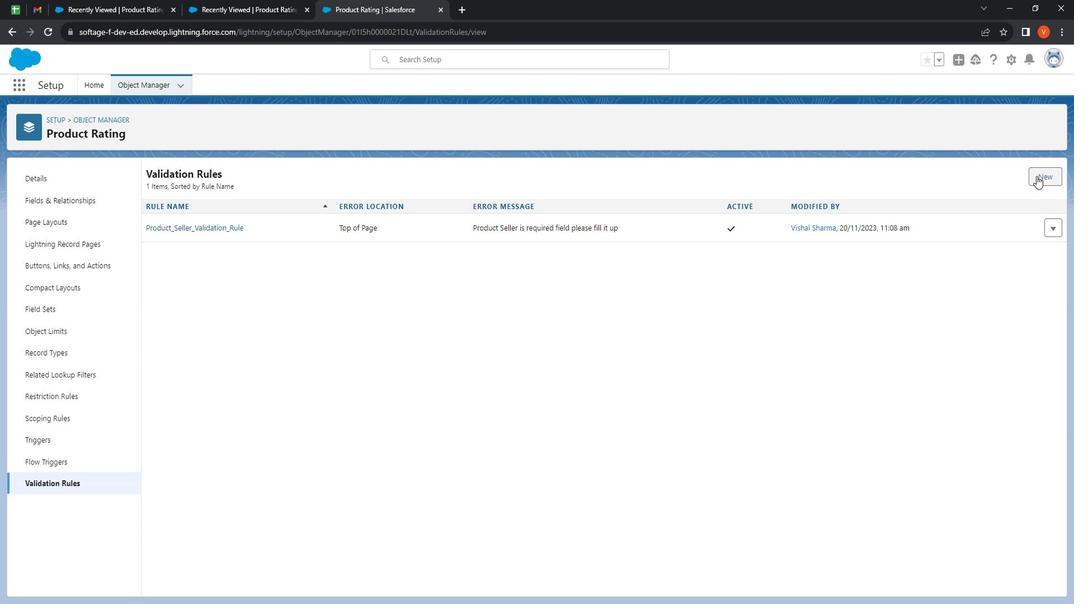 
Action: Mouse moved to (494, 377)
Screenshot: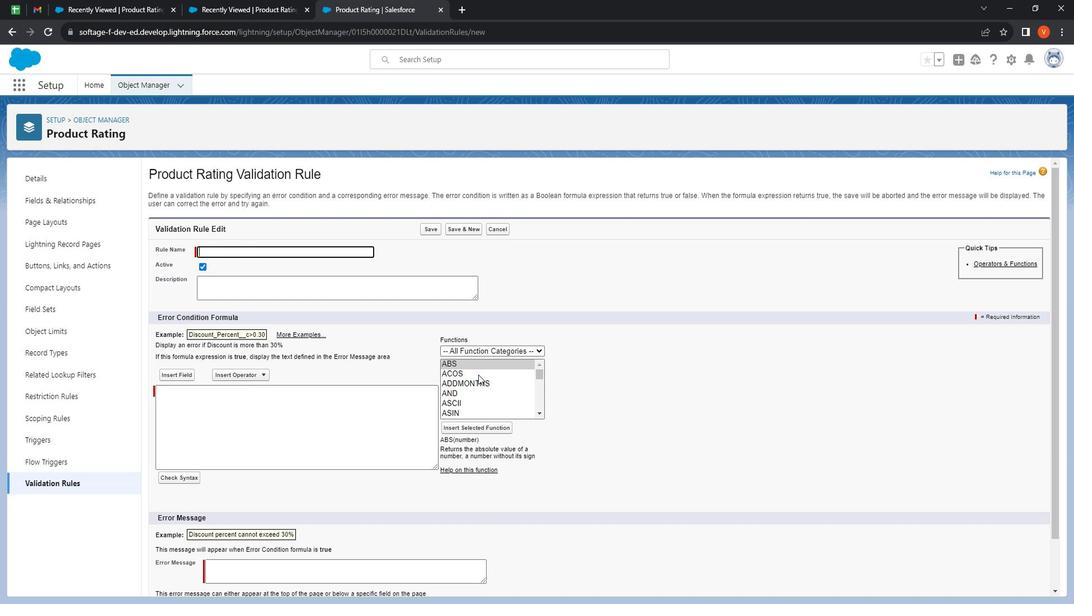 
Action: Mouse pressed left at (494, 377)
Screenshot: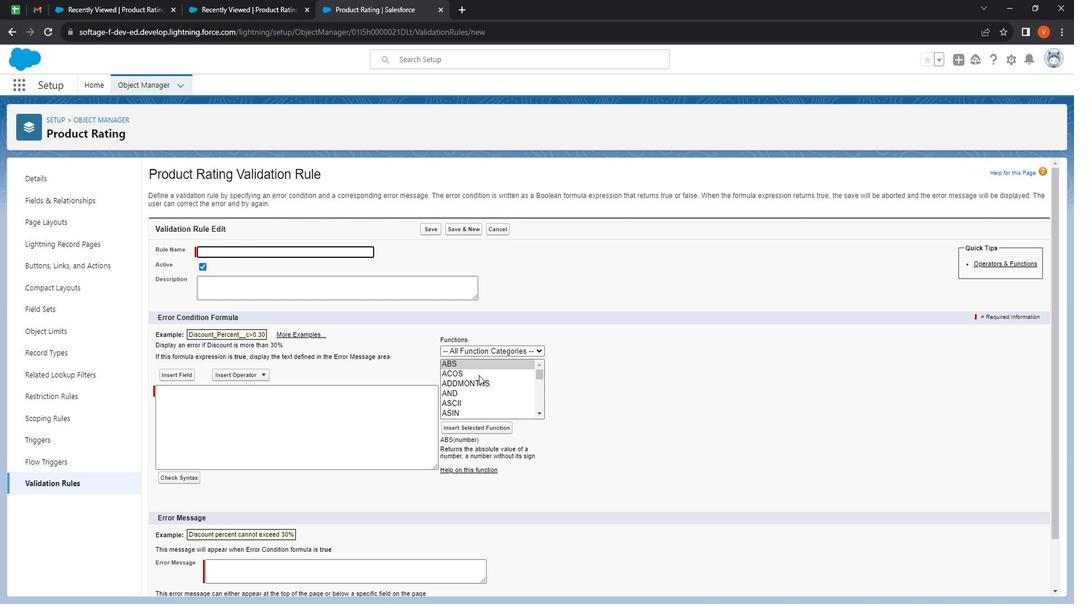
Action: Mouse moved to (468, 328)
Screenshot: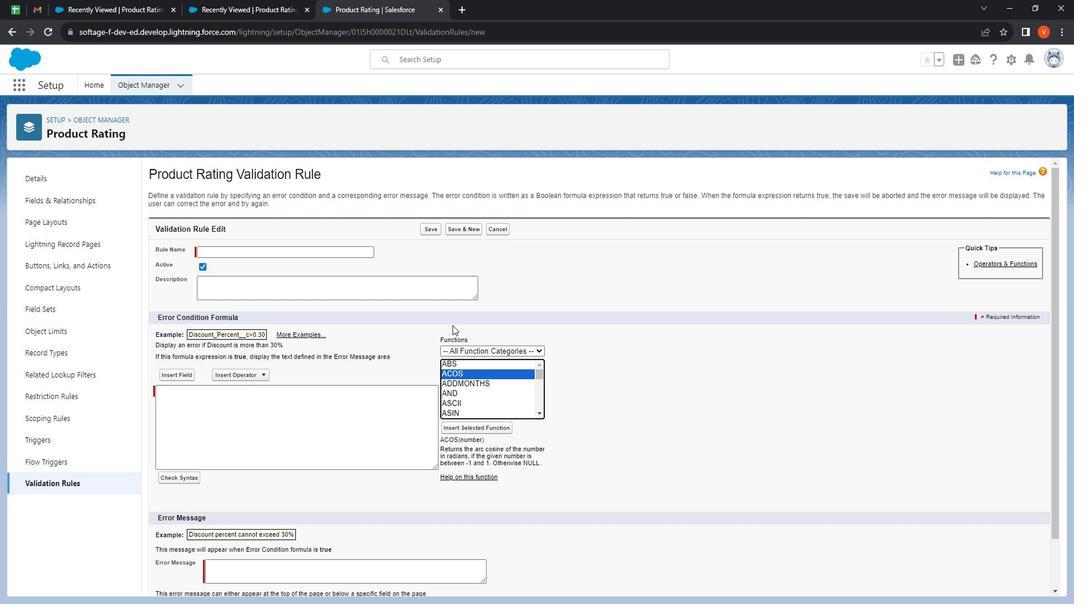
Action: Key pressed <Key.down><Key.down><Key.down><Key.down><Key.down><Key.down><Key.down><Key.down><Key.down><Key.down><Key.down><Key.down><Key.down><Key.down><Key.down><Key.down><Key.down><Key.down><Key.down><Key.down><Key.down><Key.down><Key.down><Key.down><Key.down><Key.down><Key.down><Key.down><Key.down><Key.down><Key.down><Key.down><Key.down><Key.down>
Screenshot: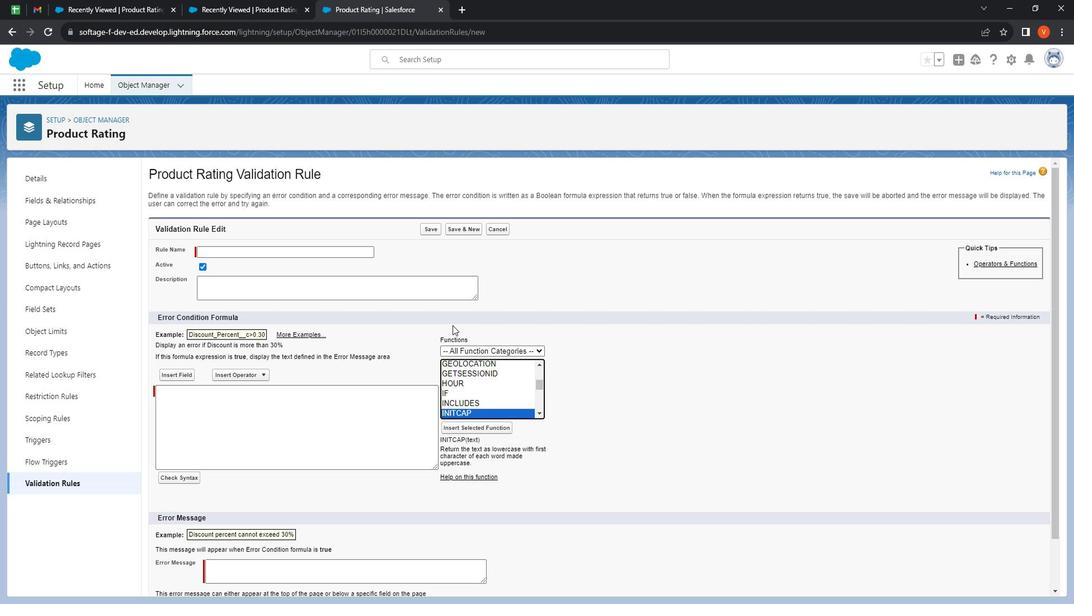 
Action: Mouse moved to (504, 426)
Screenshot: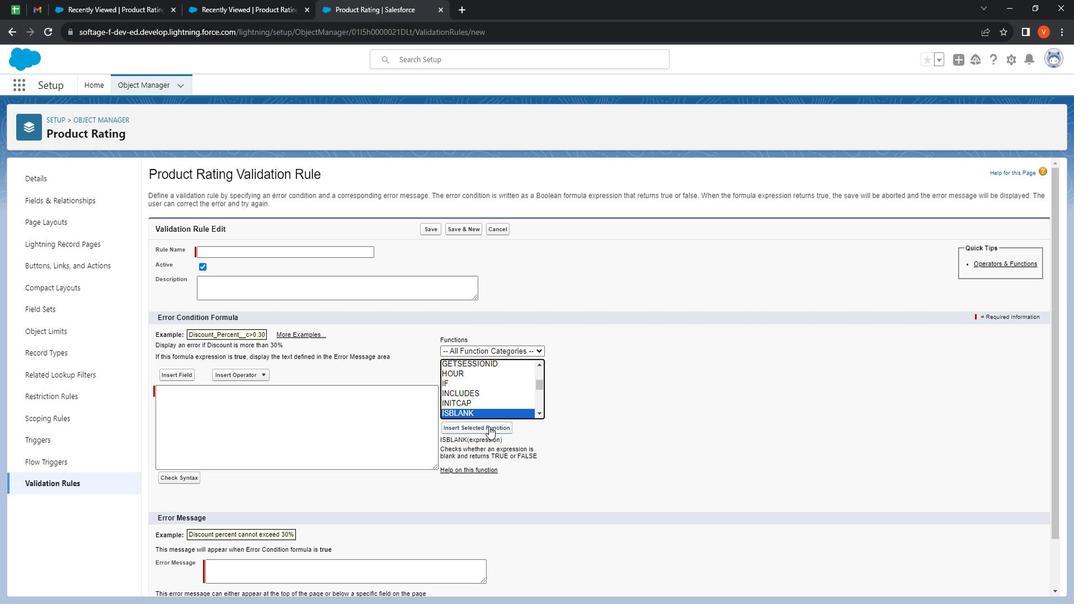 
Action: Mouse pressed left at (504, 426)
Screenshot: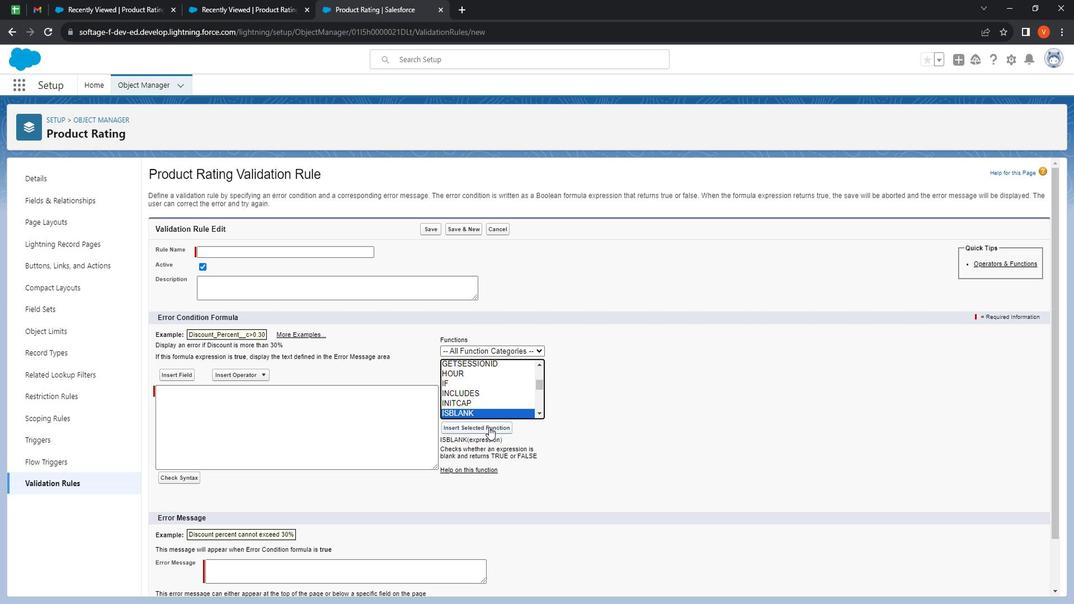 
Action: Mouse moved to (235, 391)
Screenshot: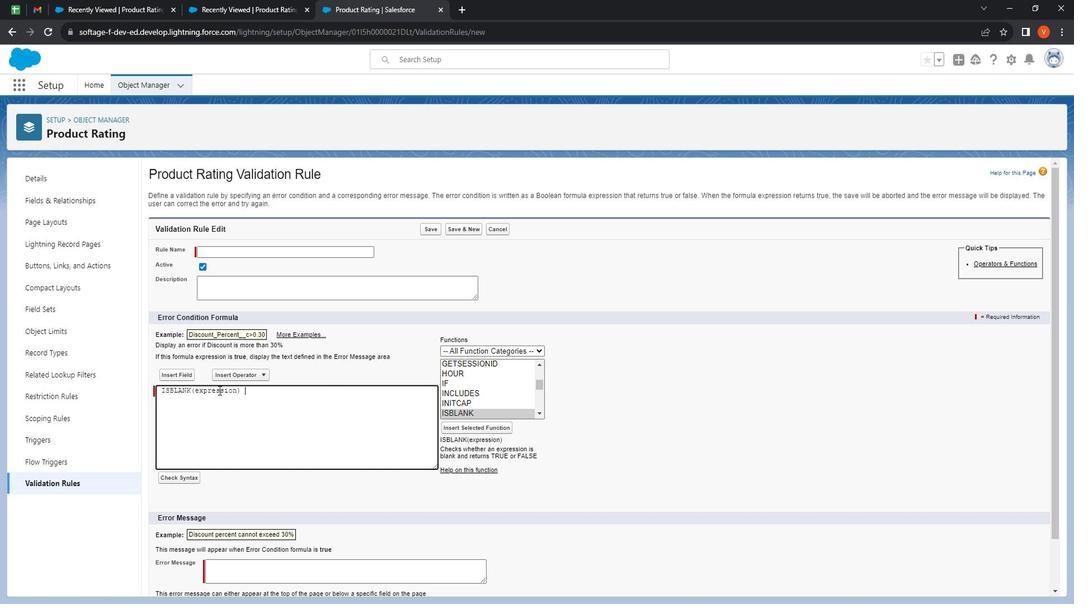 
Action: Mouse pressed left at (235, 391)
Screenshot: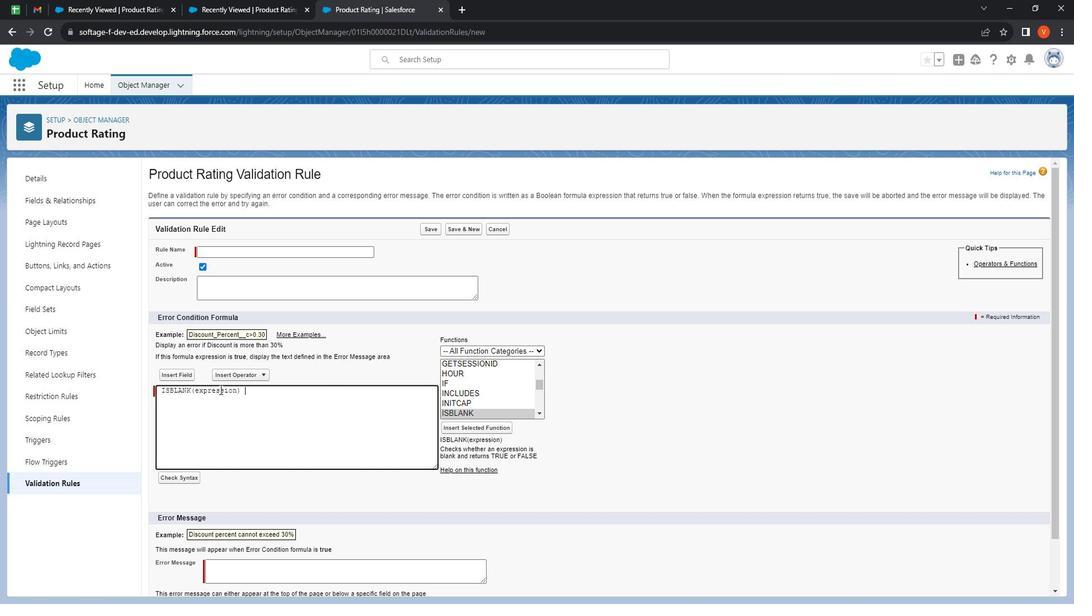 
Action: Mouse pressed left at (235, 391)
Screenshot: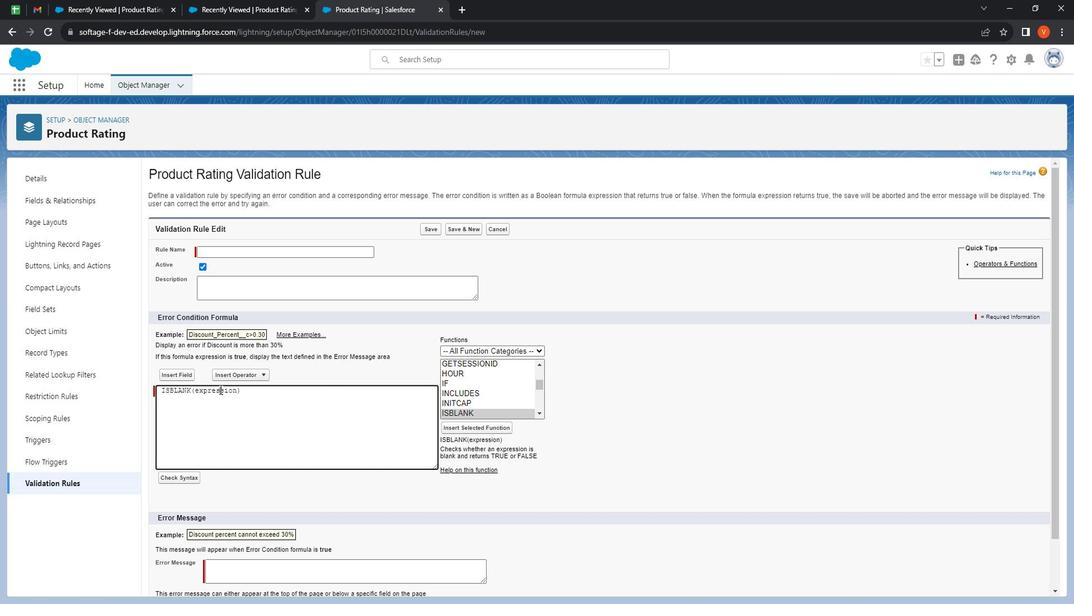 
Action: Mouse moved to (204, 375)
Screenshot: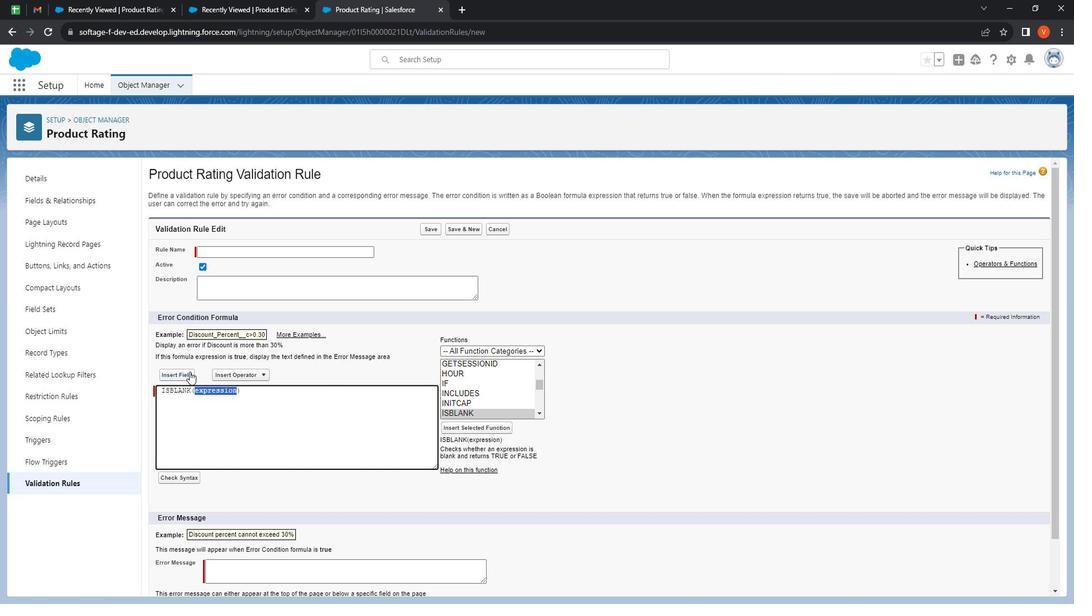 
Action: Mouse pressed left at (204, 375)
Screenshot: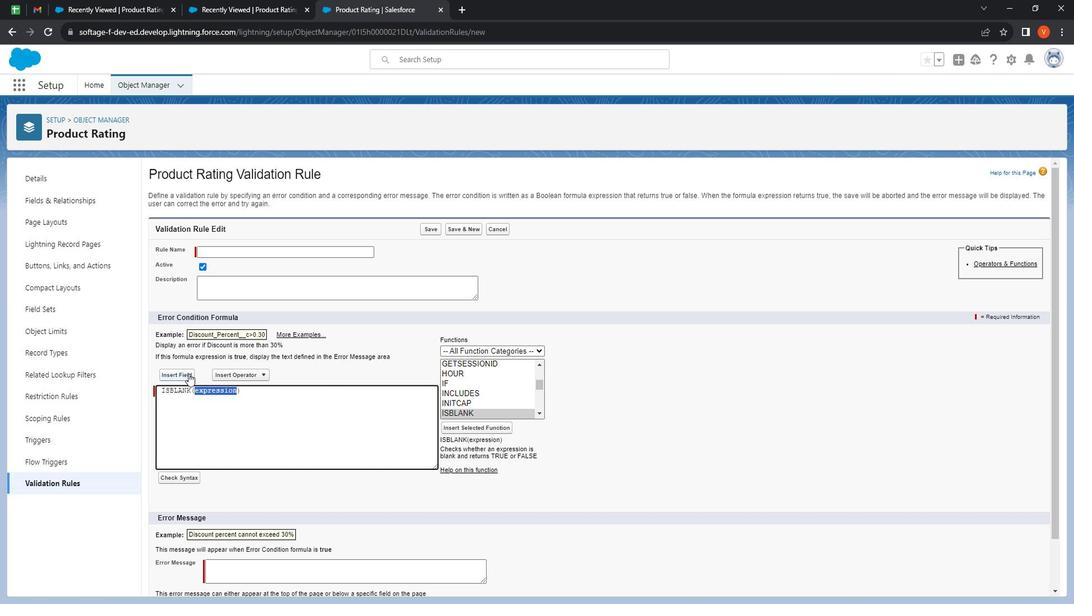 
Action: Mouse moved to (524, 351)
Screenshot: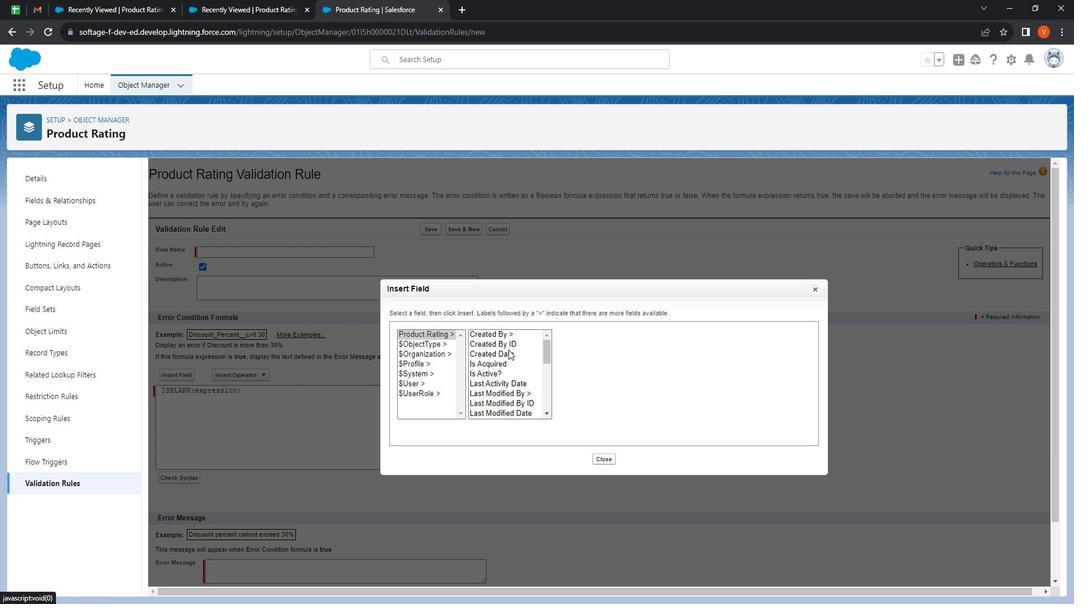 
Action: Mouse pressed left at (524, 351)
Screenshot: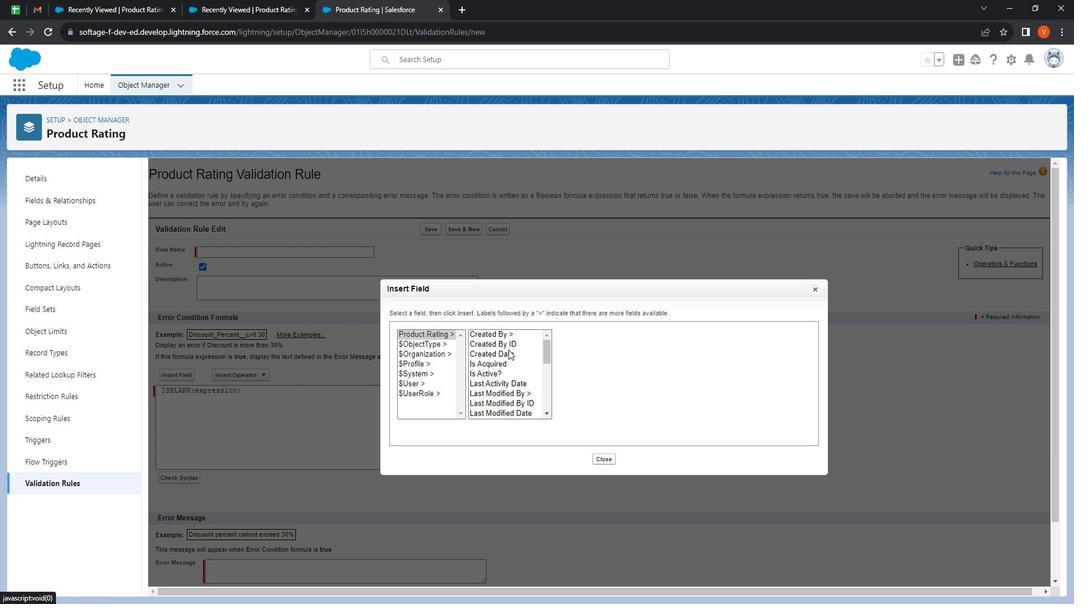 
Action: Mouse moved to (478, 276)
Screenshot: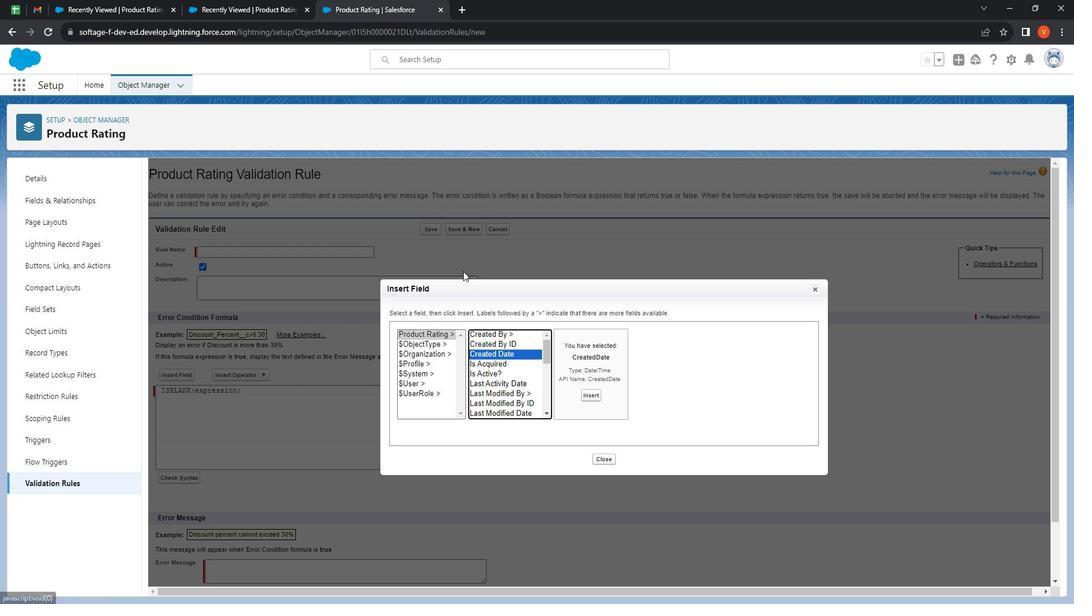 
Action: Key pressed <Key.down><Key.down><Key.down><Key.down><Key.down><Key.down><Key.down><Key.down><Key.down><Key.down><Key.down><Key.down><Key.down><Key.down>
Screenshot: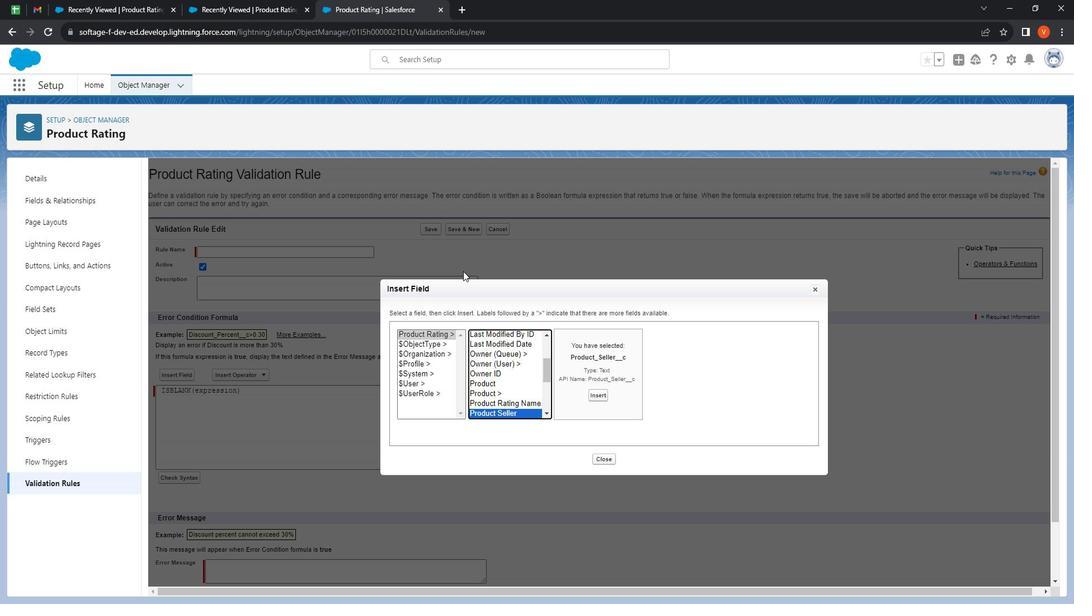 
Action: Mouse moved to (620, 396)
Screenshot: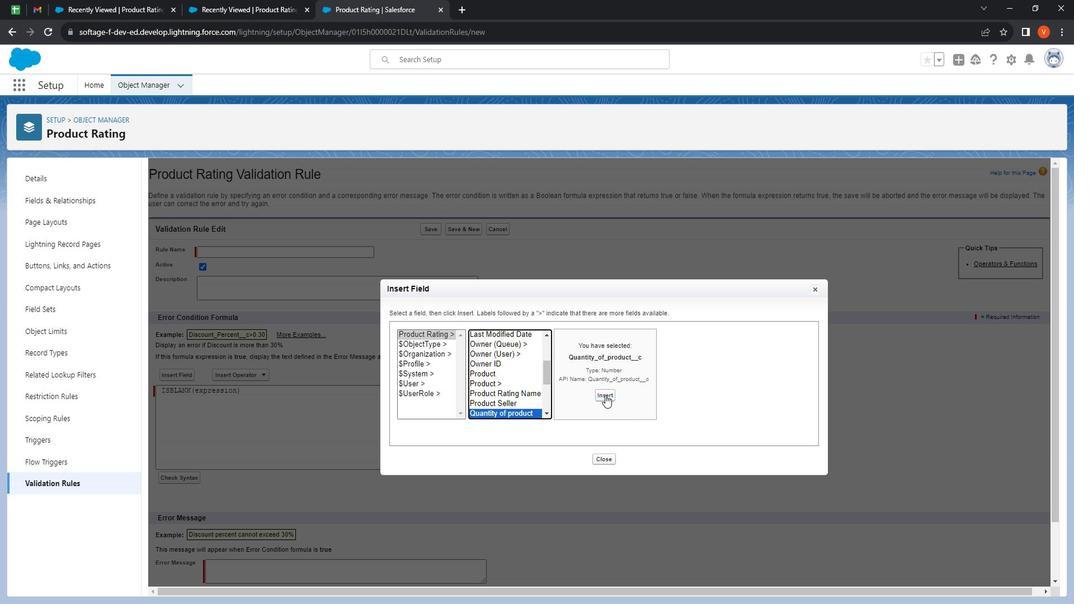 
Action: Mouse pressed left at (620, 396)
Screenshot: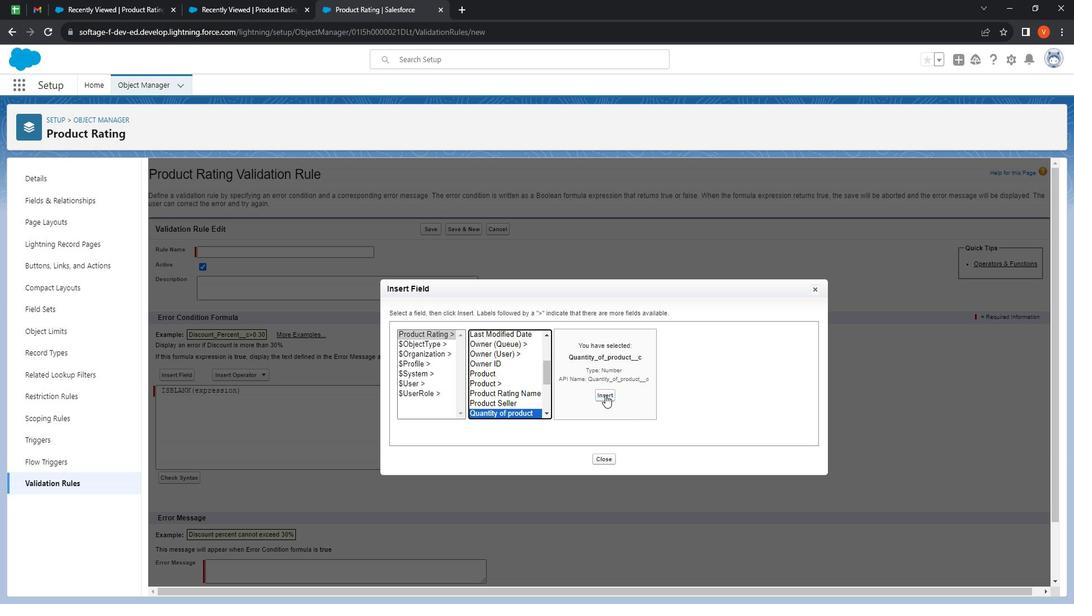 
Action: Mouse moved to (195, 479)
Screenshot: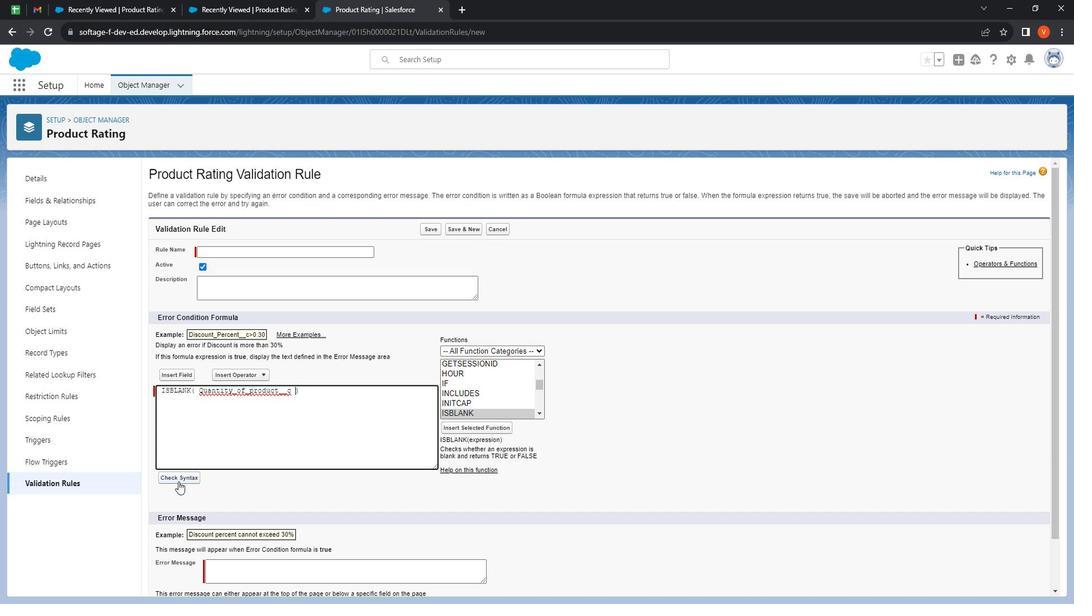 
Action: Mouse pressed left at (195, 479)
Screenshot: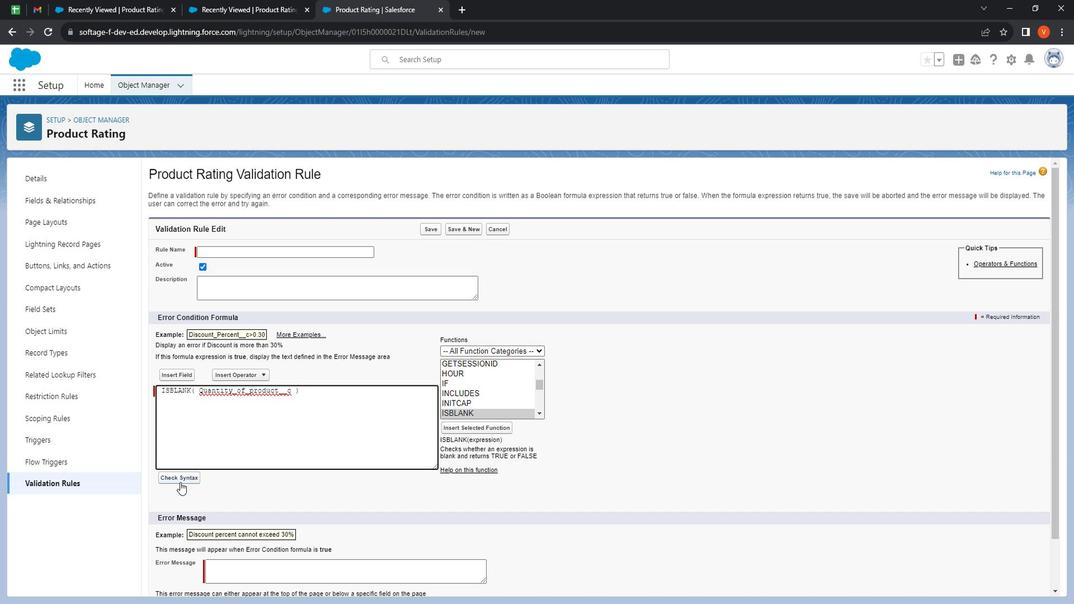 
Action: Mouse moved to (289, 254)
Screenshot: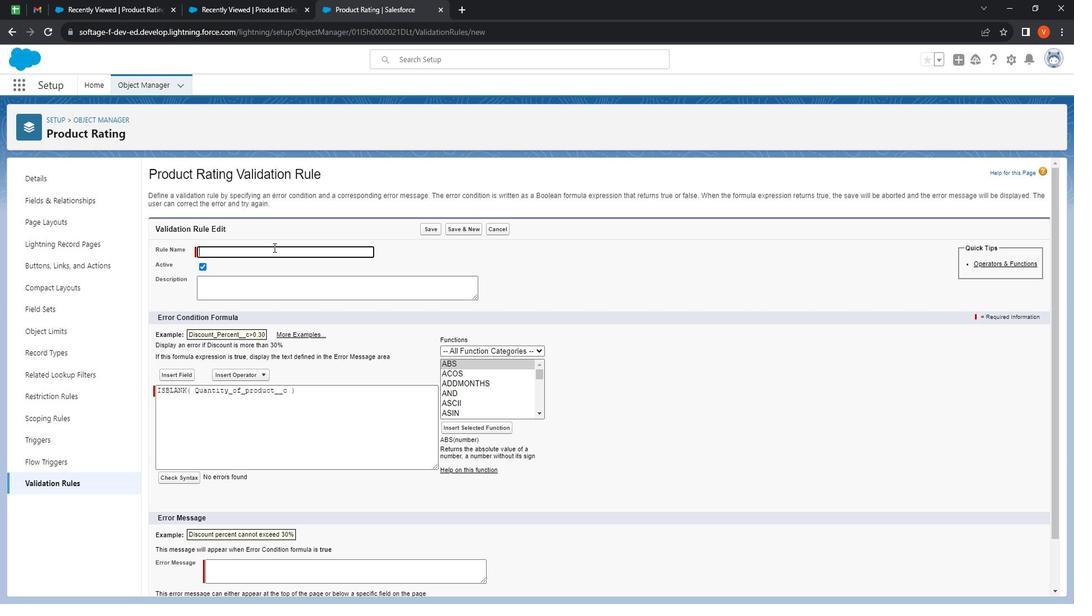 
Action: Mouse pressed left at (289, 254)
Screenshot: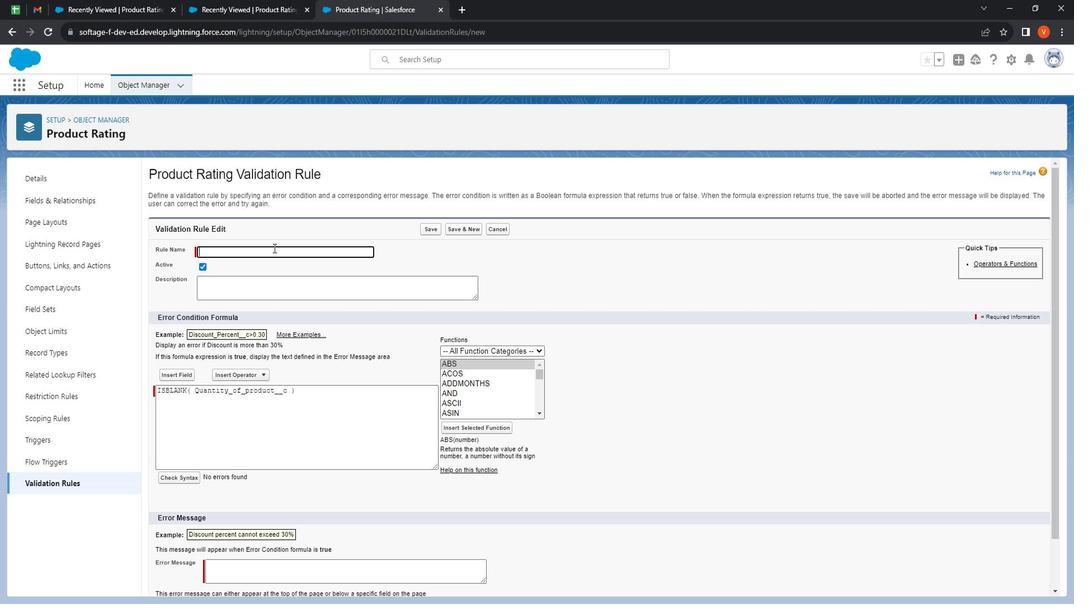 
Action: Mouse moved to (289, 255)
Screenshot: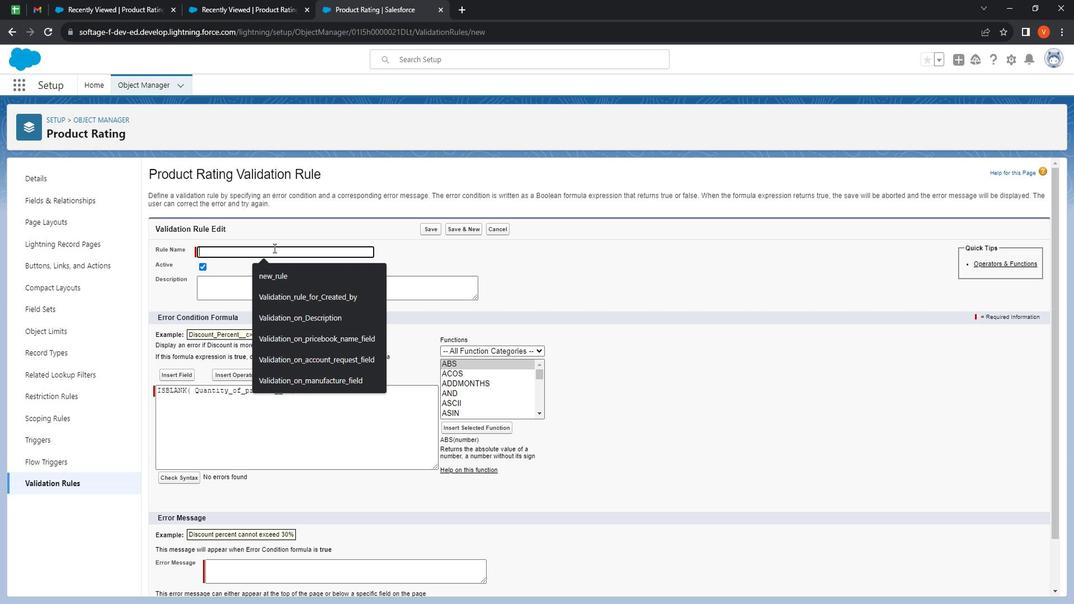 
Action: Key pressed <Key.shift>
Screenshot: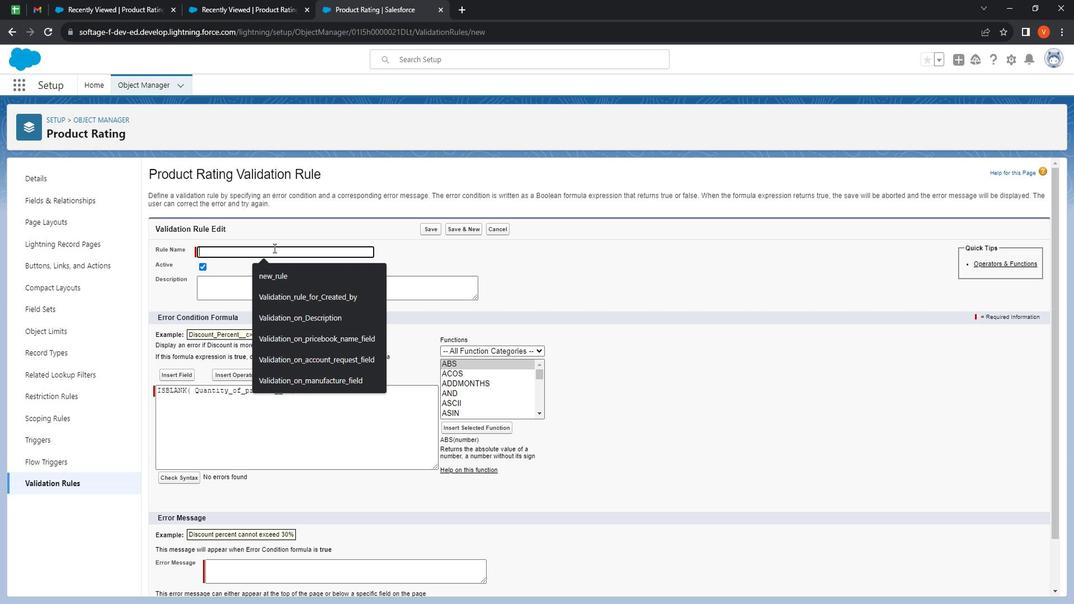 
Action: Mouse moved to (275, 243)
Screenshot: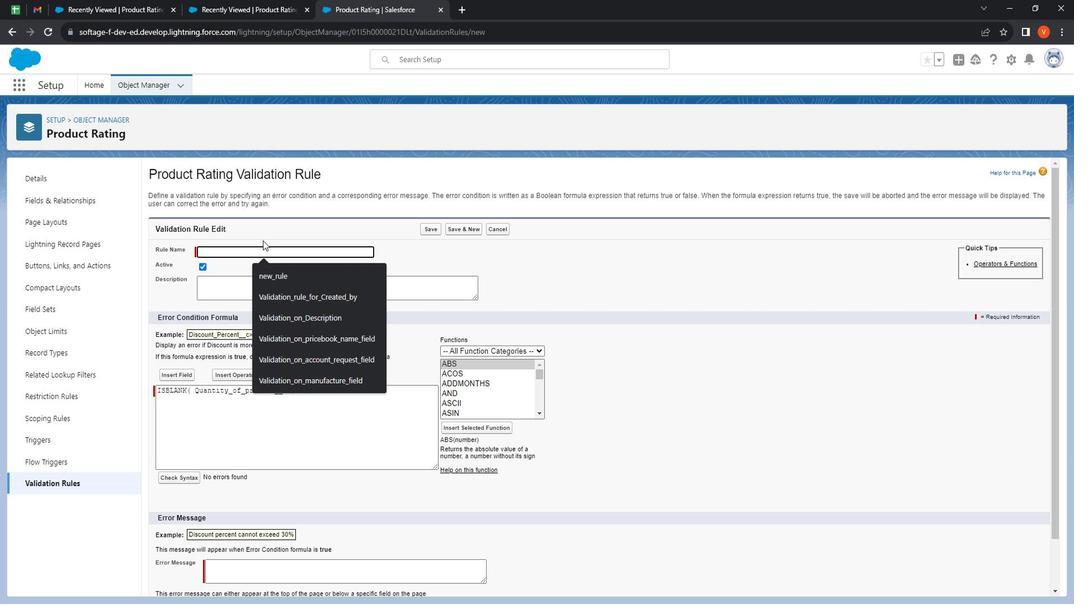 
Action: Key pressed <Key.shift><Key.shift>Quantity<Key.space>of<Key.space>product<Key.space><Key.shift>Validation<Key.space><Key.shift>Rule<Key.space>on<Key.space>proo<Key.backspace><Key.backspace><Key.backspace><Key.backspace><Key.backspace>
Screenshot: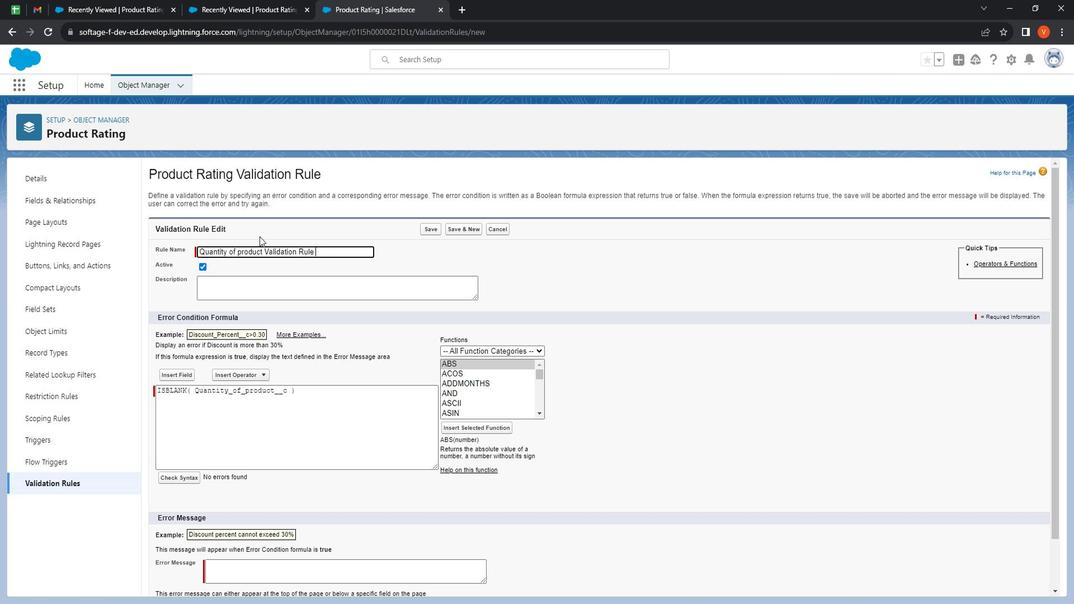 
Action: Mouse moved to (344, 412)
Screenshot: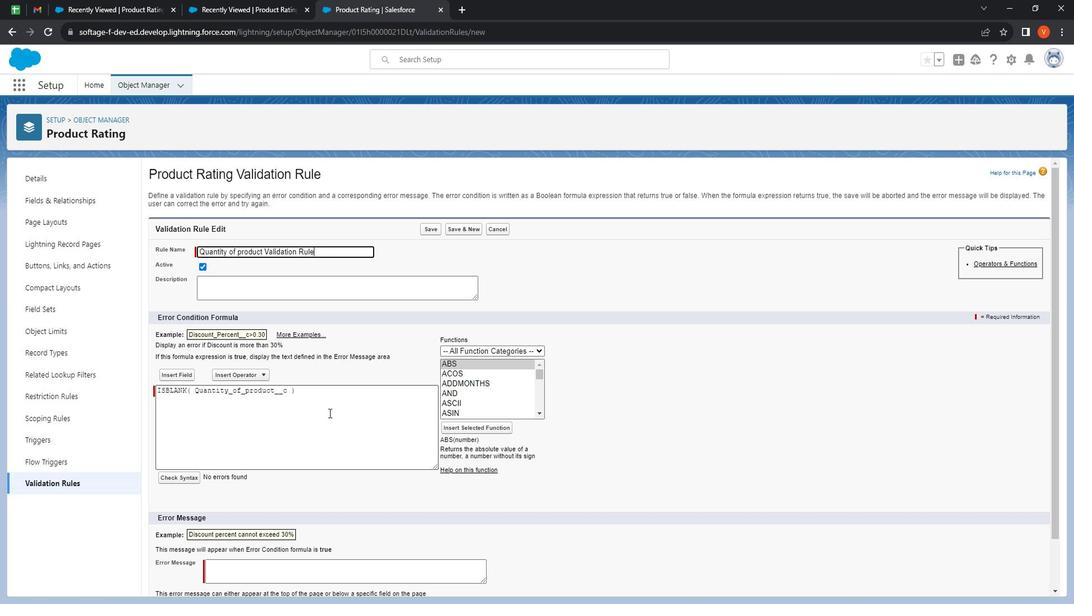 
Action: Mouse pressed left at (344, 412)
Screenshot: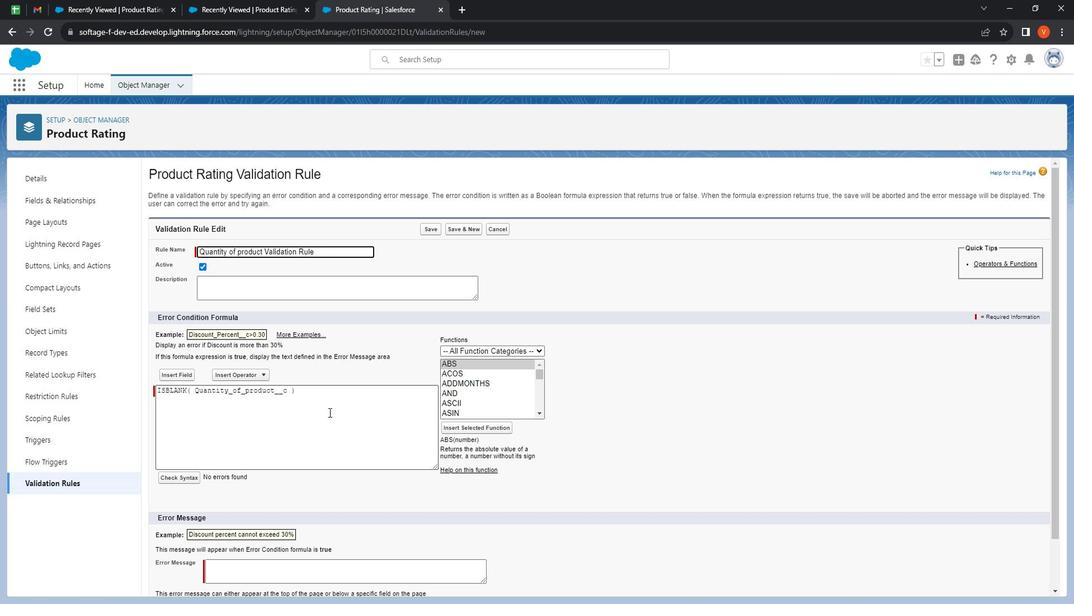 
Action: Mouse moved to (240, 297)
Screenshot: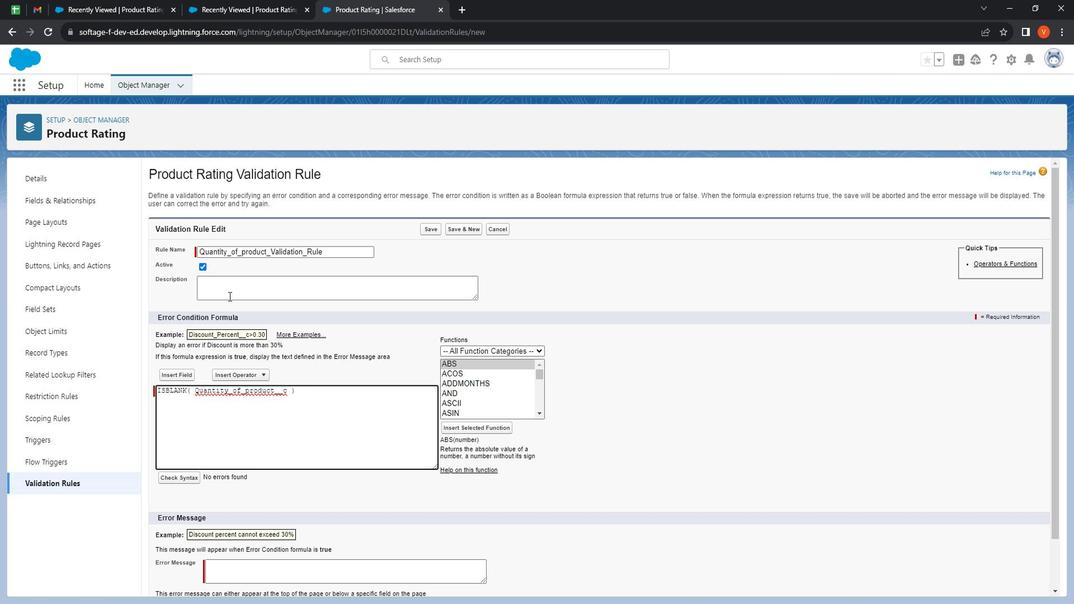 
Action: Mouse pressed left at (240, 297)
Screenshot: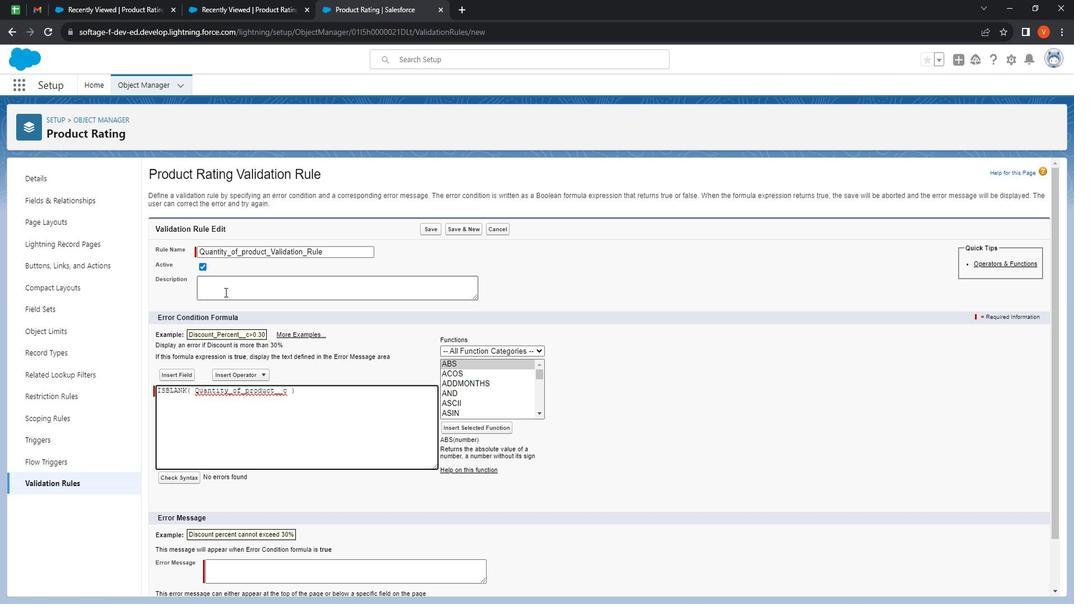 
Action: Key pressed <Key.shift>
Screenshot: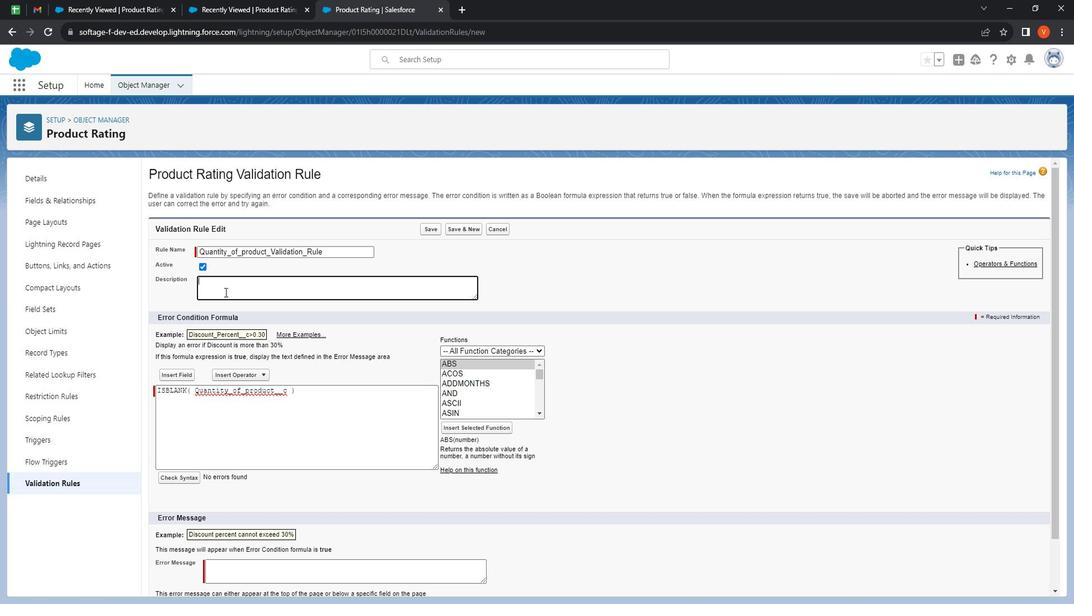 
Action: Mouse moved to (236, 293)
Screenshot: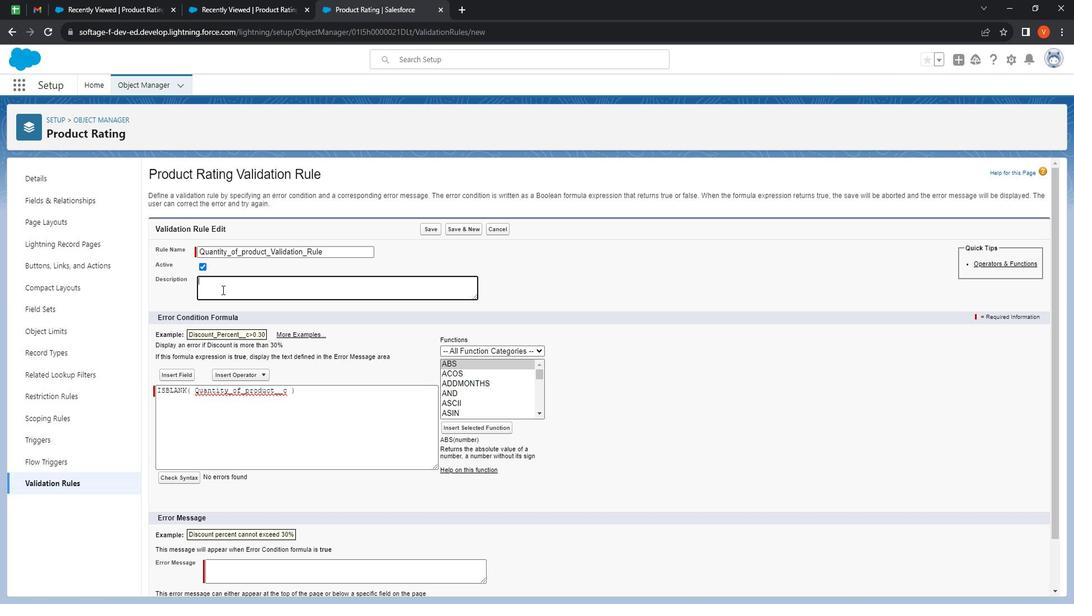 
Action: Key pressed <Key.shift><Key.shift><Key.shift><Key.shift><Key.shift><Key.shift><Key.shift><Key.shift><Key.shift><Key.shift><Key.shift><Key.shift><Key.shift><Key.shift>A<Key.space>validation<Key.space>rule<Key.space>is<Key.space>a<Key.space>set<Key.space>of<Key.space>criteria<Key.space>applied<Key.space>to<Key.space>data<Key.space>enterd<Key.backspace>ed<Key.space>into<Key.space>a<Key.space>system<Key.space>to<Key.space>ensure<Key.space>its<Key.space>accuracy<Key.space>and<Key.space>consistance<Key.backspace>y<Key.space>
Screenshot: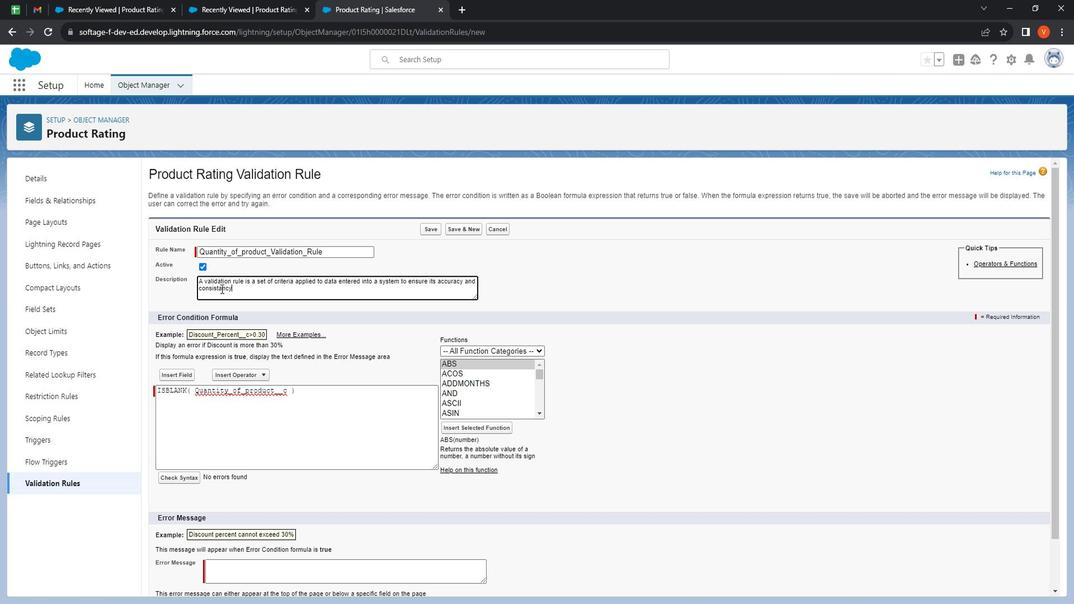 
Action: Mouse moved to (236, 293)
Screenshot: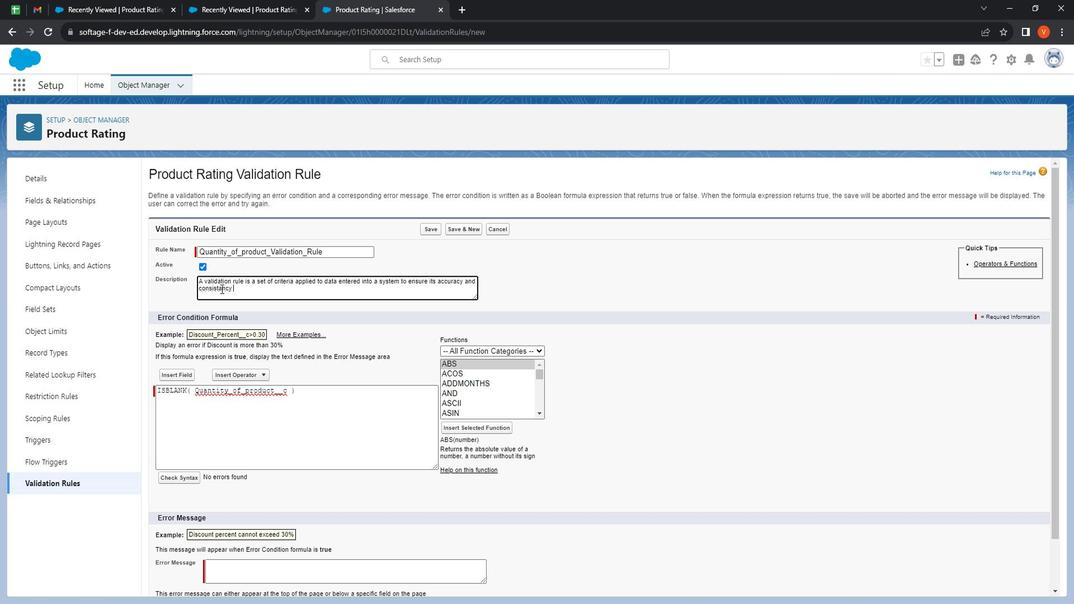 
Action: Mouse pressed right at (236, 293)
Screenshot: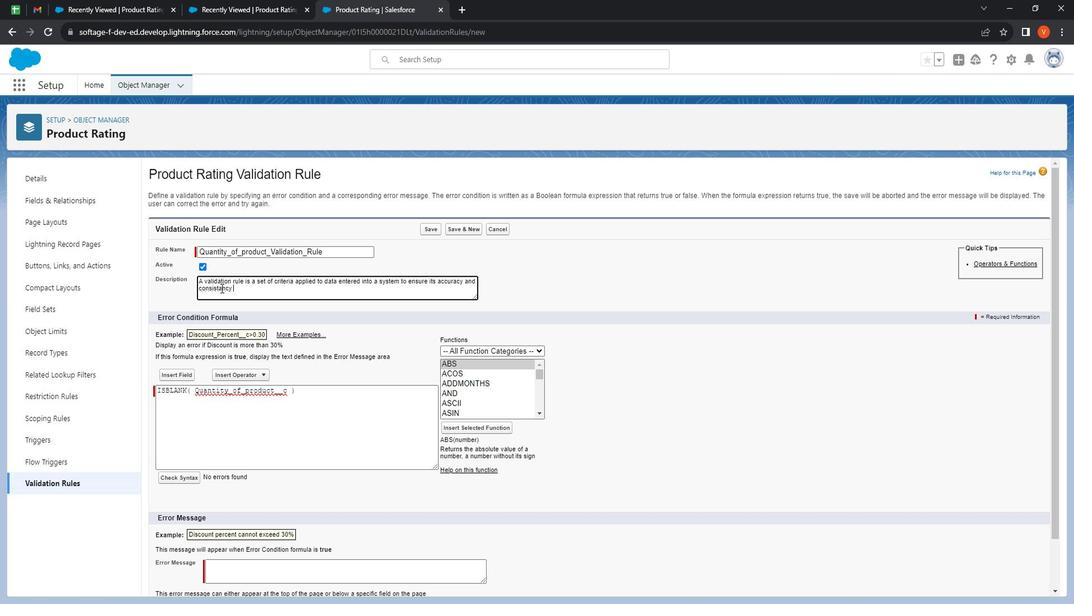 
Action: Mouse moved to (255, 303)
Screenshot: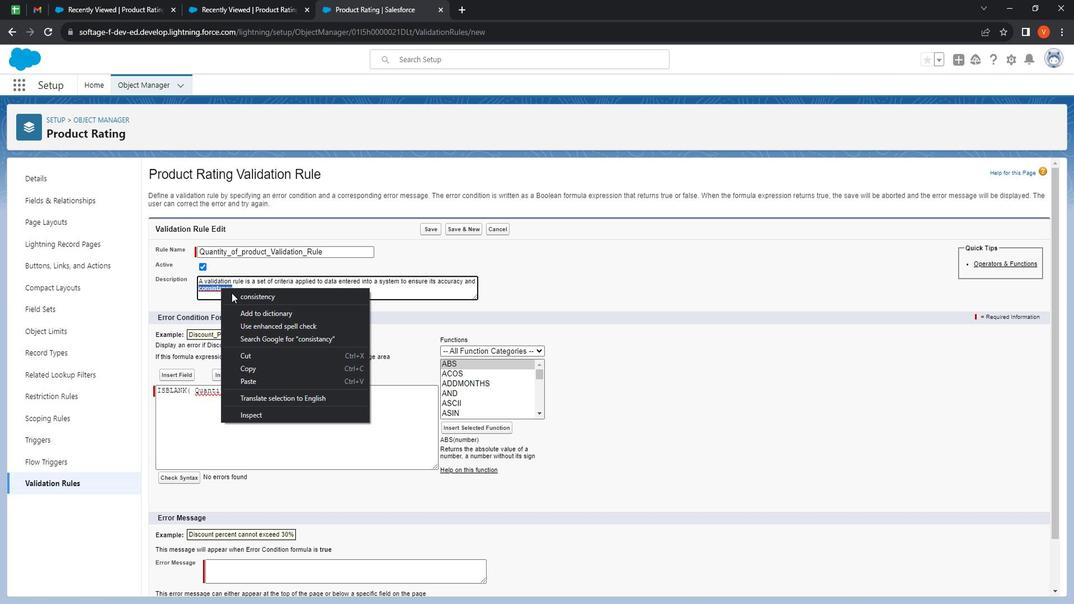 
Action: Mouse pressed left at (255, 303)
Screenshot: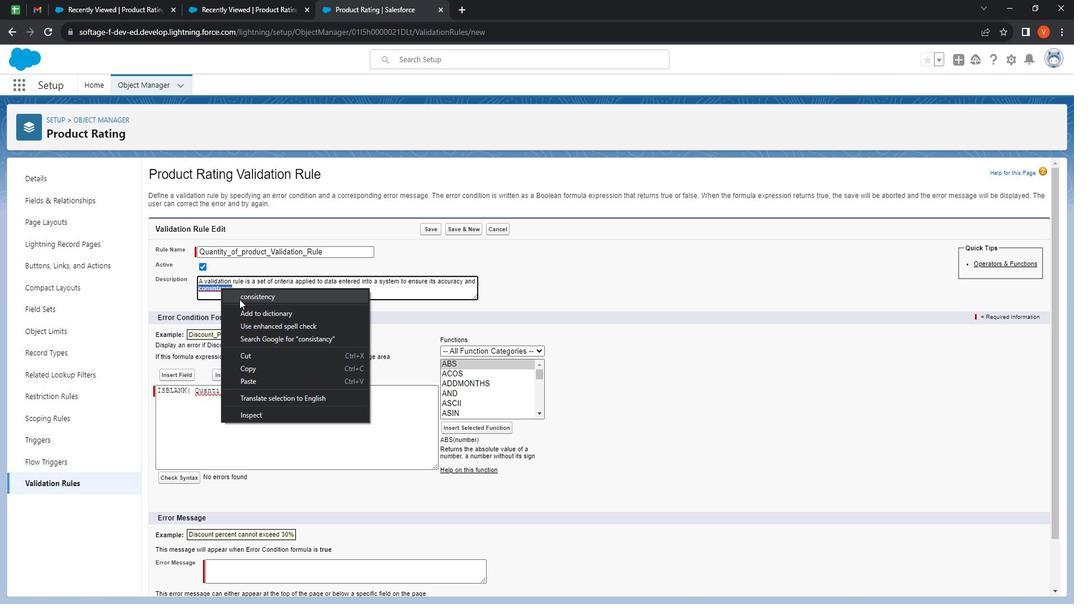 
Action: Mouse moved to (248, 295)
Screenshot: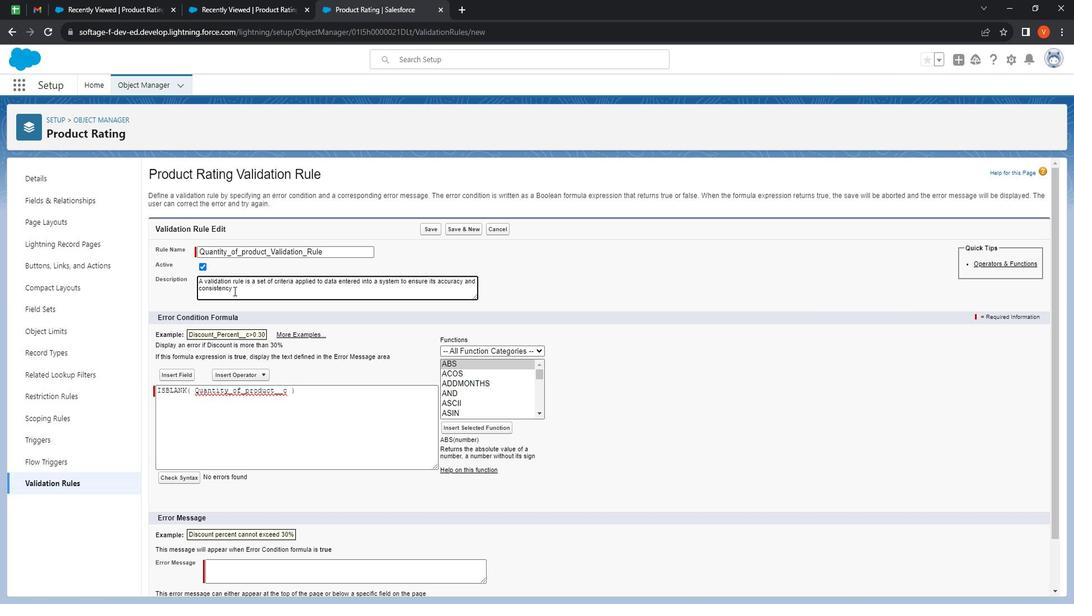 
Action: Key pressed <Key.space><Key.shift>It<Key.space>help<Key.space>maintain<Key.space>data<Key.space>integrity<Key.space>by<Key.space>preventing<Key.space>invaild<Key.space>
Screenshot: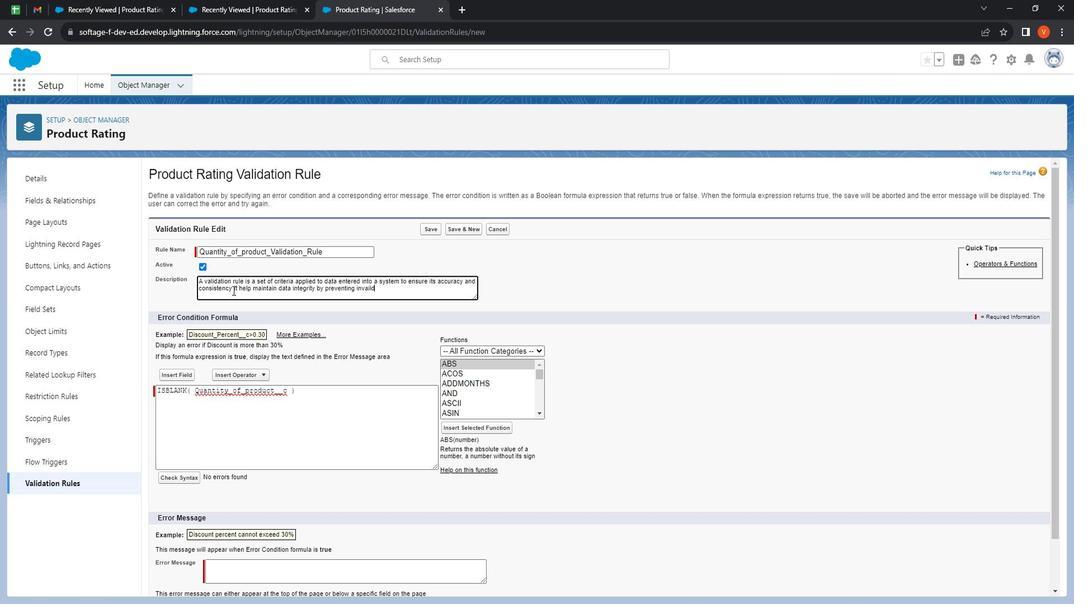 
Action: Mouse moved to (388, 295)
Screenshot: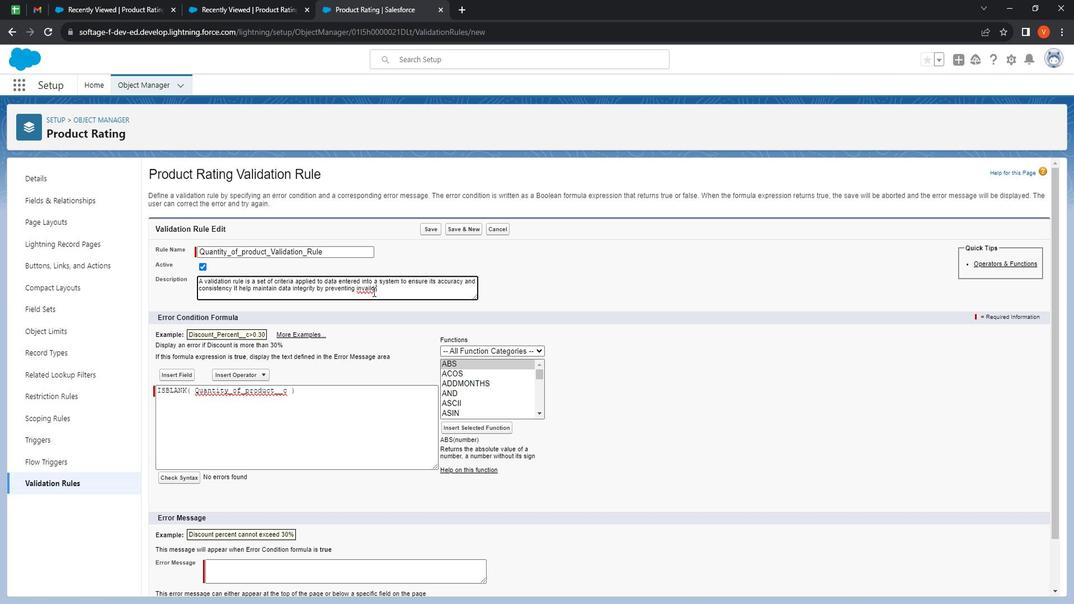 
Action: Mouse pressed right at (388, 295)
Screenshot: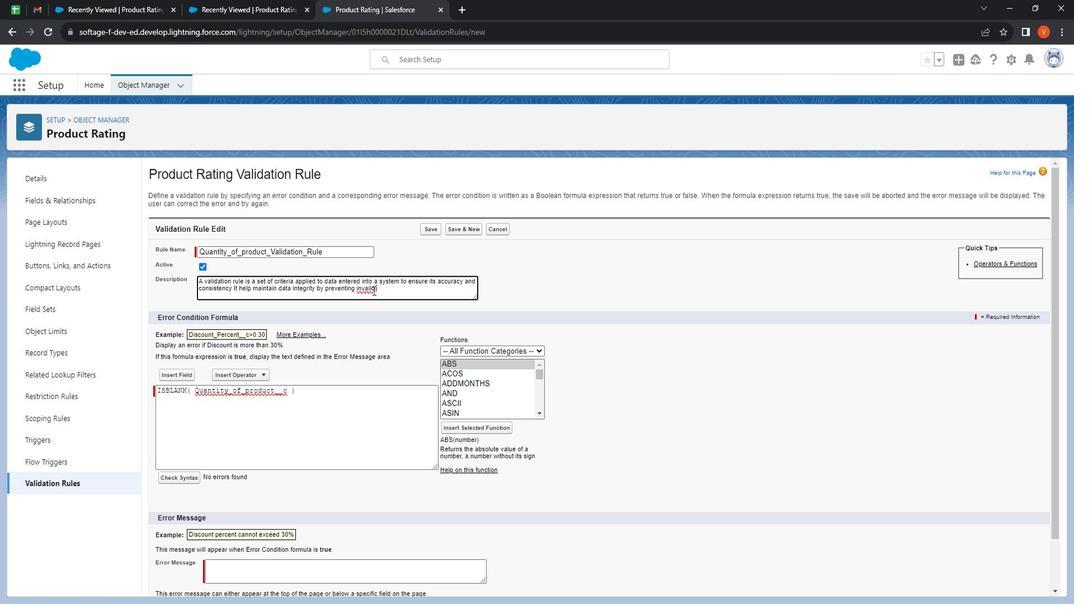 
Action: Mouse moved to (407, 304)
Screenshot: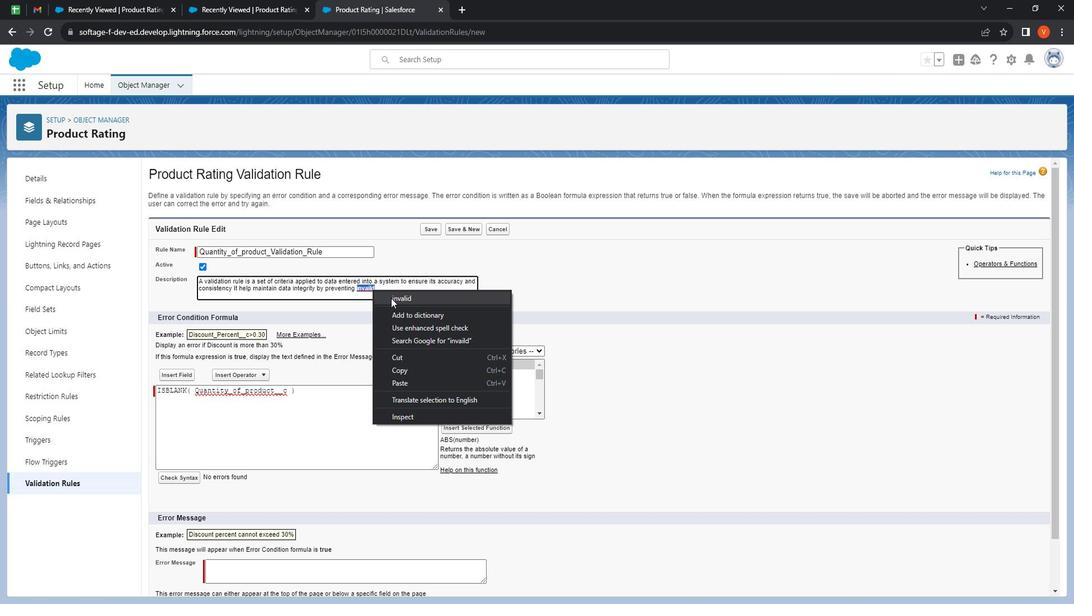 
Action: Mouse pressed left at (407, 304)
Screenshot: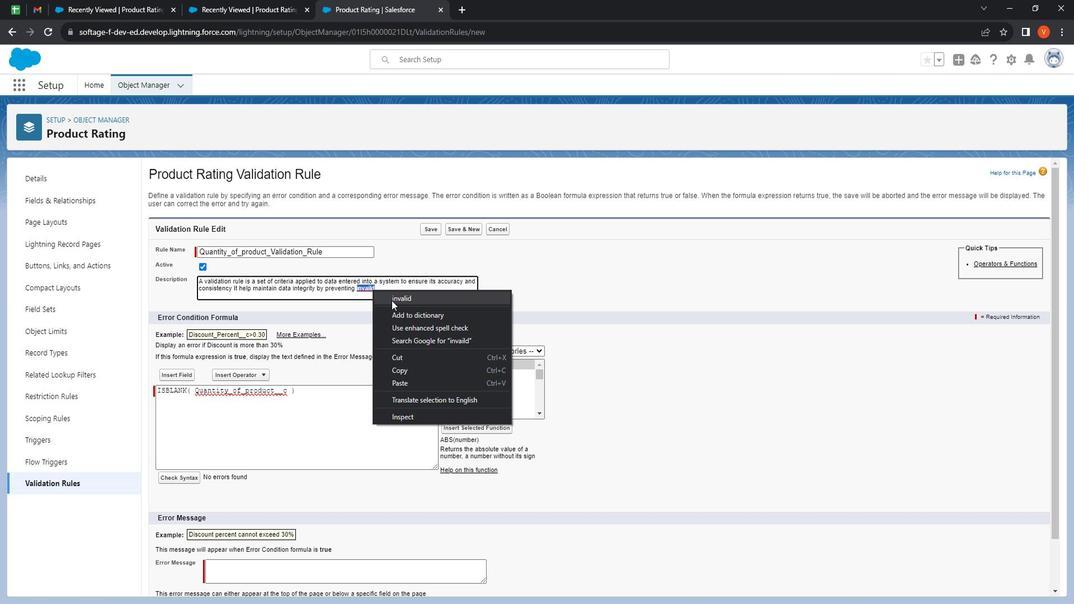 
Action: Mouse moved to (330, 233)
Screenshot: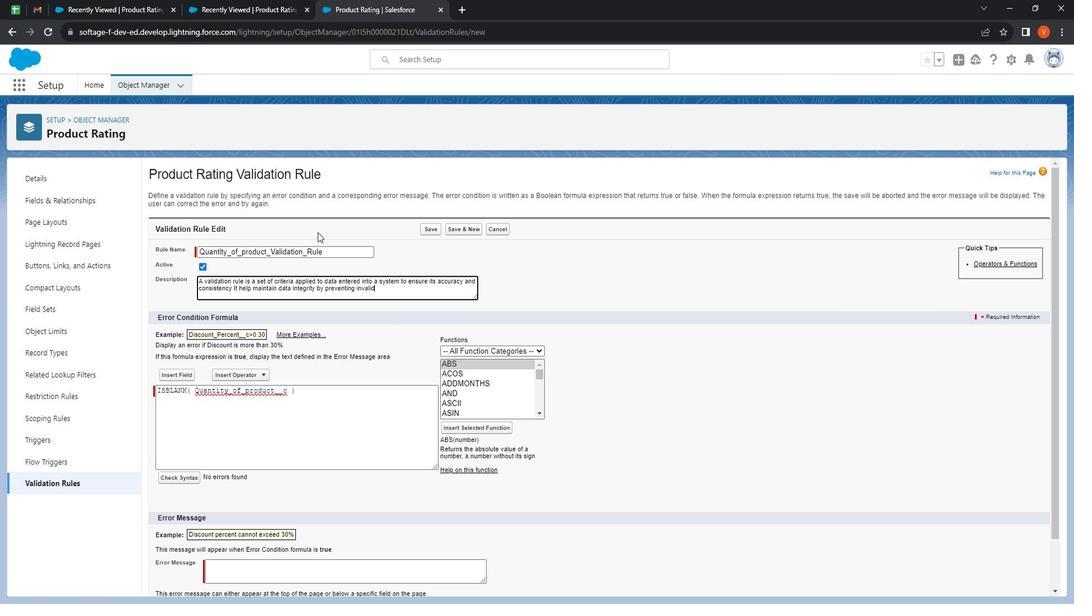 
Action: Key pressed <Key.space>or<Key.space>inappropriate<Key.space>entries<Key.space>y<Key.backspace>typically<Key.space>implemented<Key.space>in<Key.space>database<Key.space>or<Key.space>software<Key.space>application.
Screenshot: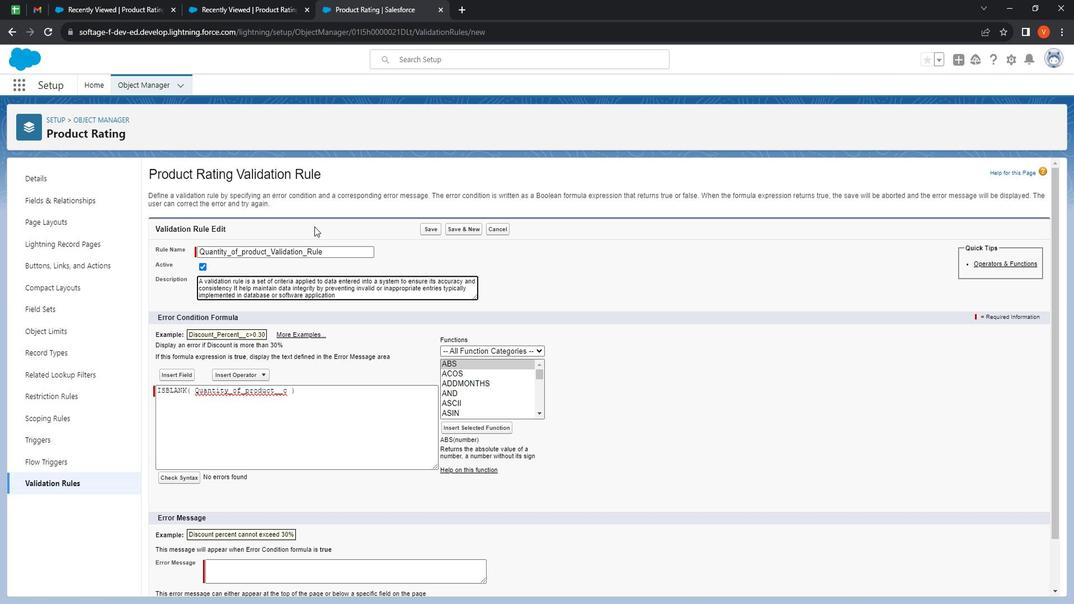 
Action: Mouse moved to (378, 523)
Screenshot: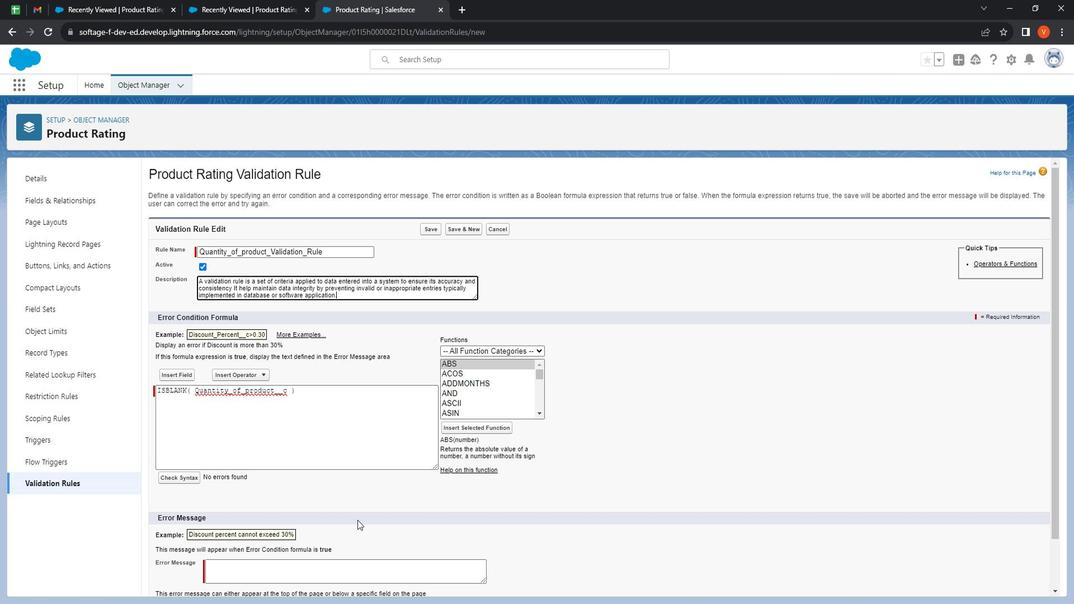 
Action: Mouse scrolled (378, 523) with delta (0, 0)
Screenshot: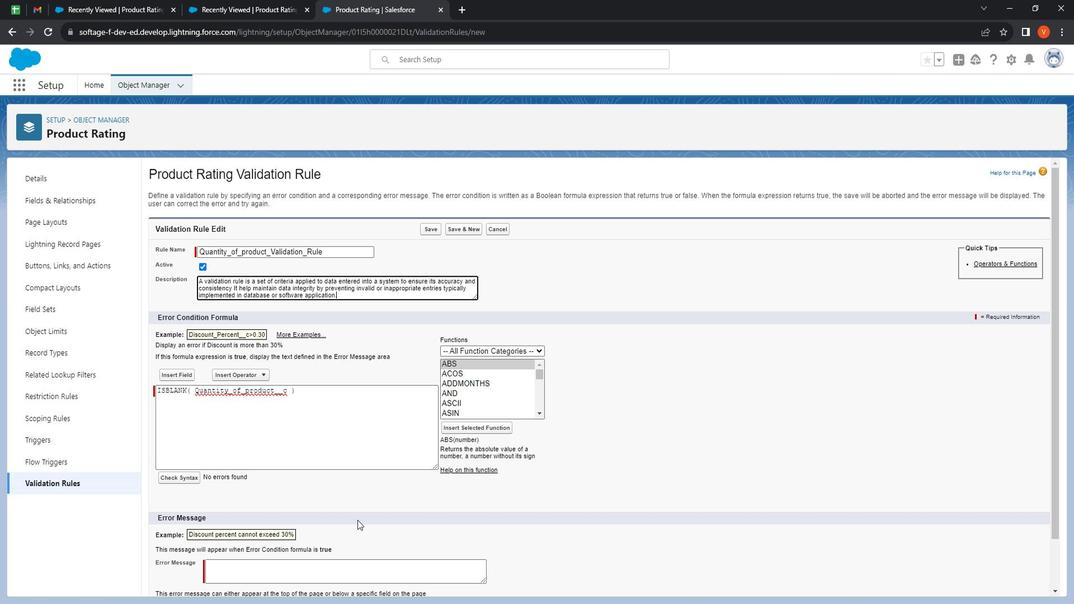 
Action: Mouse moved to (378, 524)
Screenshot: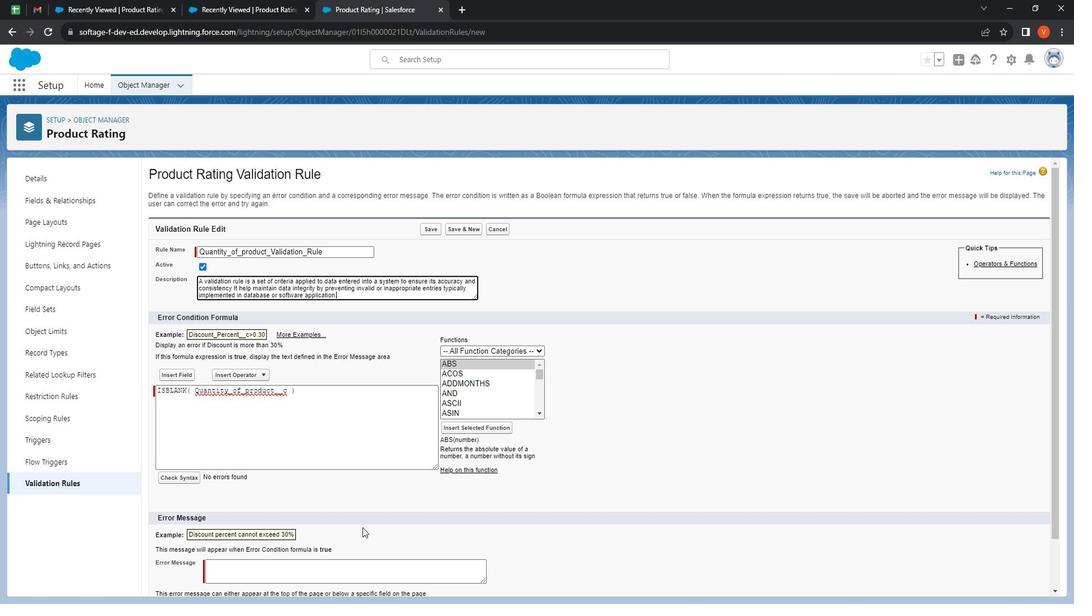
Action: Mouse scrolled (378, 523) with delta (0, 0)
Screenshot: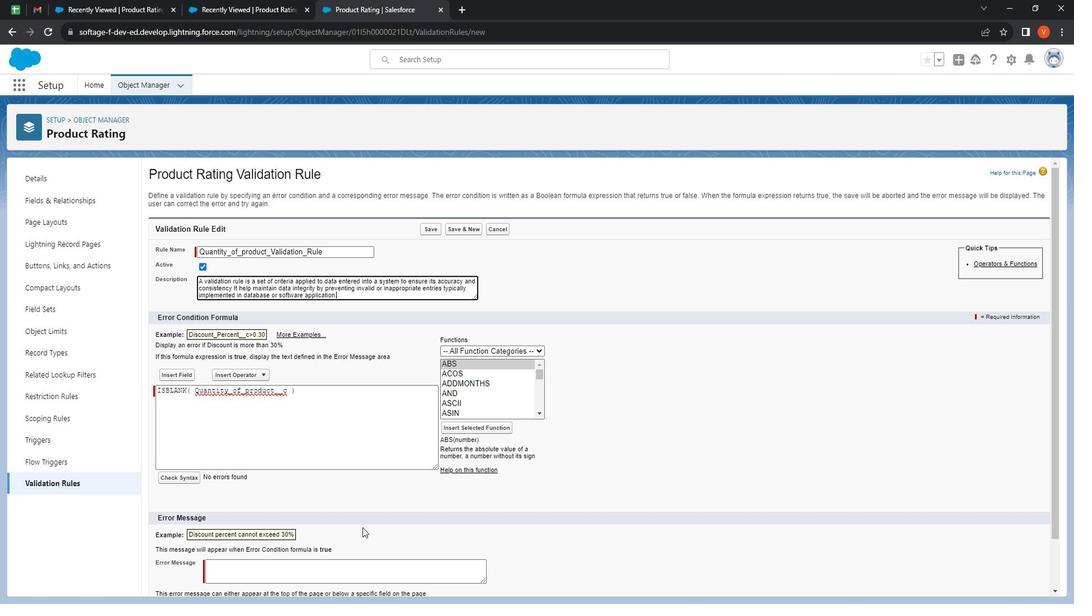 
Action: Mouse moved to (379, 524)
Screenshot: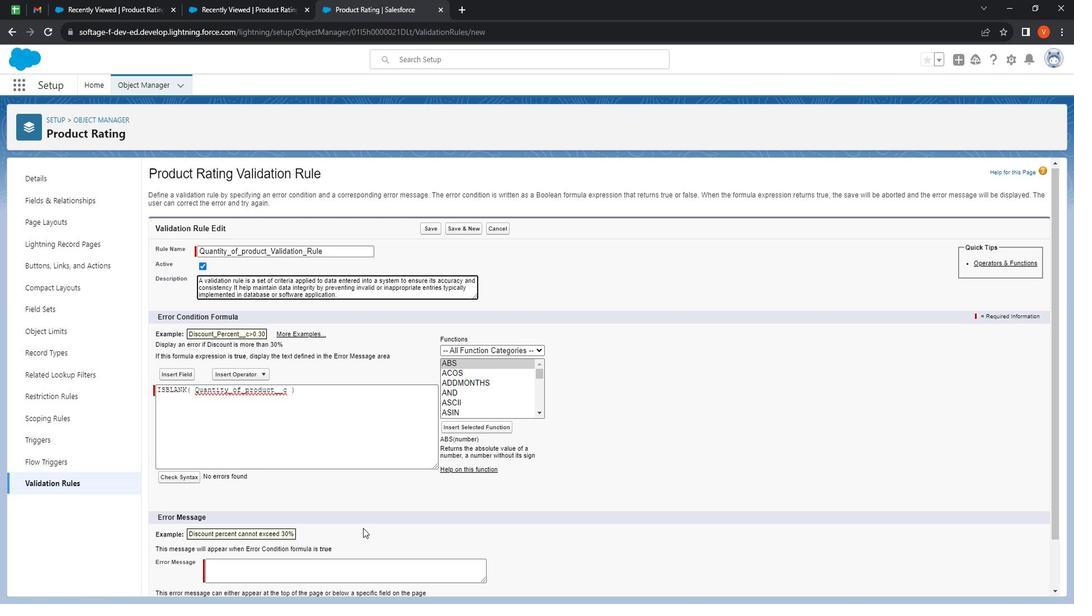 
Action: Mouse scrolled (379, 523) with delta (0, 0)
Screenshot: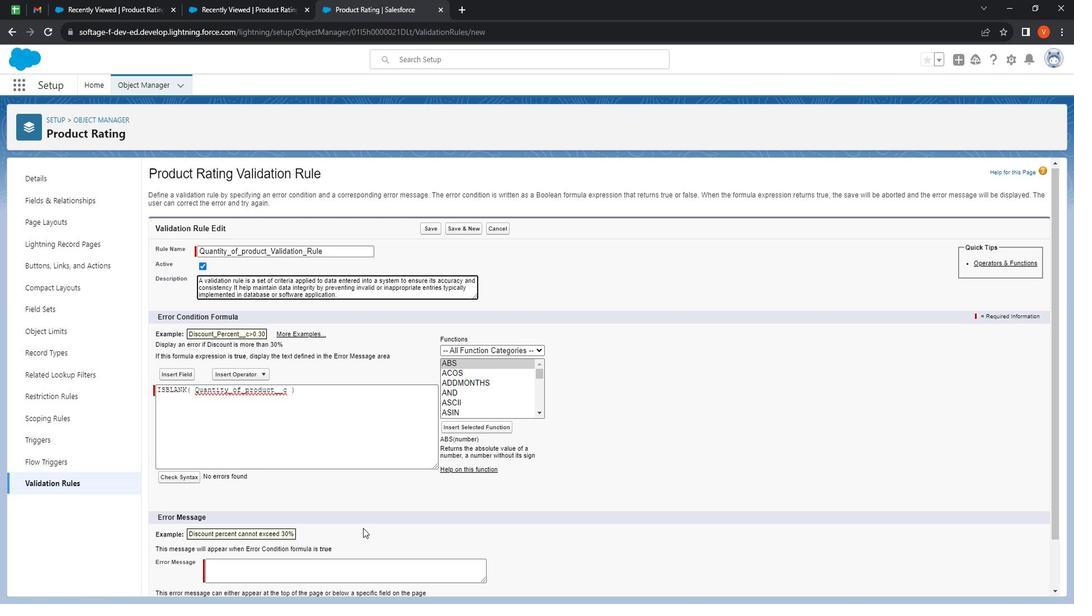 
Action: Mouse moved to (326, 516)
